 Task: Create a content database calendar for your YouTube channel video uploads.
Action: Mouse pressed left at (62, 115)
Screenshot: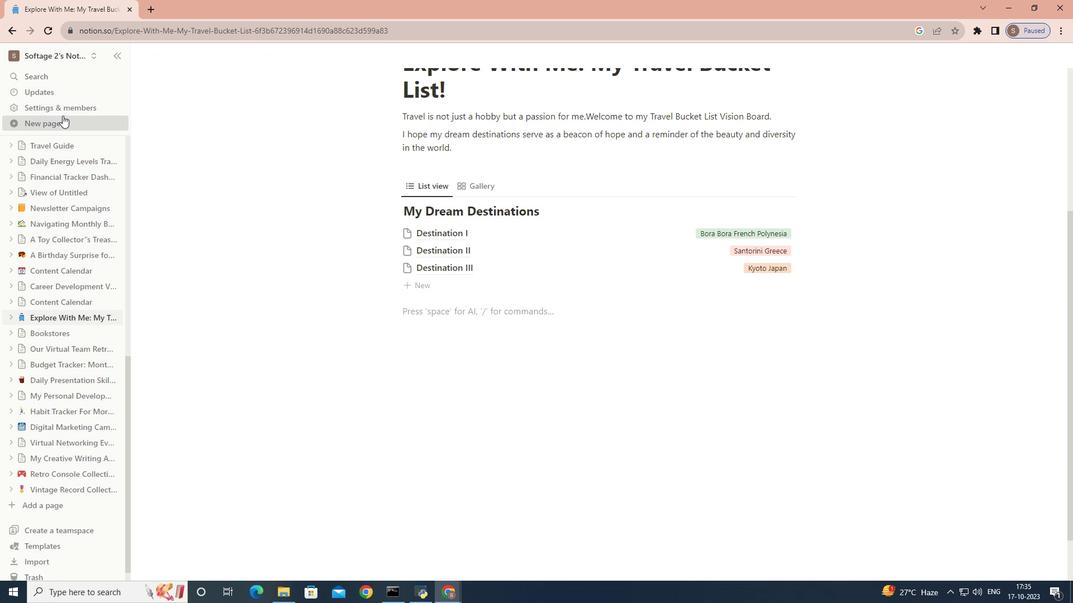 
Action: Mouse moved to (364, 159)
Screenshot: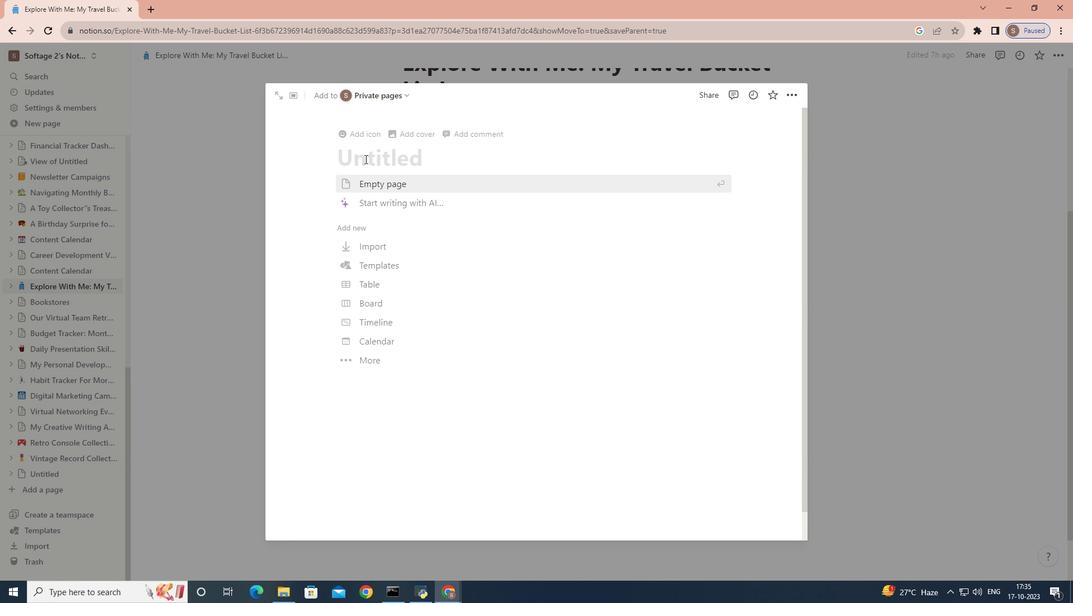 
Action: Key pressed <Key.caps_lock>Y<Key.caps_lock>o<Key.backspace><Key.backspace><Key.caps_lock>C<Key.caps_lock>ontent<Key.space><Key.caps_lock>C<Key.caps_lock>alendar<Key.space>for<Key.space><Key.caps_lock>Y<Key.caps_lock>outube<Key.space><Key.caps_lock>C<Key.caps_lock>hannel
Screenshot: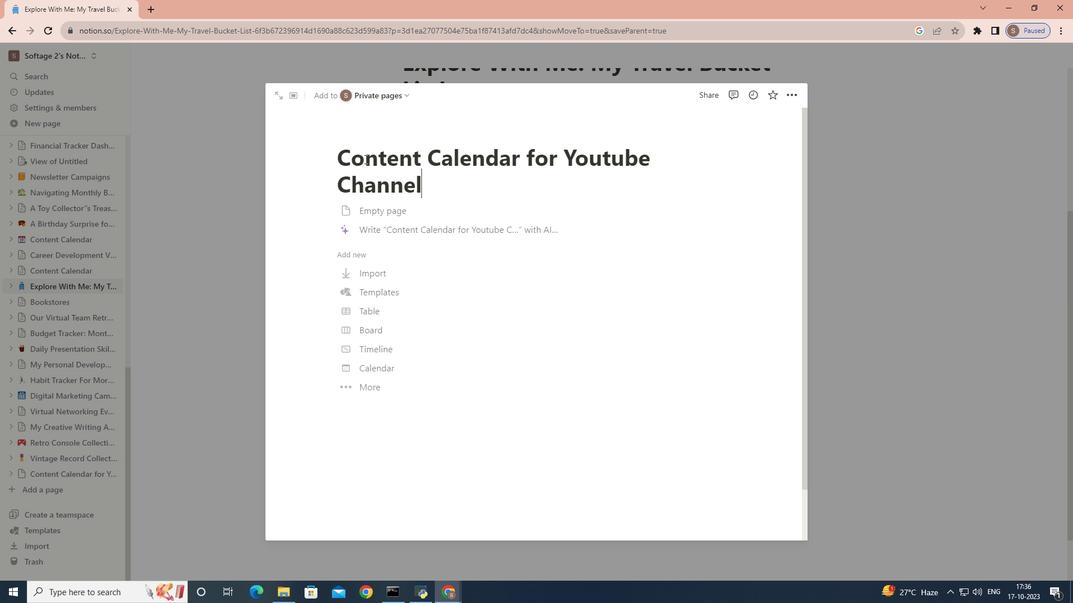 
Action: Mouse moved to (397, 212)
Screenshot: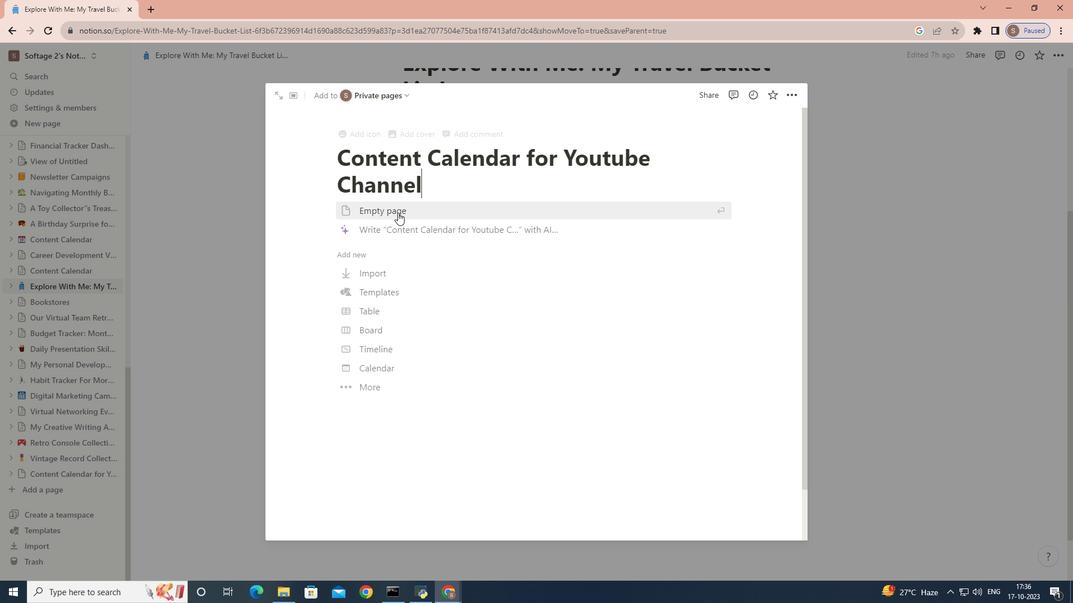 
Action: Mouse scrolled (397, 213) with delta (0, 0)
Screenshot: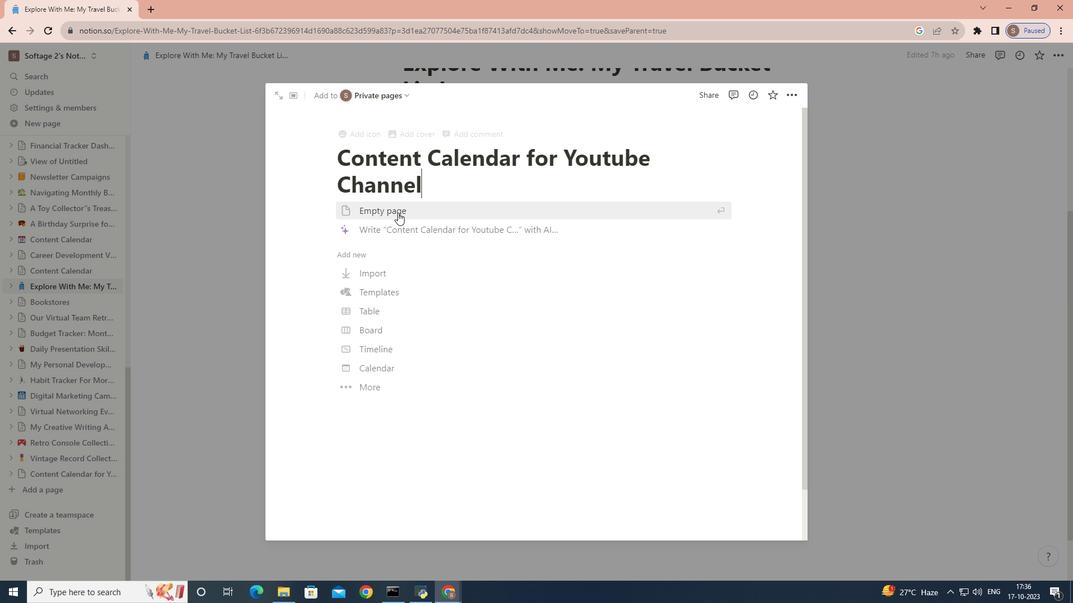 
Action: Mouse scrolled (397, 213) with delta (0, 0)
Screenshot: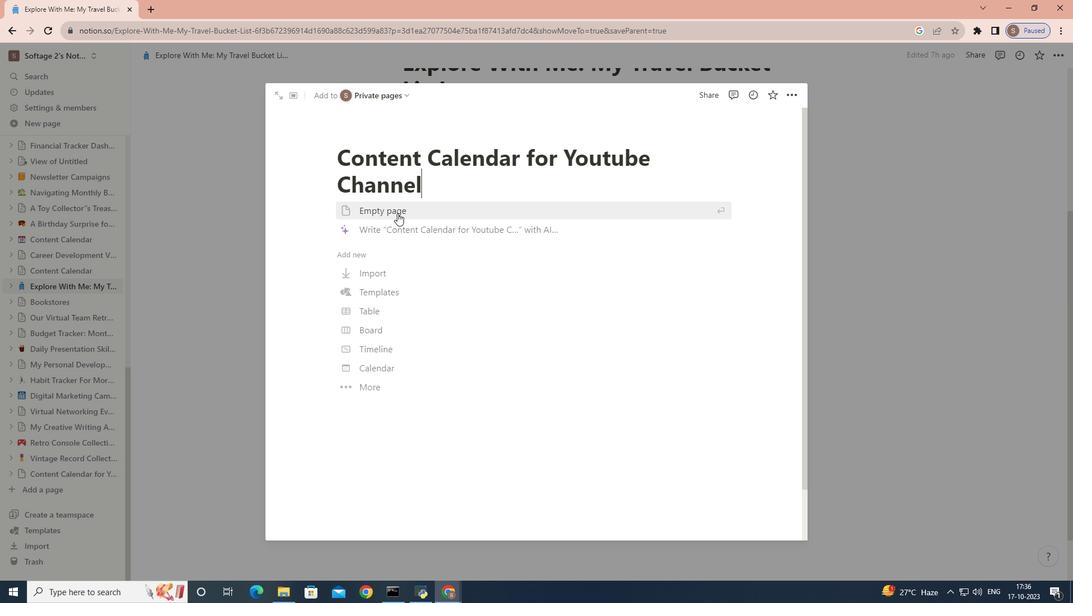 
Action: Mouse scrolled (397, 213) with delta (0, 0)
Screenshot: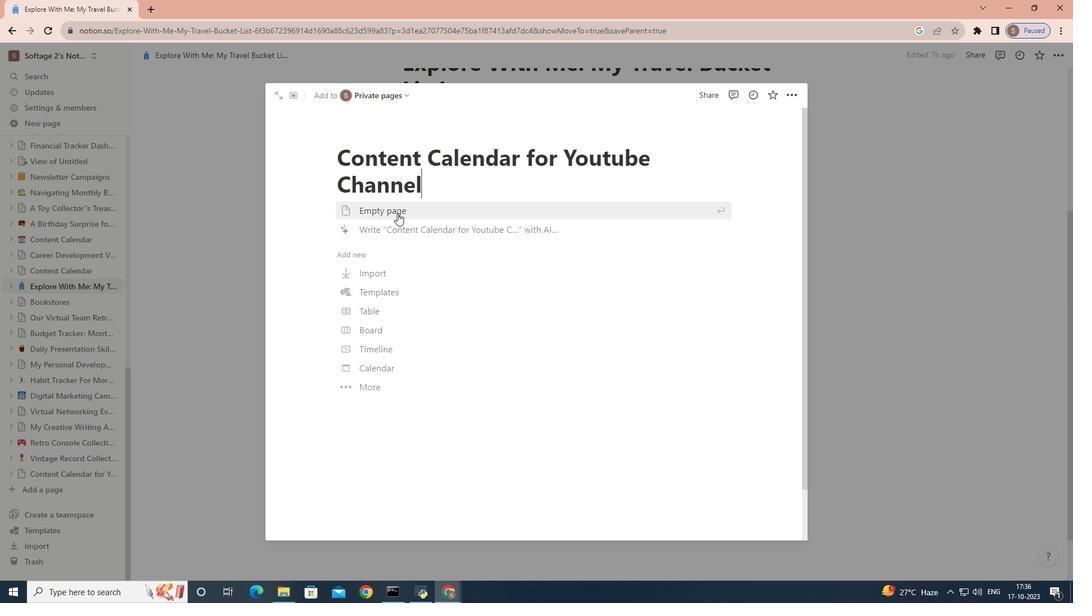 
Action: Mouse moved to (454, 131)
Screenshot: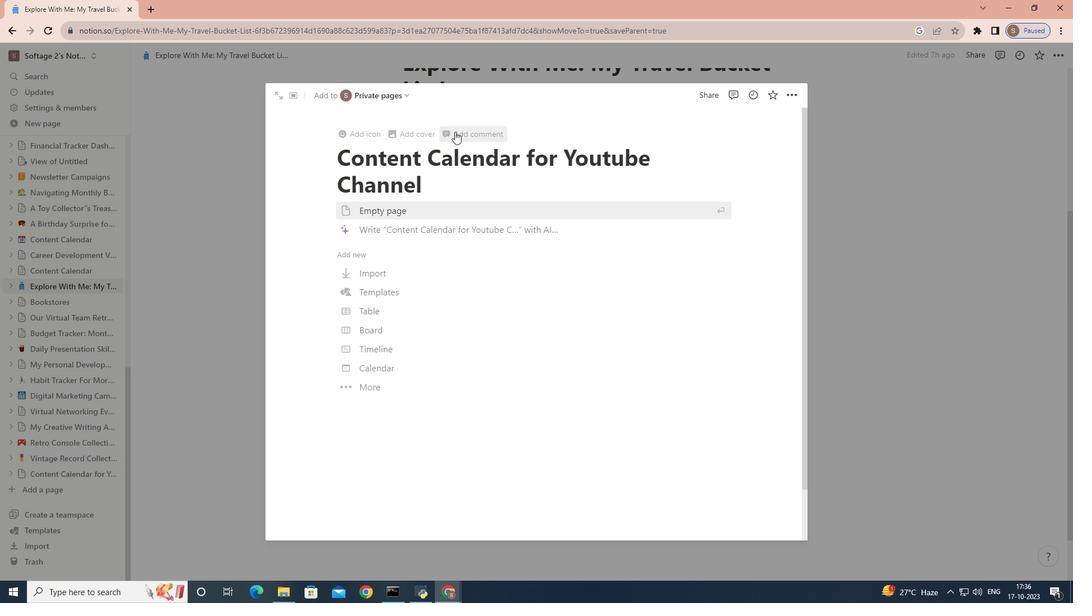 
Action: Mouse pressed left at (454, 131)
Screenshot: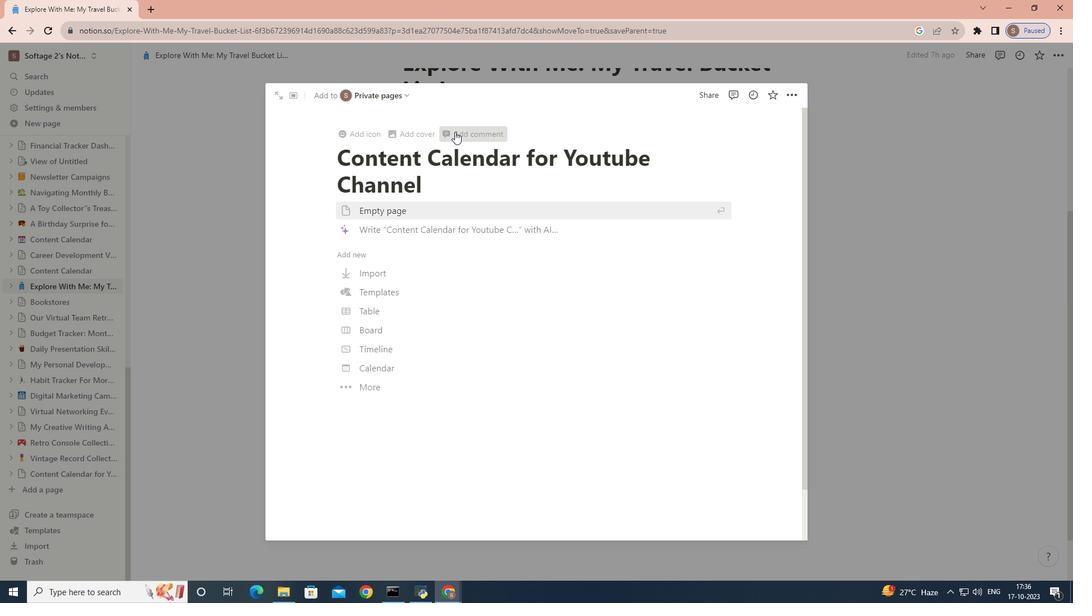 
Action: Mouse moved to (400, 139)
Screenshot: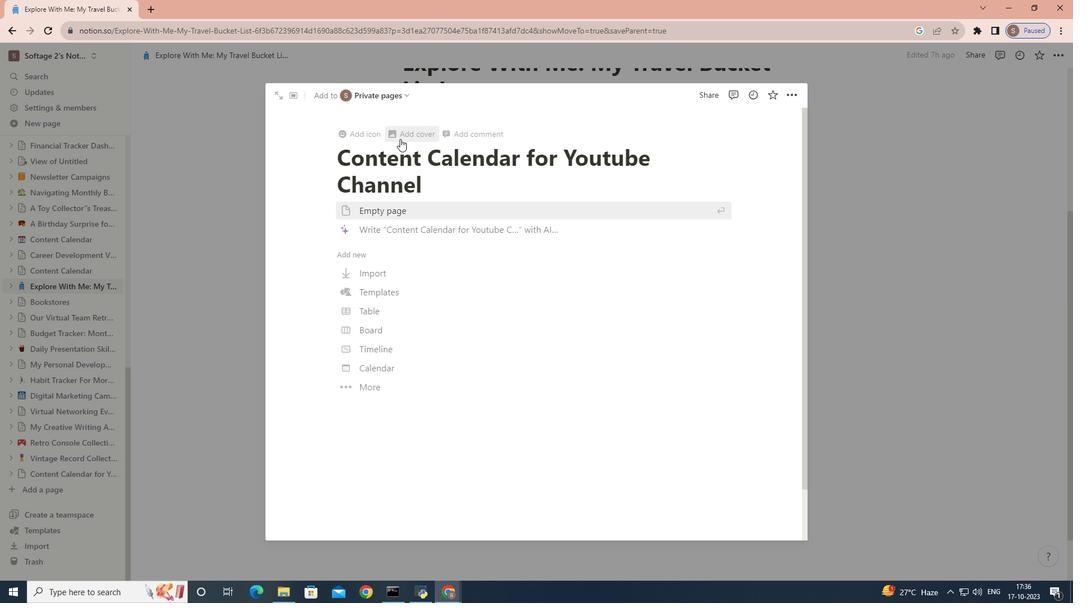
Action: Mouse pressed left at (400, 139)
Screenshot: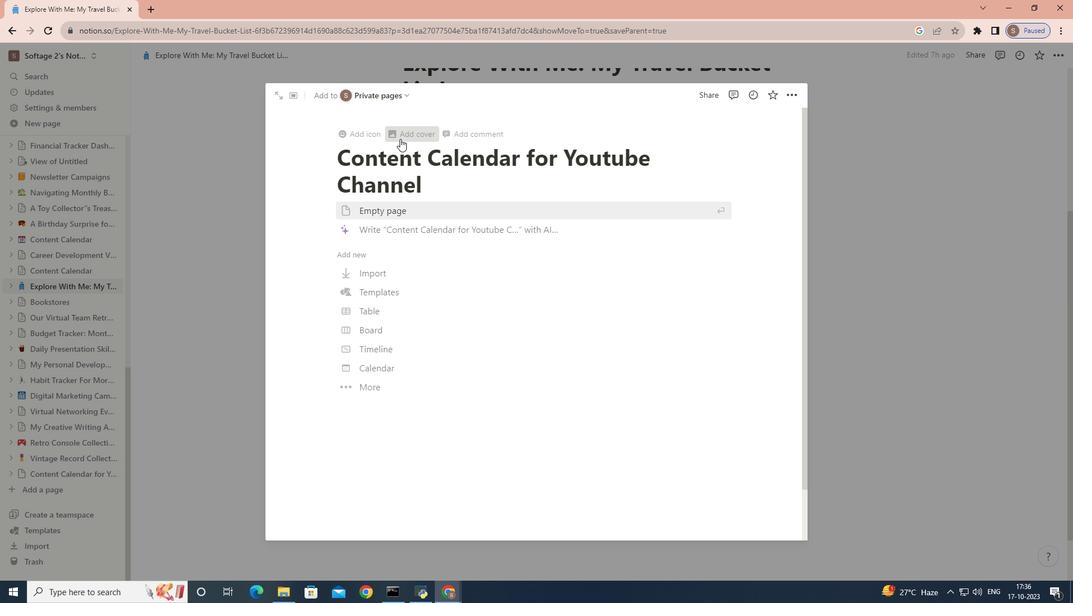 
Action: Mouse moved to (658, 205)
Screenshot: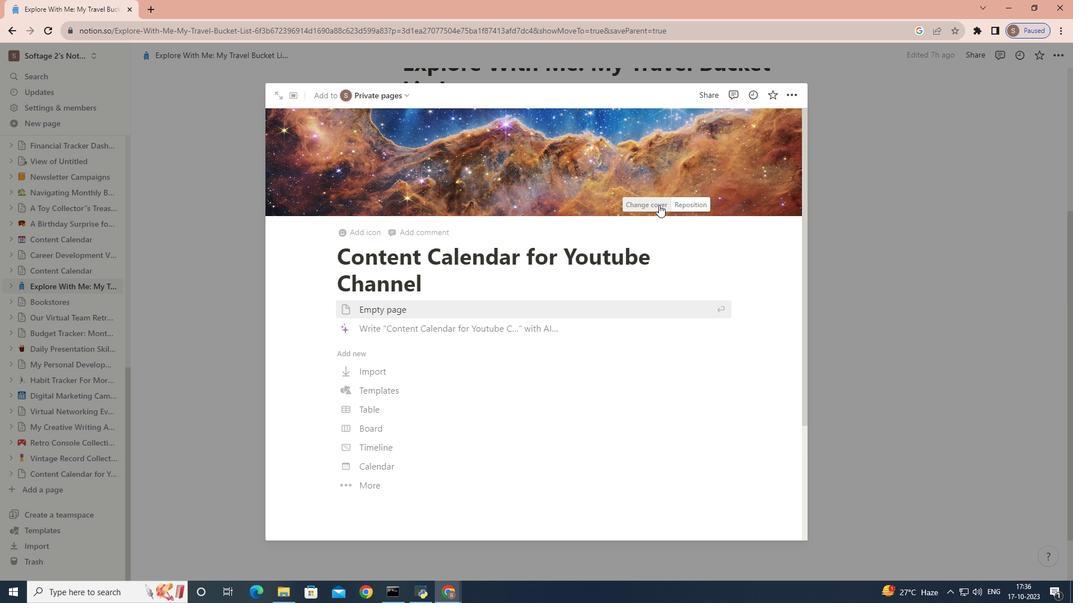 
Action: Mouse pressed left at (658, 205)
Screenshot: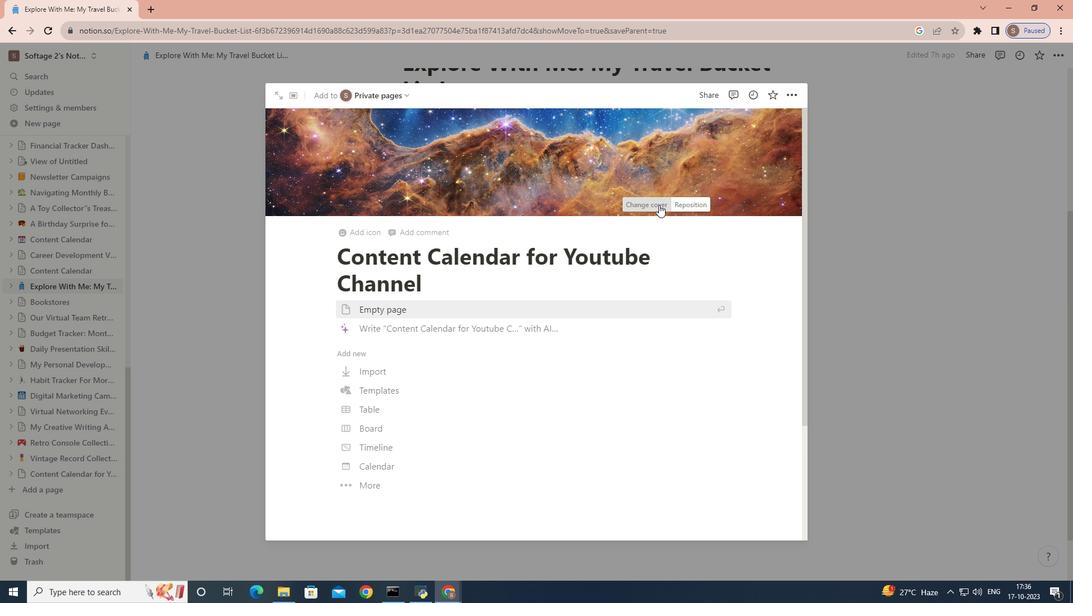 
Action: Mouse moved to (618, 220)
Screenshot: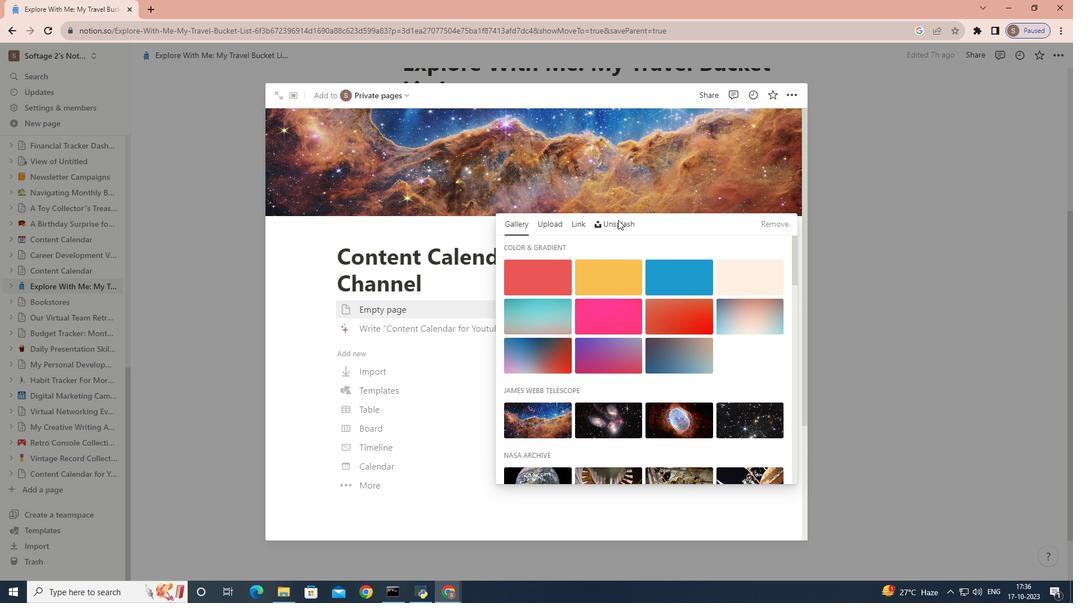 
Action: Mouse pressed left at (618, 220)
Screenshot: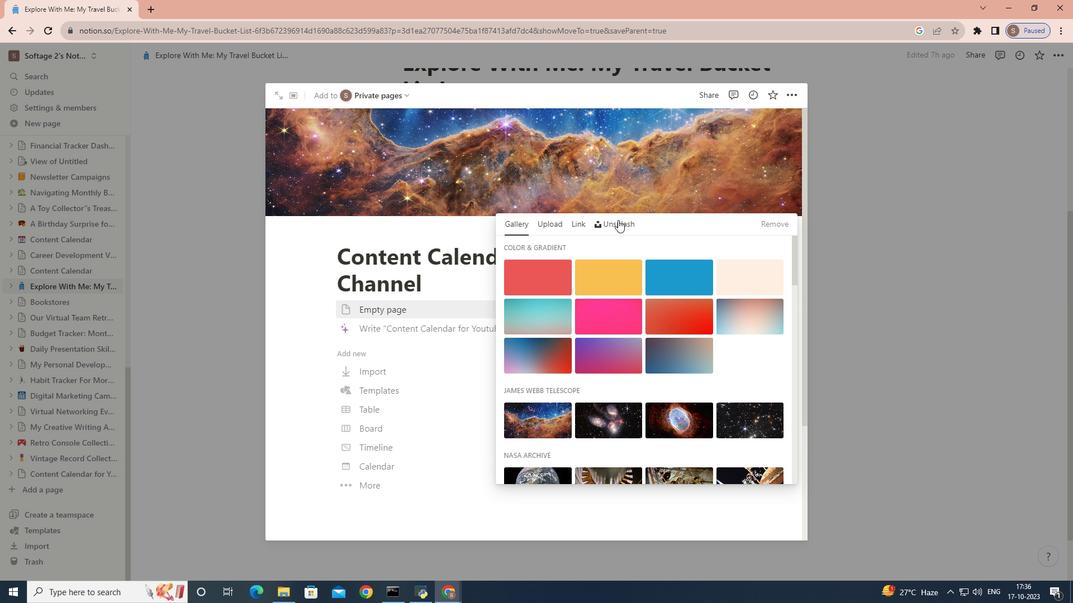 
Action: Mouse moved to (587, 248)
Screenshot: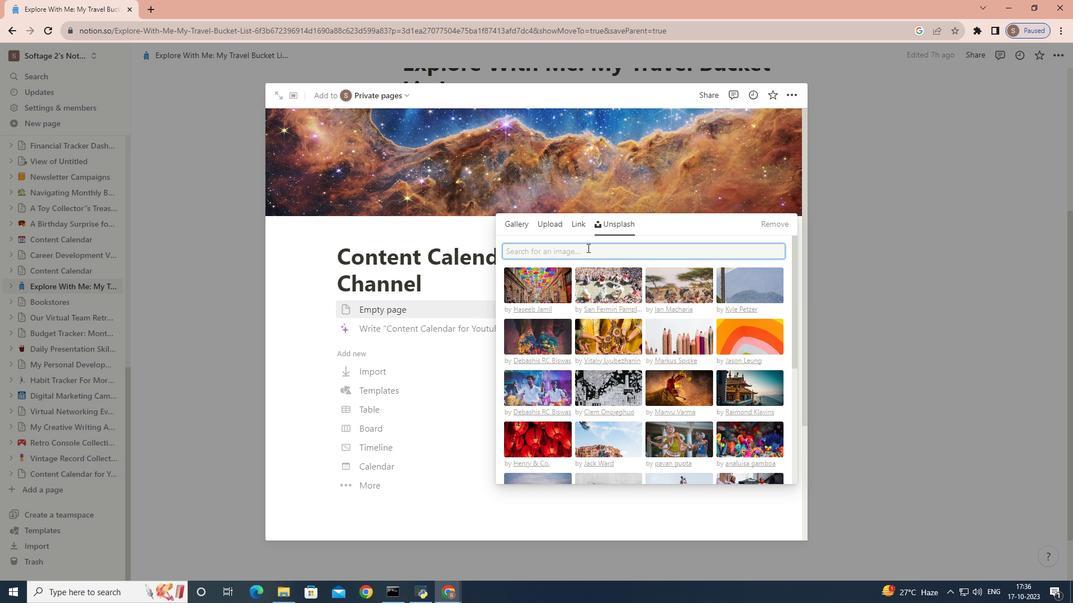 
Action: Mouse pressed left at (587, 248)
Screenshot: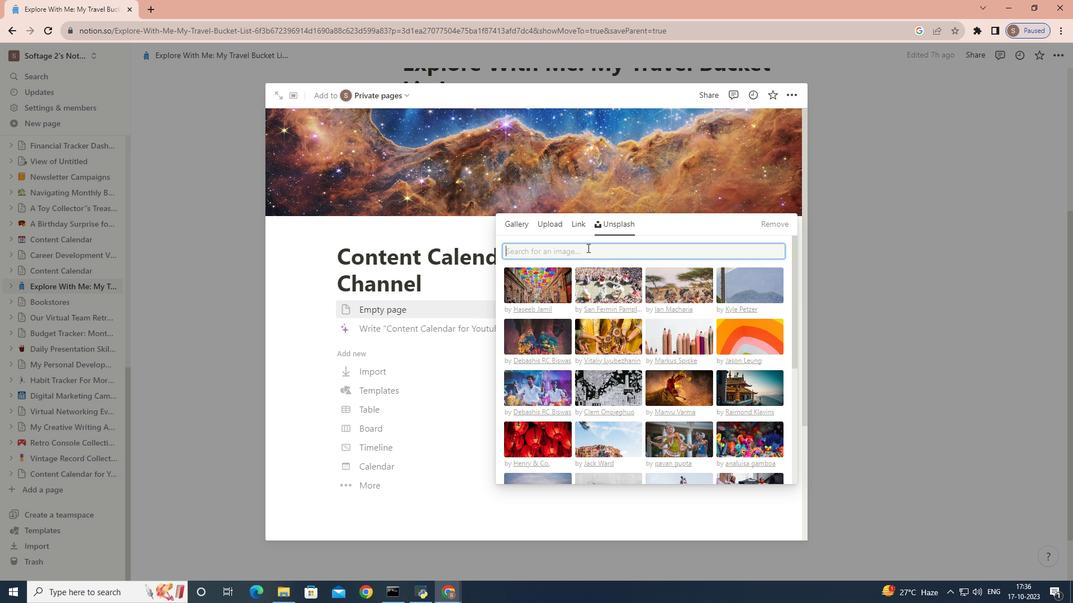 
Action: Key pressed you<Key.space>tube
Screenshot: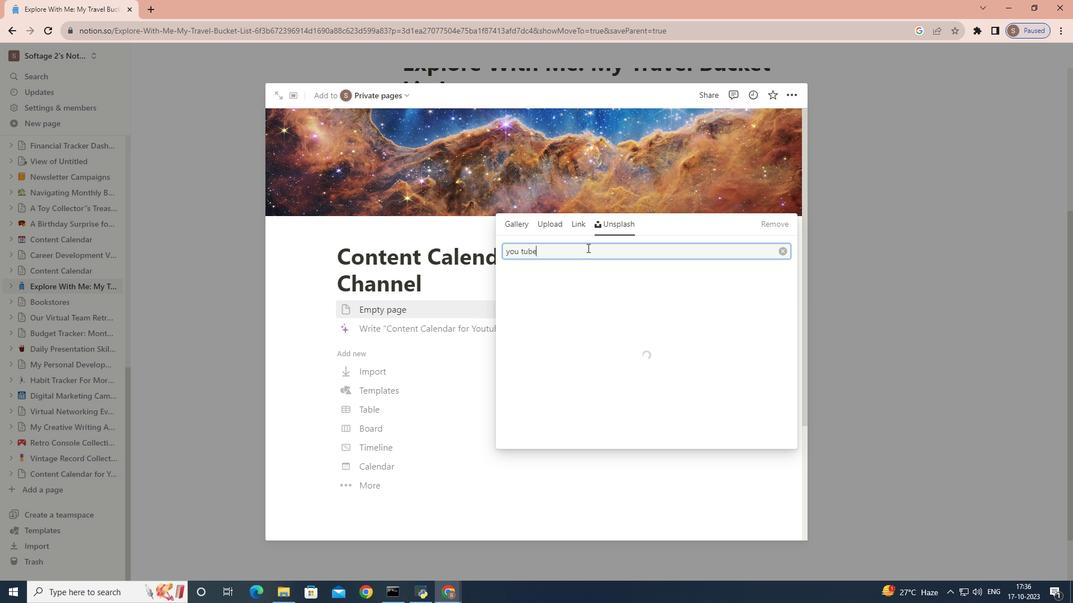 
Action: Mouse moved to (547, 293)
Screenshot: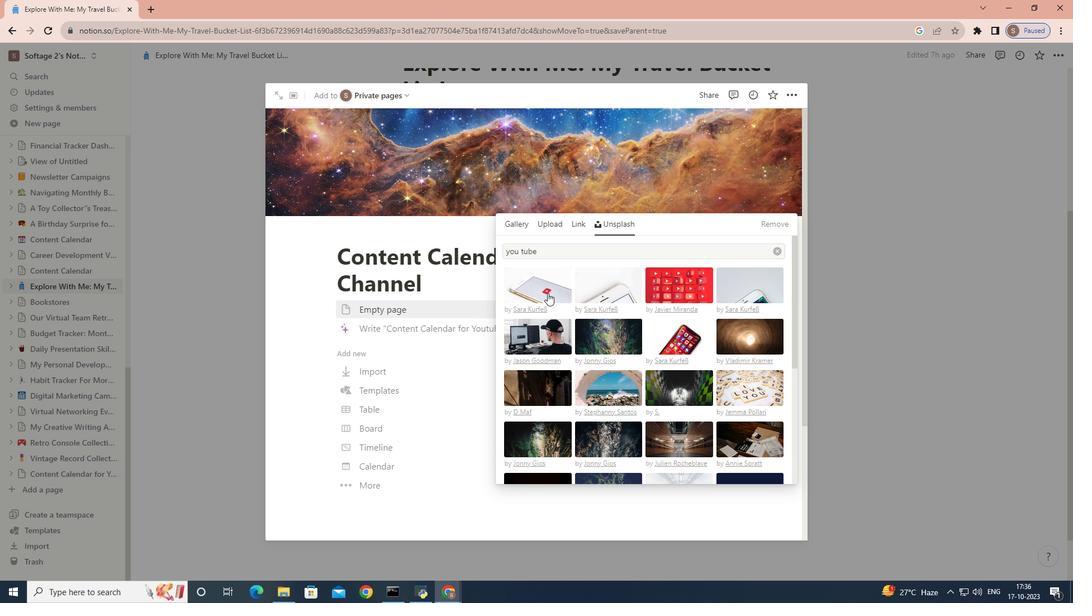 
Action: Mouse pressed left at (547, 293)
Screenshot: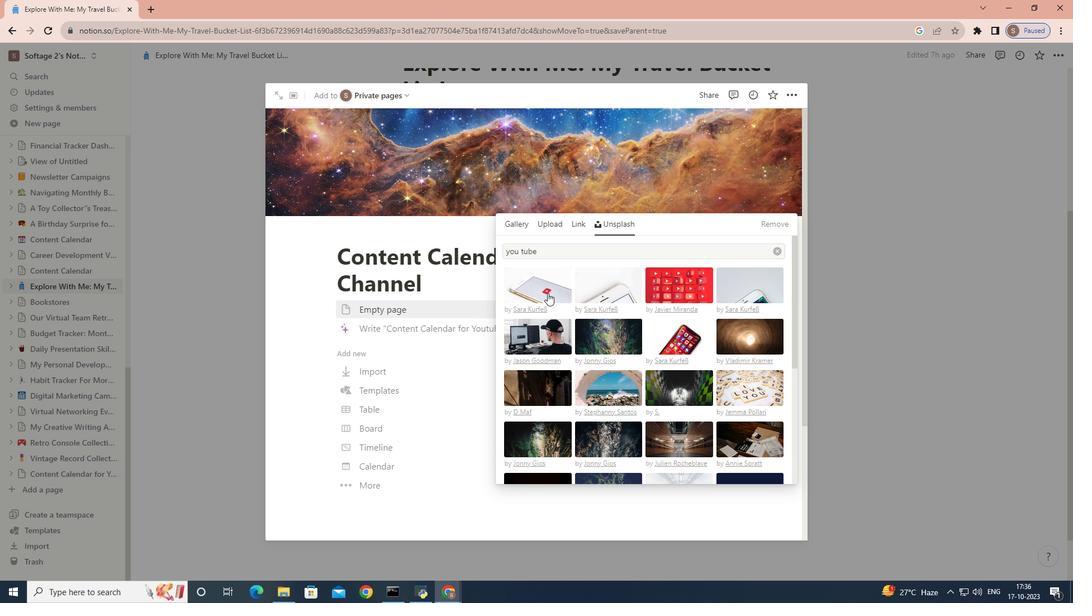 
Action: Mouse moved to (281, 100)
Screenshot: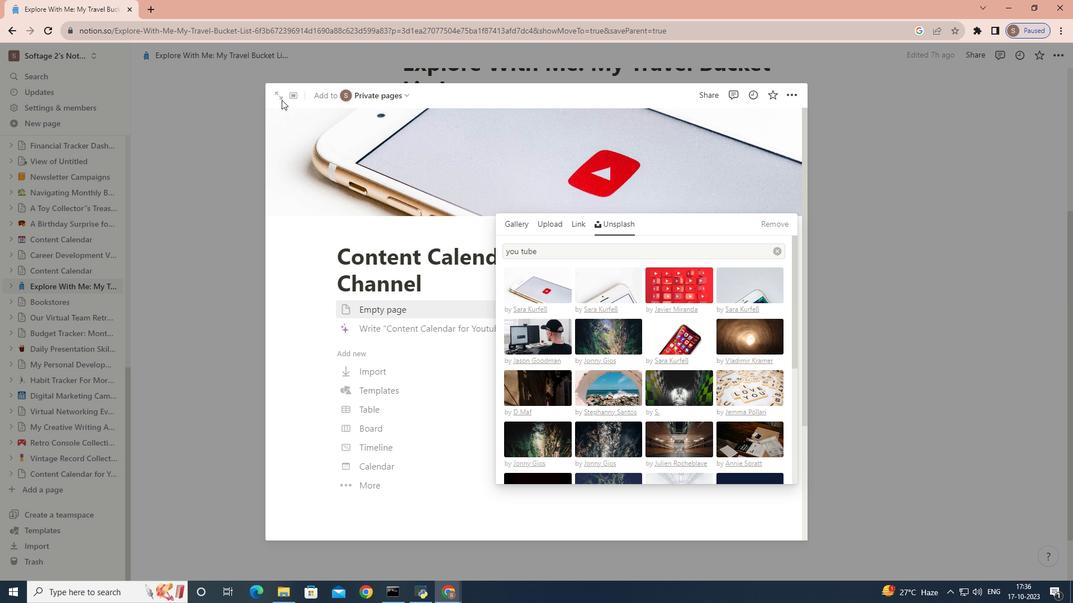 
Action: Mouse pressed left at (281, 100)
Screenshot: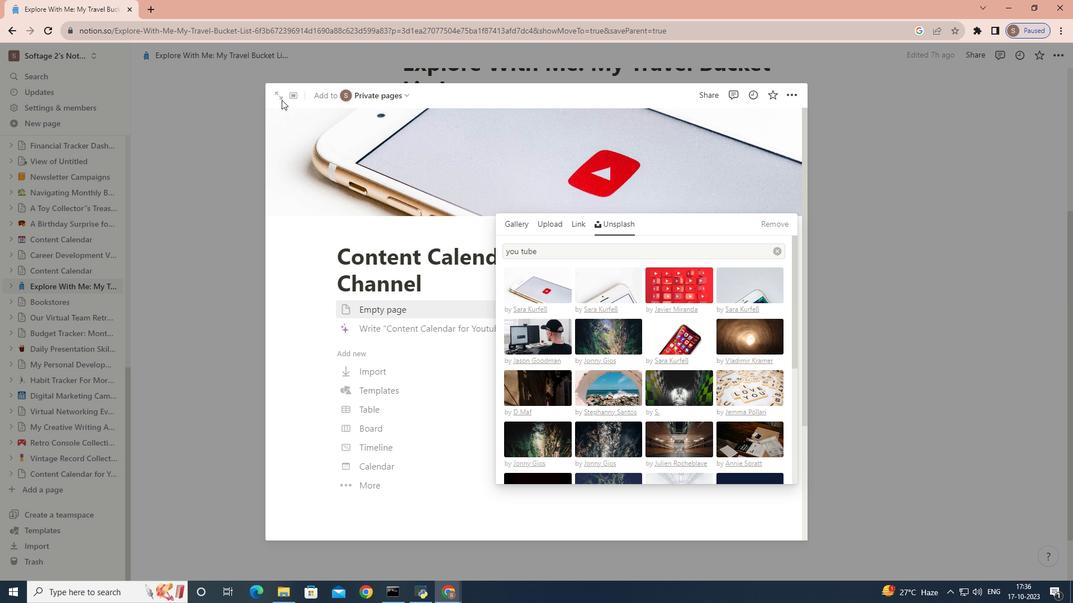 
Action: Mouse pressed left at (281, 100)
Screenshot: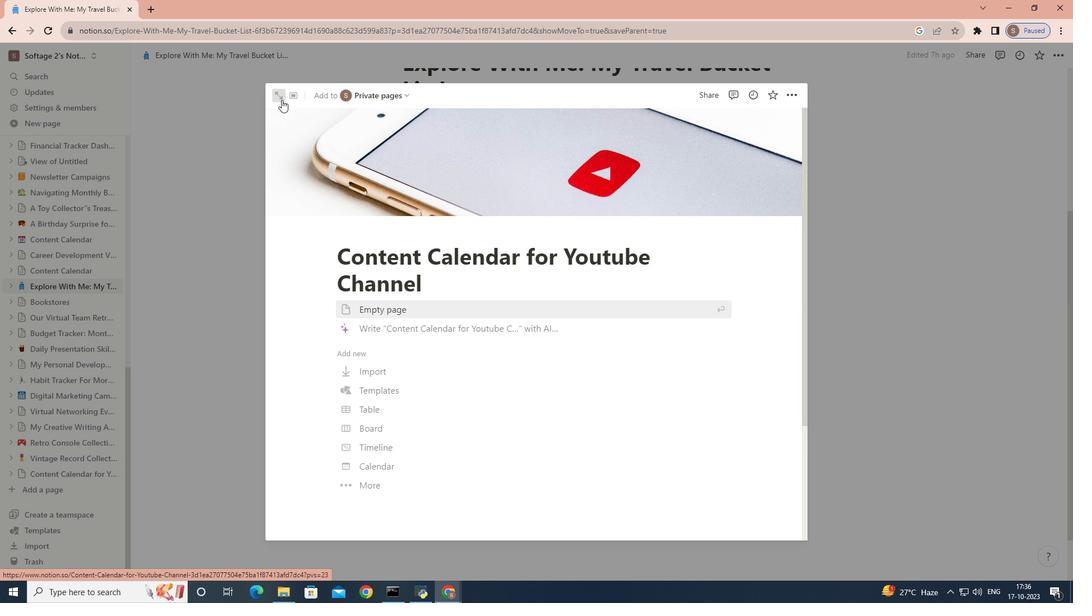 
Action: Mouse moved to (444, 320)
Screenshot: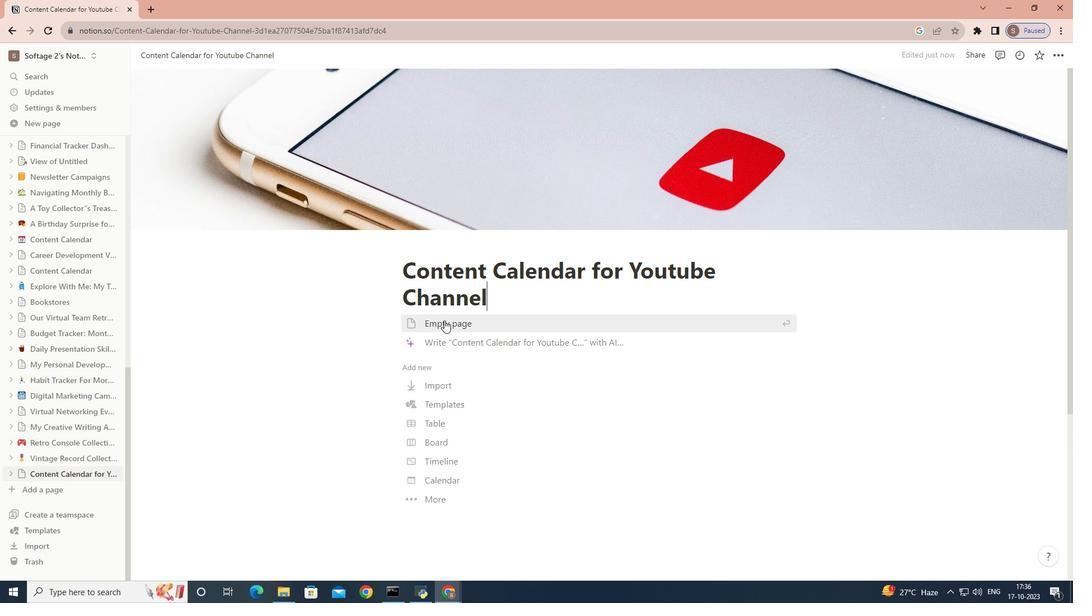 
Action: Mouse pressed left at (444, 320)
Screenshot: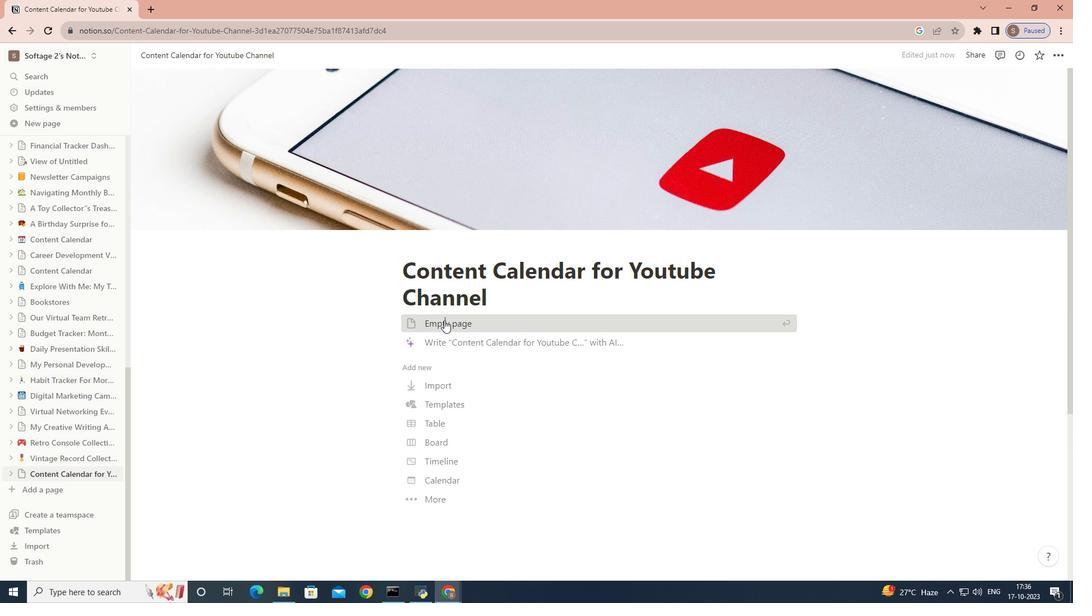 
Action: Mouse moved to (445, 330)
Screenshot: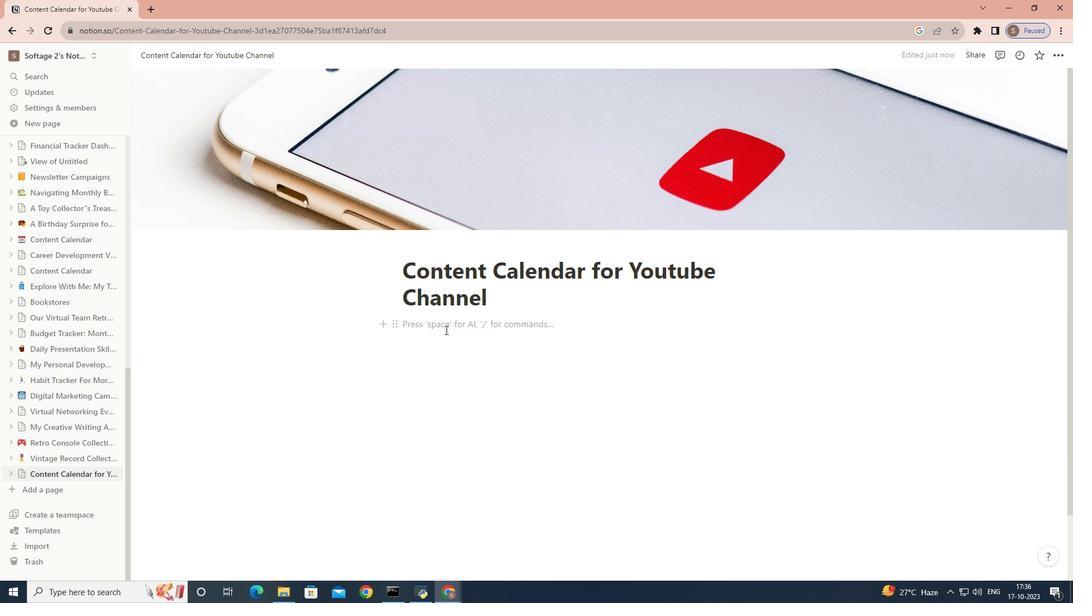 
Action: Key pressed /tab
Screenshot: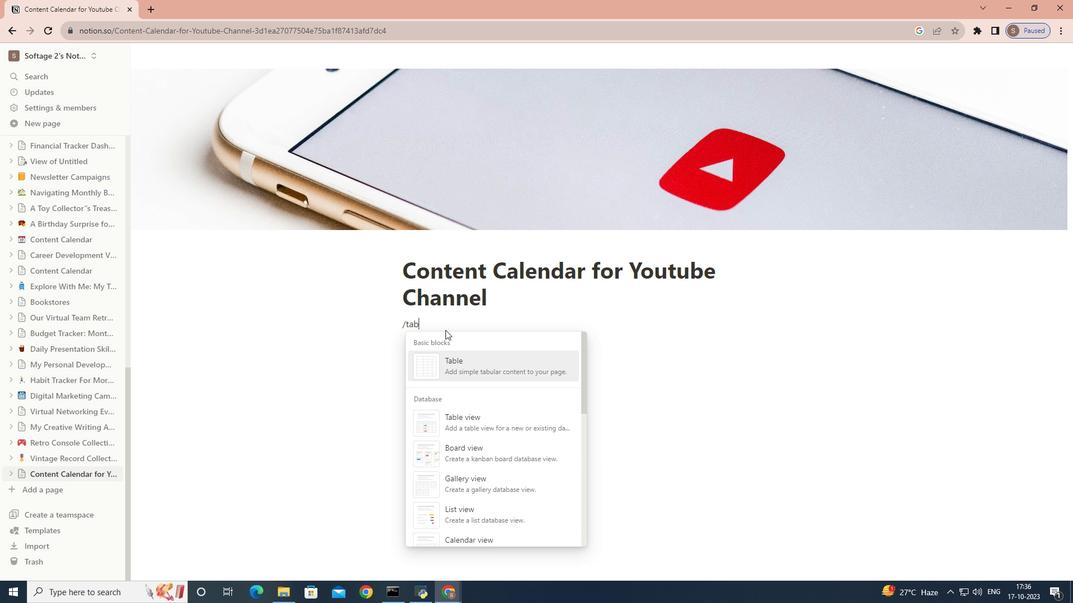
Action: Mouse moved to (449, 420)
Screenshot: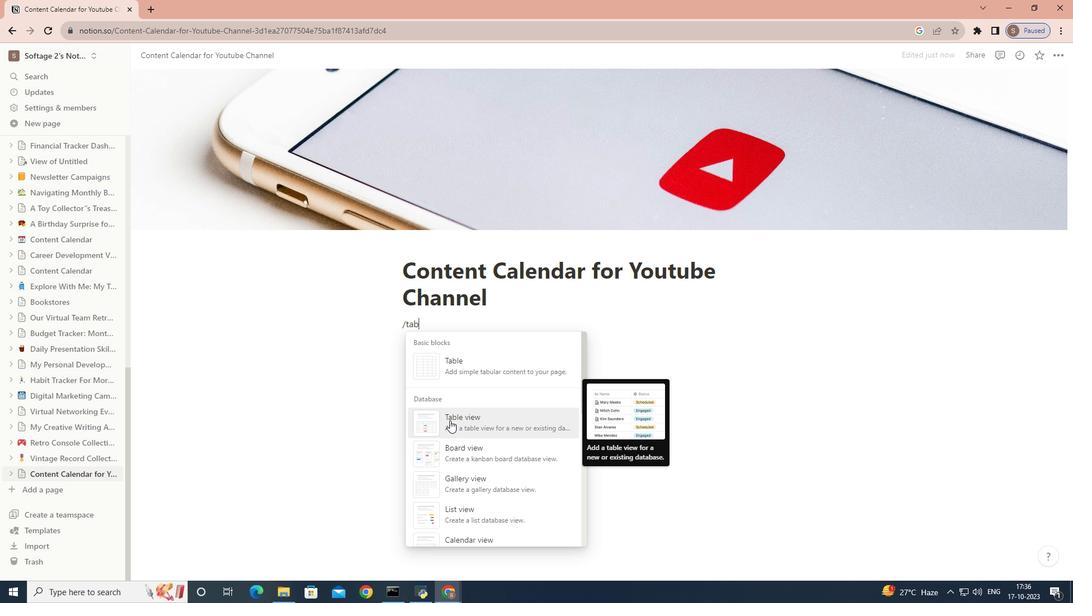 
Action: Mouse pressed left at (449, 420)
Screenshot: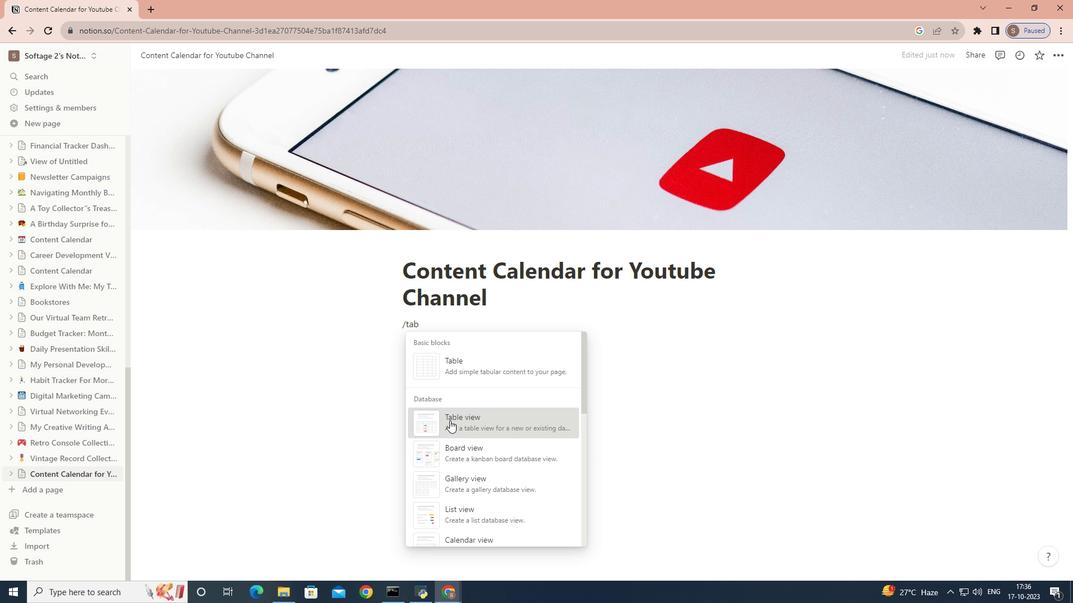 
Action: Mouse moved to (669, 378)
Screenshot: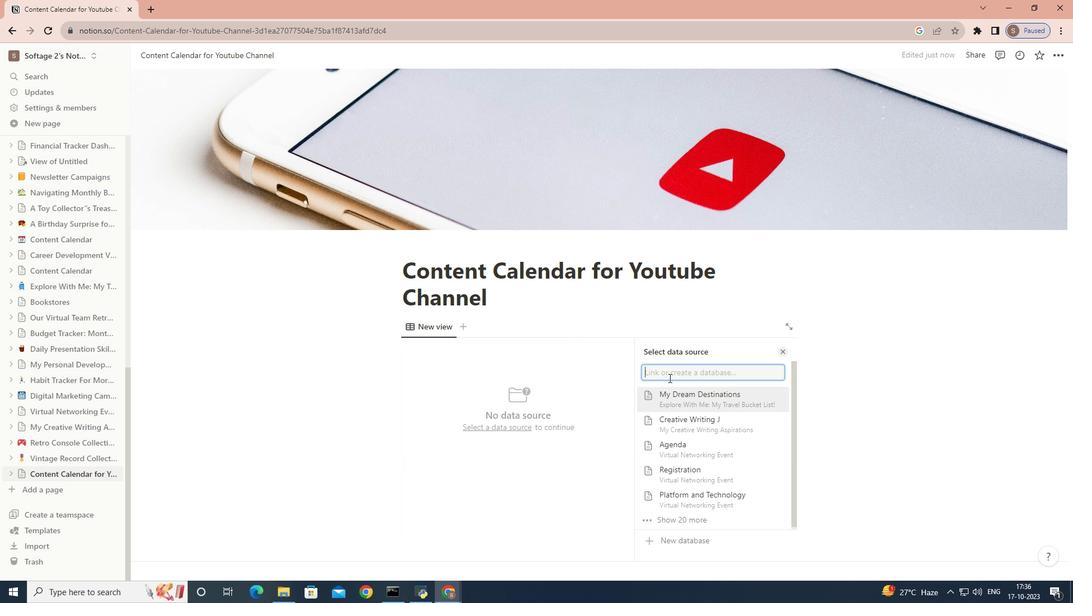 
Action: Key pressed <Key.caps_lock>C<Key.caps_lock>o<Key.backspace><Key.backspace><Key.caps_lock>N<Key.caps_lock>ick<Key.space><Key.shift_r>"s<Key.space><Key.caps_lock>Y<Key.caps_lock>ou<Key.caps_lock>T<Key.caps_lock>ube<Key.space><Key.caps_lock>V<Key.caps_lock>ideo<Key.space><Key.caps_lock>C<Key.caps_lock>hannel
Screenshot: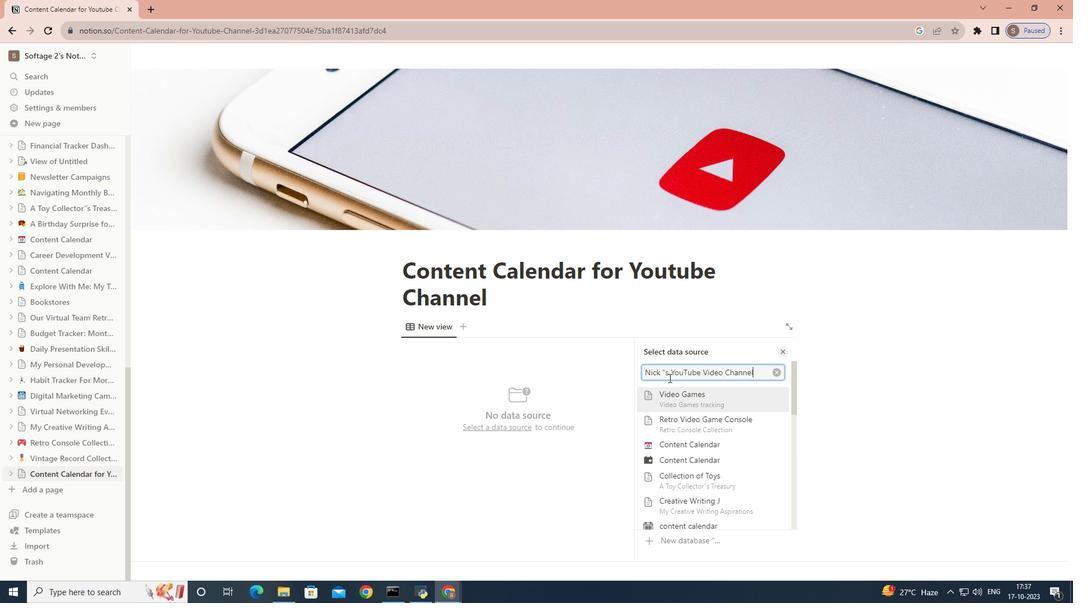 
Action: Mouse moved to (661, 371)
Screenshot: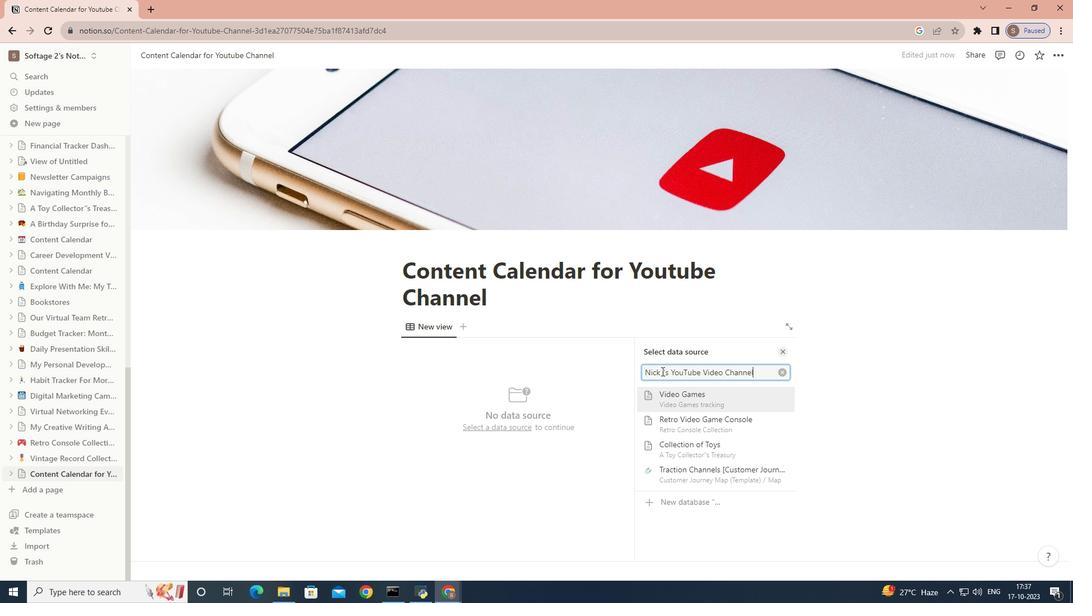 
Action: Mouse pressed left at (661, 371)
Screenshot: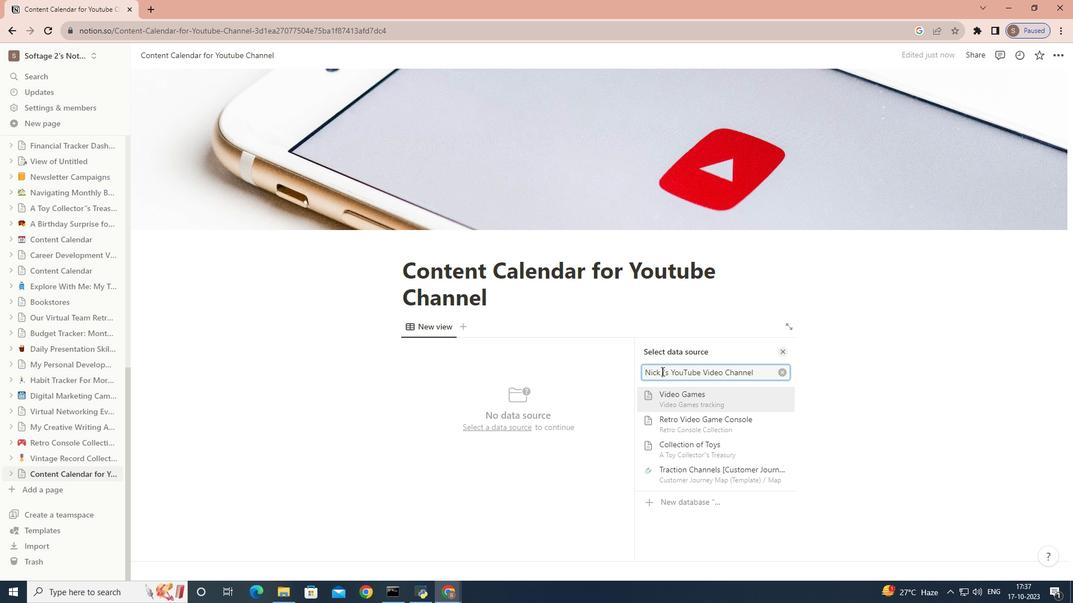
Action: Key pressed <Key.backspace>
Screenshot: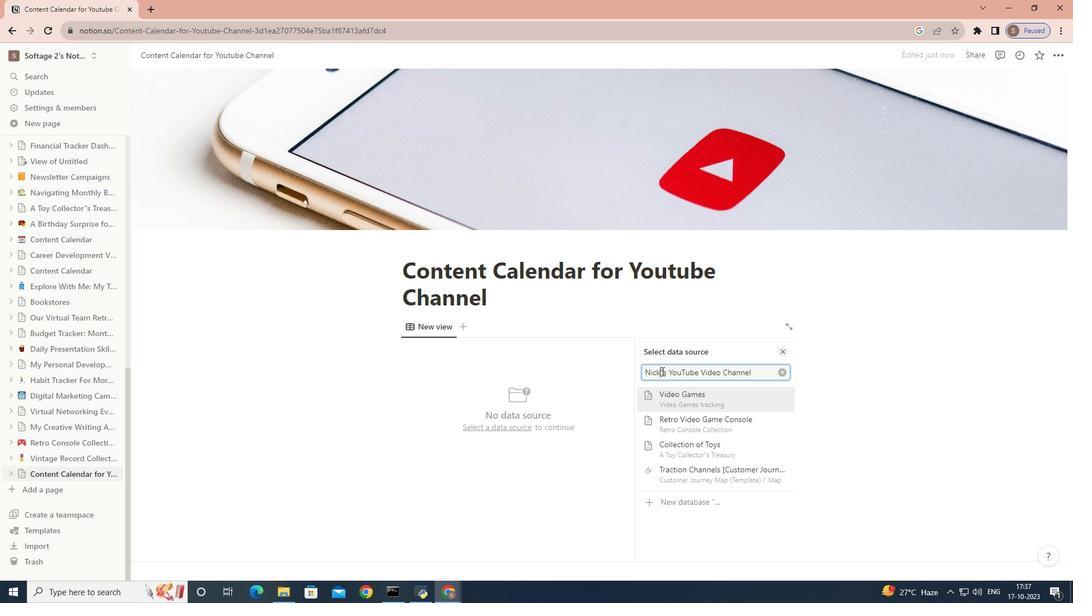 
Action: Mouse moved to (752, 377)
Screenshot: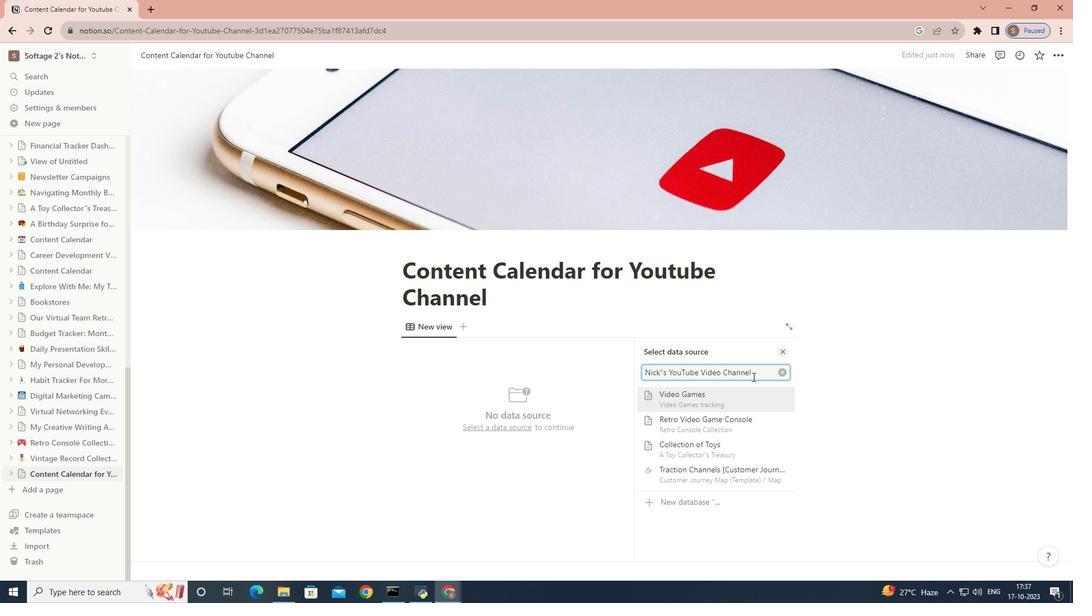 
Action: Mouse pressed left at (752, 377)
Screenshot: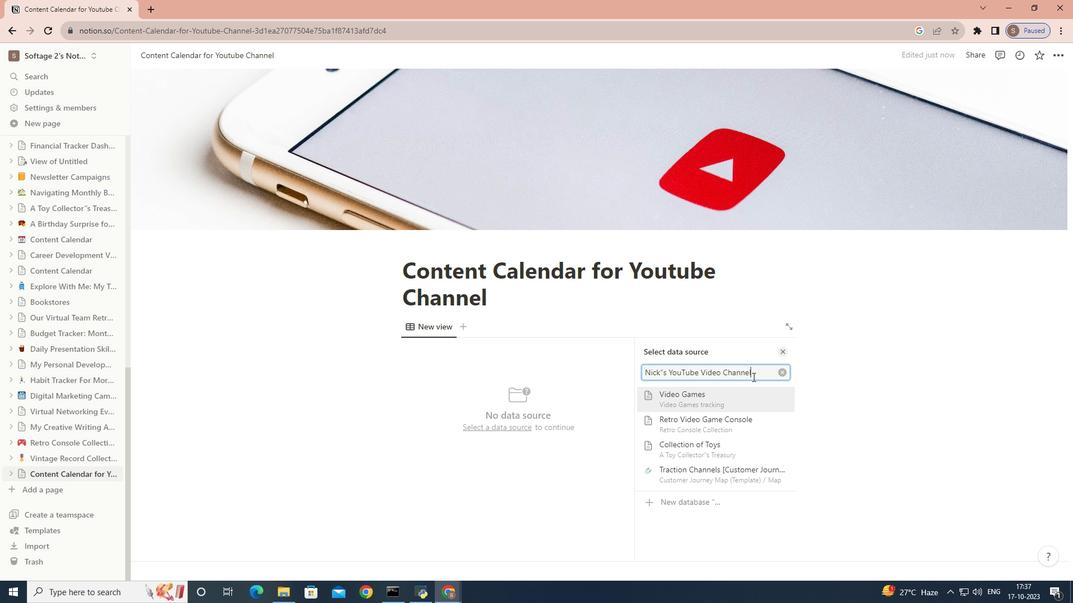 
Action: Key pressed <Key.space><Key.caps_lock>C<Key.caps_lock>ontent<Key.space><Key.caps_lock>C<Key.caps_lock>alendar
Screenshot: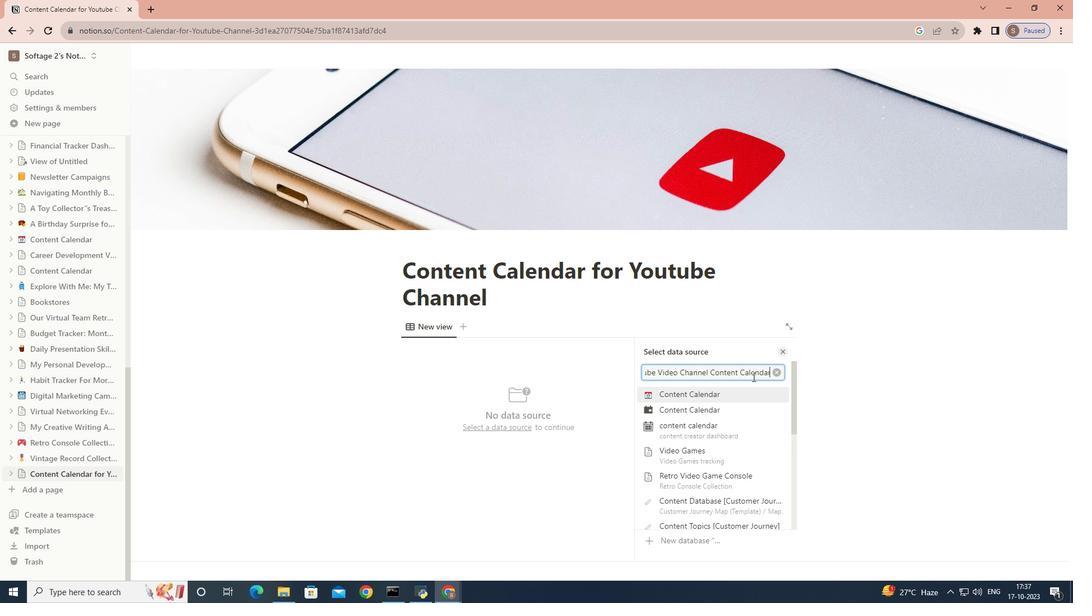 
Action: Mouse moved to (670, 541)
Screenshot: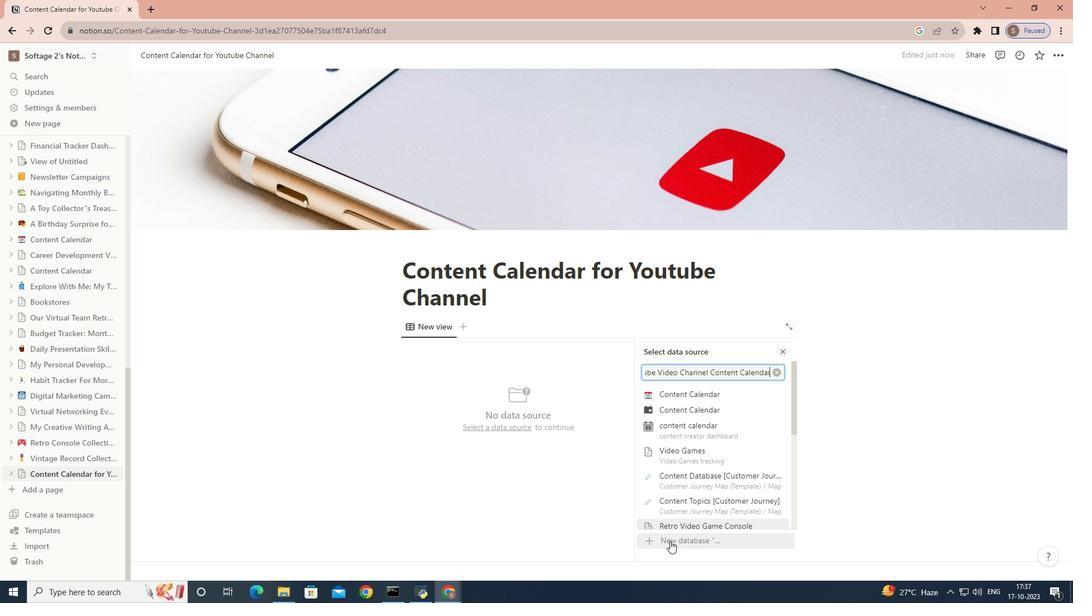 
Action: Mouse pressed left at (670, 541)
Screenshot: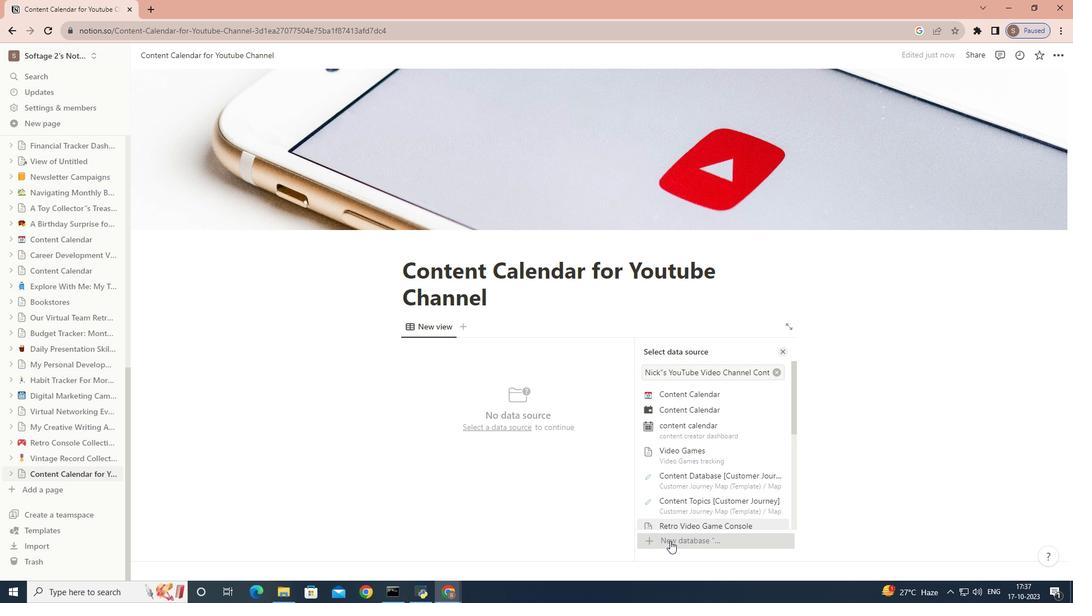 
Action: Mouse moved to (470, 368)
Screenshot: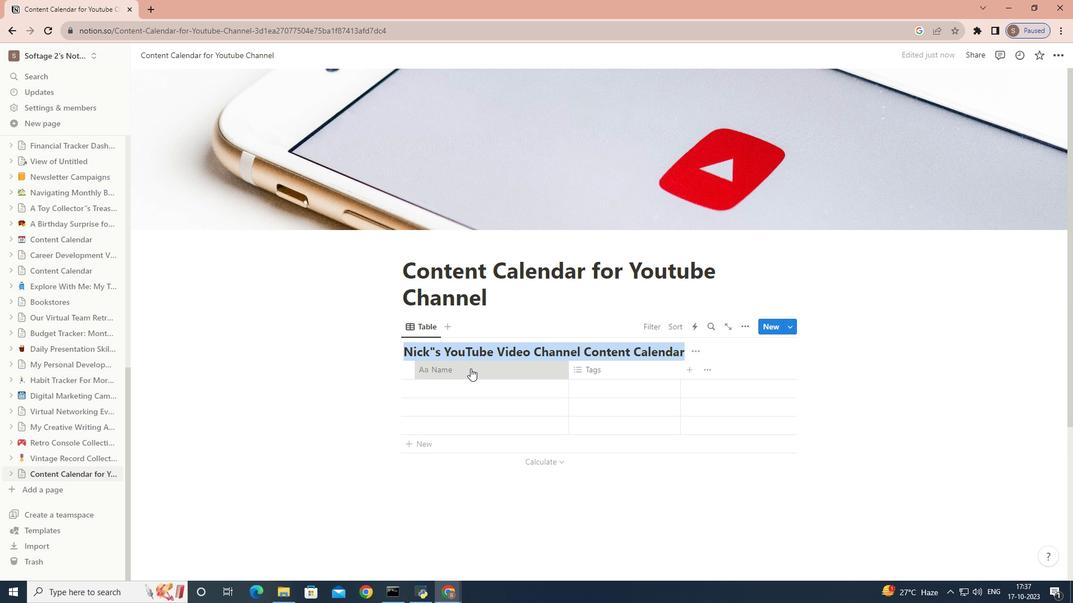
Action: Mouse pressed left at (470, 368)
Screenshot: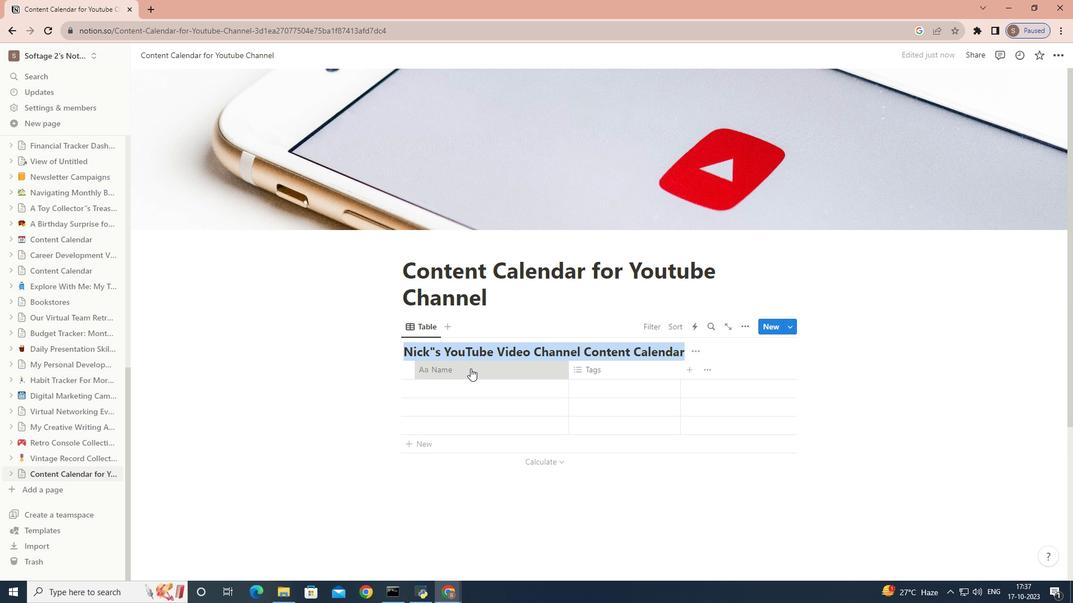 
Action: Mouse pressed left at (470, 368)
Screenshot: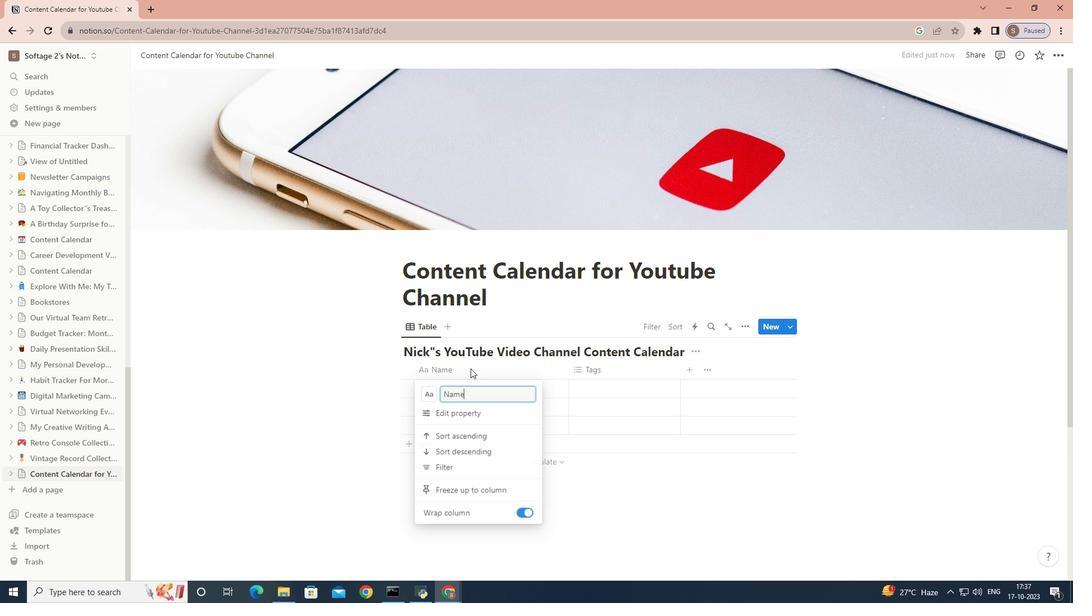 
Action: Mouse moved to (452, 371)
Screenshot: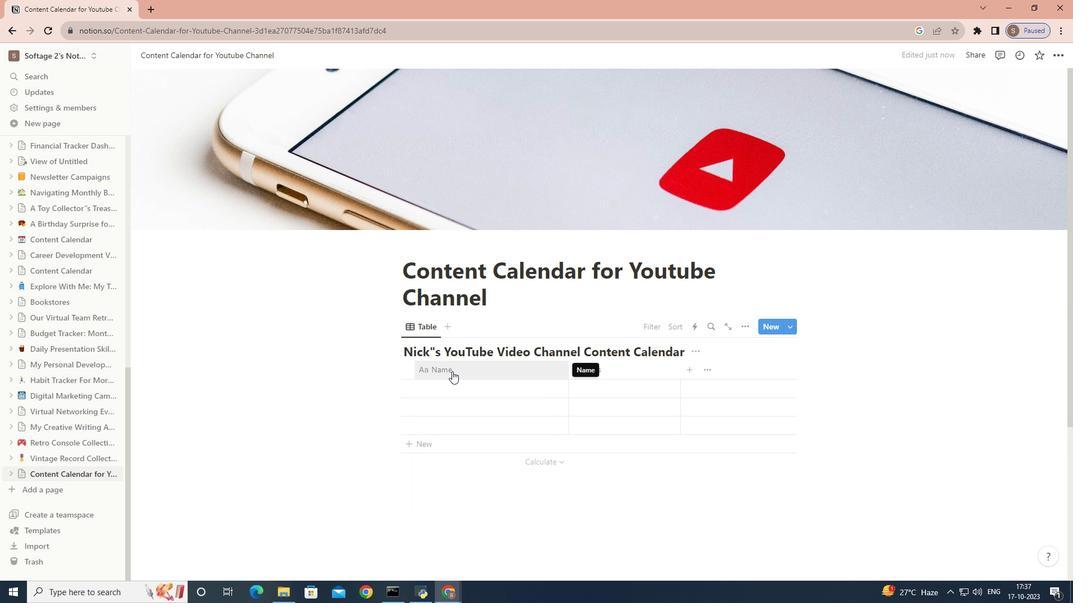 
Action: Mouse pressed left at (452, 371)
Screenshot: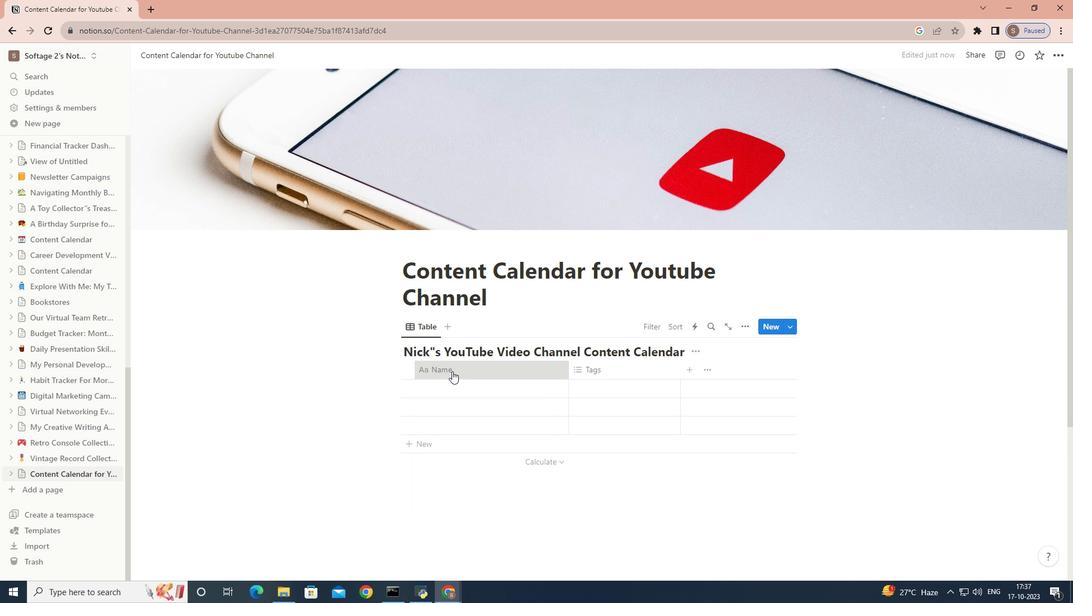 
Action: Mouse moved to (469, 393)
Screenshot: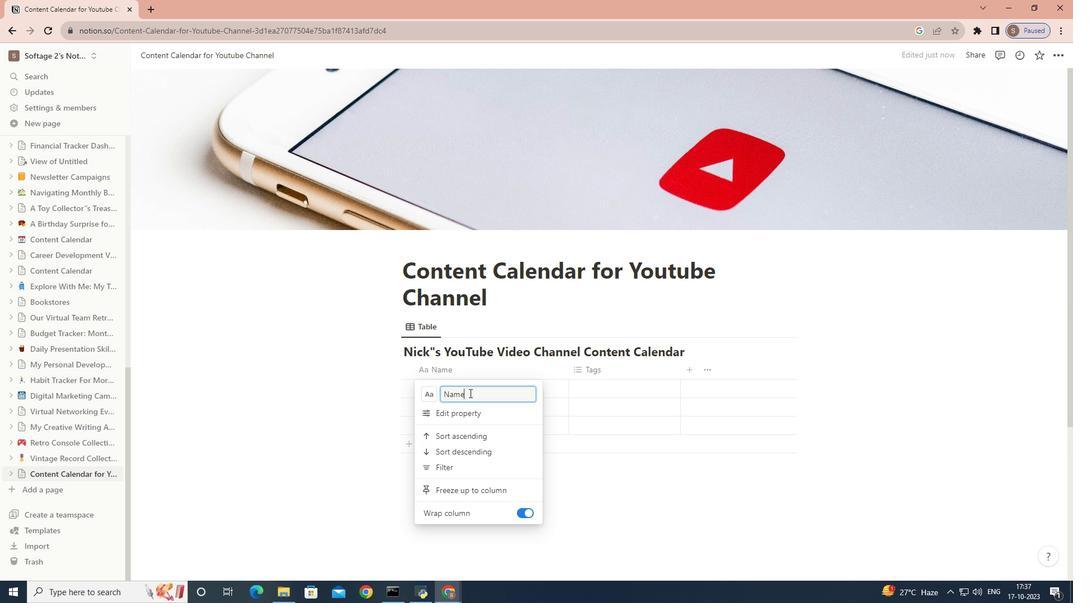 
Action: Mouse pressed left at (469, 393)
Screenshot: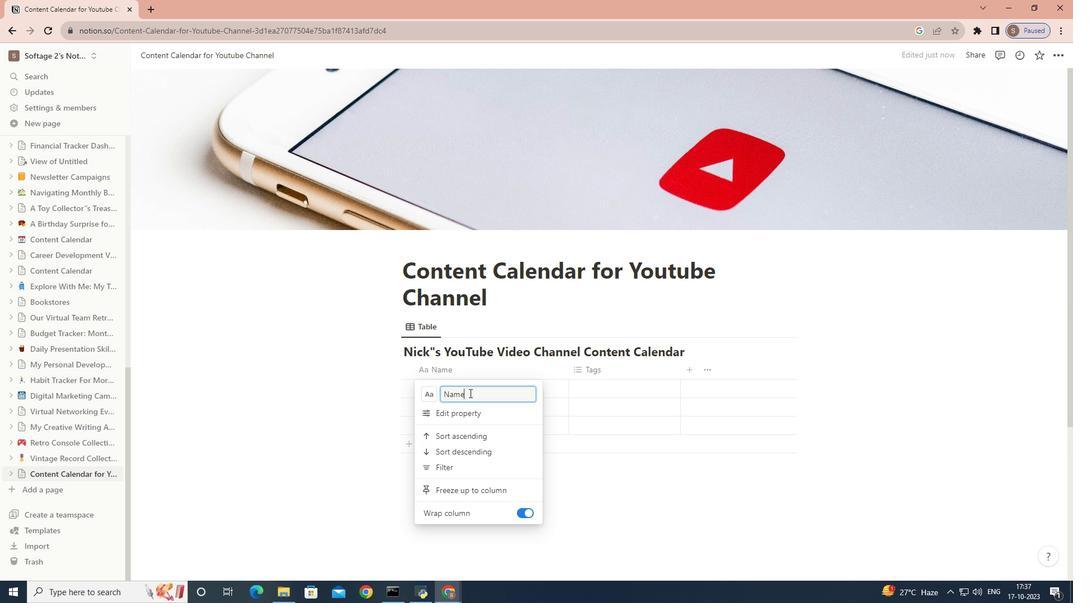 
Action: Mouse moved to (438, 394)
Screenshot: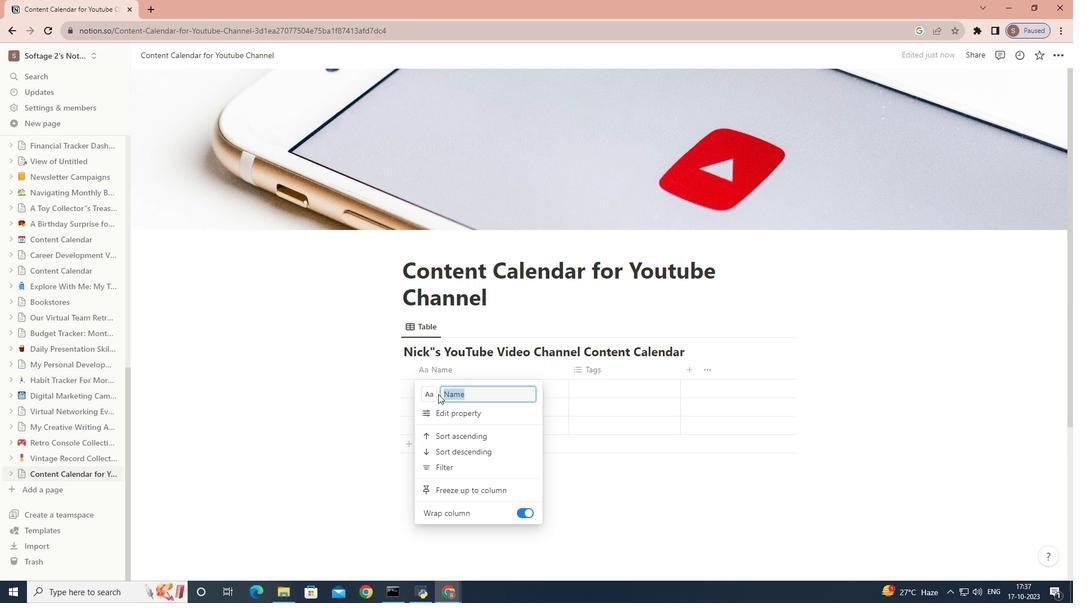 
Action: Key pressed <Key.backspace>=<Key.caps_lock>D<Key.caps_lock>atew<Key.backspace><Key.backspace><Key.backspace><Key.backspace><Key.backspace><Key.backspace><Key.backspace><Key.backspace><Key.backspace><Key.backspace><Key.backspace><Key.backspace><Key.backspace><Key.caps_lock>D<Key.caps_lock><Key.backspace><Key.caps_lock>V<Key.caps_lock>ideo<Key.space><Key.caps_lock>T<Key.caps_lock>opic
Screenshot: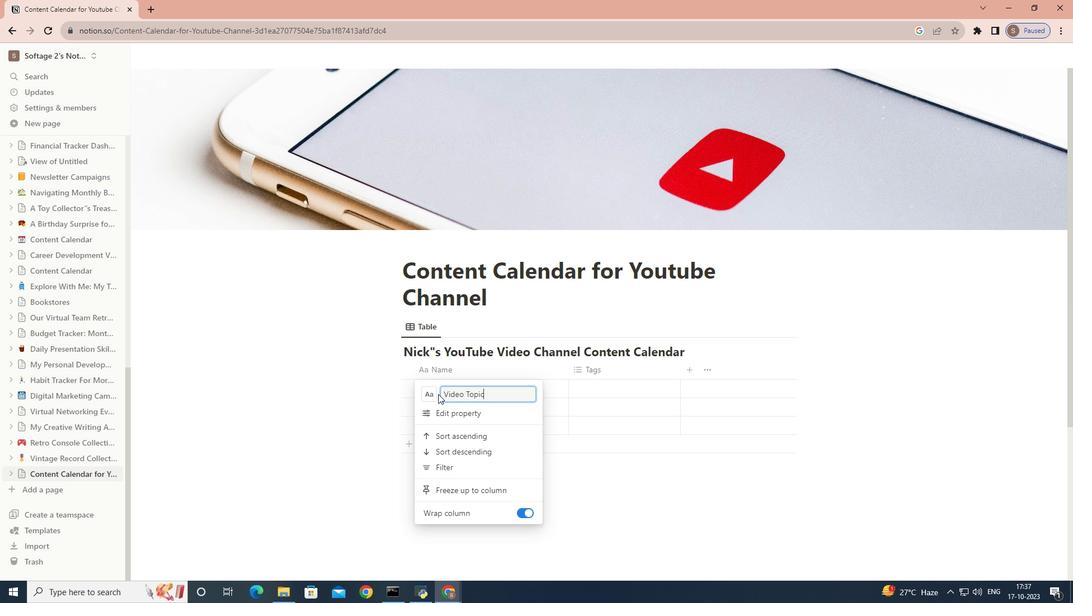 
Action: Mouse moved to (428, 392)
Screenshot: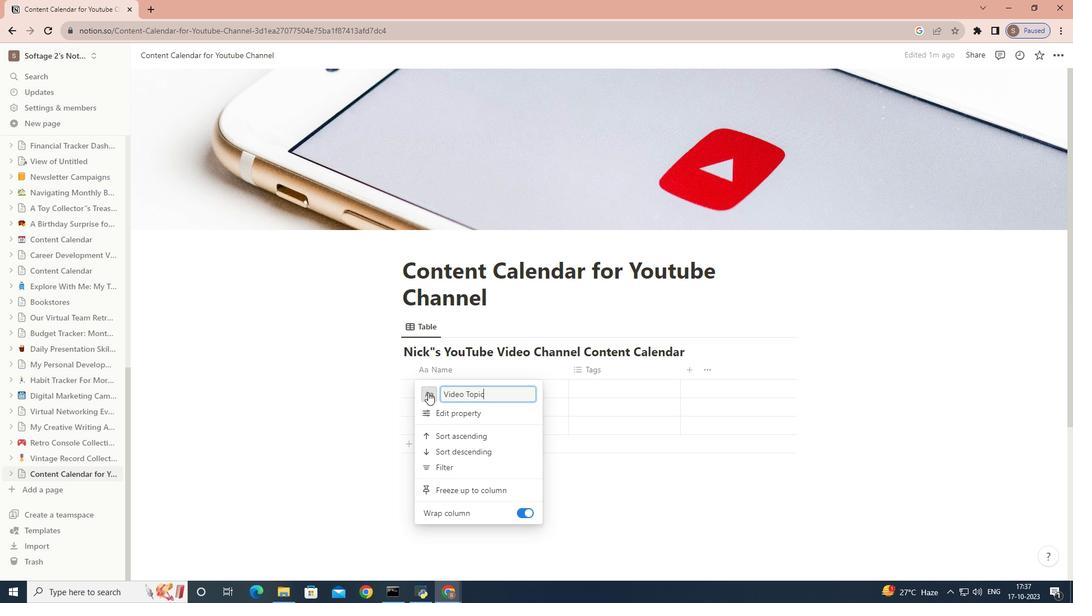 
Action: Mouse pressed left at (428, 392)
Screenshot: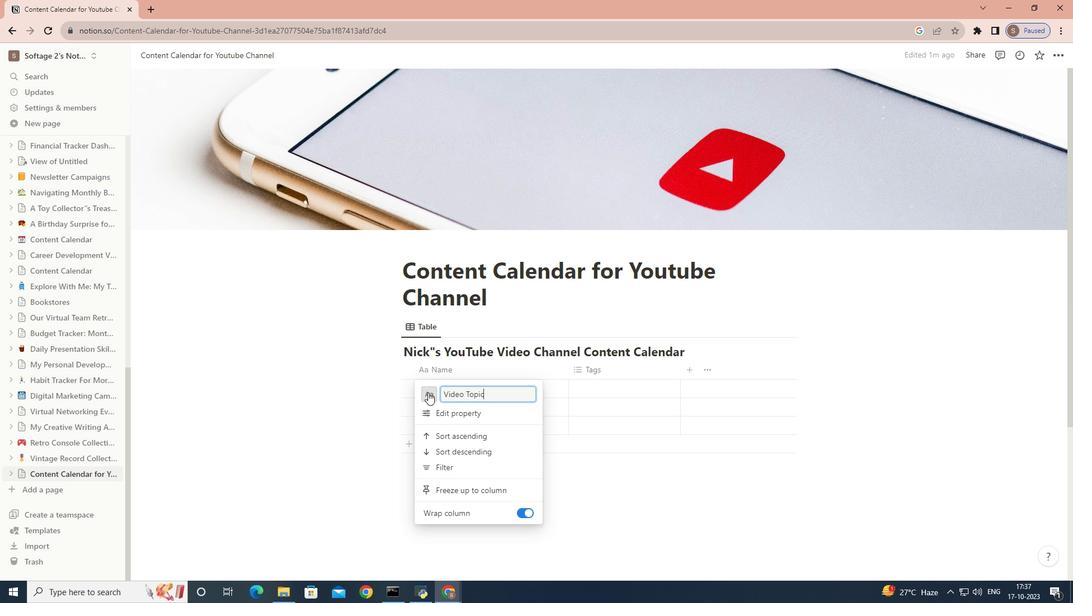 
Action: Mouse moved to (369, 272)
Screenshot: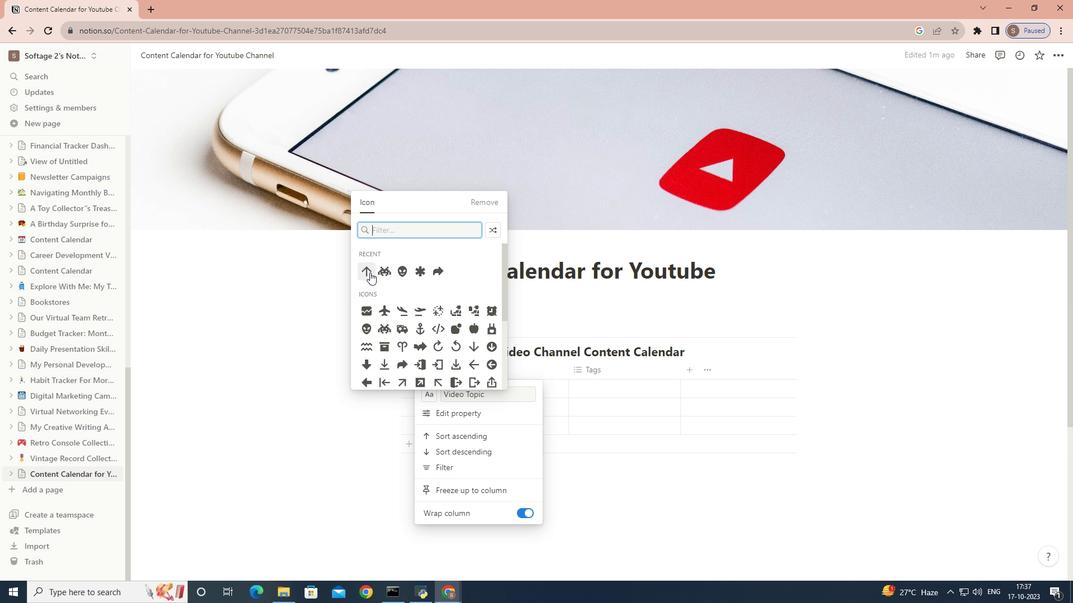 
Action: Mouse pressed left at (369, 272)
Screenshot: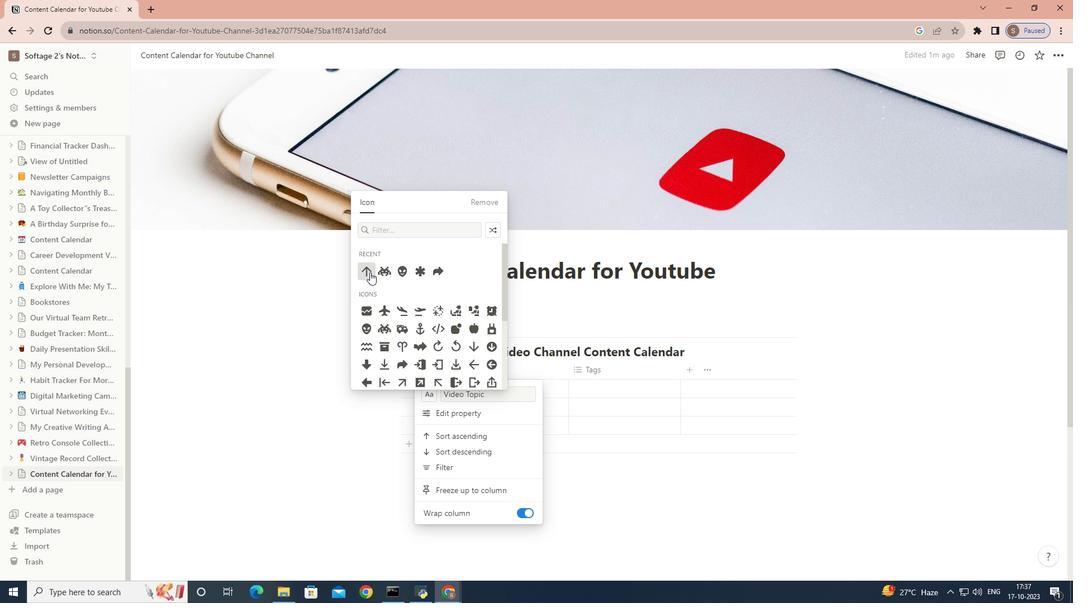 
Action: Mouse moved to (554, 403)
Screenshot: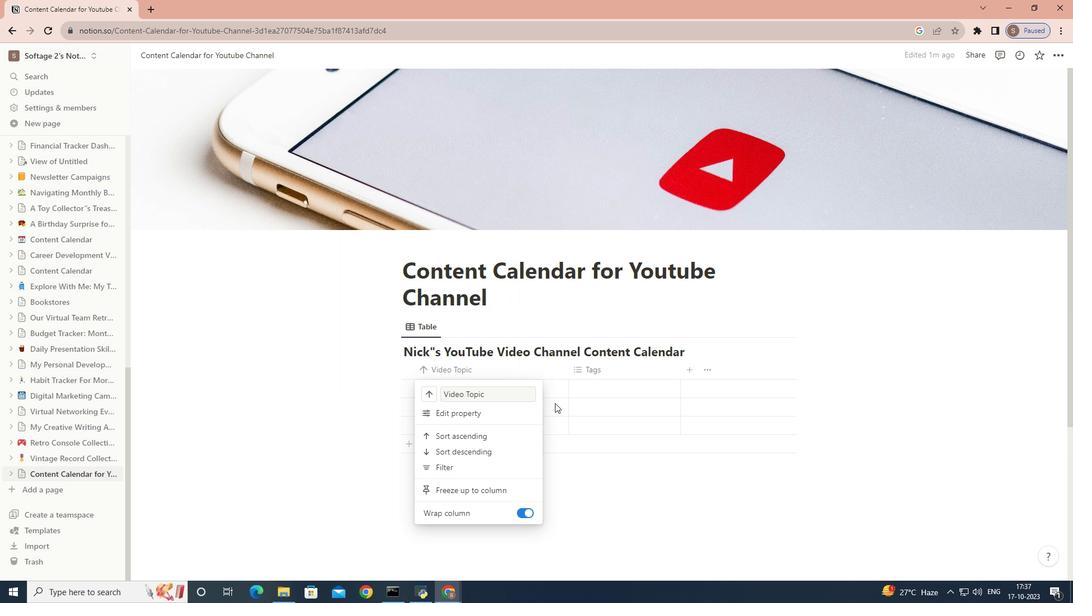 
Action: Mouse pressed left at (554, 403)
Screenshot: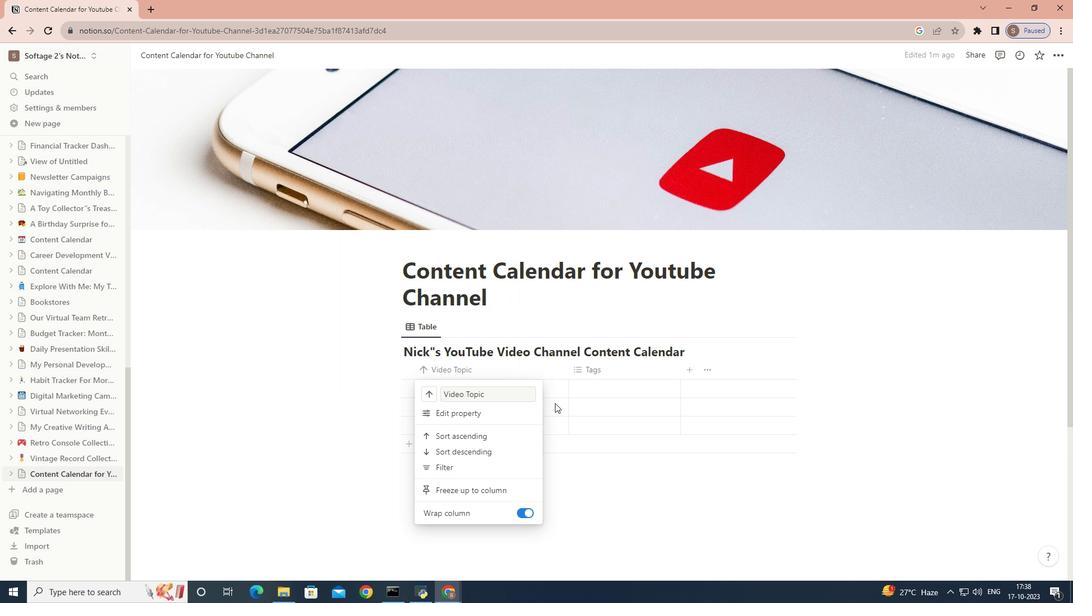 
Action: Mouse moved to (617, 375)
Screenshot: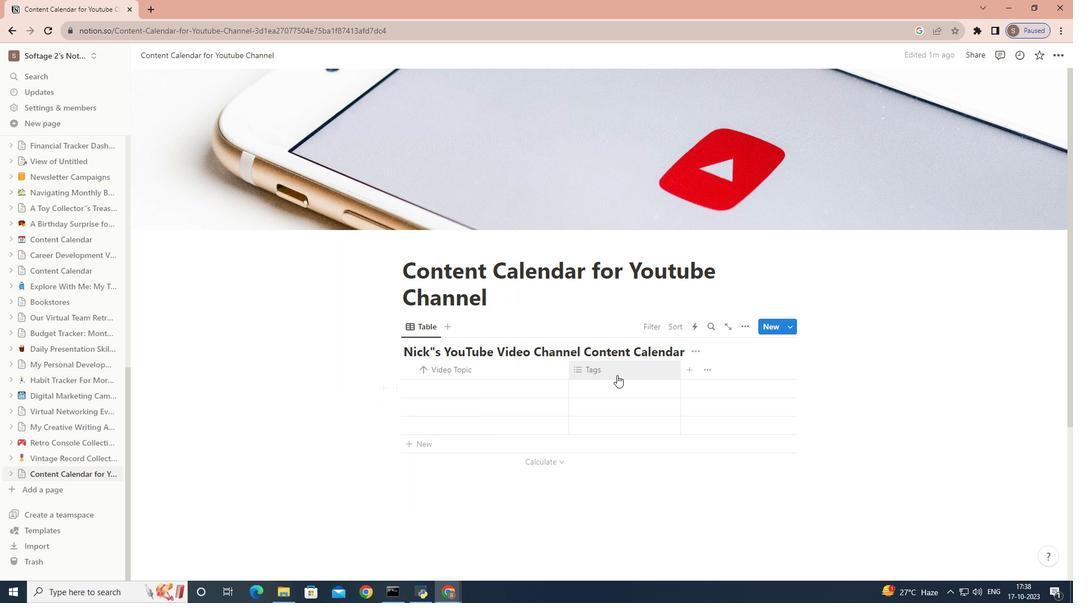 
Action: Mouse pressed left at (617, 375)
Screenshot: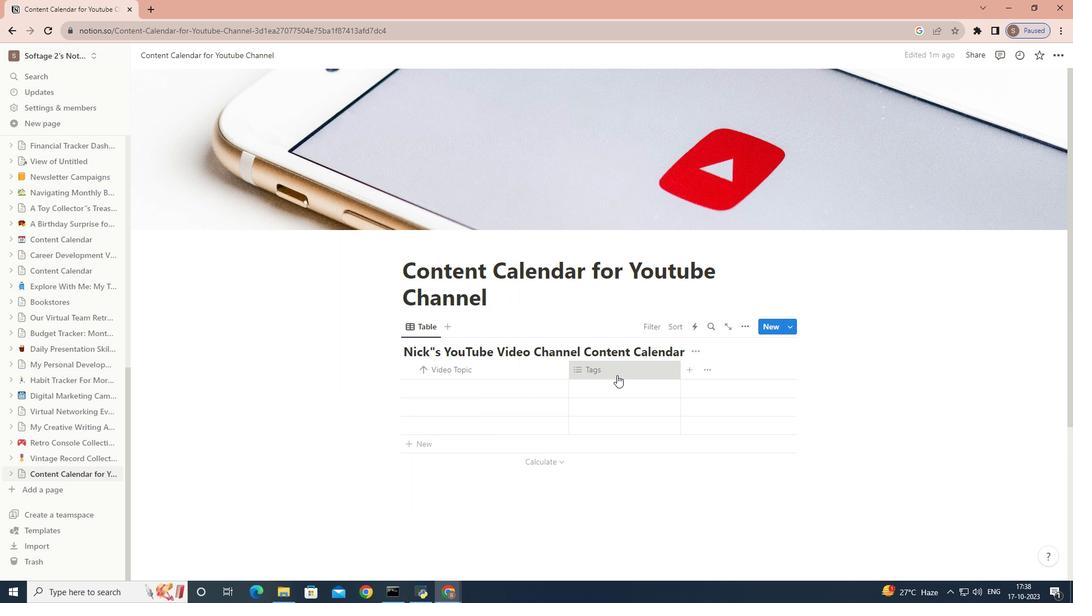 
Action: Mouse moved to (617, 392)
Screenshot: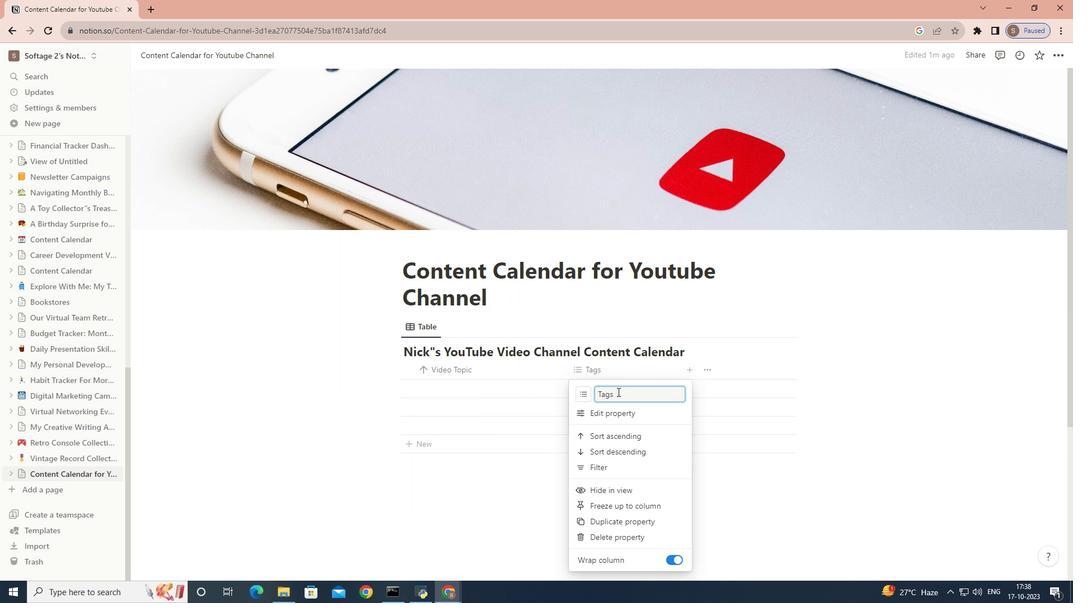 
Action: Mouse pressed left at (617, 392)
Screenshot: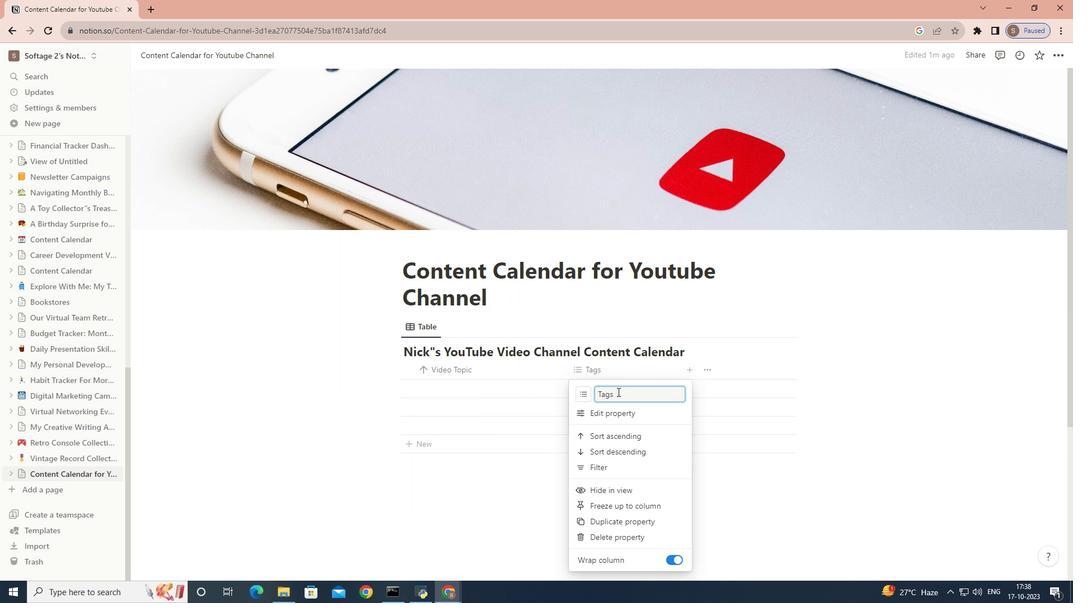
Action: Mouse moved to (617, 396)
Screenshot: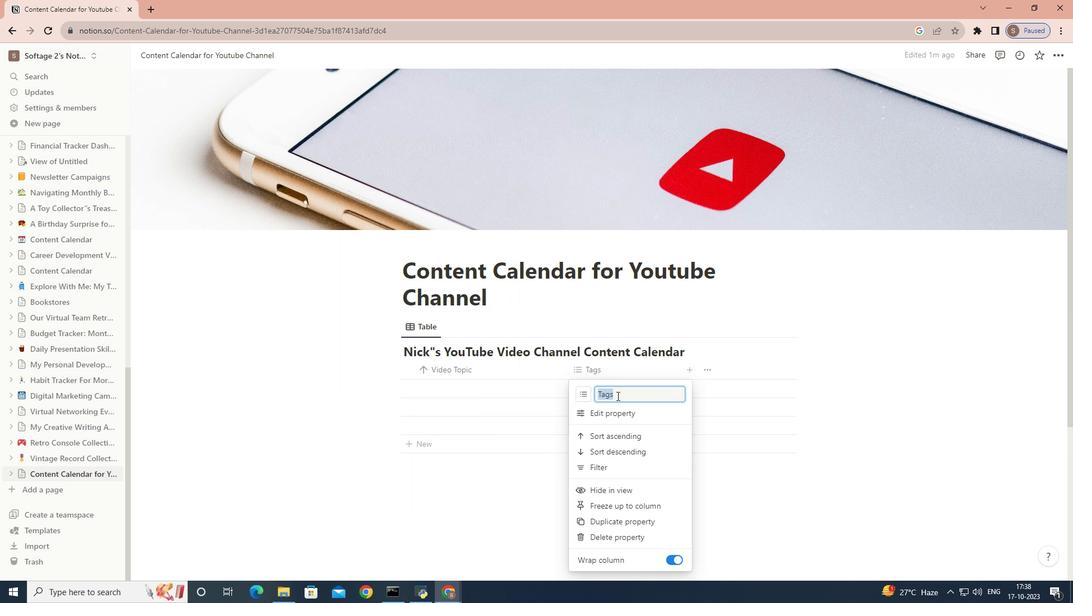 
Action: Key pressed <Key.backspace><Key.caps_lock>C<Key.caps_lock>ategory
Screenshot: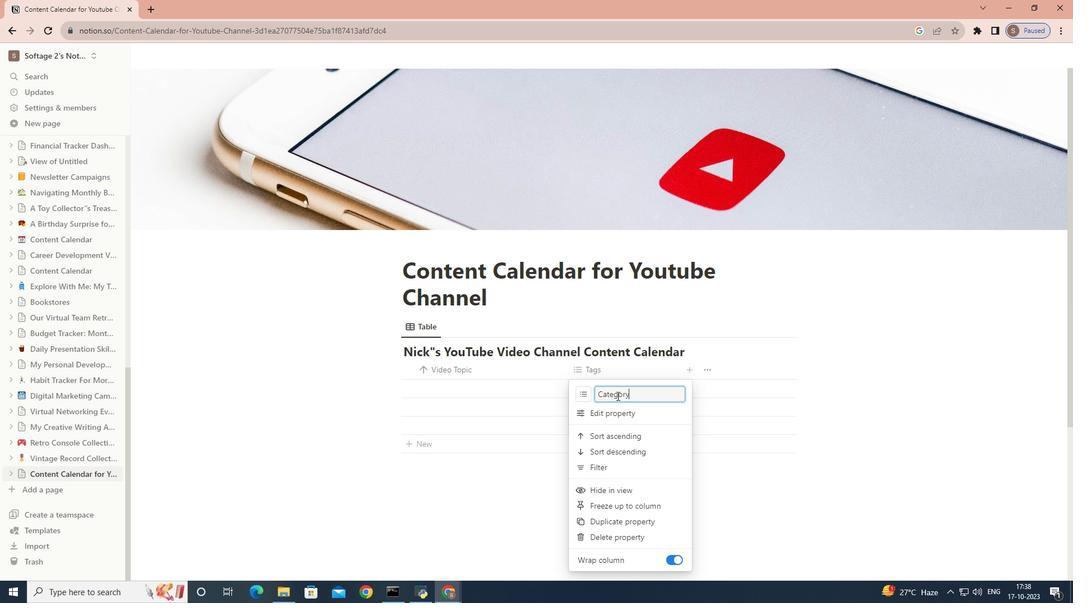 
Action: Mouse moved to (589, 391)
Screenshot: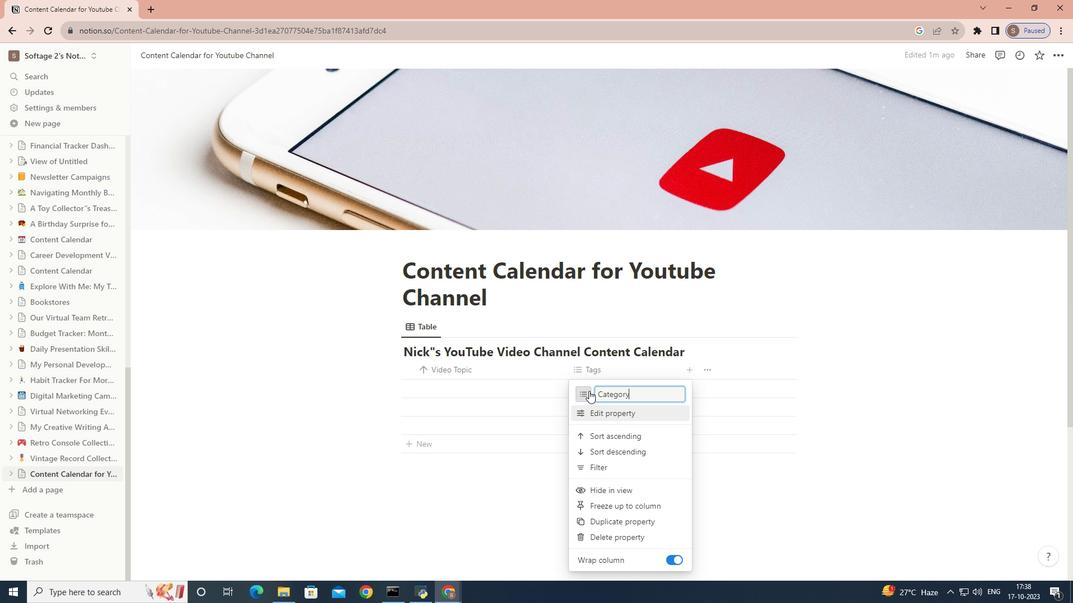 
Action: Mouse pressed left at (589, 391)
Screenshot: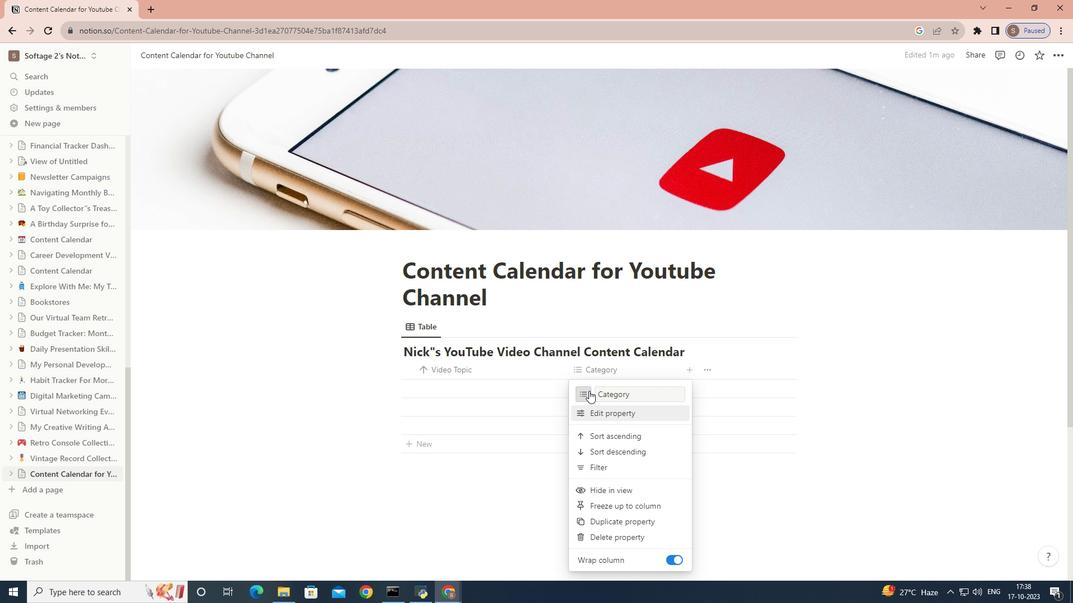 
Action: Mouse moved to (519, 262)
Screenshot: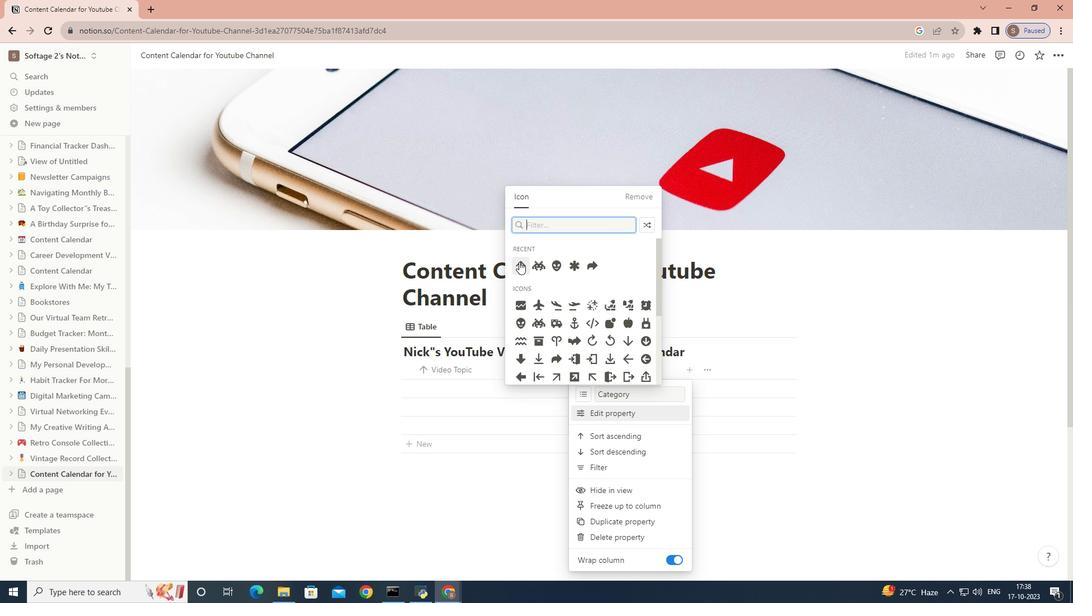 
Action: Mouse pressed left at (519, 262)
Screenshot: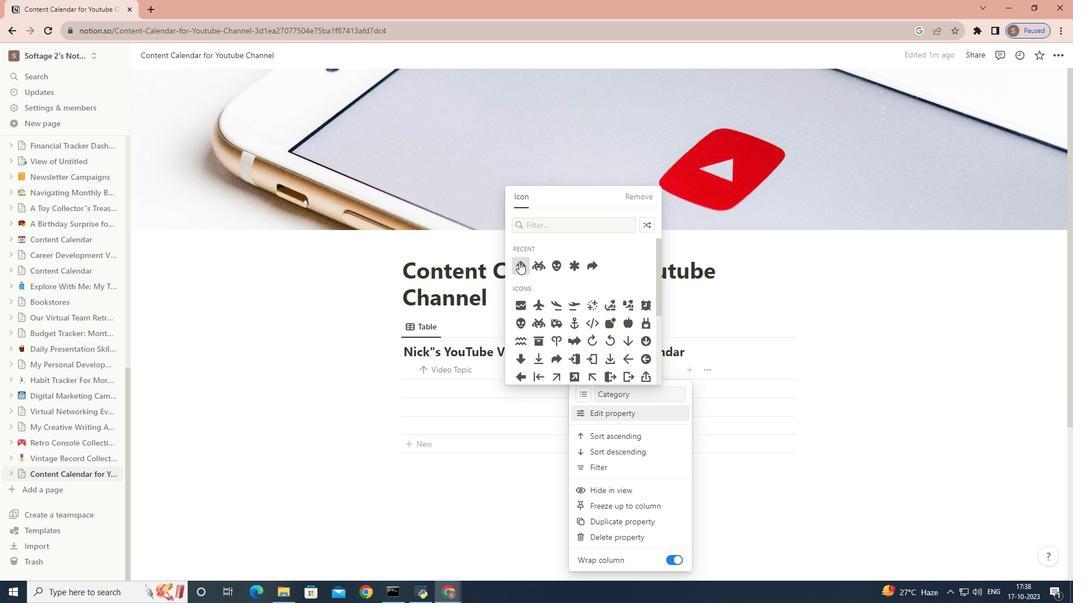 
Action: Mouse moved to (699, 382)
Screenshot: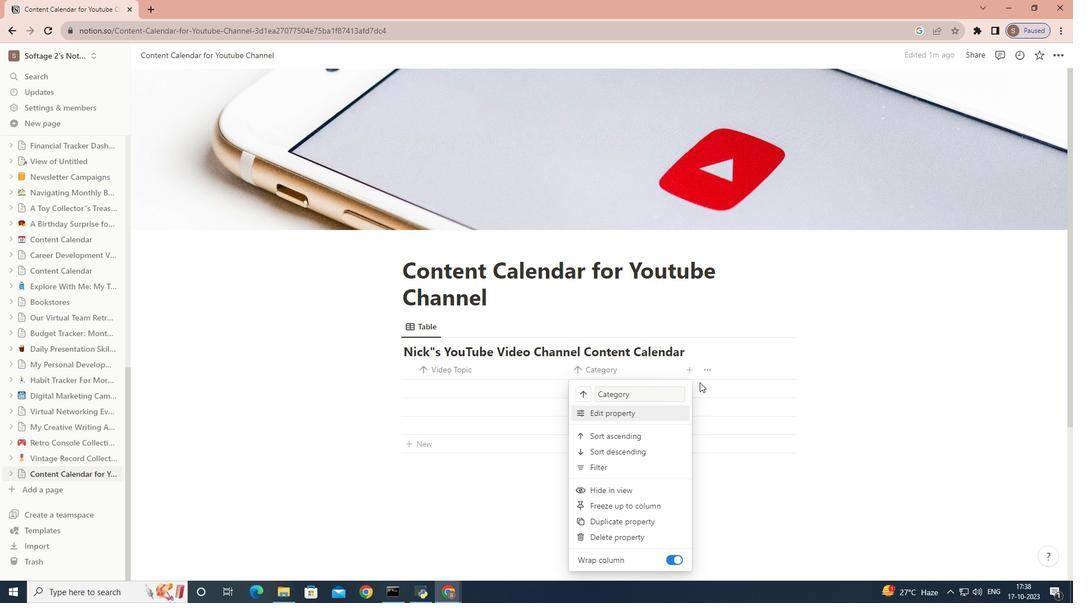 
Action: Mouse pressed left at (699, 382)
Screenshot: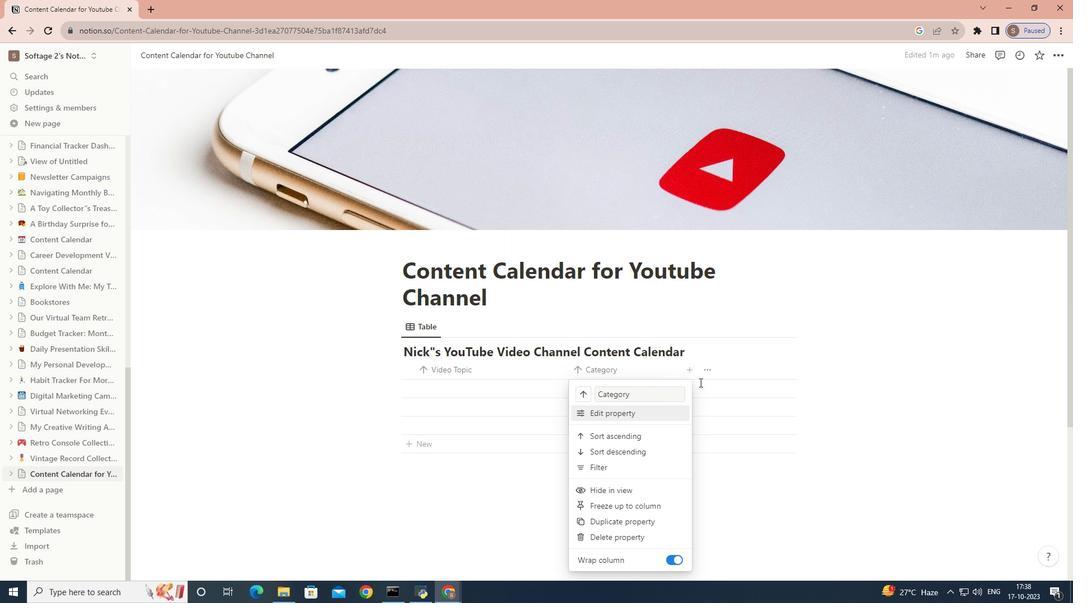 
Action: Mouse moved to (701, 373)
Screenshot: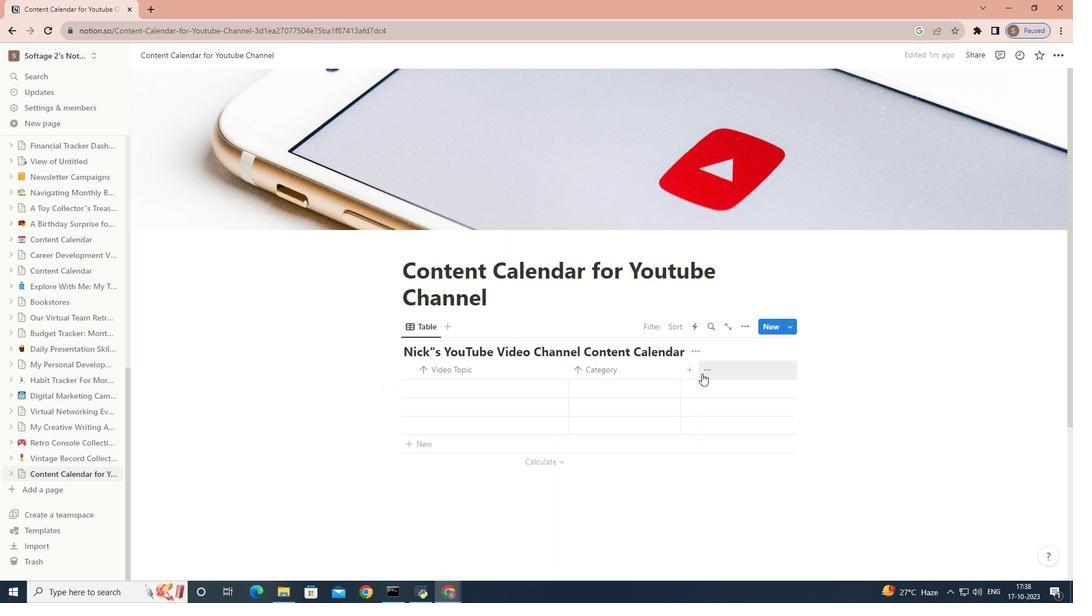 
Action: Mouse pressed left at (701, 373)
Screenshot: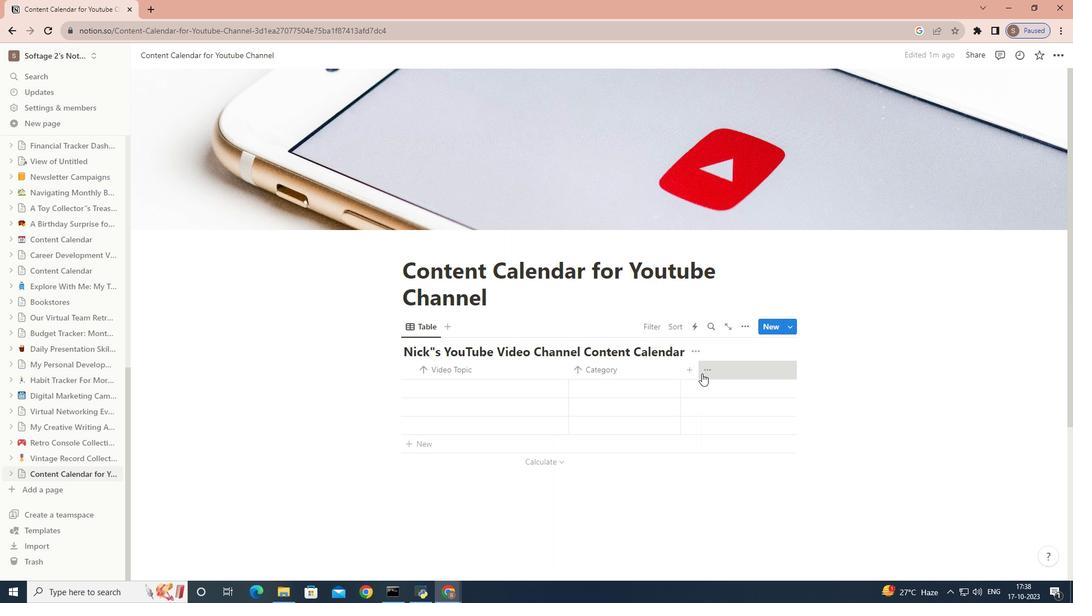 
Action: Mouse moved to (663, 156)
Screenshot: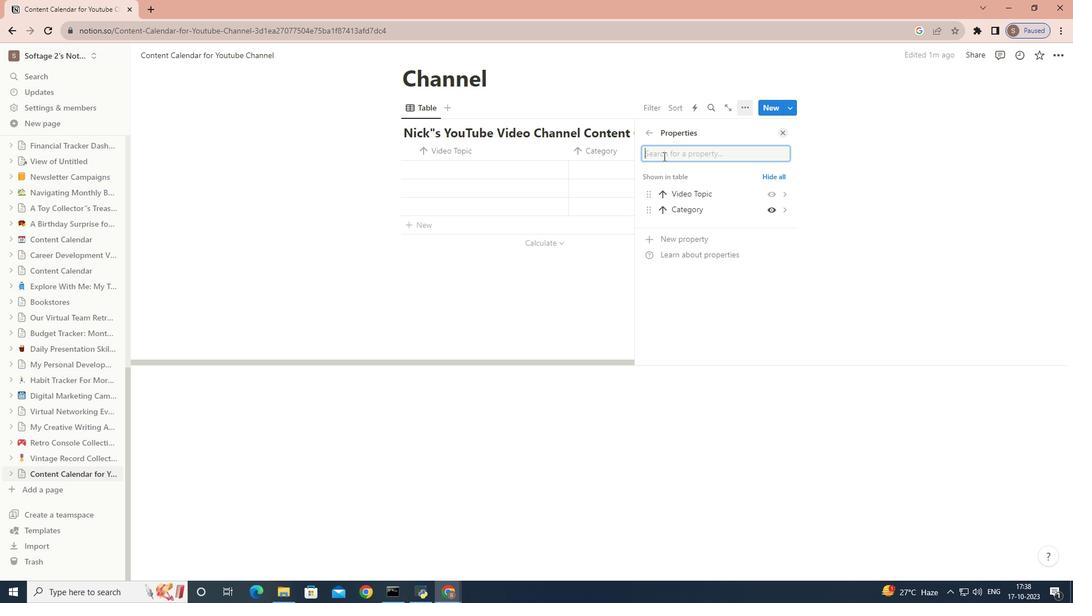 
Action: Key pressed <Key.caps_lock>D<Key.caps_lock>ate
Screenshot: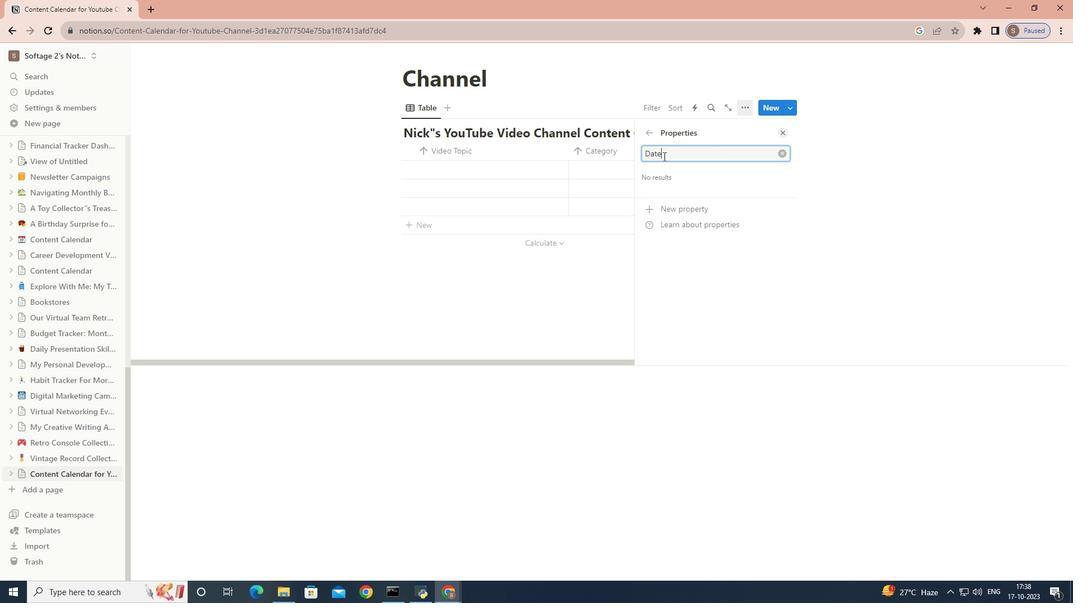 
Action: Mouse moved to (606, 154)
Screenshot: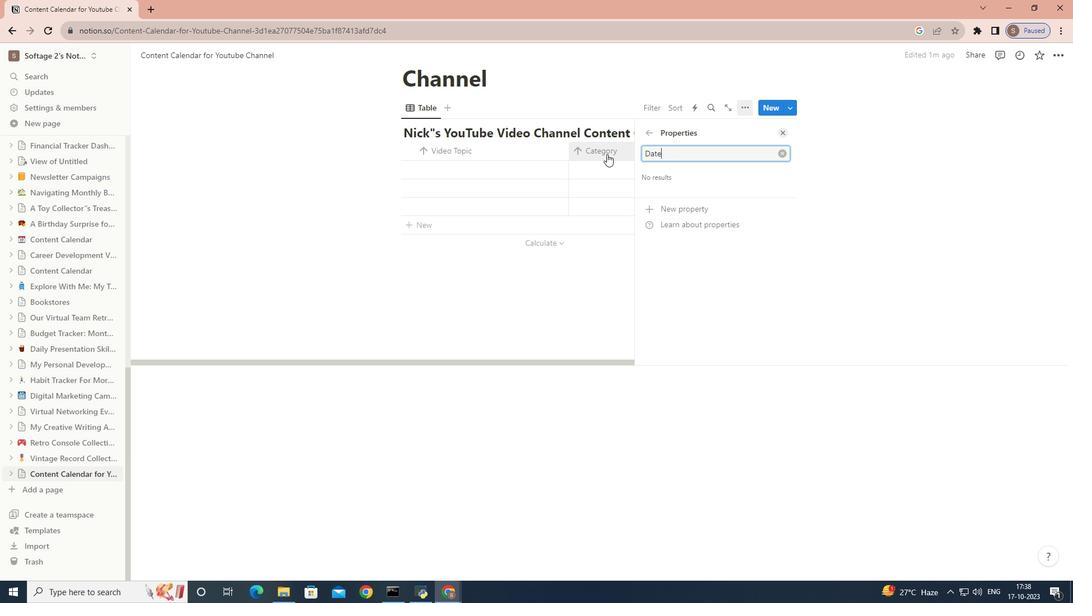 
Action: Mouse pressed left at (606, 154)
Screenshot: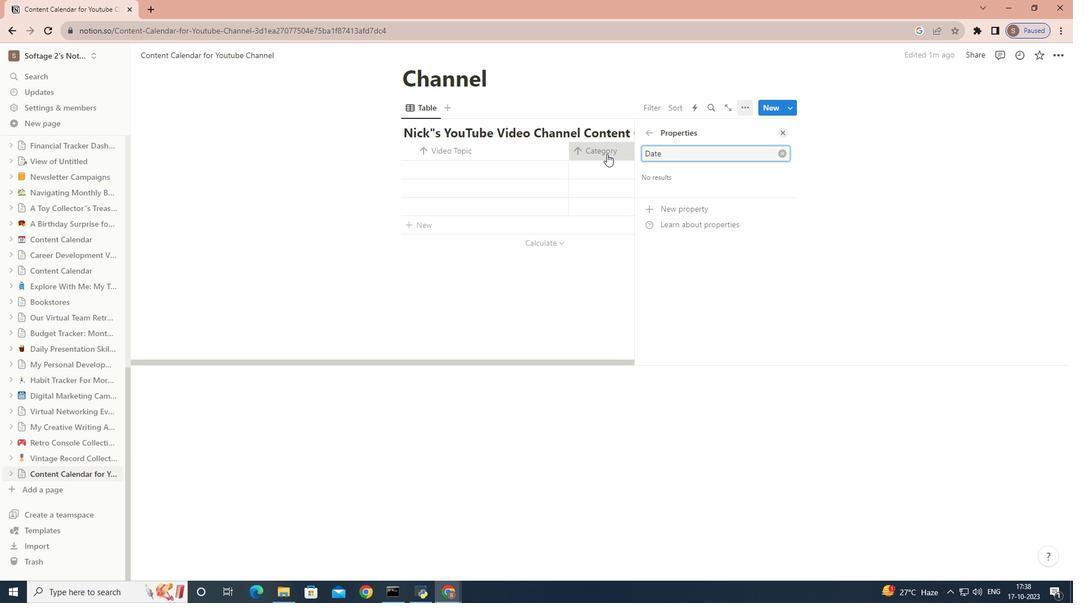 
Action: Mouse moved to (688, 150)
Screenshot: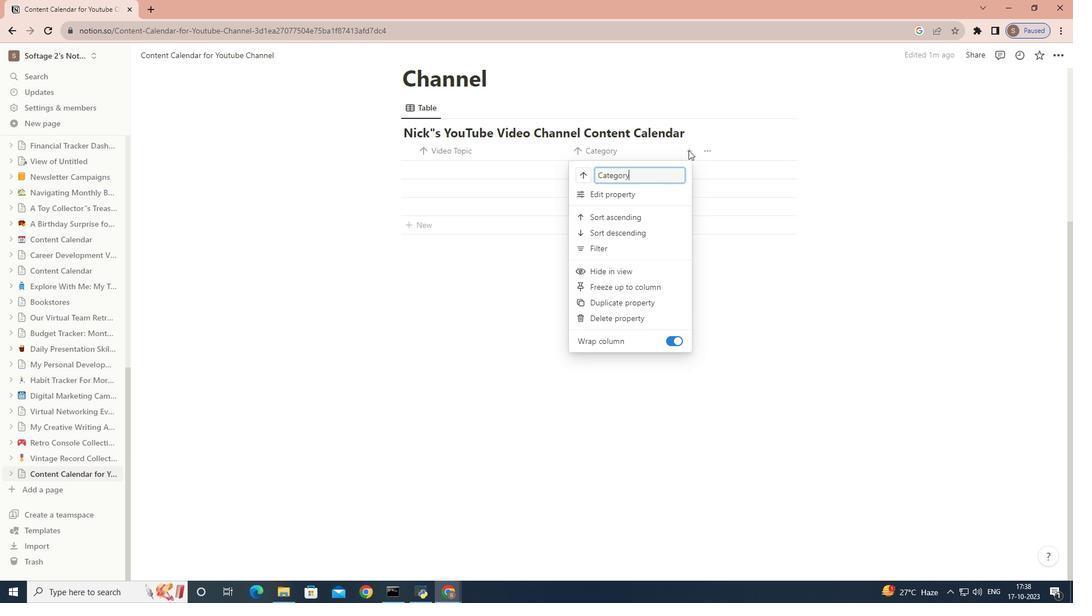
Action: Mouse pressed left at (688, 150)
Screenshot: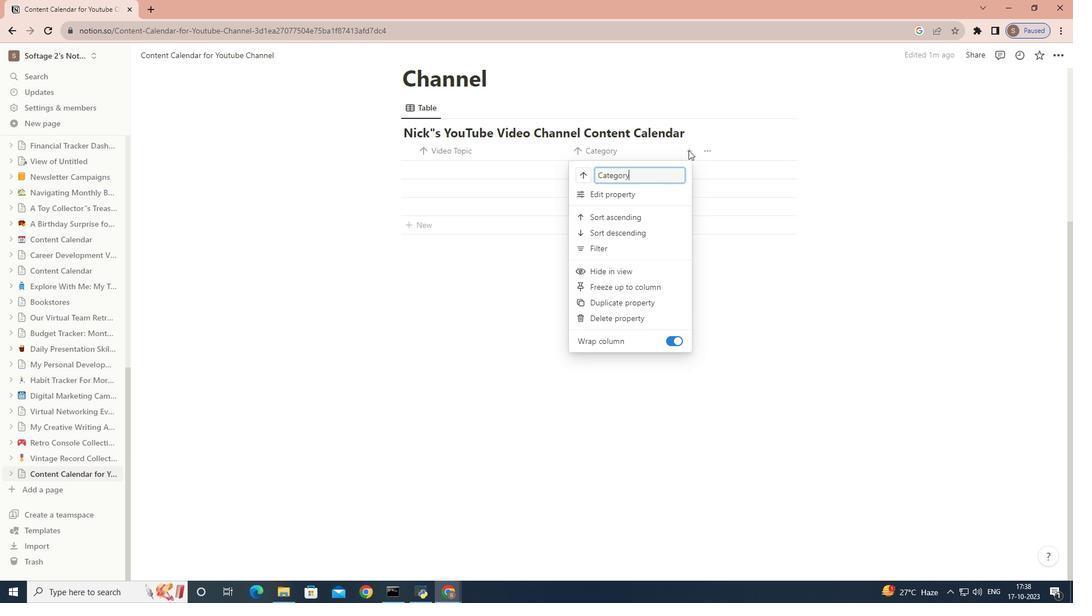 
Action: Mouse pressed left at (688, 150)
Screenshot: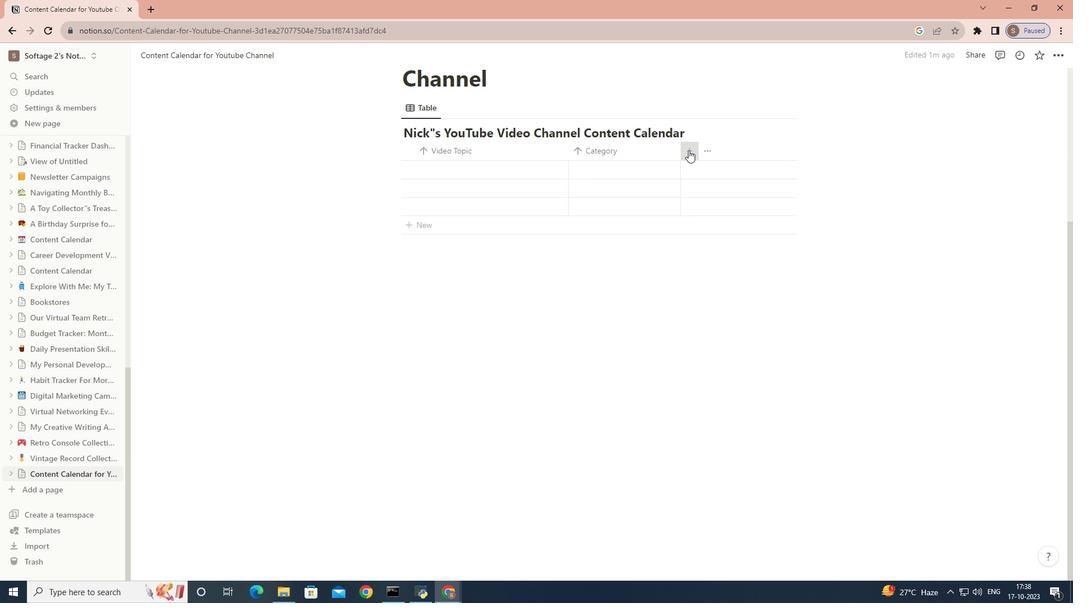 
Action: Mouse moved to (683, 160)
Screenshot: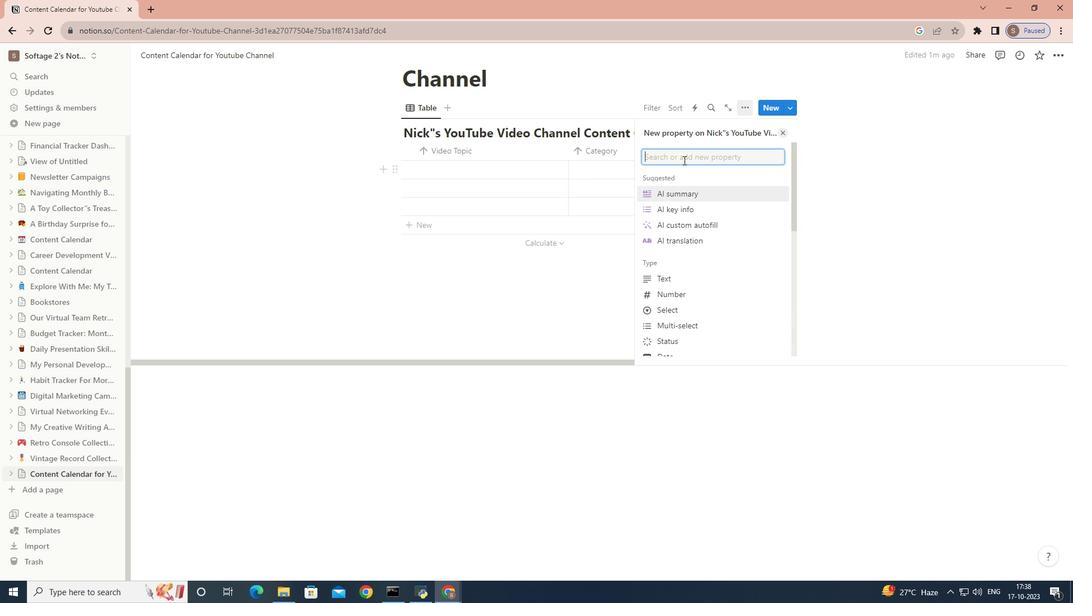 
Action: Key pressed <Key.caps_lock>D<Key.caps_lock>ate
Screenshot: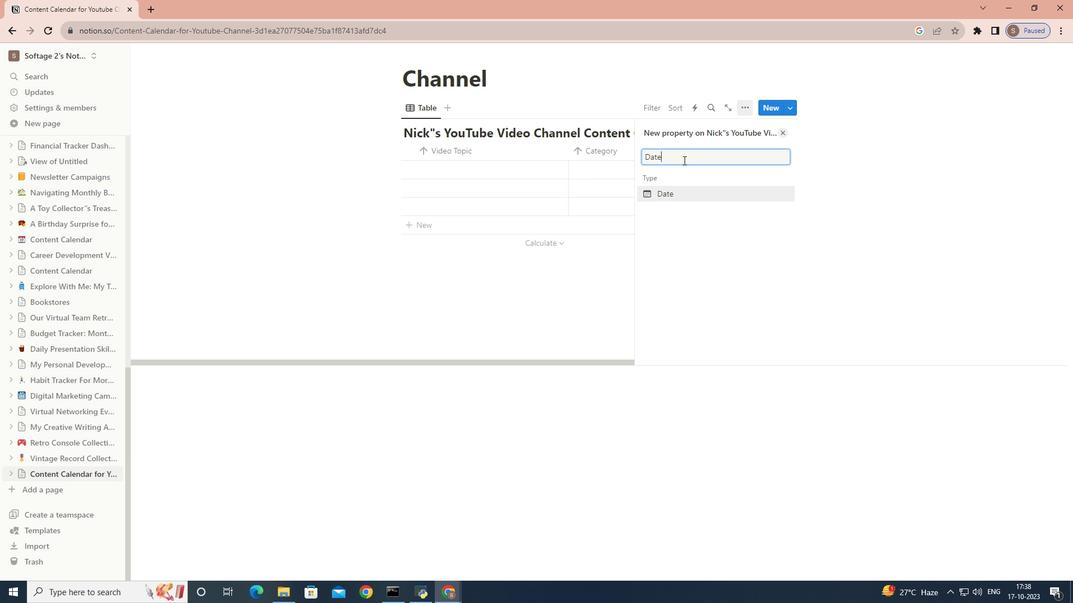 
Action: Mouse moved to (669, 199)
Screenshot: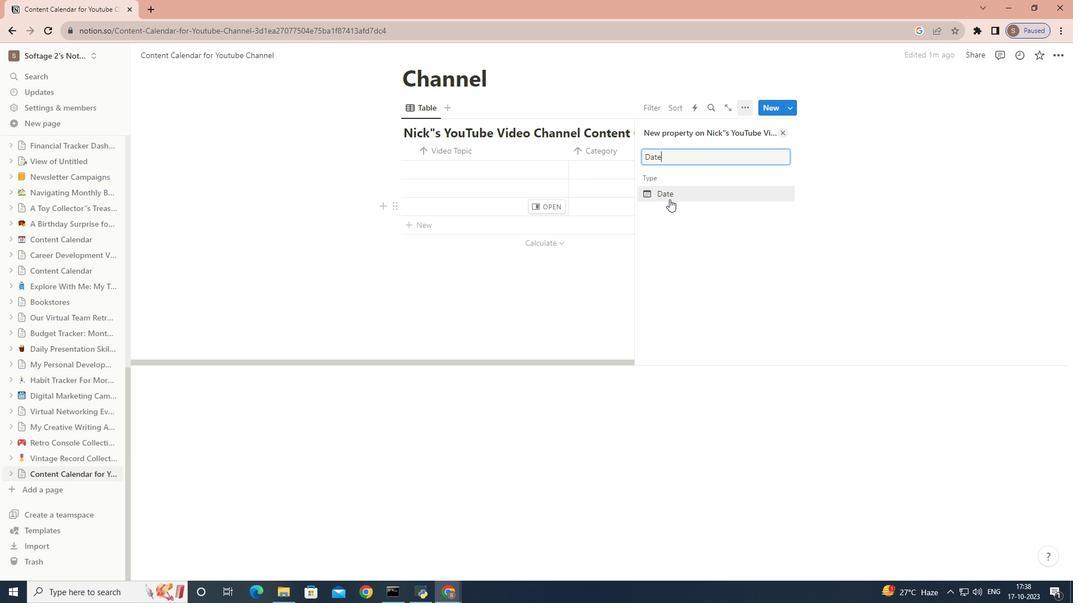 
Action: Mouse pressed left at (669, 199)
Screenshot: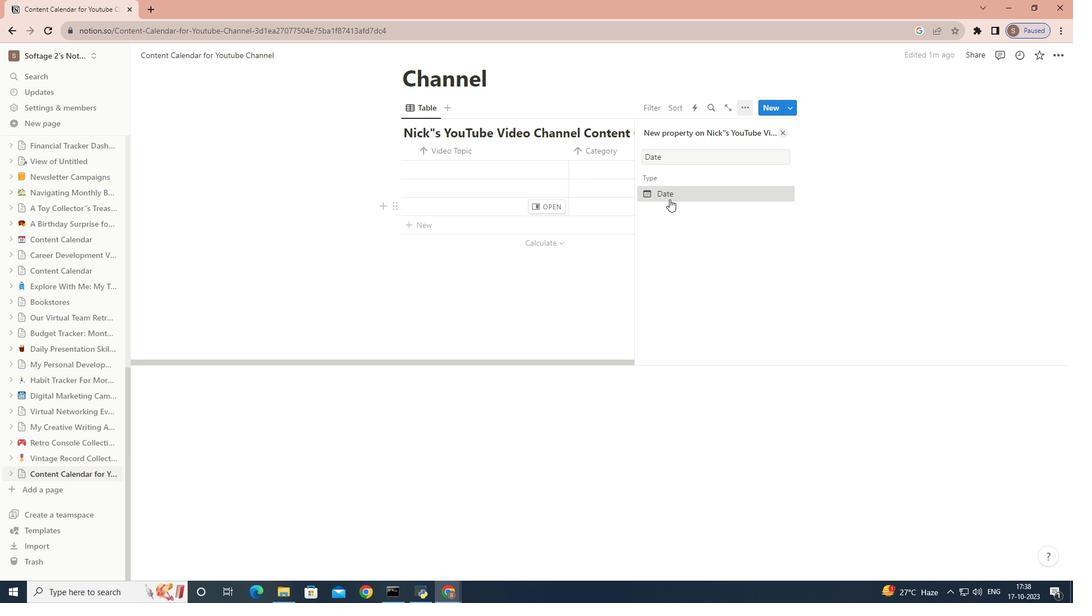 
Action: Mouse moved to (563, 162)
Screenshot: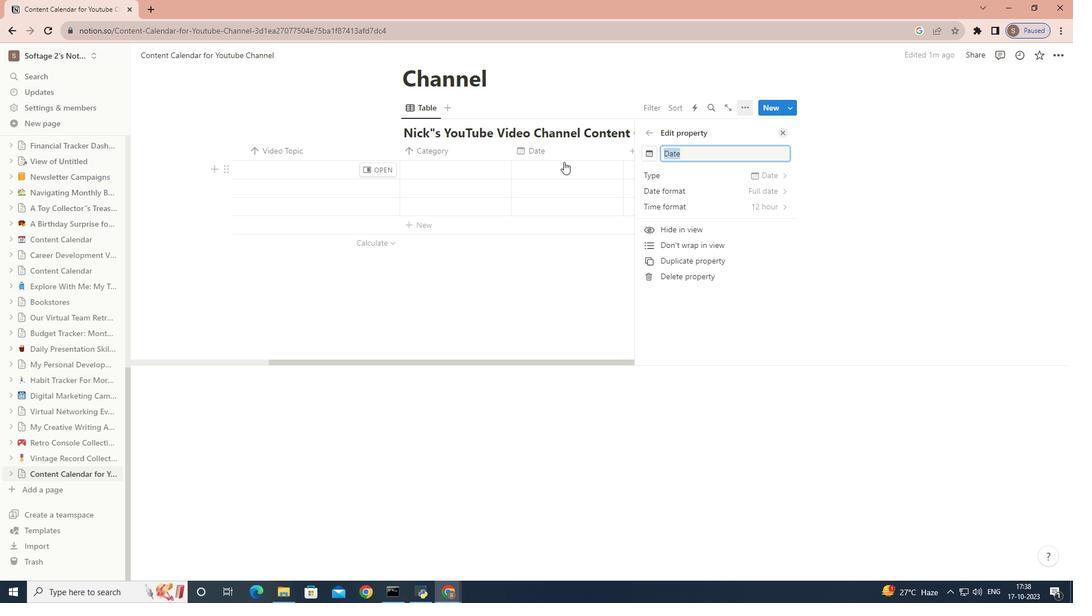 
Action: Mouse pressed left at (563, 162)
Screenshot: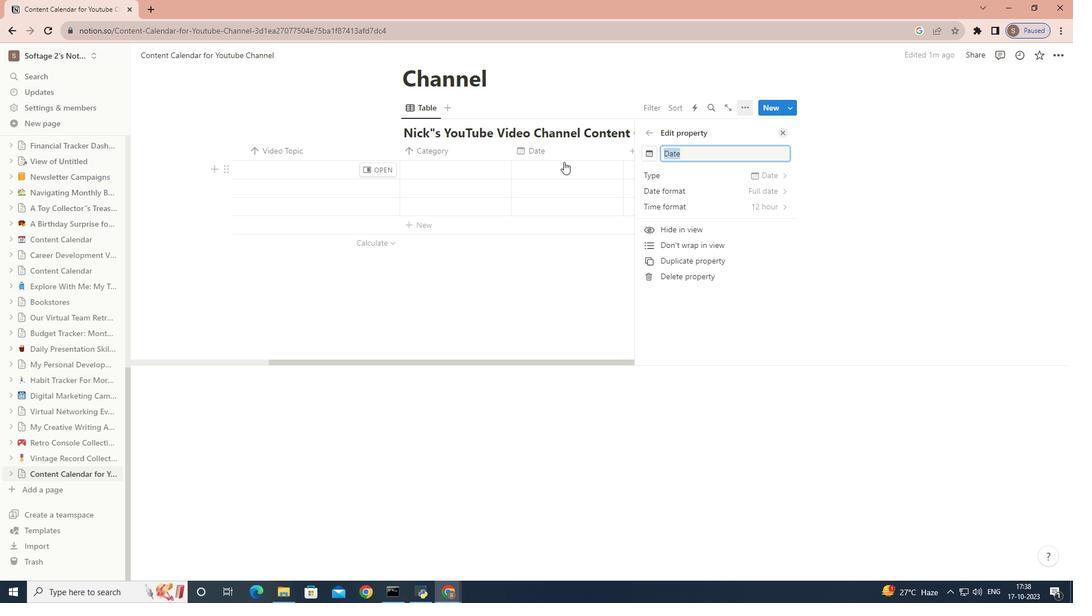 
Action: Mouse moved to (770, 152)
Screenshot: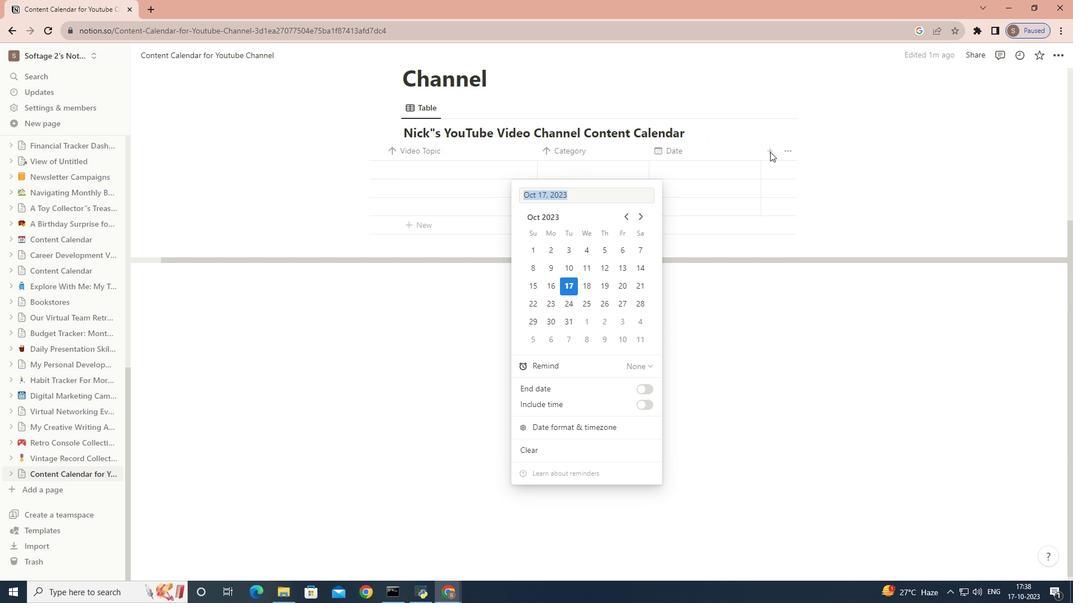 
Action: Mouse pressed left at (770, 152)
Screenshot: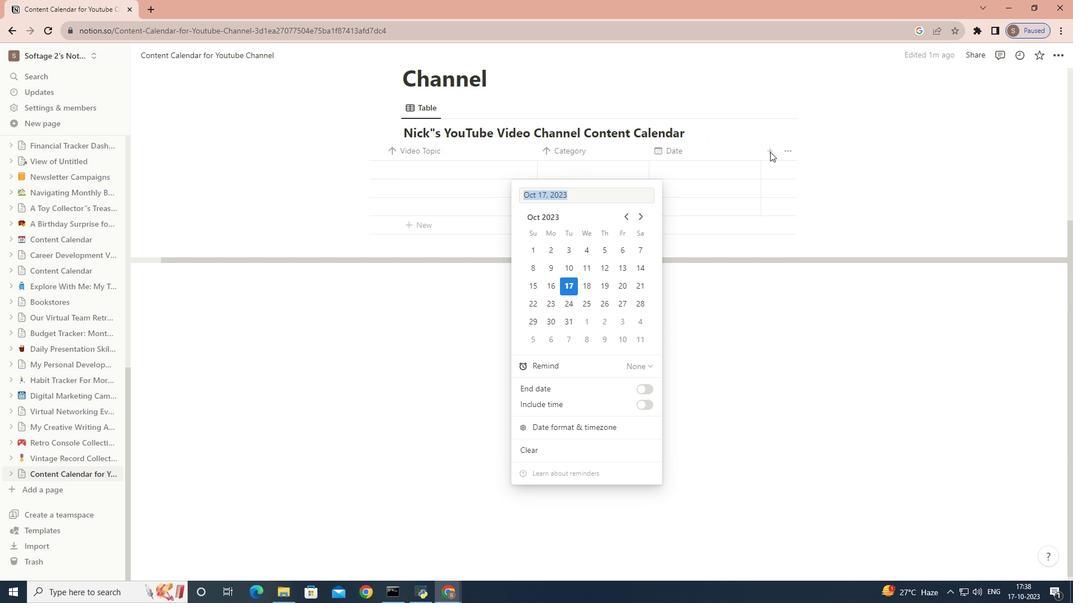 
Action: Mouse moved to (770, 152)
Screenshot: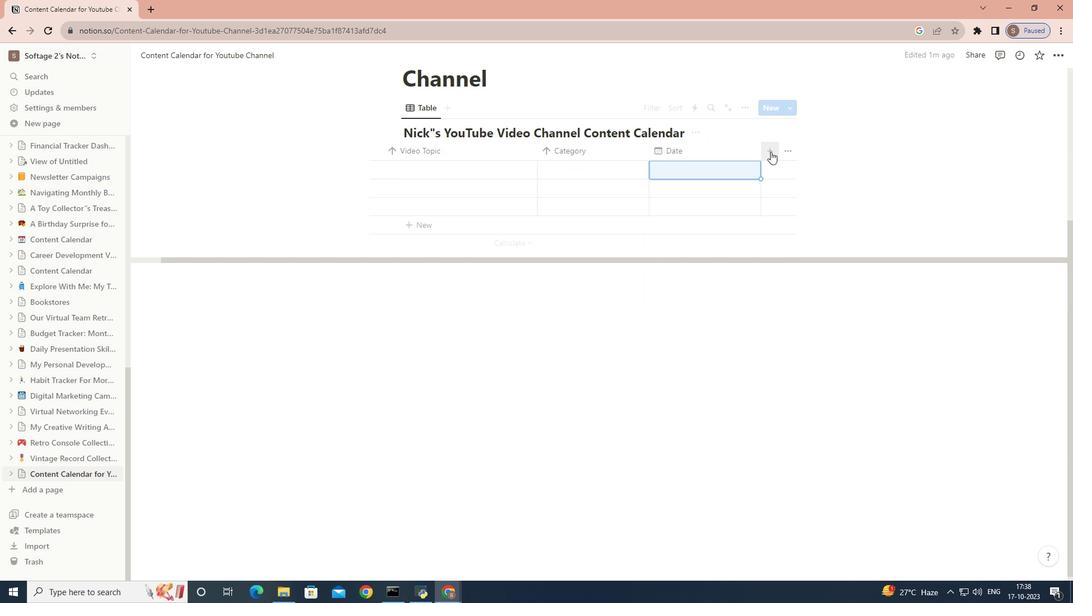 
Action: Mouse pressed left at (770, 152)
Screenshot: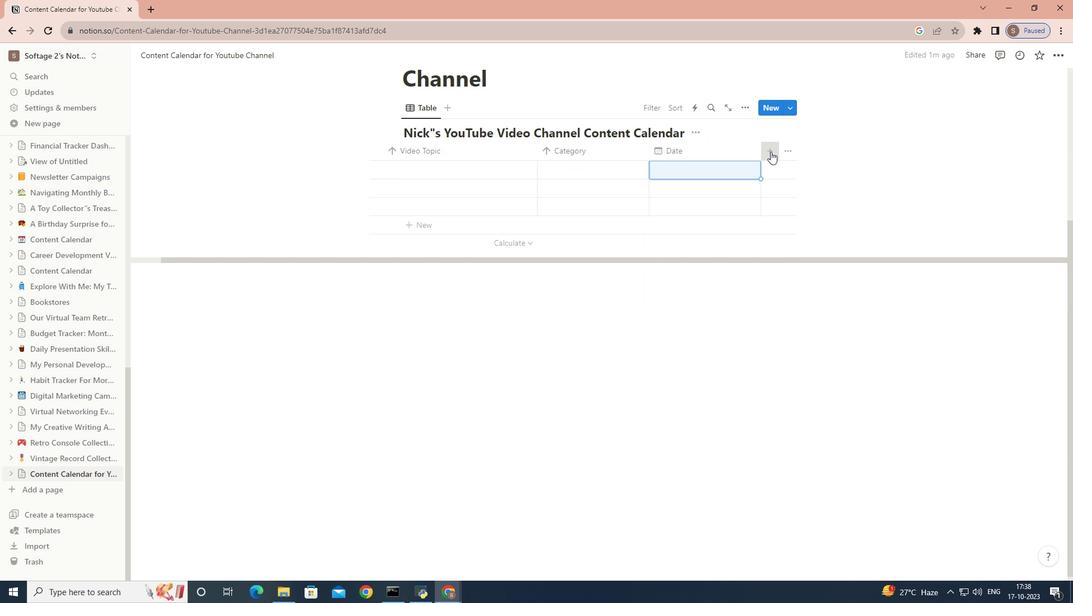 
Action: Mouse moved to (739, 156)
Screenshot: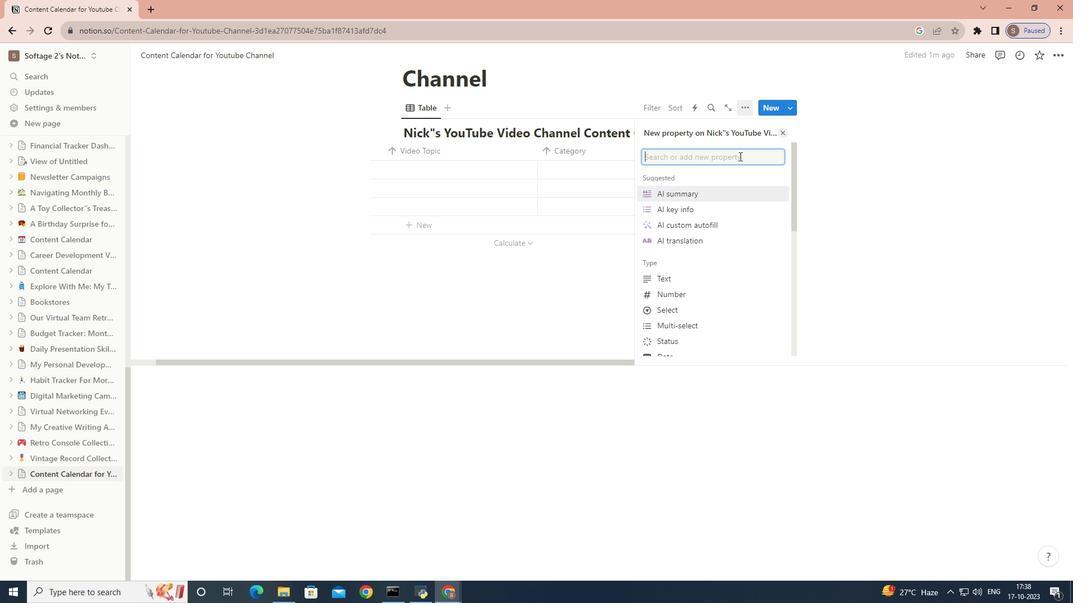 
Action: Key pressed <Key.caps_lock>CX<Key.caps_lock>a<Key.backspace><Key.backspace><Key.backspace>p<Key.backspace><Key.caps_lock>P<Key.caps_lock>roduction<Key.space><Key.caps_lock>S<Key.caps_lock>tatus
Screenshot: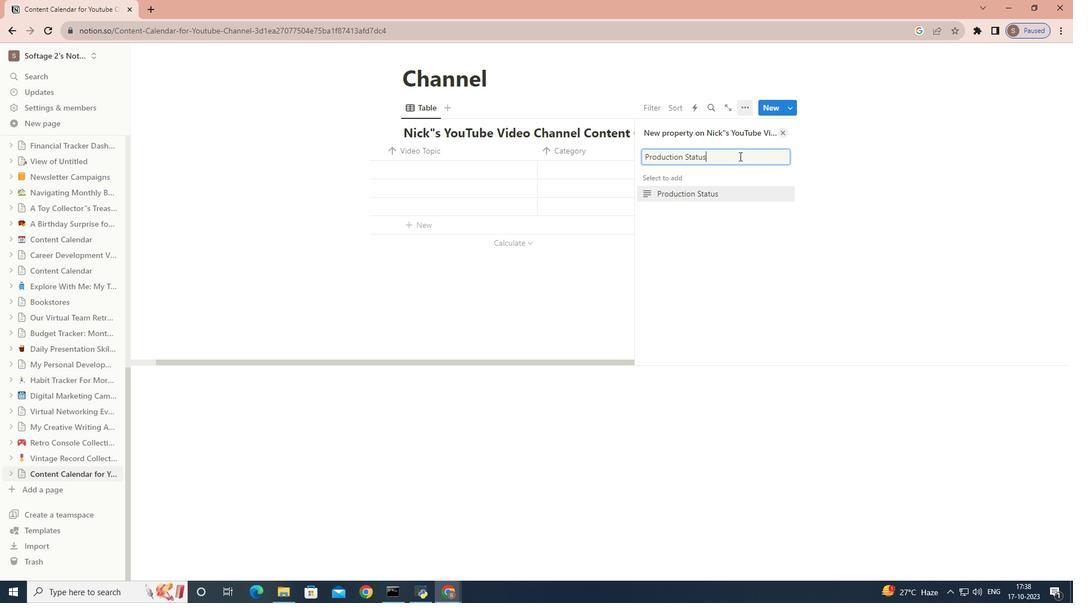 
Action: Mouse moved to (671, 201)
Screenshot: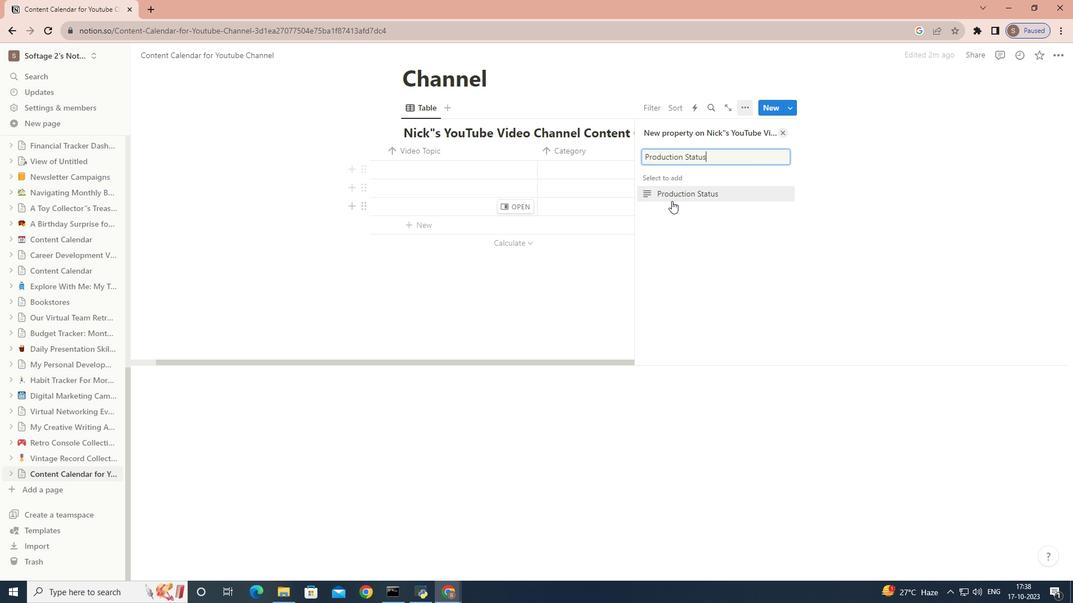 
Action: Mouse pressed left at (671, 201)
Screenshot: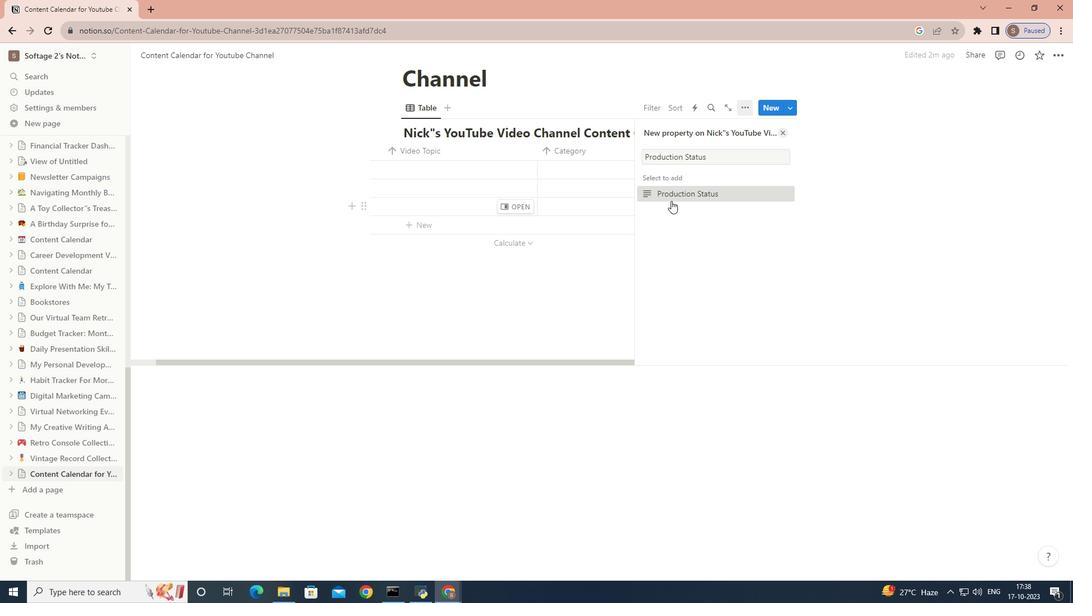 
Action: Mouse moved to (605, 150)
Screenshot: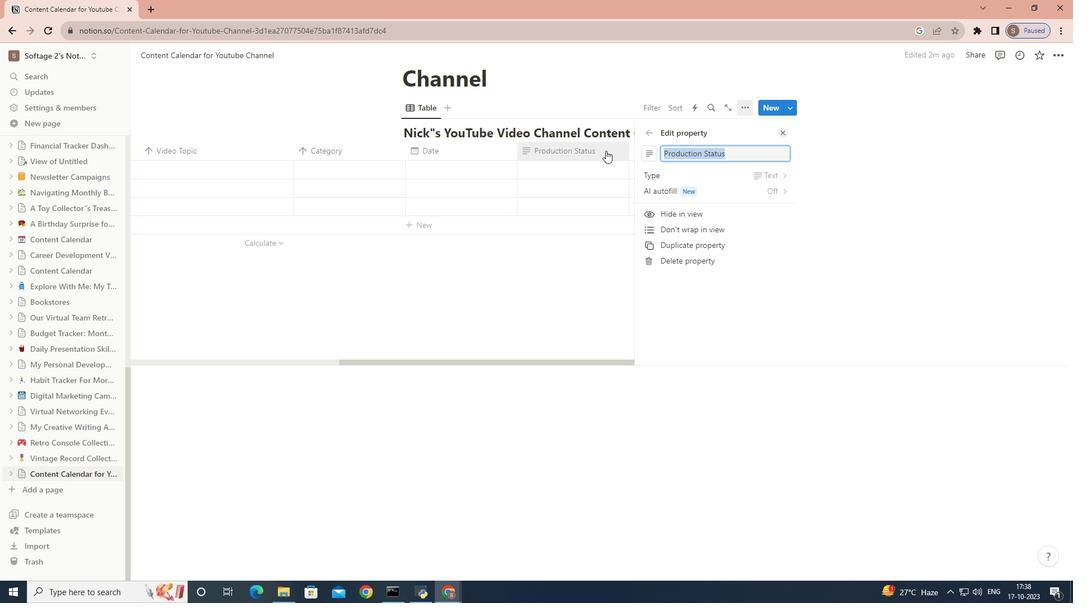 
Action: Mouse pressed left at (605, 150)
Screenshot: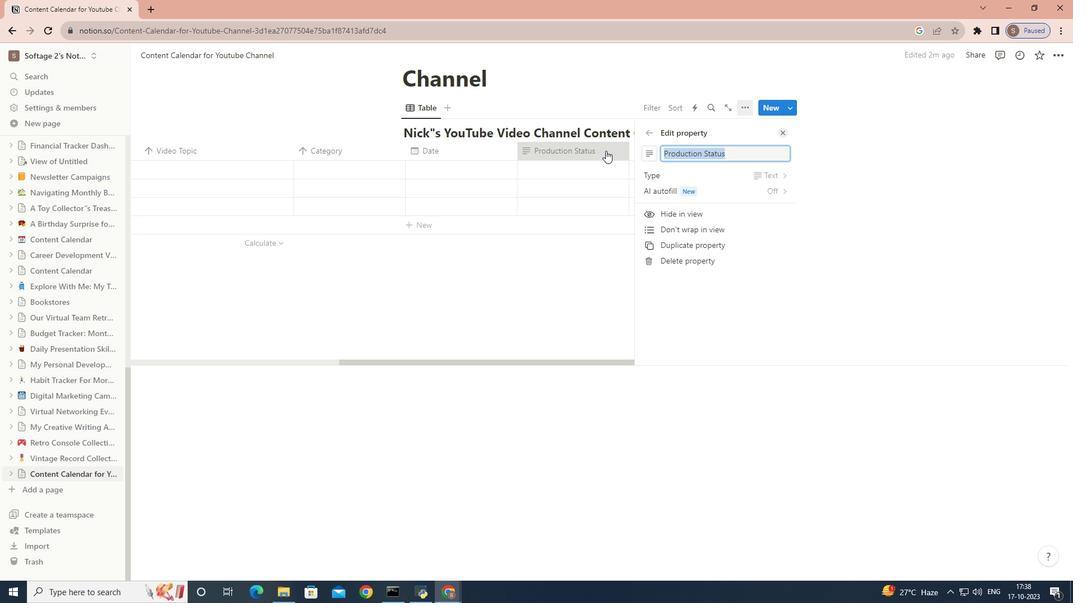 
Action: Mouse moved to (529, 198)
Screenshot: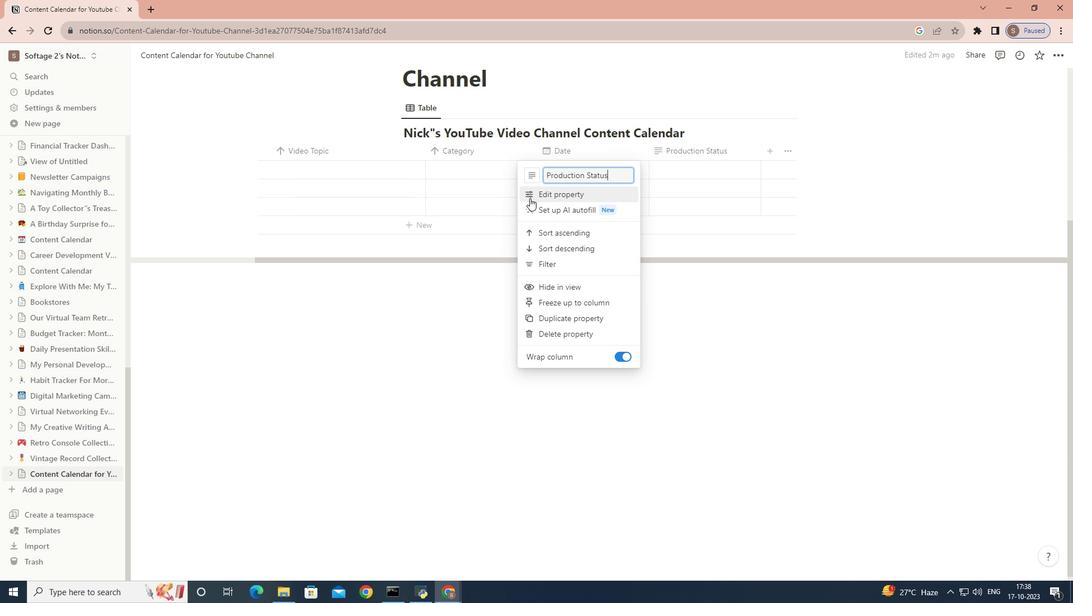
Action: Mouse pressed left at (529, 198)
Screenshot: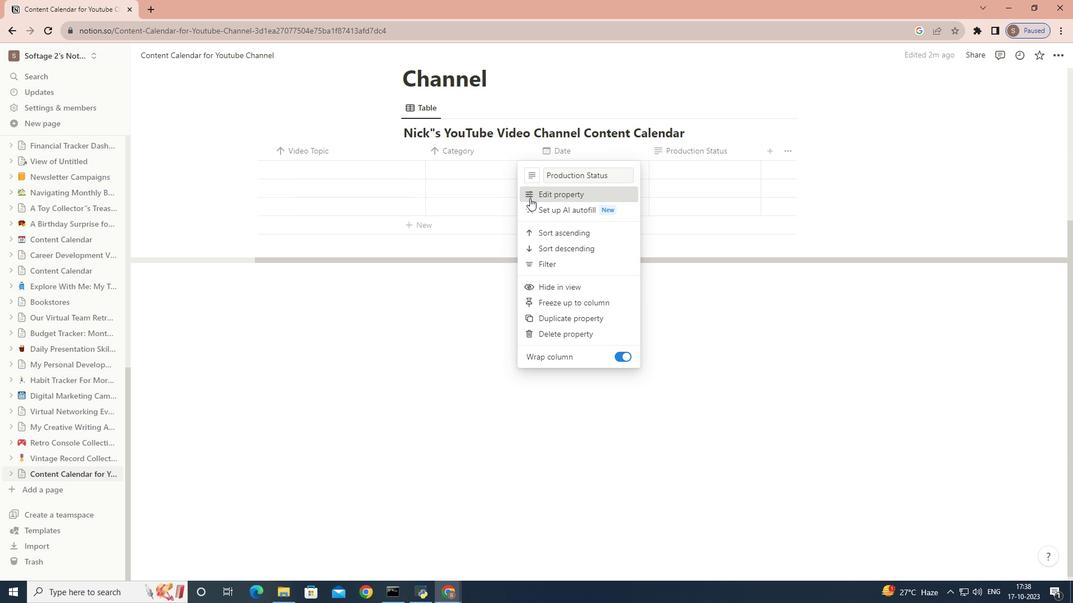 
Action: Mouse moved to (651, 152)
Screenshot: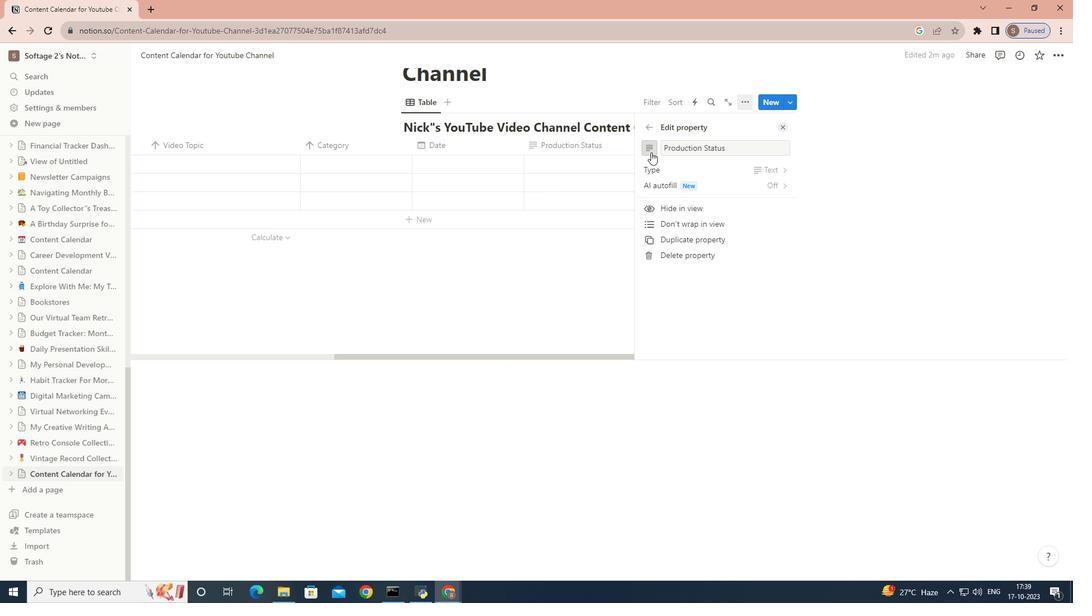 
Action: Mouse pressed left at (651, 152)
Screenshot: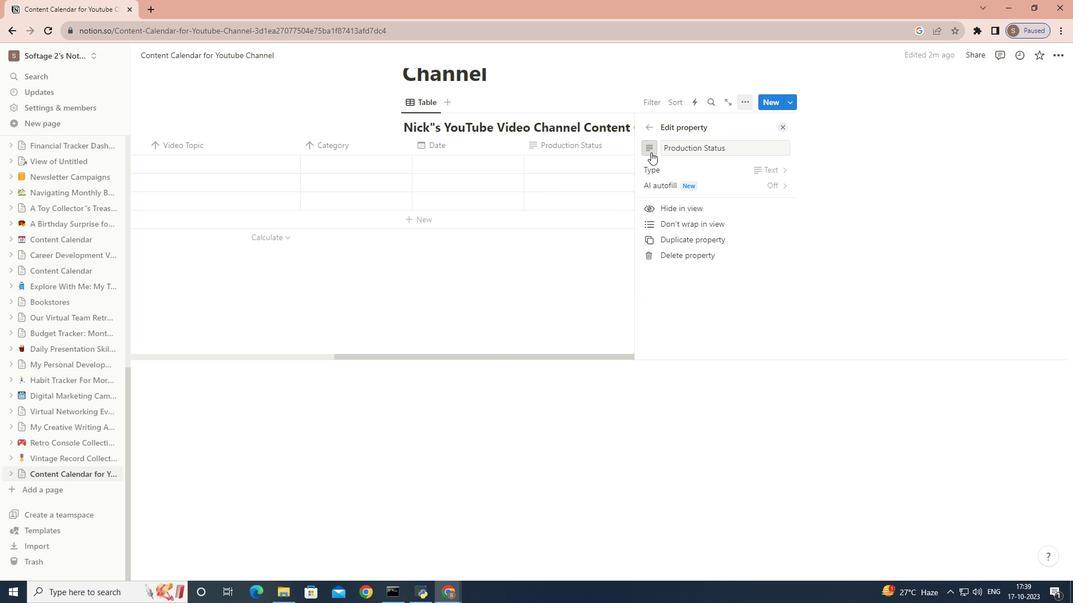 
Action: Mouse moved to (577, 238)
Screenshot: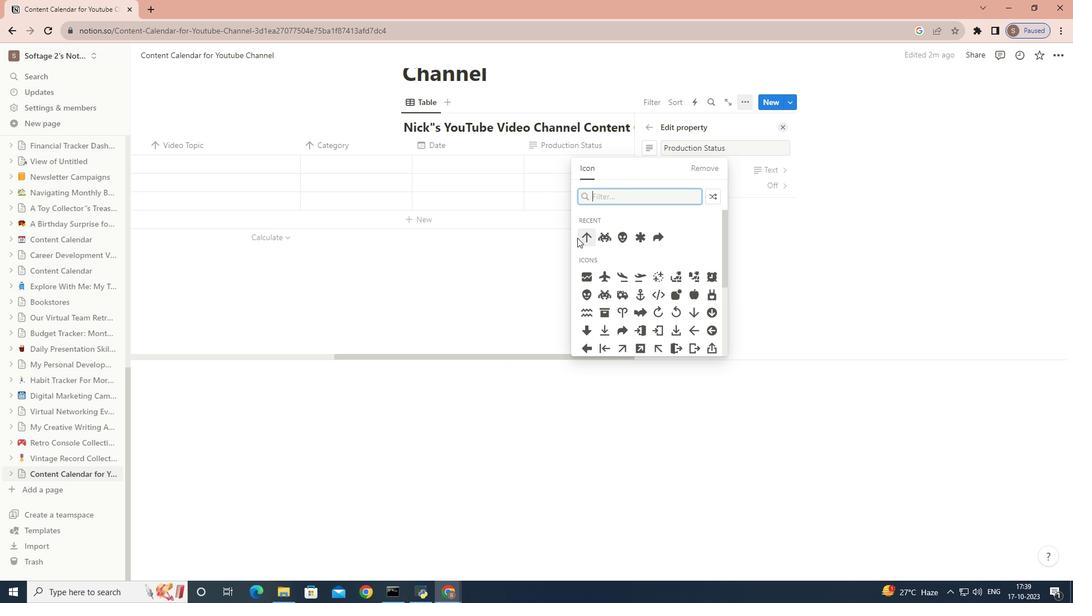 
Action: Mouse pressed left at (577, 238)
Screenshot: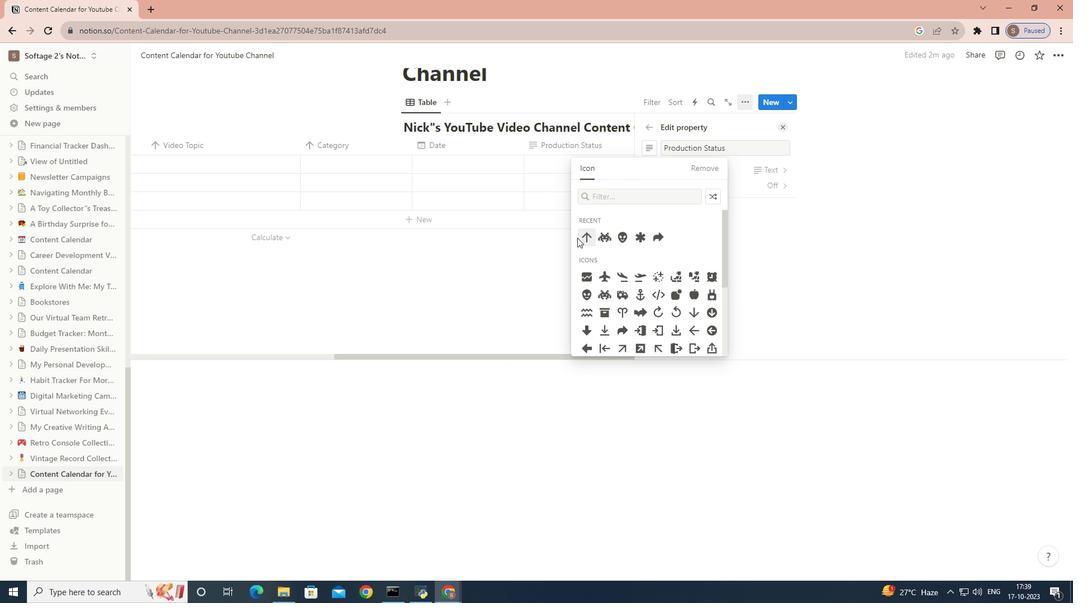 
Action: Mouse moved to (582, 240)
Screenshot: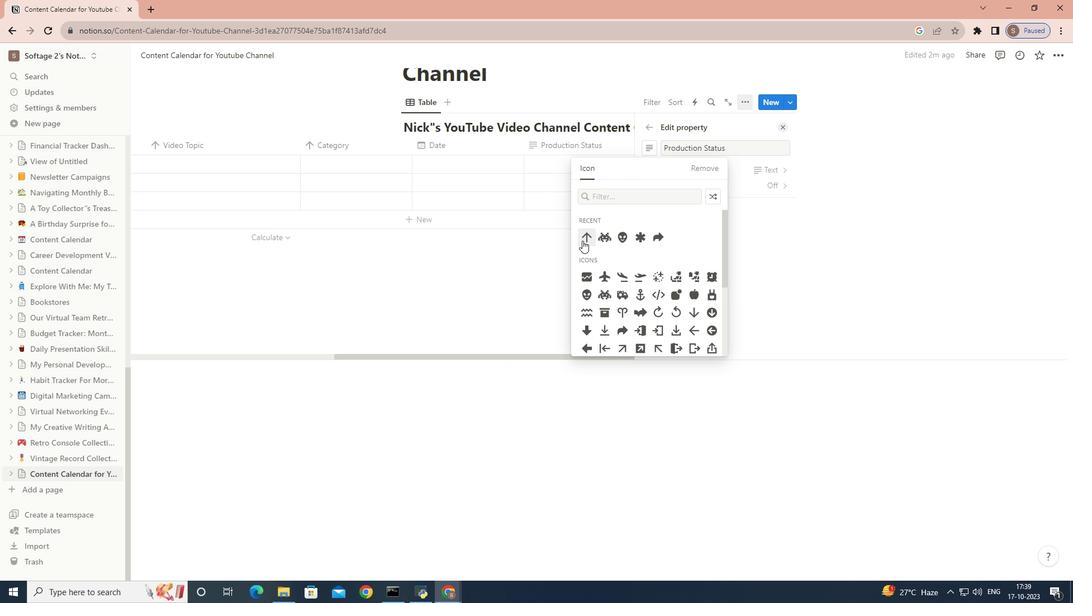 
Action: Mouse pressed left at (582, 240)
Screenshot: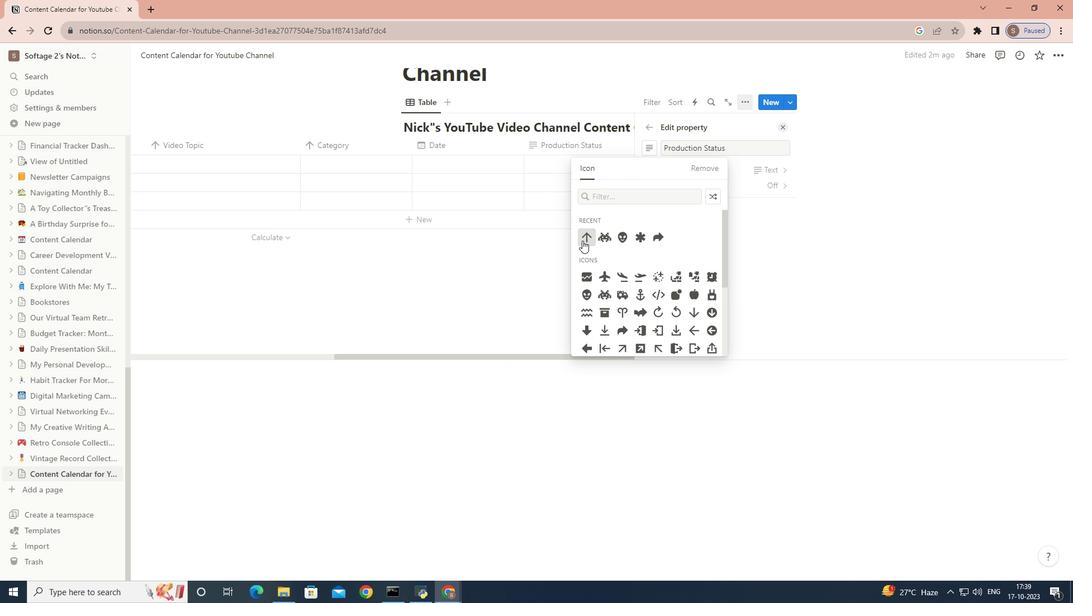 
Action: Mouse moved to (522, 230)
Screenshot: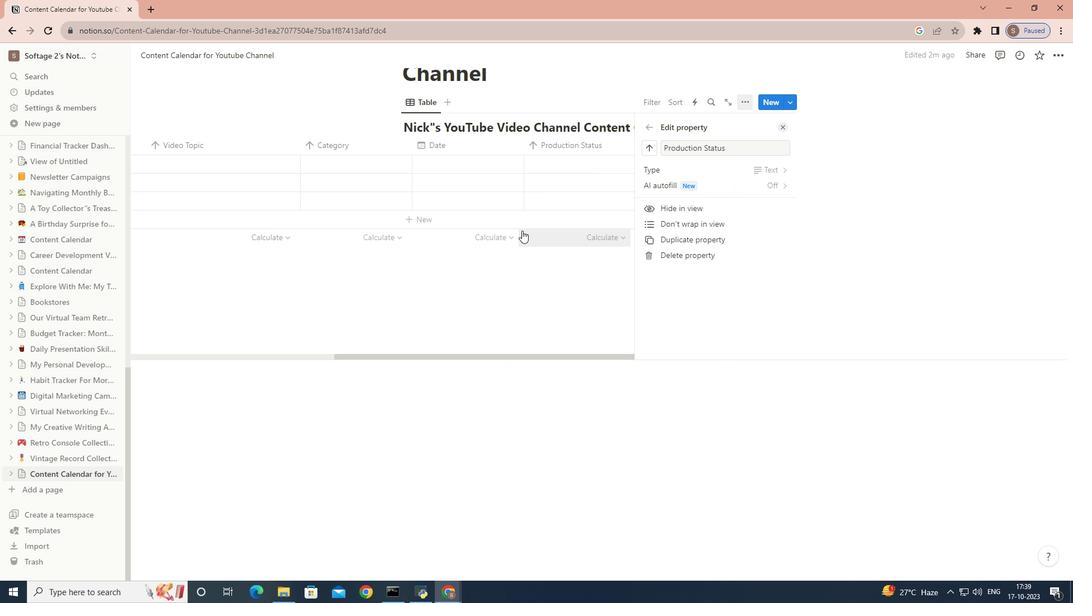 
Action: Mouse pressed left at (522, 230)
Screenshot: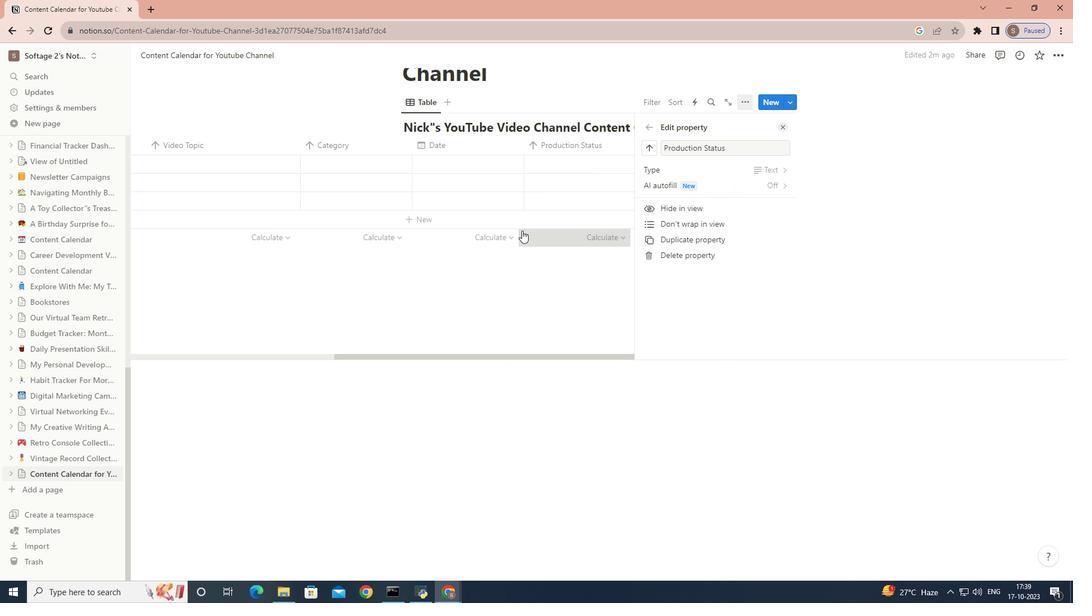 
Action: Mouse moved to (767, 146)
Screenshot: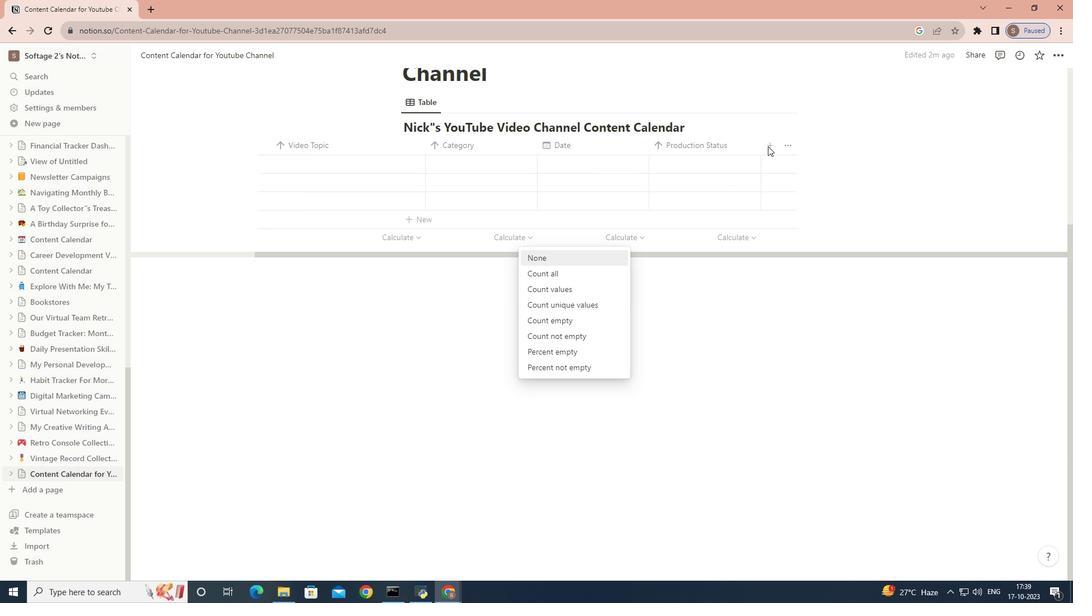 
Action: Mouse pressed left at (767, 146)
Screenshot: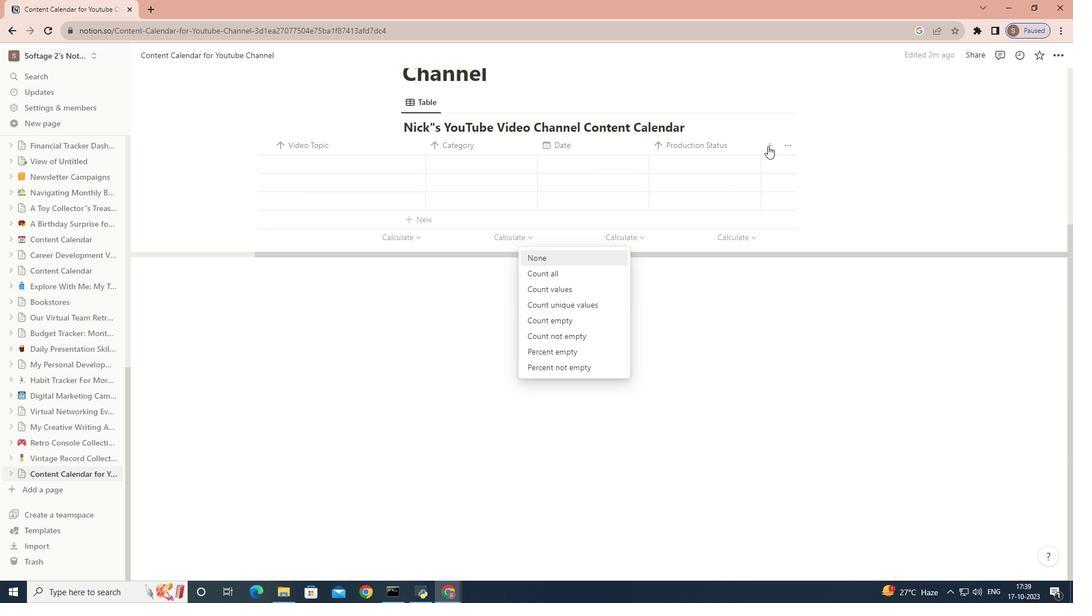 
Action: Mouse pressed left at (767, 146)
Screenshot: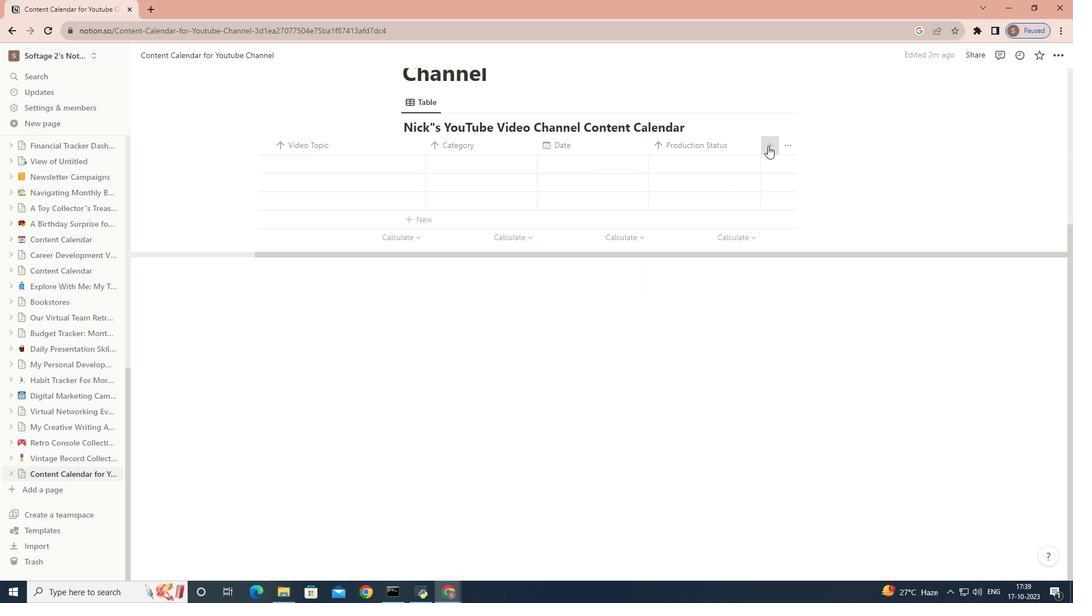 
Action: Mouse moved to (759, 161)
Screenshot: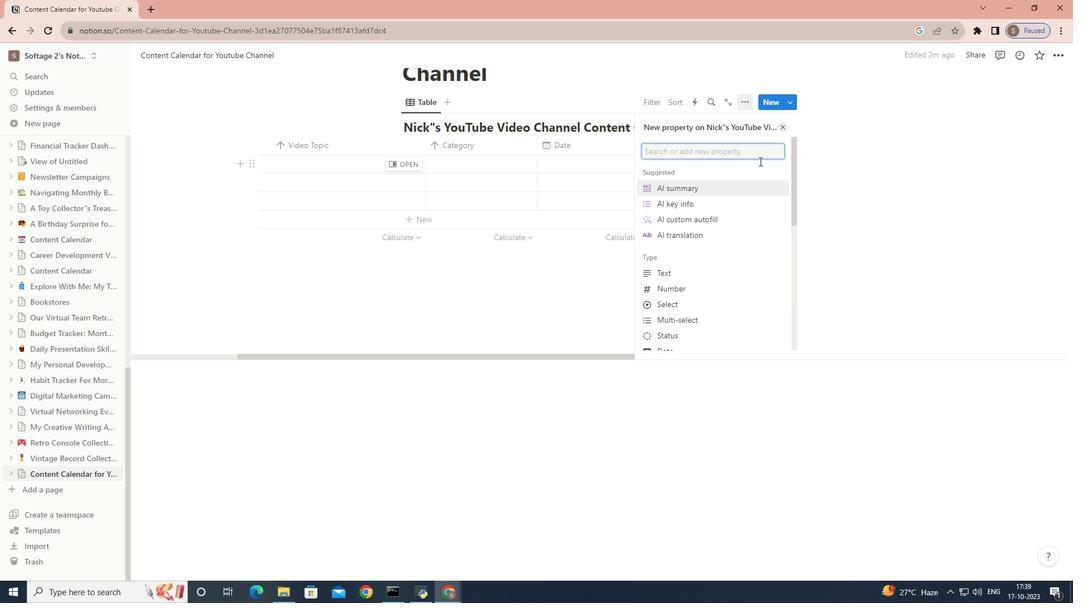 
Action: Key pressed <Key.caps_lock>D<Key.caps_lock>ate
Screenshot: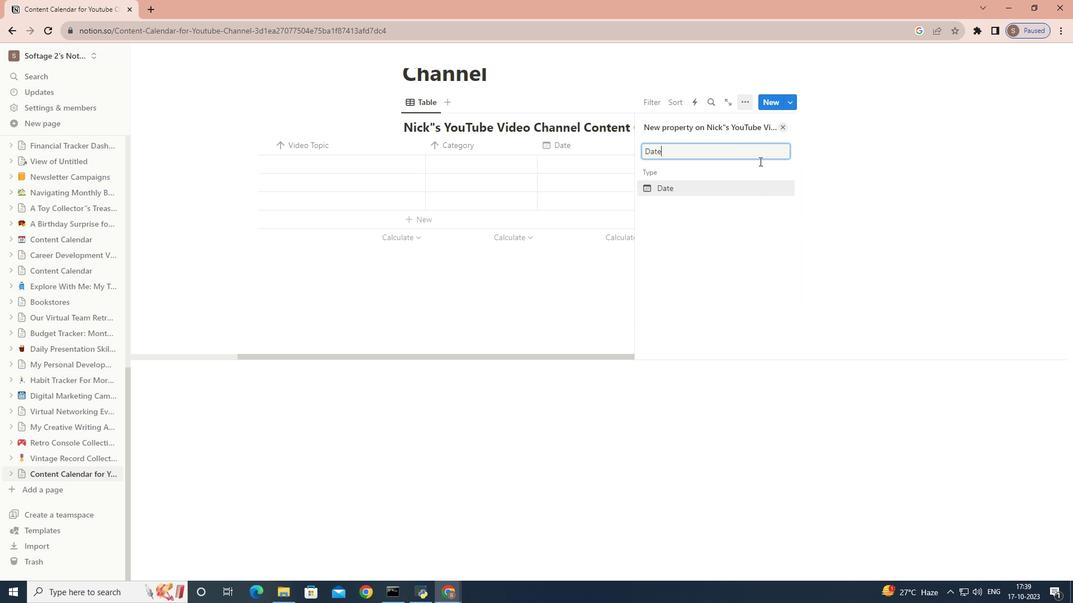 
Action: Mouse moved to (700, 187)
Screenshot: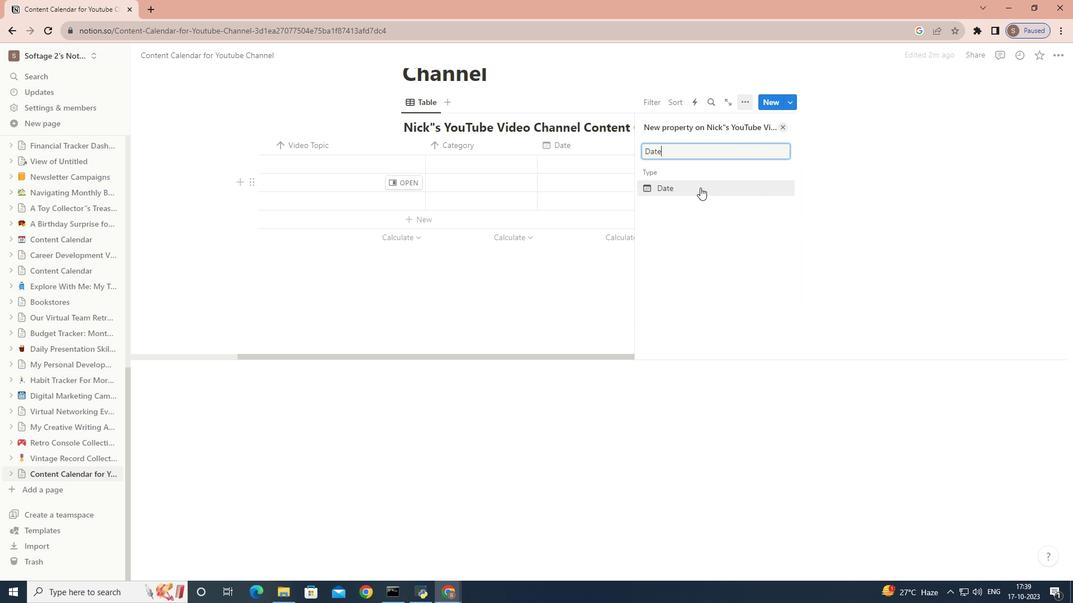 
Action: Mouse pressed left at (700, 187)
Screenshot: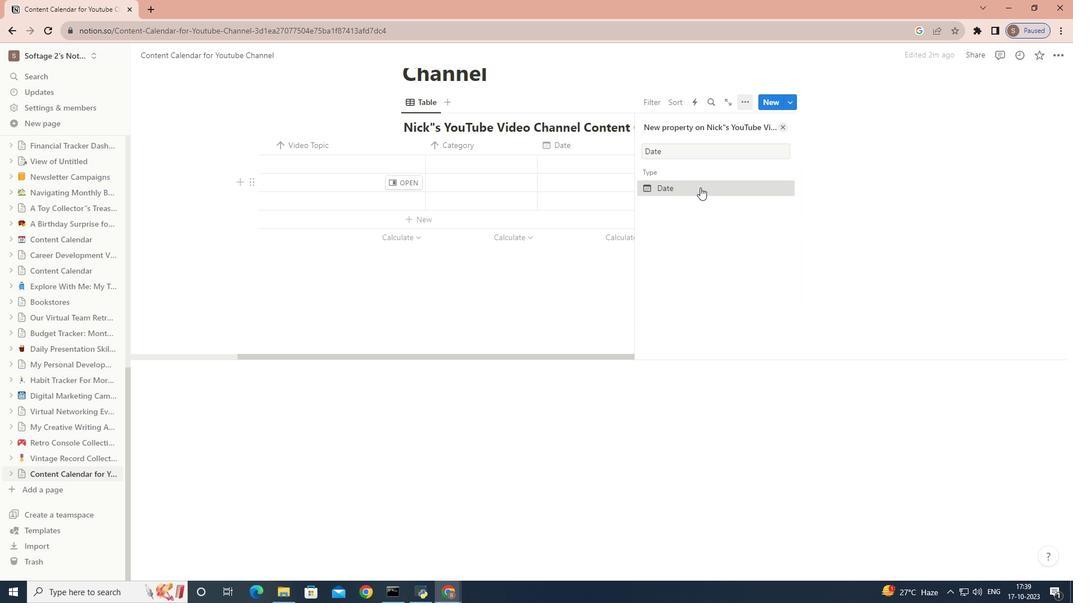 
Action: Mouse moved to (507, 196)
Screenshot: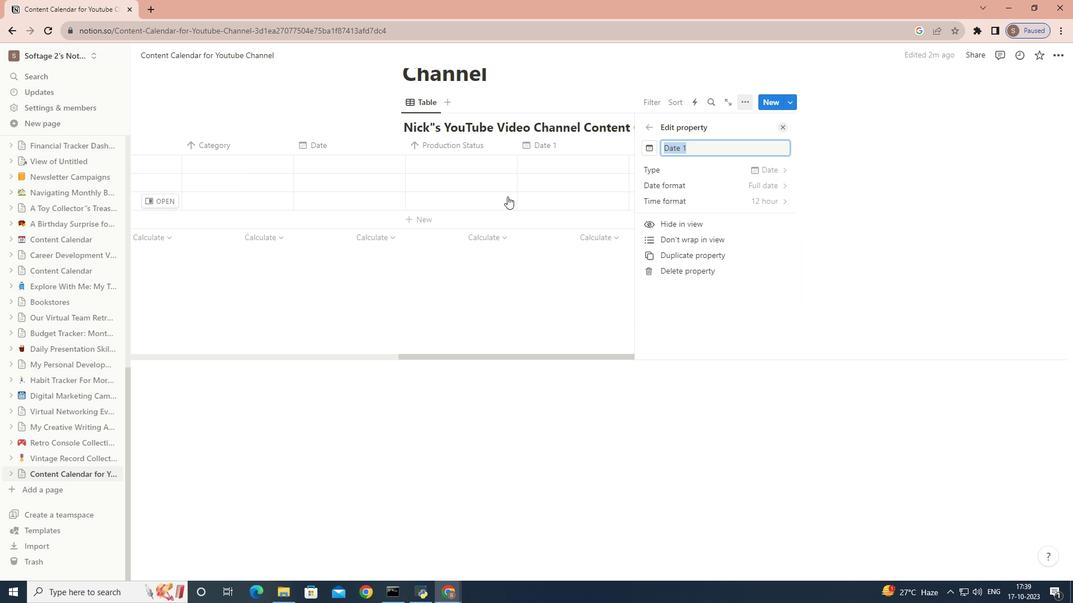 
Action: Mouse pressed left at (507, 196)
Screenshot: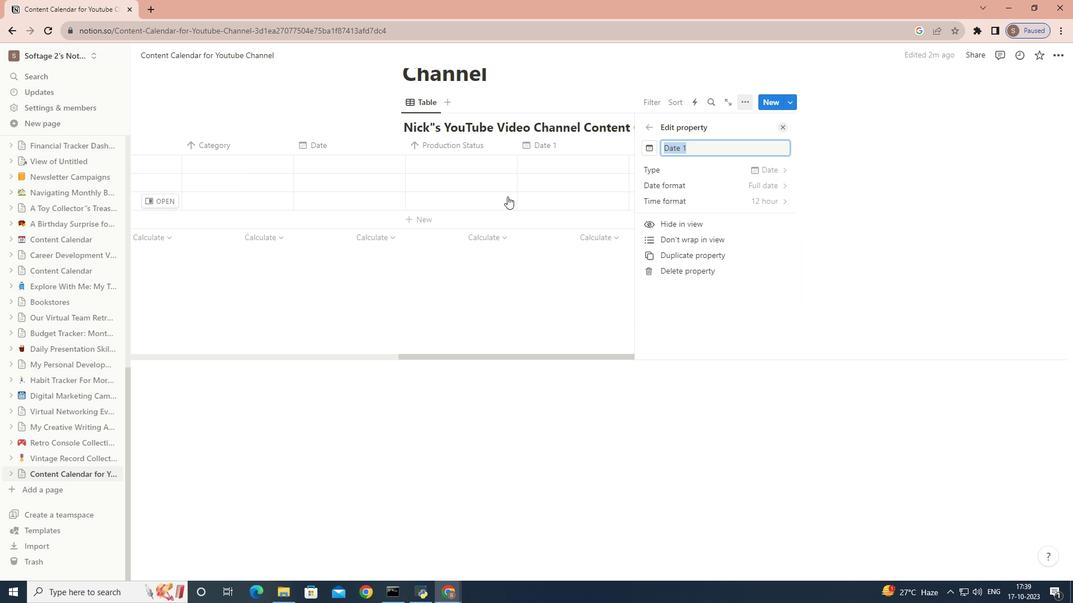 
Action: Mouse moved to (352, 251)
Screenshot: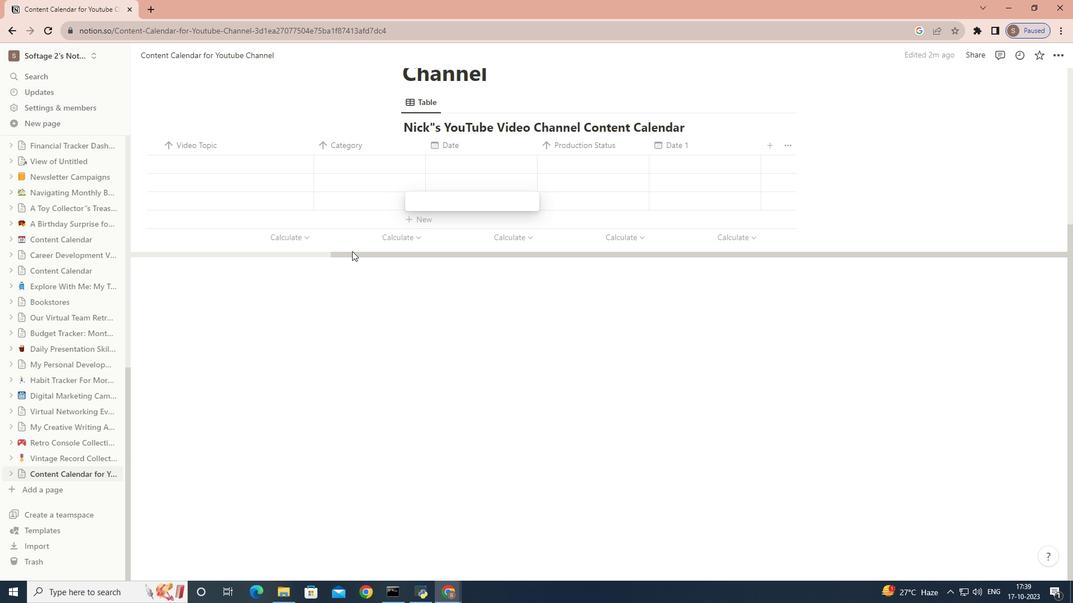 
Action: Mouse pressed left at (352, 251)
Screenshot: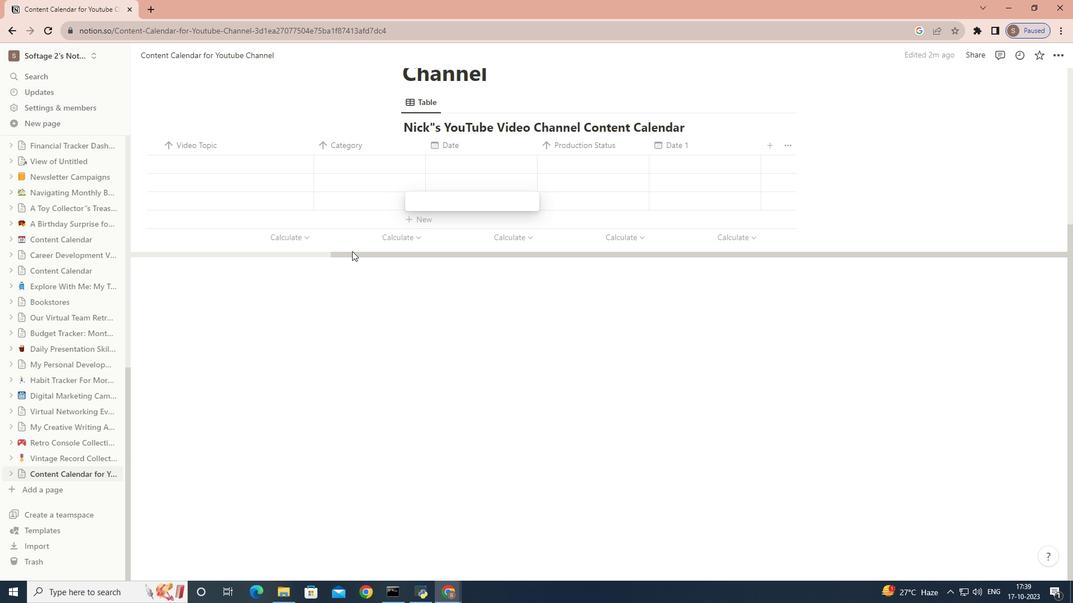 
Action: Mouse moved to (705, 143)
Screenshot: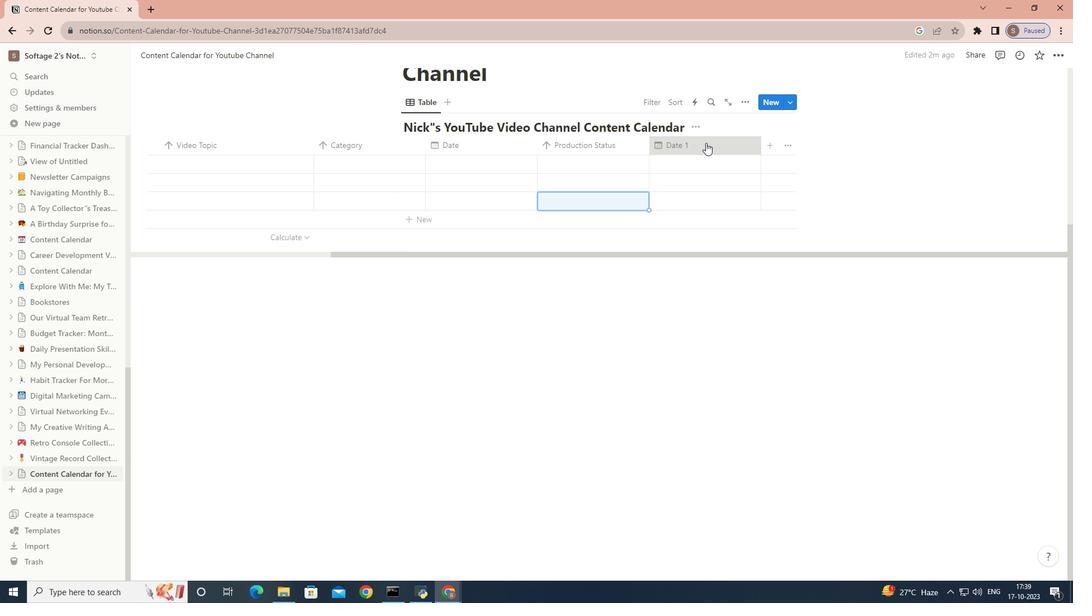 
Action: Mouse pressed left at (705, 143)
Screenshot: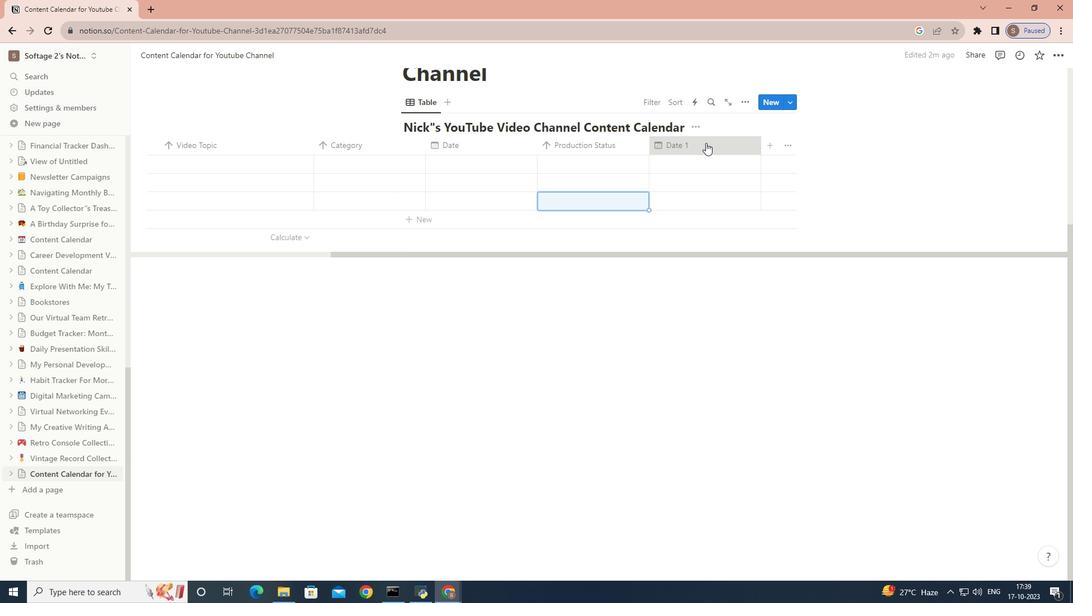 
Action: Mouse pressed left at (705, 143)
Screenshot: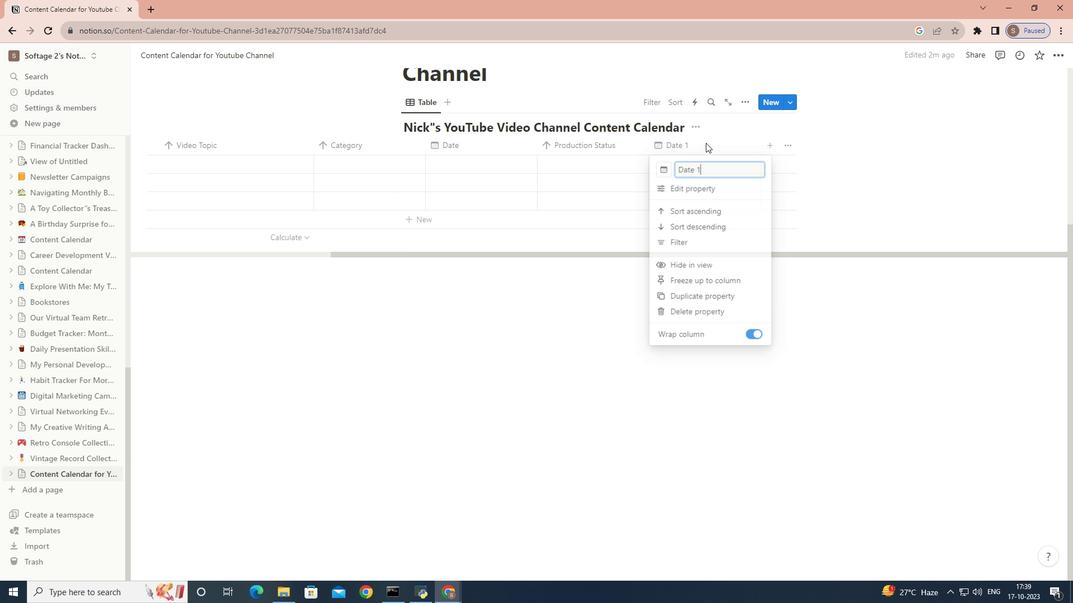
Action: Mouse moved to (707, 147)
Screenshot: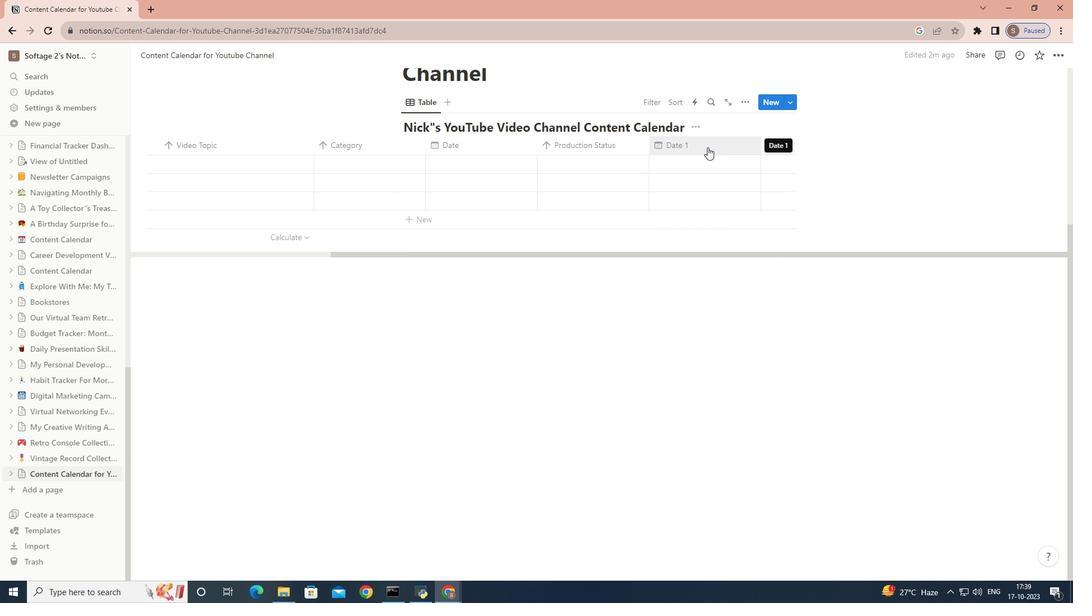 
Action: Mouse pressed left at (707, 147)
Screenshot: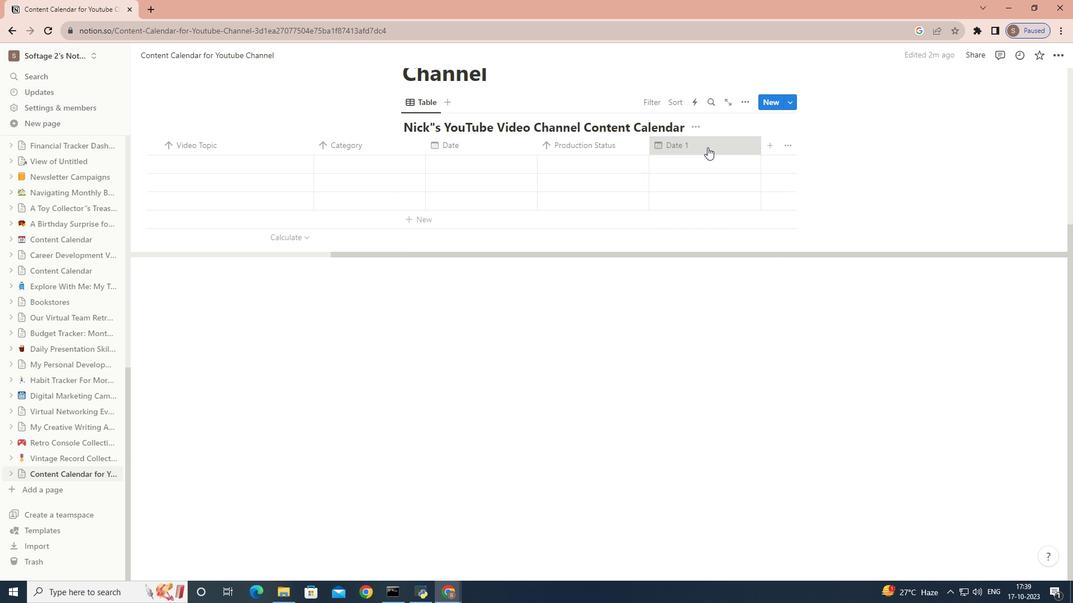 
Action: Mouse moved to (706, 172)
Screenshot: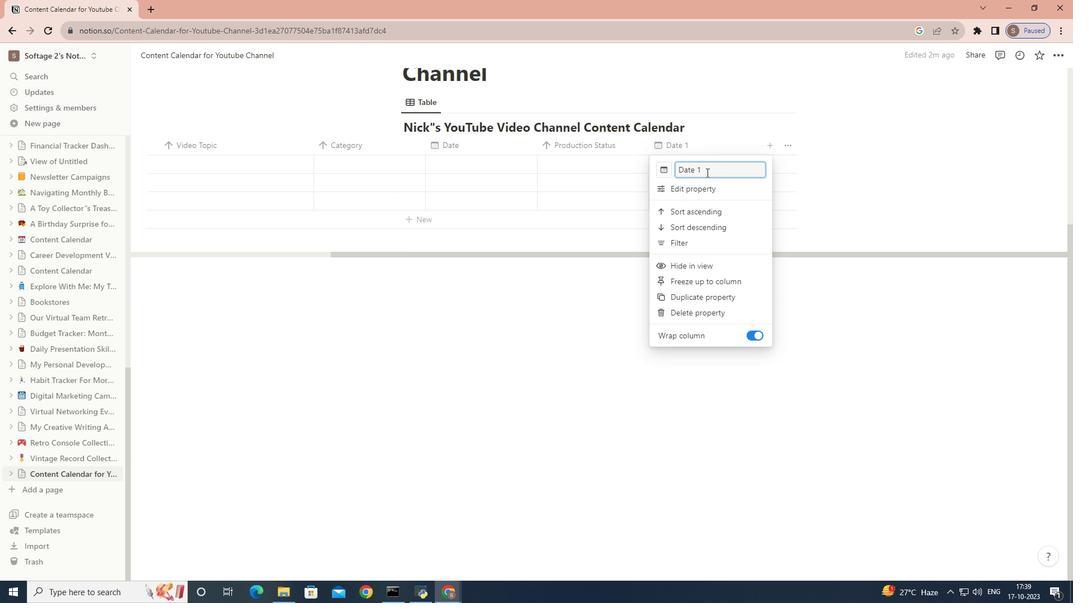 
Action: Key pressed <Key.backspace><Key.caps_lock>P<Key.caps_lock>ublish
Screenshot: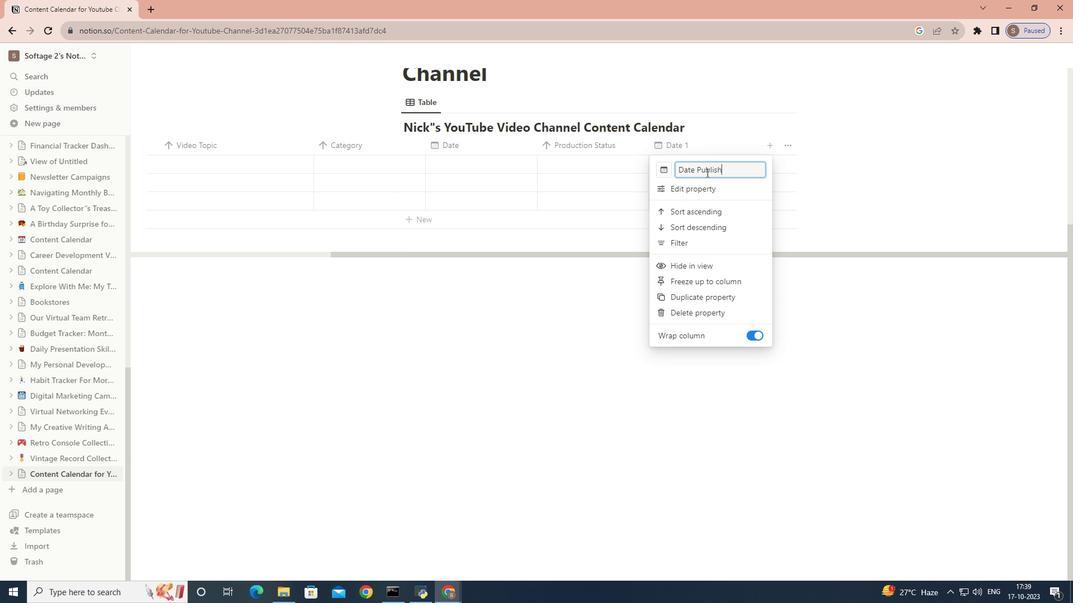 
Action: Mouse moved to (595, 192)
Screenshot: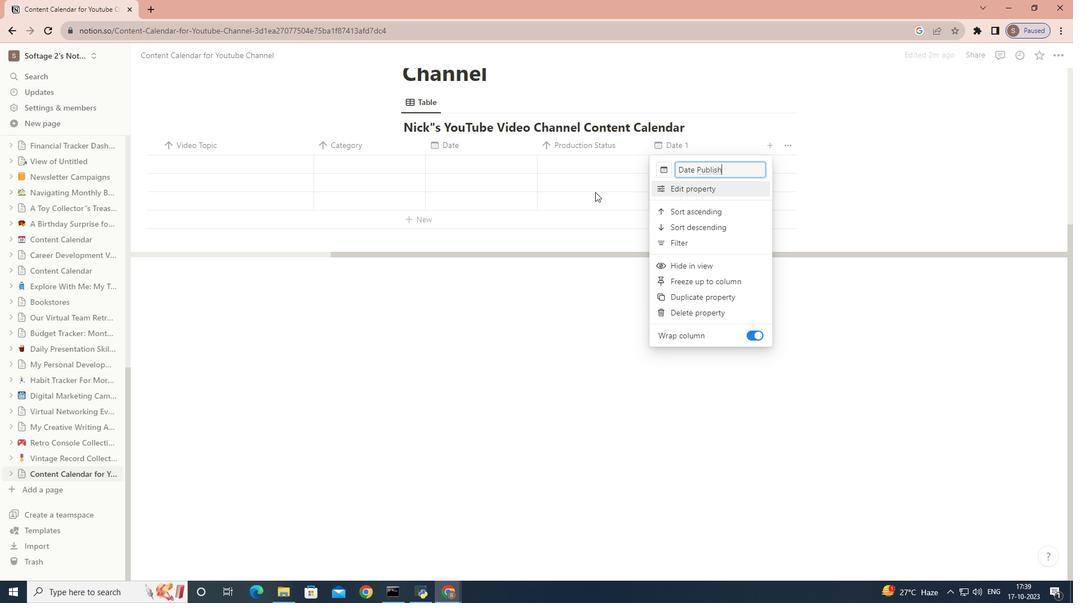 
Action: Mouse pressed left at (595, 192)
Screenshot: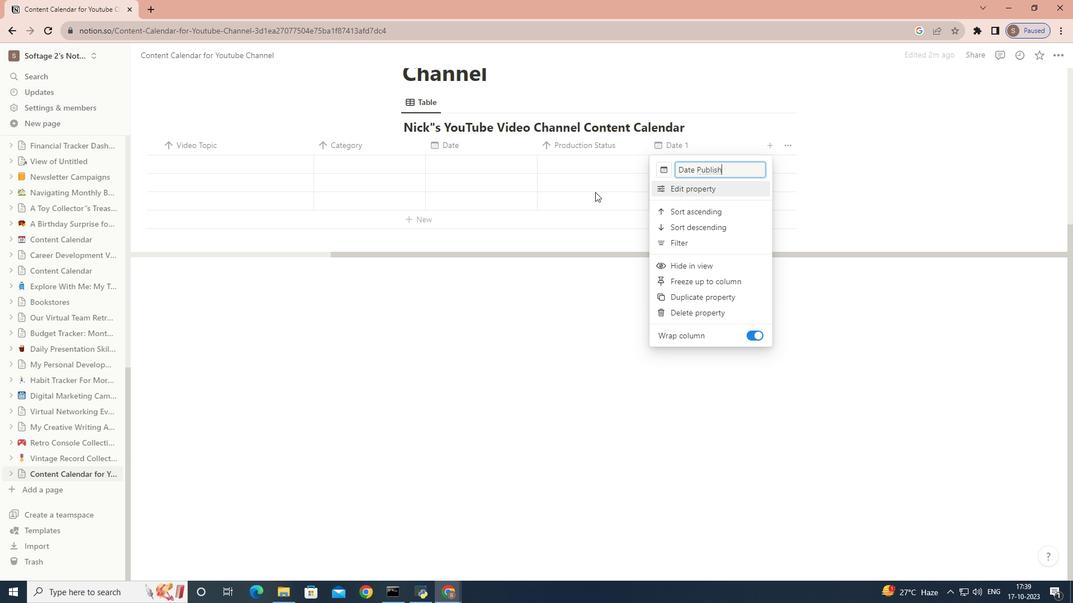 
Action: Mouse moved to (518, 253)
Screenshot: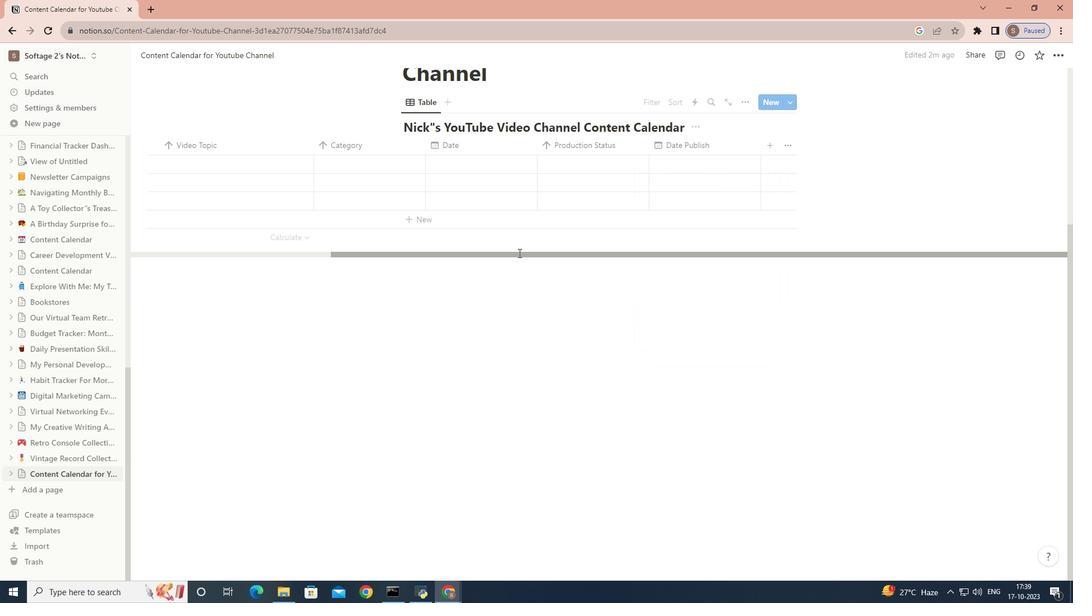 
Action: Mouse pressed left at (518, 253)
Screenshot: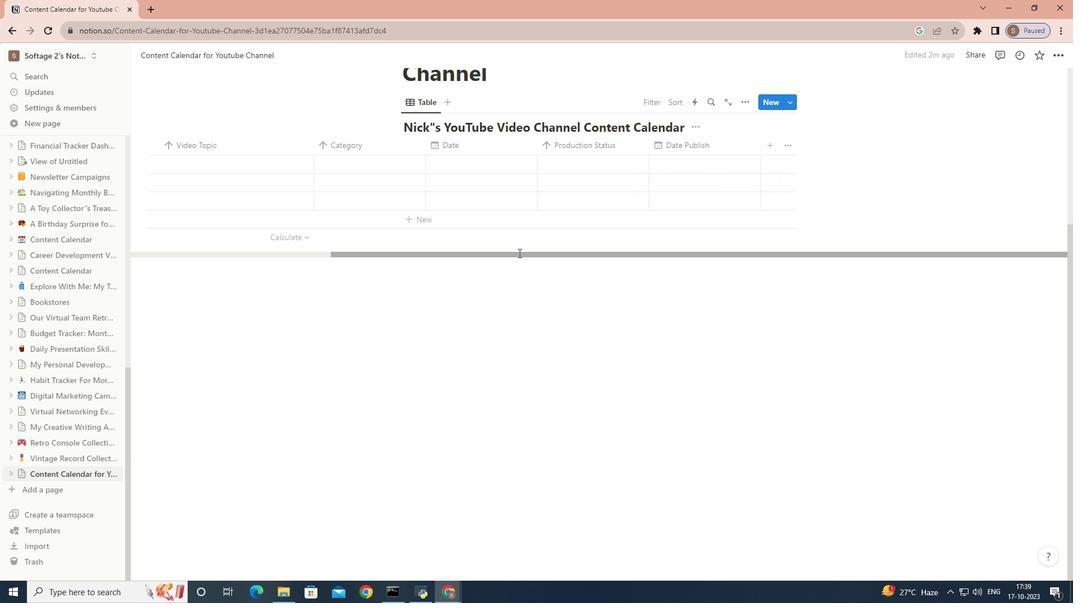 
Action: Mouse moved to (406, 164)
Screenshot: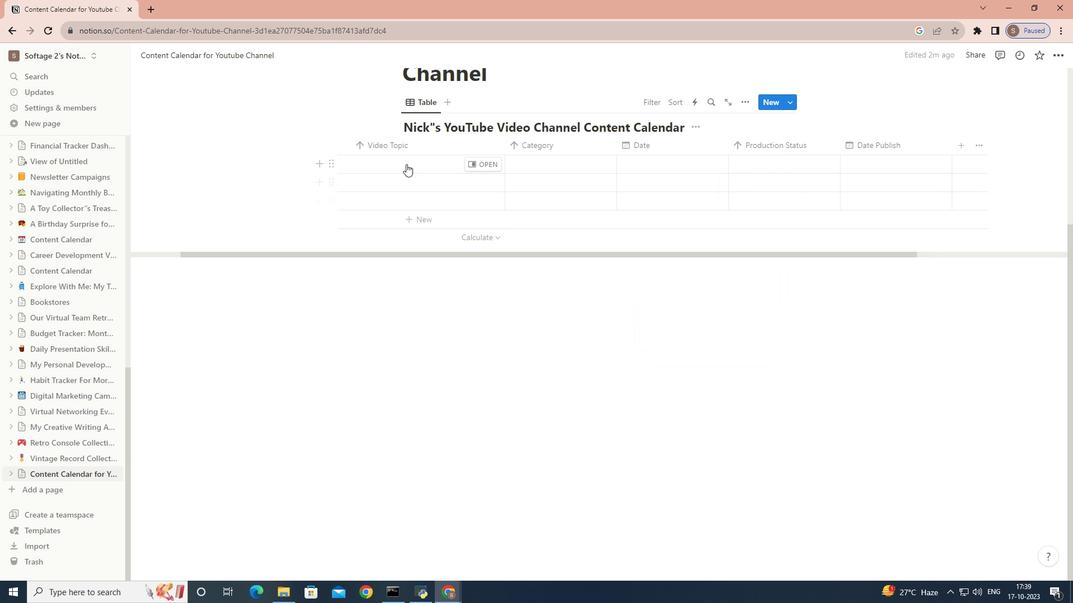 
Action: Mouse pressed left at (406, 164)
Screenshot: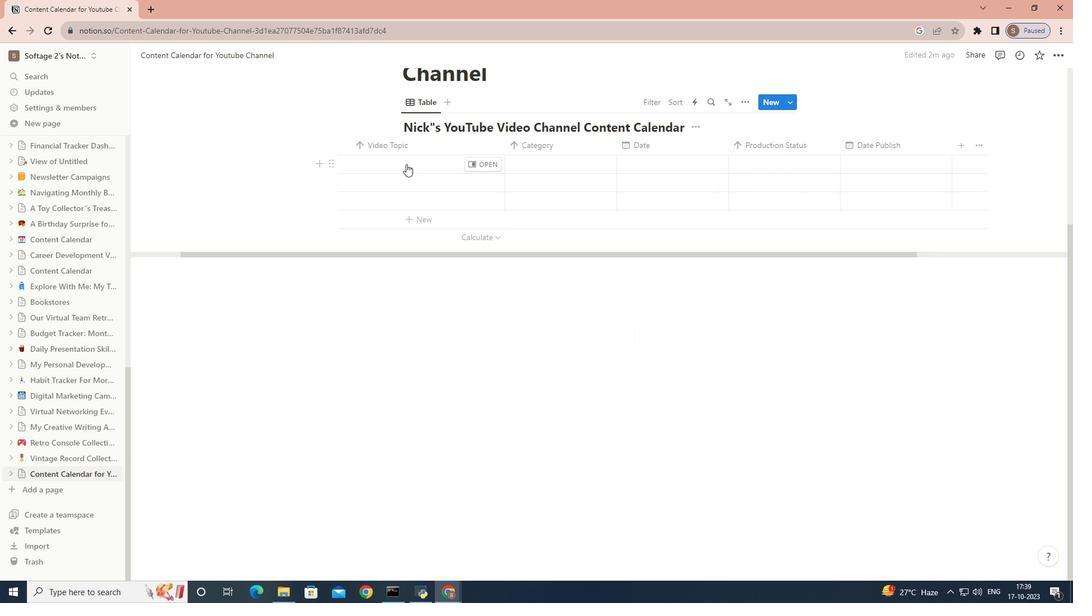 
Action: Key pressed <Key.shift_r>"<Key.caps_lock>H<Key.caps_lock>ow<Key.space>to<Key.space><Key.caps_lock>S<Key.caps_lock>tart<Key.space>a<Key.space><Key.caps_lock>G<Key.caps_lock>arden<Key.shift_r>"
Screenshot: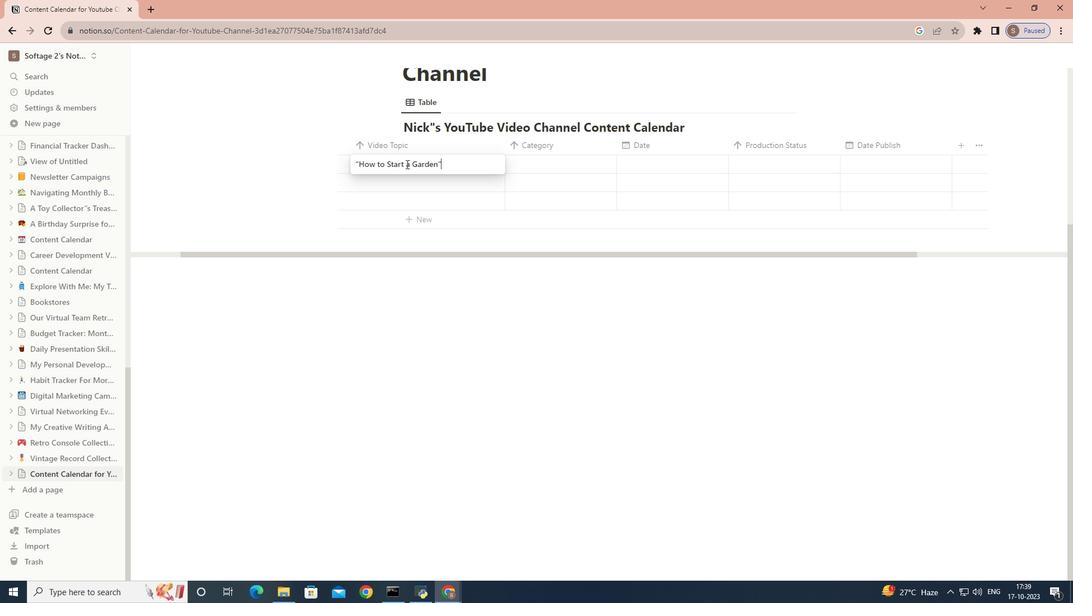 
Action: Mouse moved to (400, 176)
Screenshot: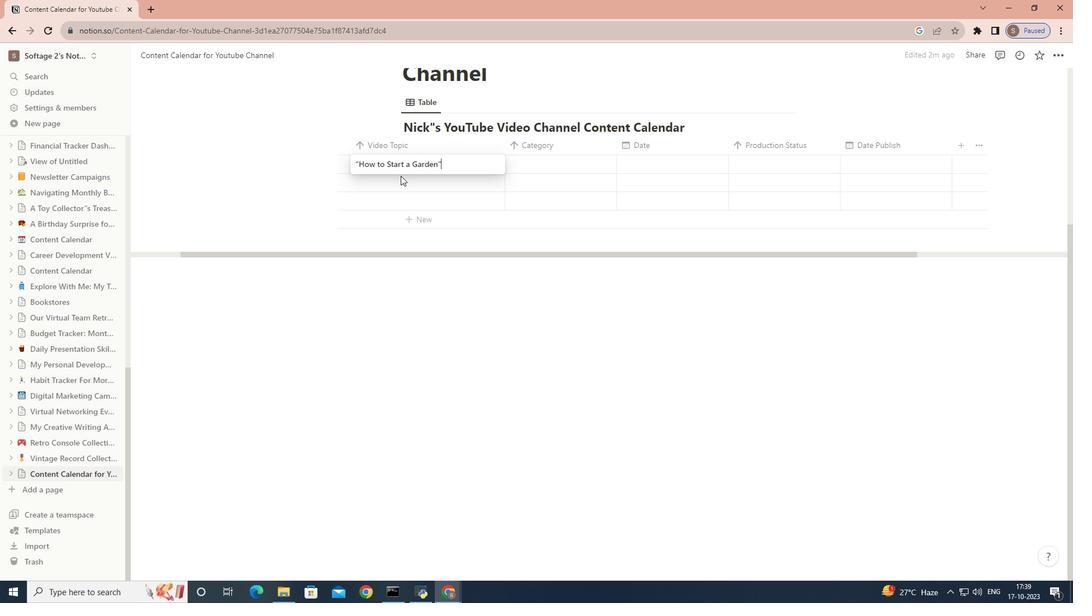 
Action: Mouse pressed left at (400, 176)
Screenshot: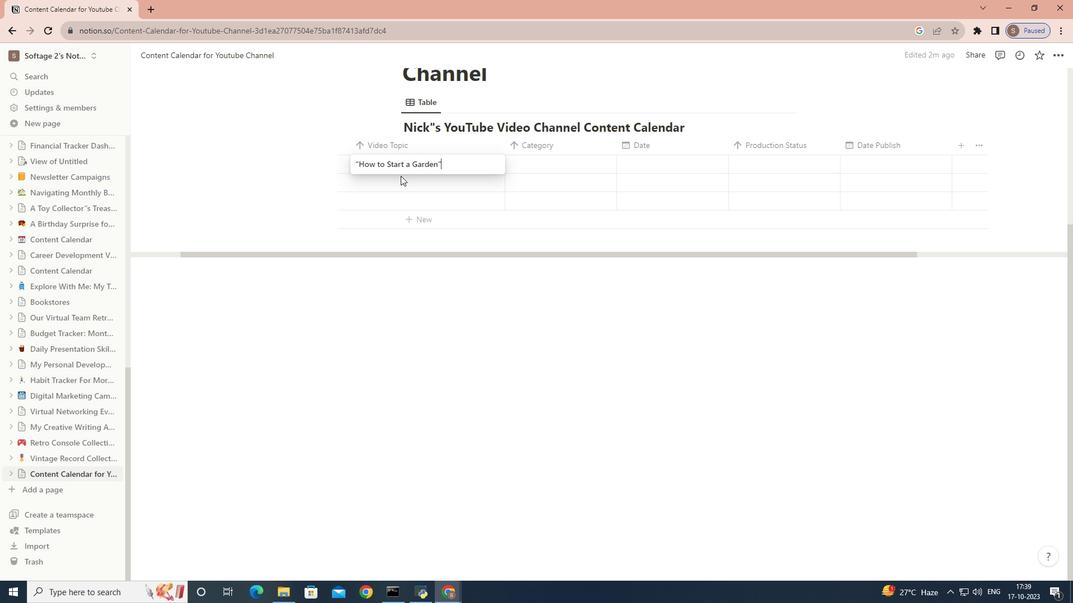 
Action: Mouse moved to (381, 186)
Screenshot: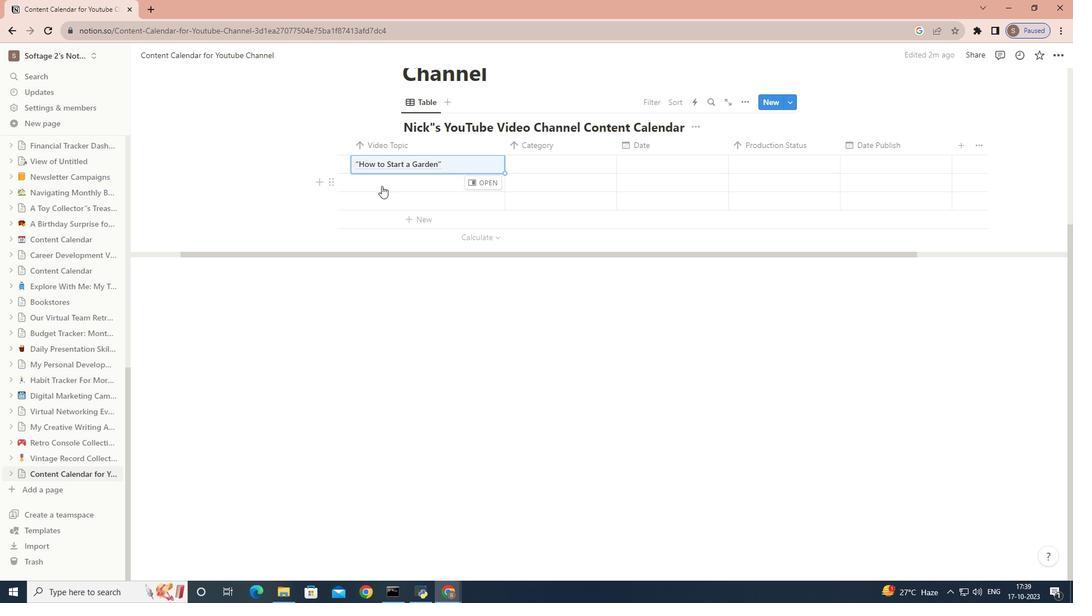
Action: Mouse pressed left at (381, 186)
Screenshot: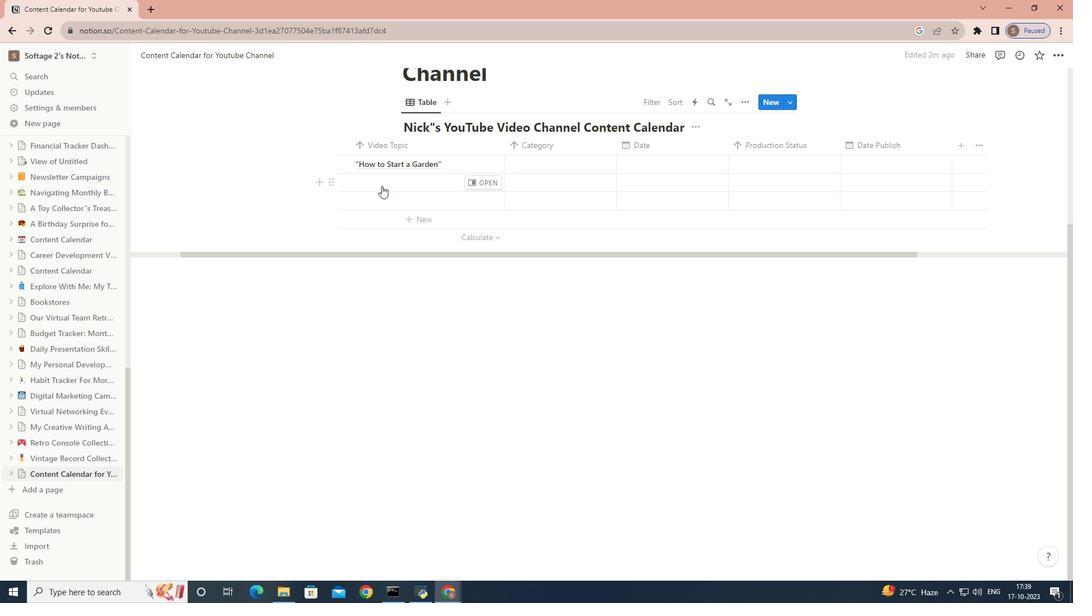 
Action: Key pressed <Key.caps_lock><Key.shift_r>"T<Key.caps_lock>op<Key.space><Key.caps_lock>T<Key.caps_lock>ech<Key.space><Key.caps_lock>10<Key.space><Key.caps_lock>g<Key.caps_lock>ADGETS<Key.backspace><Key.backspace><Key.backspace><Key.backspace><Key.backspace><Key.backspace><Key.backspace>G<Key.caps_lock>adgets<Key.shift_r>"
Screenshot: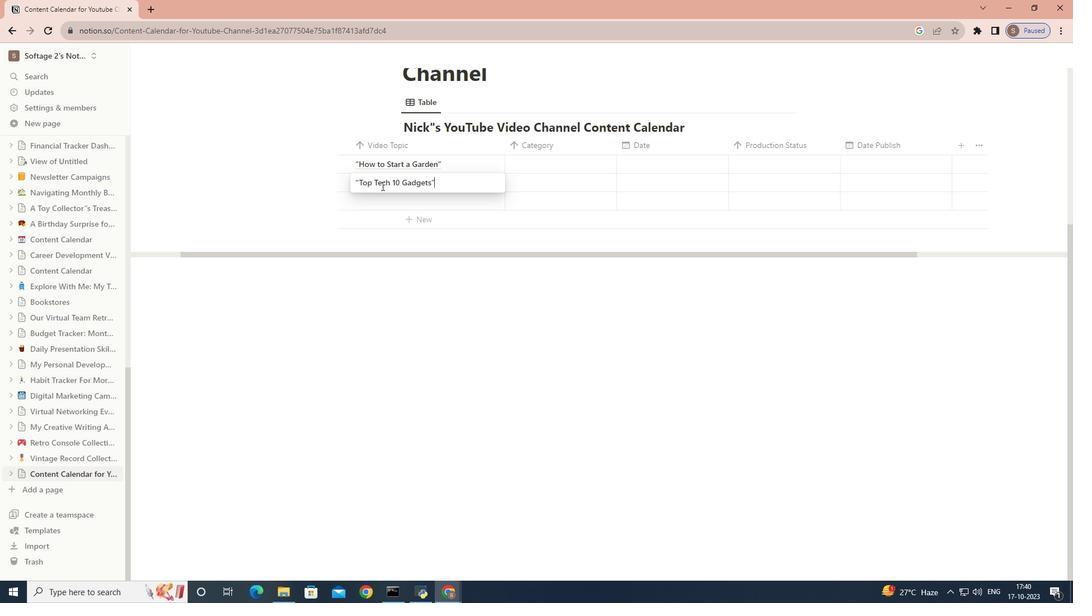 
Action: Mouse moved to (368, 201)
Screenshot: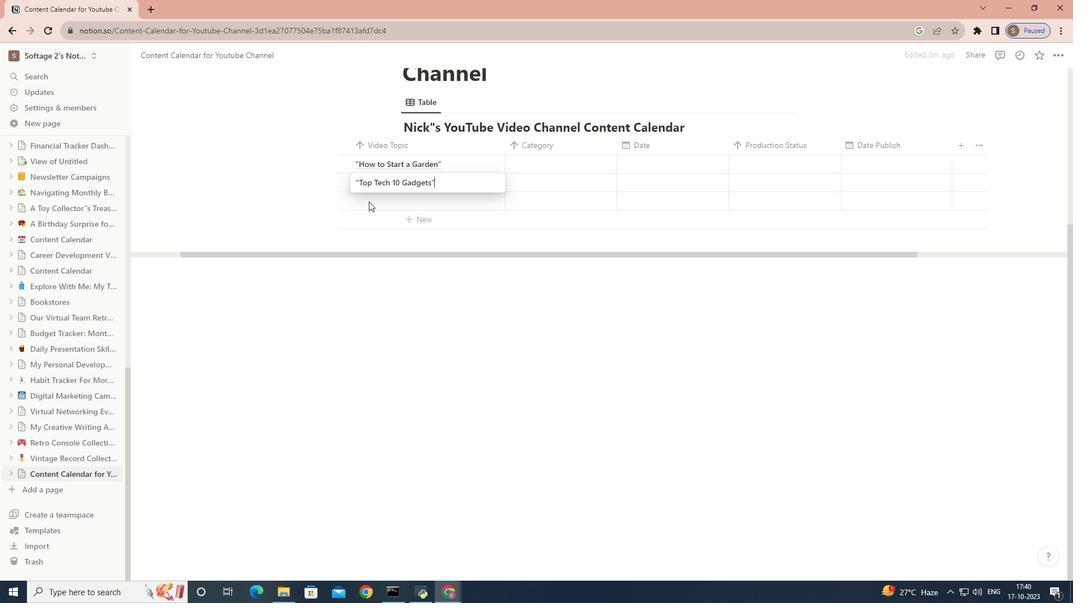 
Action: Mouse pressed left at (368, 201)
Screenshot: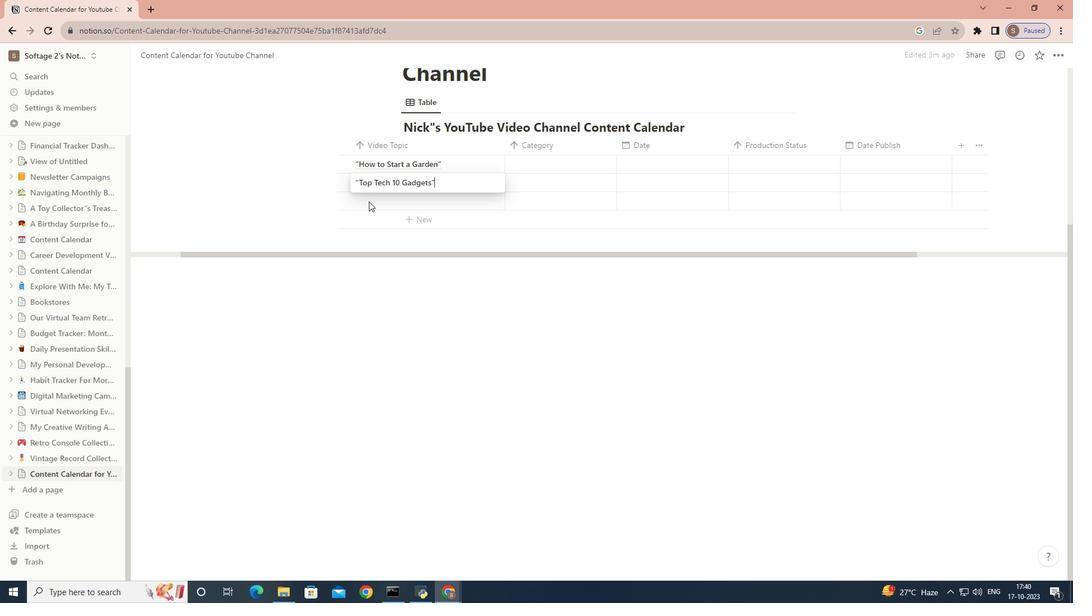 
Action: Mouse pressed left at (368, 201)
Screenshot: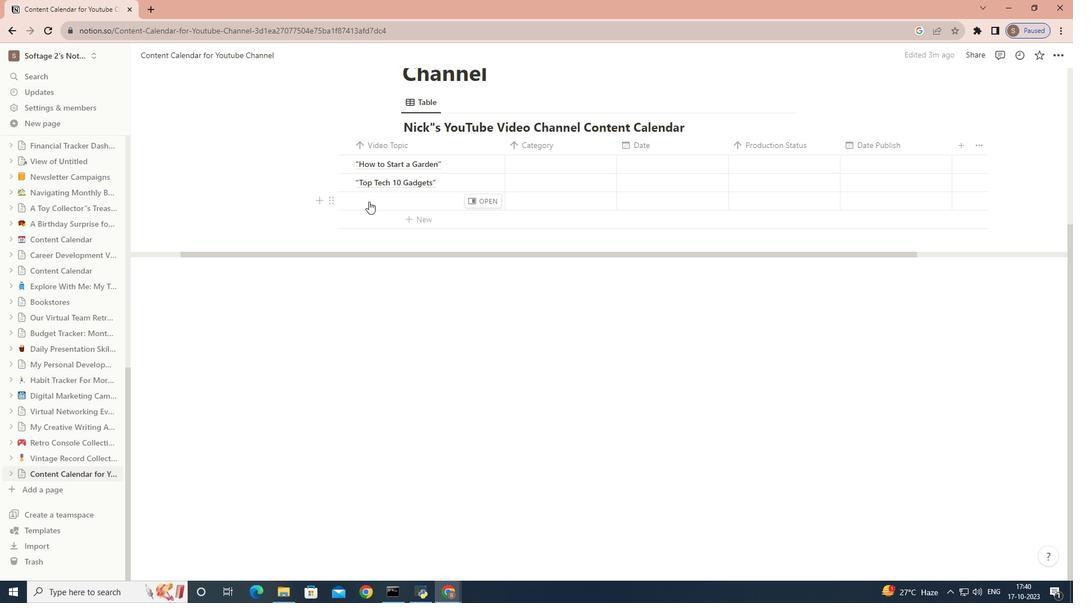 
Action: Key pressed <Key.shift_r>"<Key.caps_lock>H<Key.caps_lock>ealthy<Key.space><Key.caps_lock>S<Key.caps_lock>moothie<Key.space><Key.caps_lock>R<Key.caps_lock>ecipes<Key.shift_r>"<Key.enter>
Screenshot: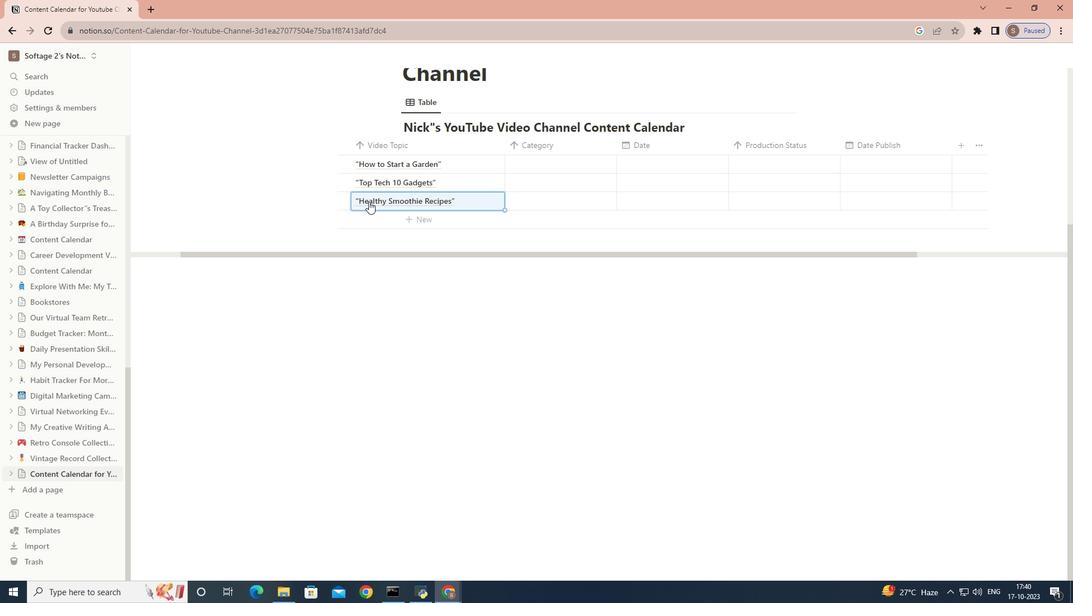 
Action: Mouse moved to (402, 184)
Screenshot: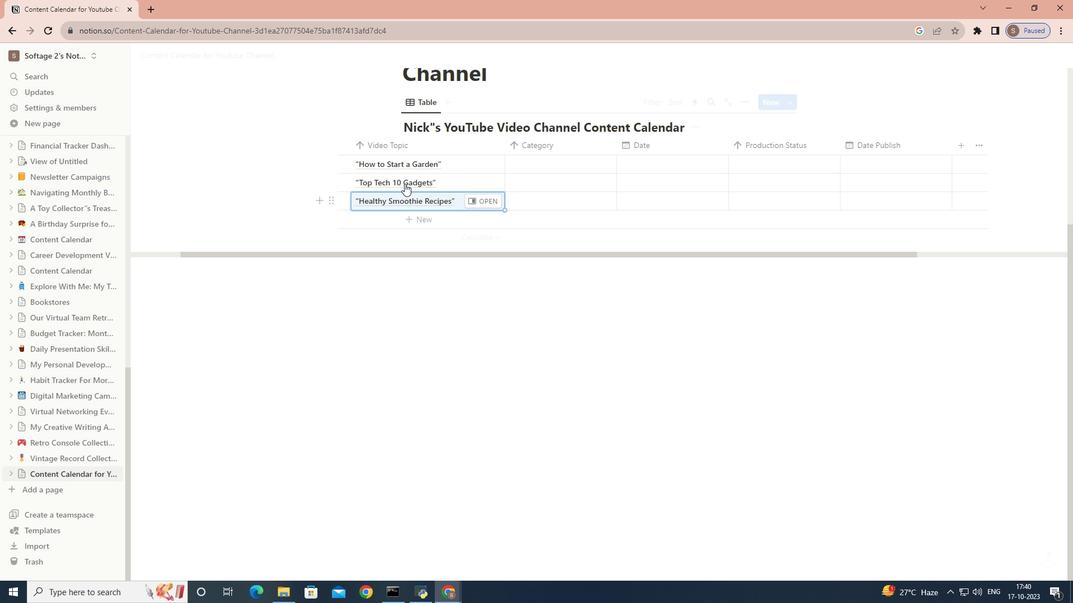 
Action: Mouse scrolled (402, 183) with delta (0, 0)
Screenshot: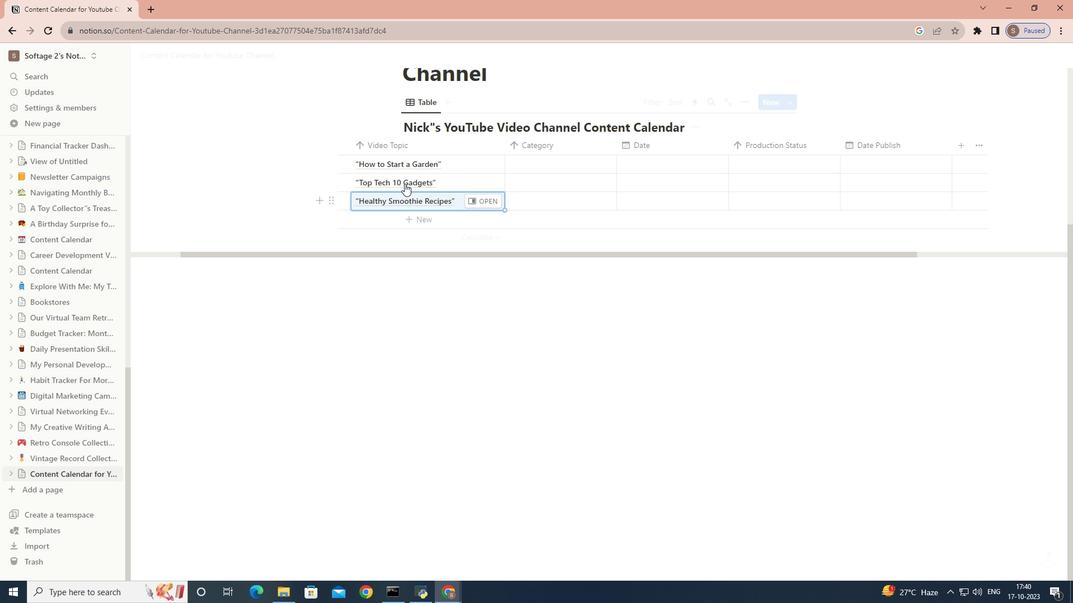 
Action: Mouse moved to (389, 221)
Screenshot: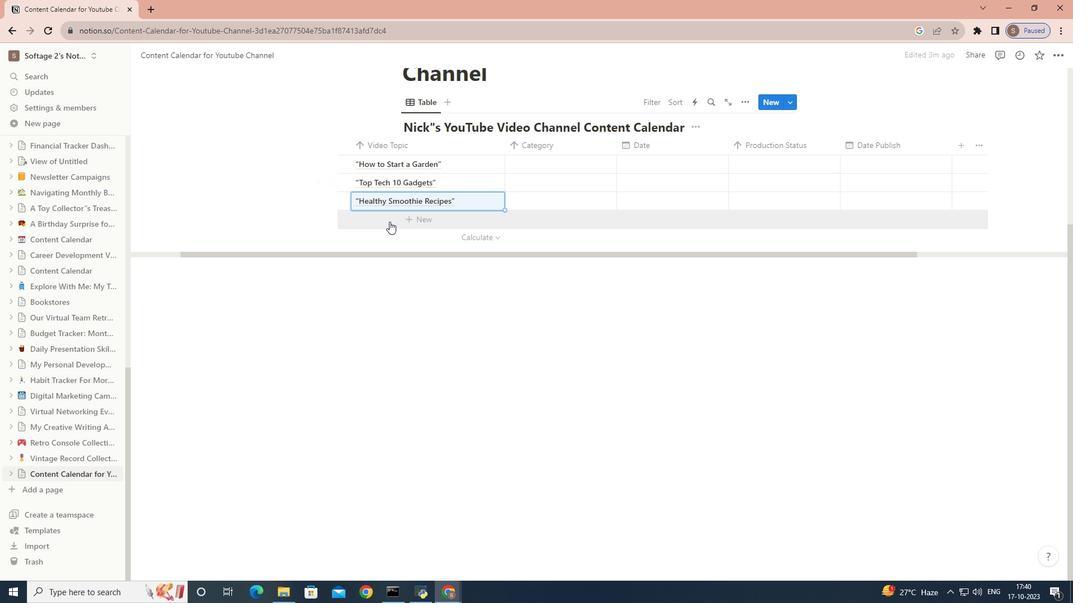 
Action: Mouse pressed left at (389, 221)
Screenshot: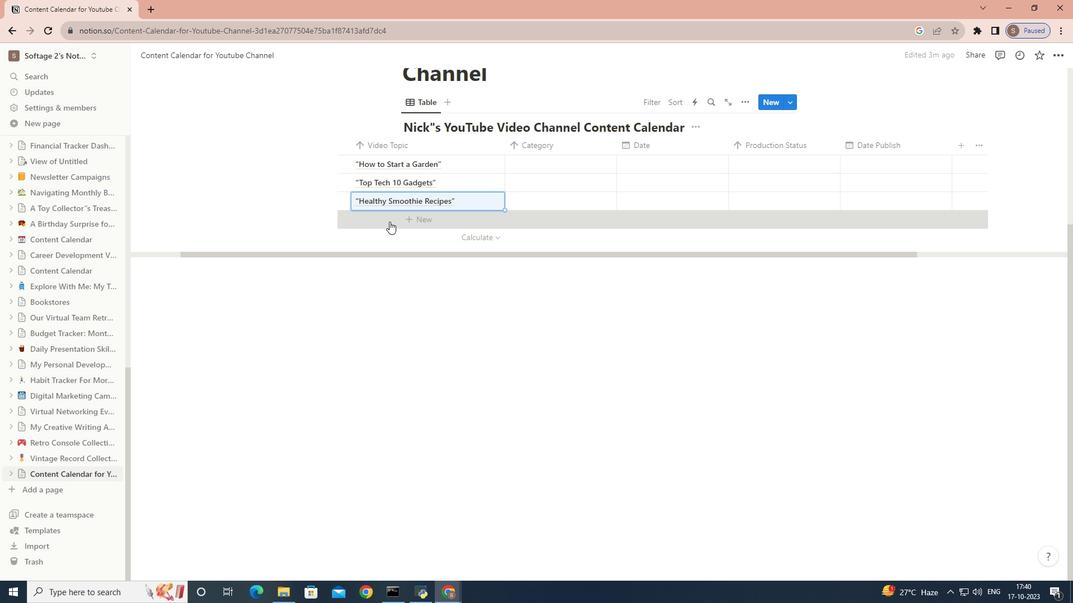 
Action: Mouse moved to (390, 216)
Screenshot: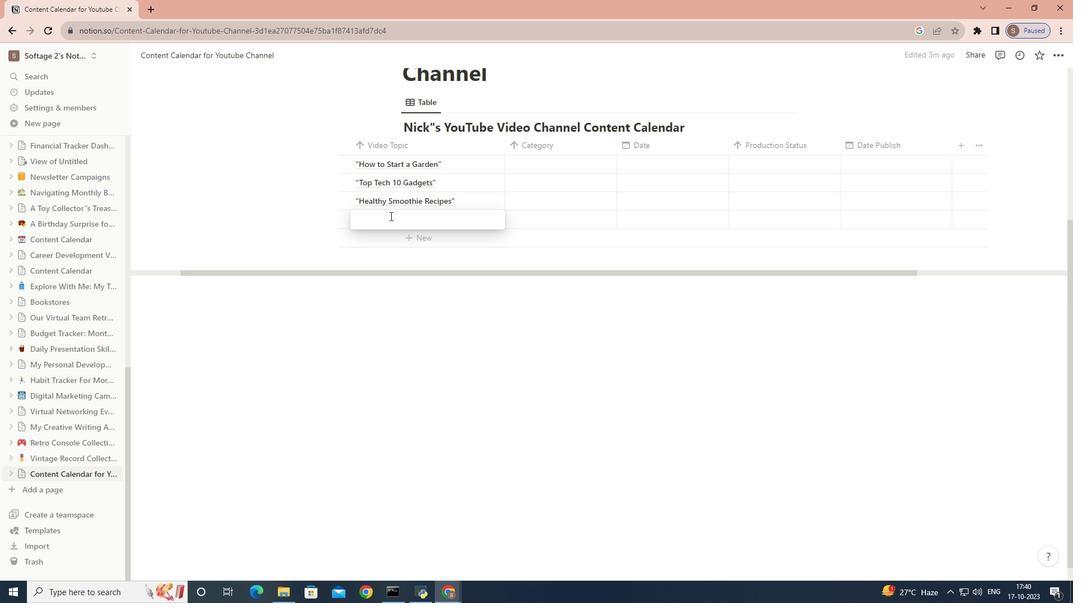 
Action: Key pressed <Key.caps_lock><Key.shift_r>"<Key.caps_lock><Key.caps_lock>T<Key.caps_lock>ravel<Key.space><Key.caps_lock>V<Key.caps_lock>log<Key.shift_r>:<Key.space><Key.caps_lock>P<Key.caps_lock>aris<Key.shift_r>"<Key.enter>
Screenshot: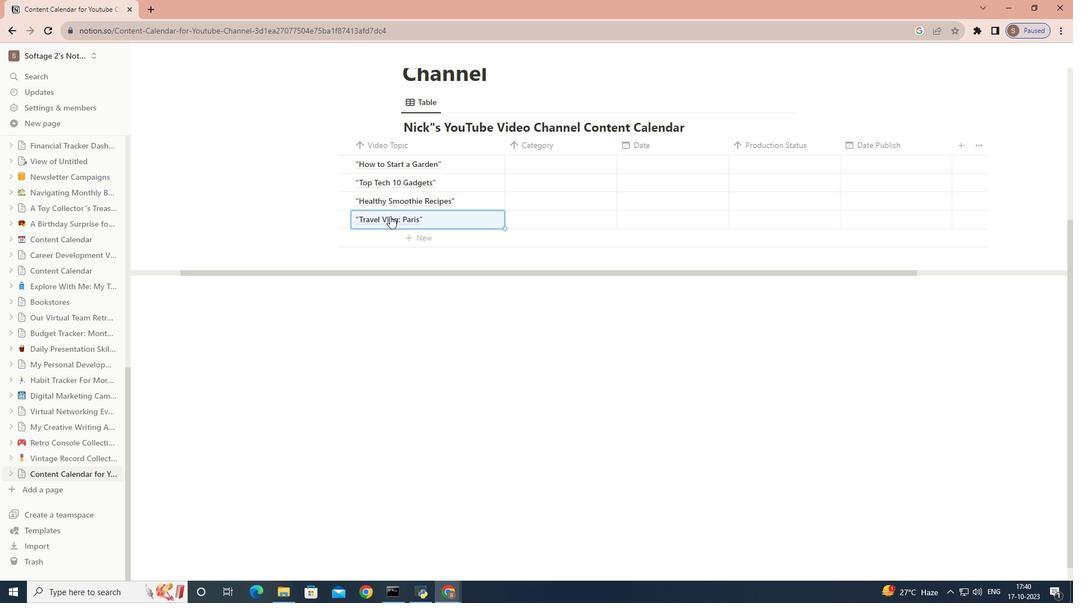 
Action: Mouse moved to (373, 232)
Screenshot: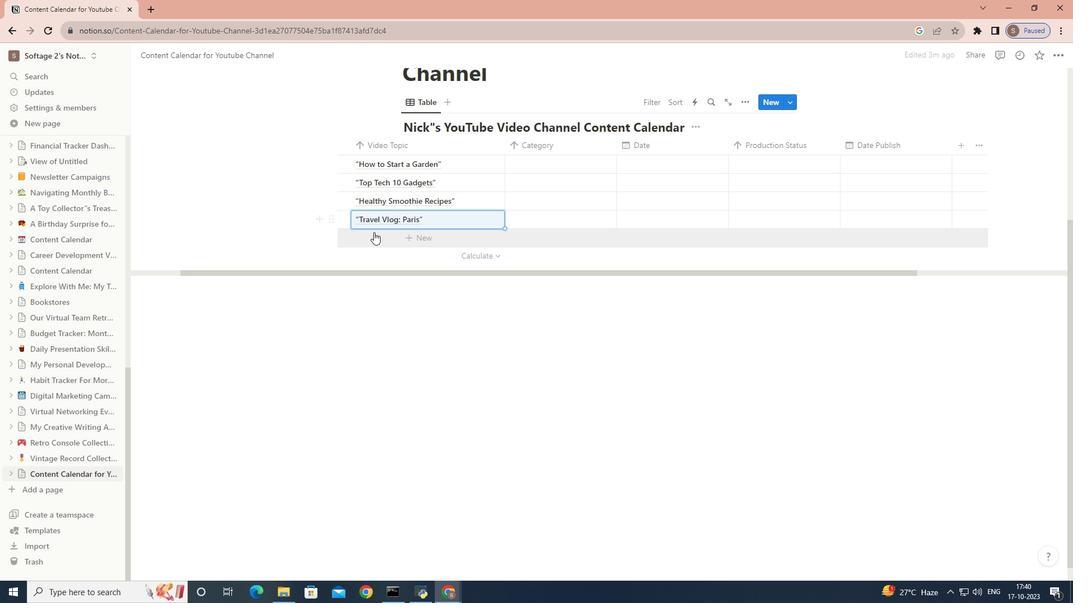 
Action: Mouse pressed left at (373, 232)
Screenshot: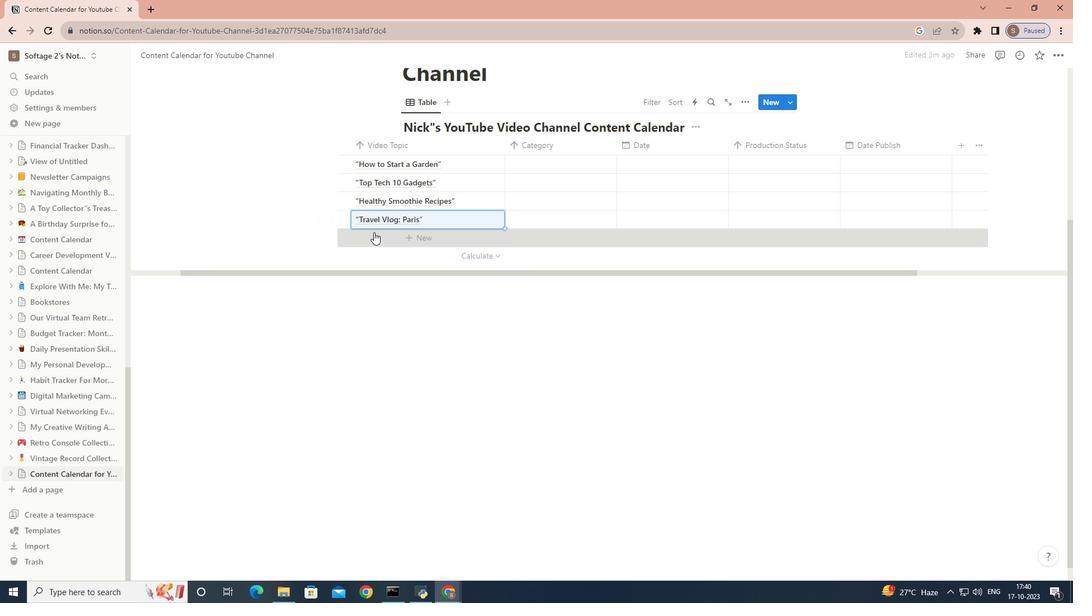 
Action: Mouse moved to (371, 239)
Screenshot: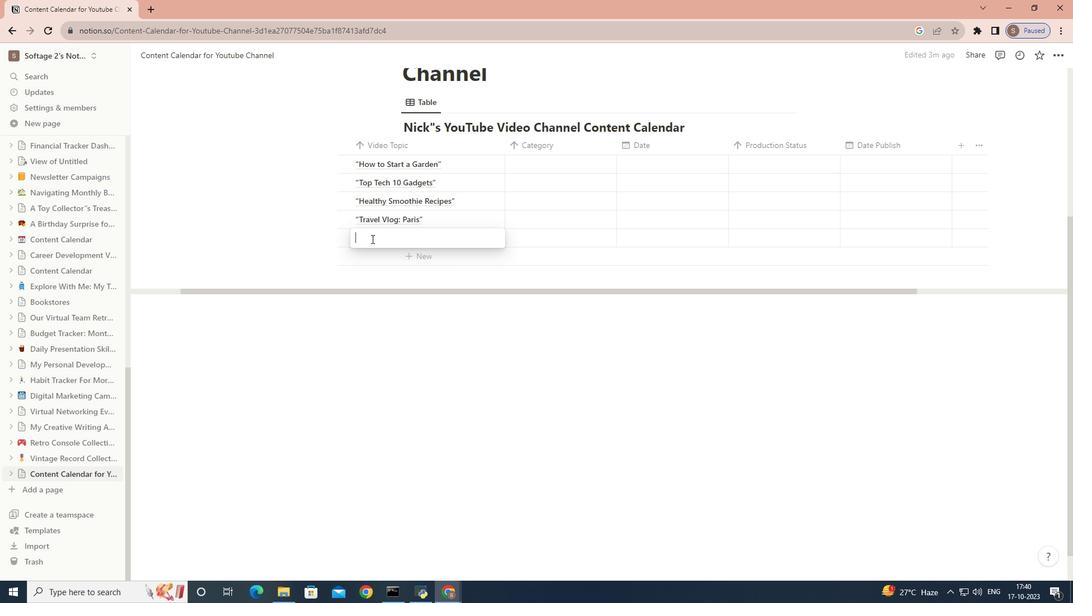 
Action: Key pressed <Key.shift_r>"<Key.caps_lock>H<Key.caps_lock>ow<Key.space>to<Key.space><Key.caps_lock>B<Key.caps_lock>uild<Key.space>a<Key.space><Key.caps_lock>PC<Key.shift_r>"
Screenshot: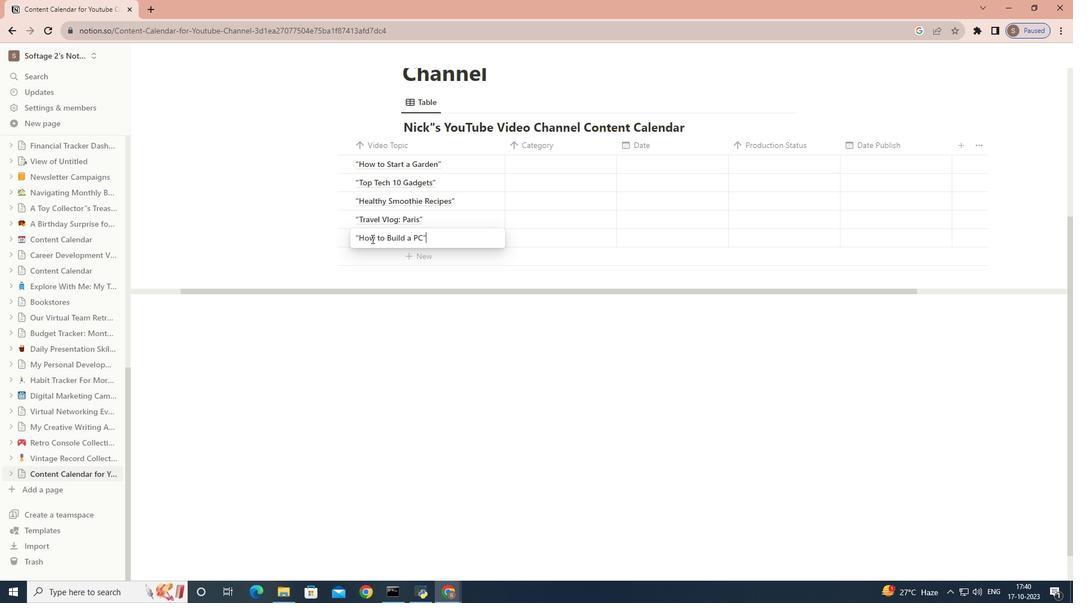
Action: Mouse moved to (622, 213)
Screenshot: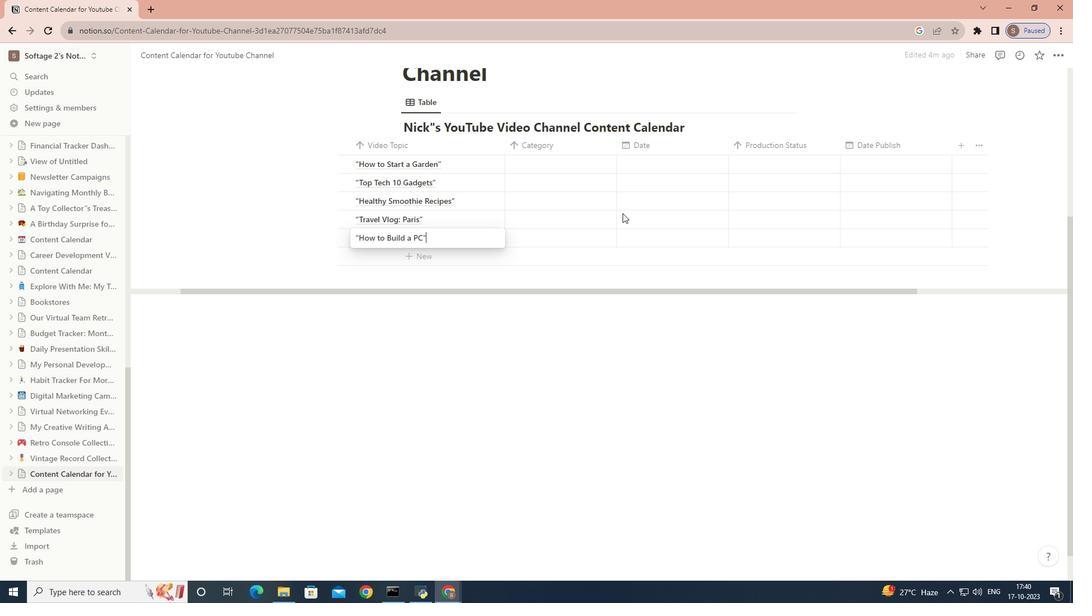
Action: Mouse pressed left at (622, 213)
Screenshot: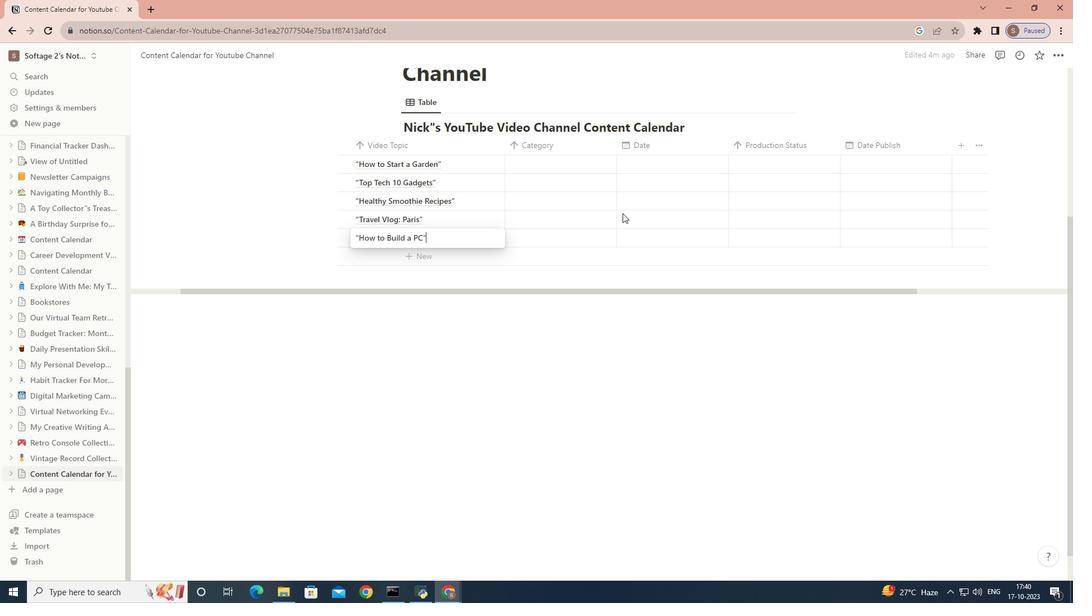 
Action: Mouse moved to (563, 164)
Screenshot: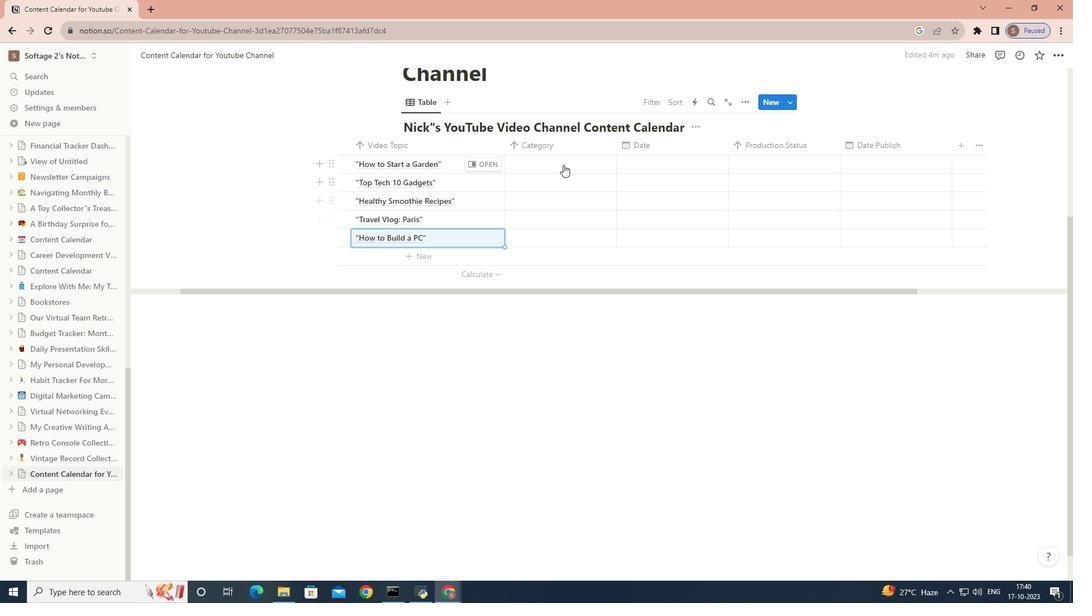 
Action: Mouse pressed left at (563, 164)
Screenshot: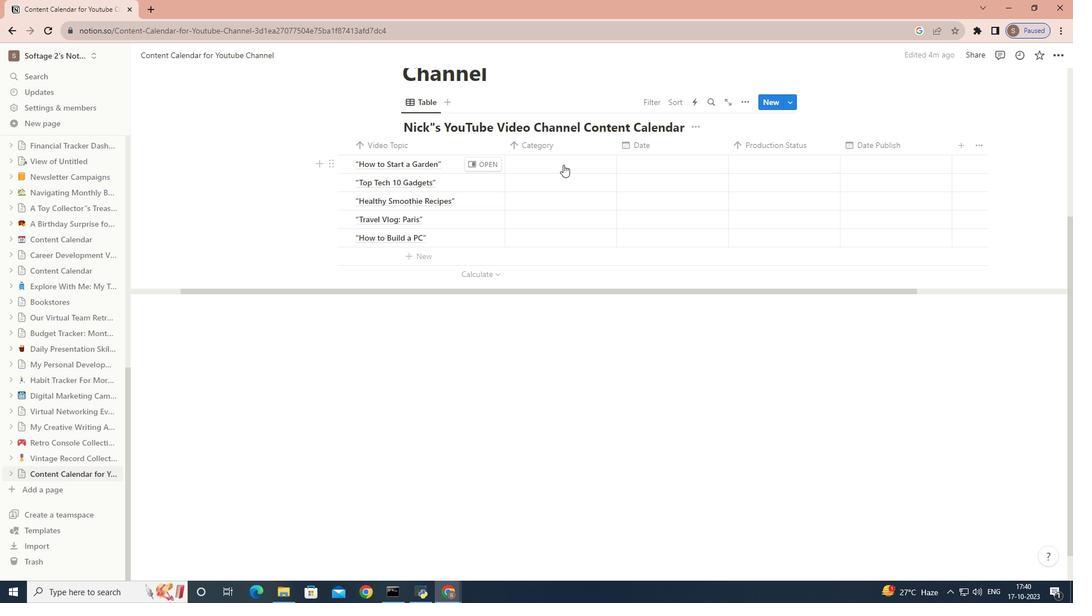 
Action: Mouse moved to (471, 226)
Screenshot: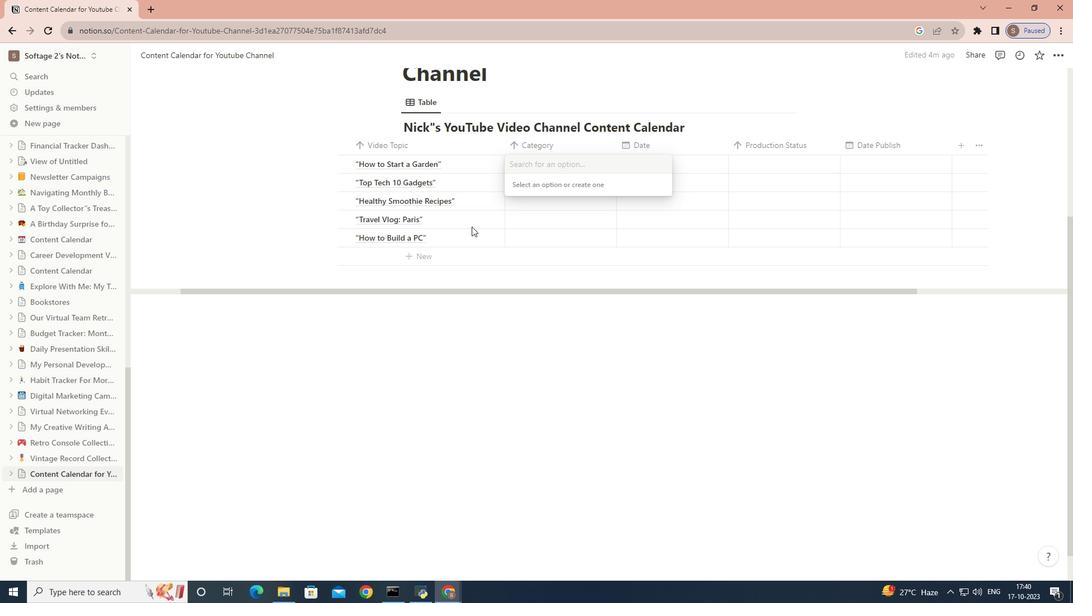 
Action: Mouse scrolled (471, 227) with delta (0, 0)
Screenshot: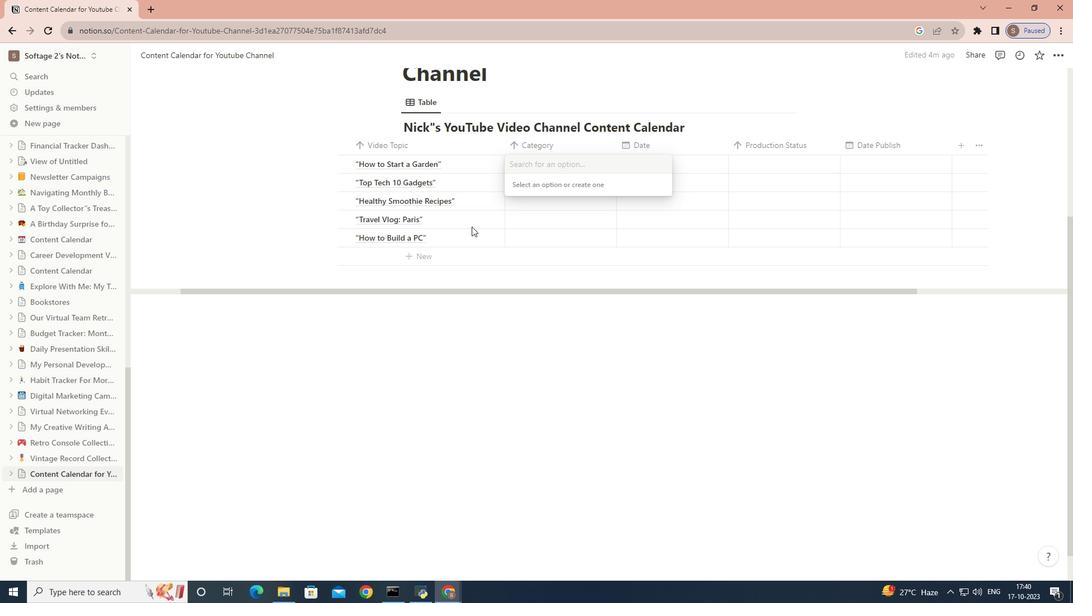 
Action: Mouse scrolled (471, 227) with delta (0, 0)
Screenshot: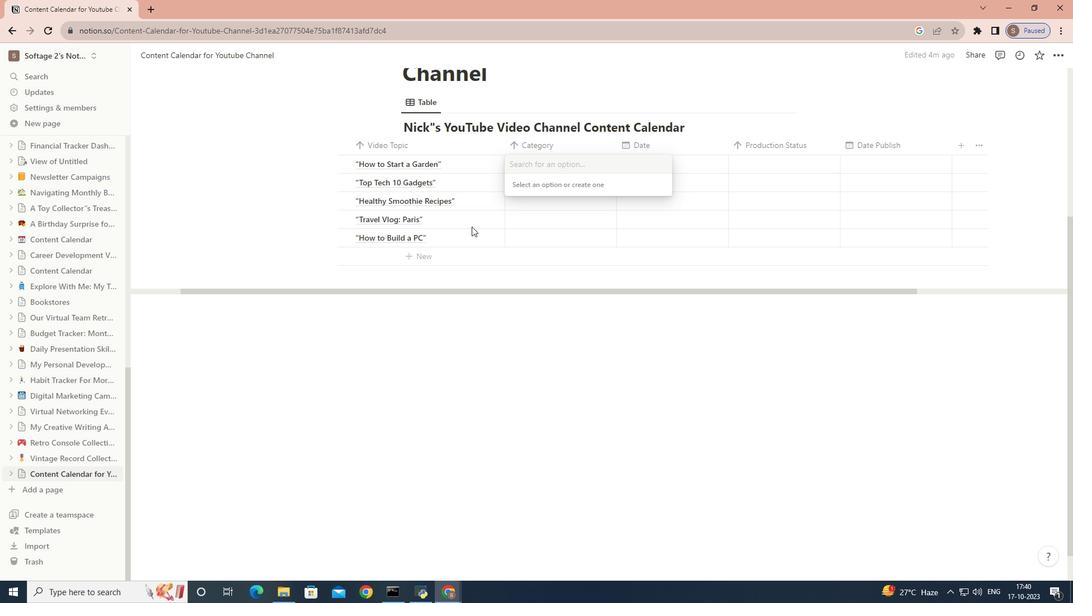 
Action: Mouse scrolled (471, 227) with delta (0, 0)
Screenshot: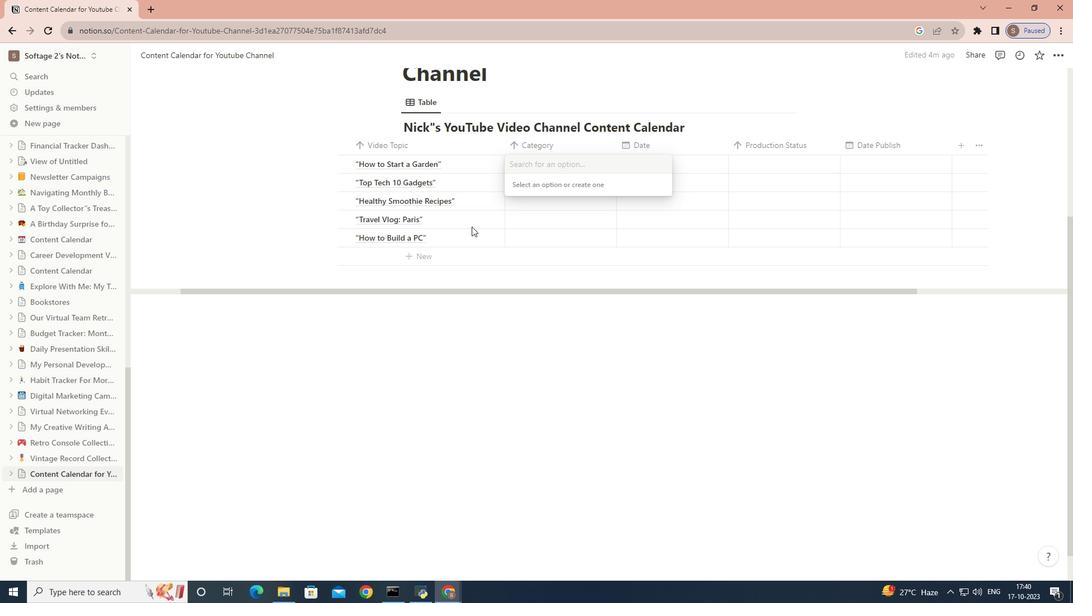 
Action: Mouse moved to (541, 104)
Screenshot: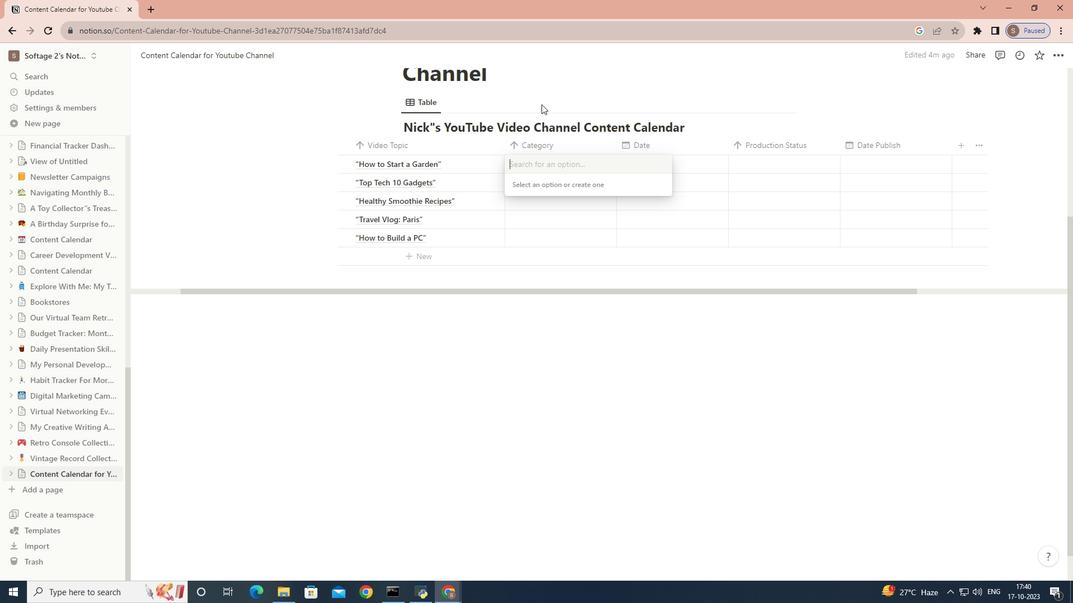 
Action: Mouse scrolled (541, 105) with delta (0, 0)
Screenshot: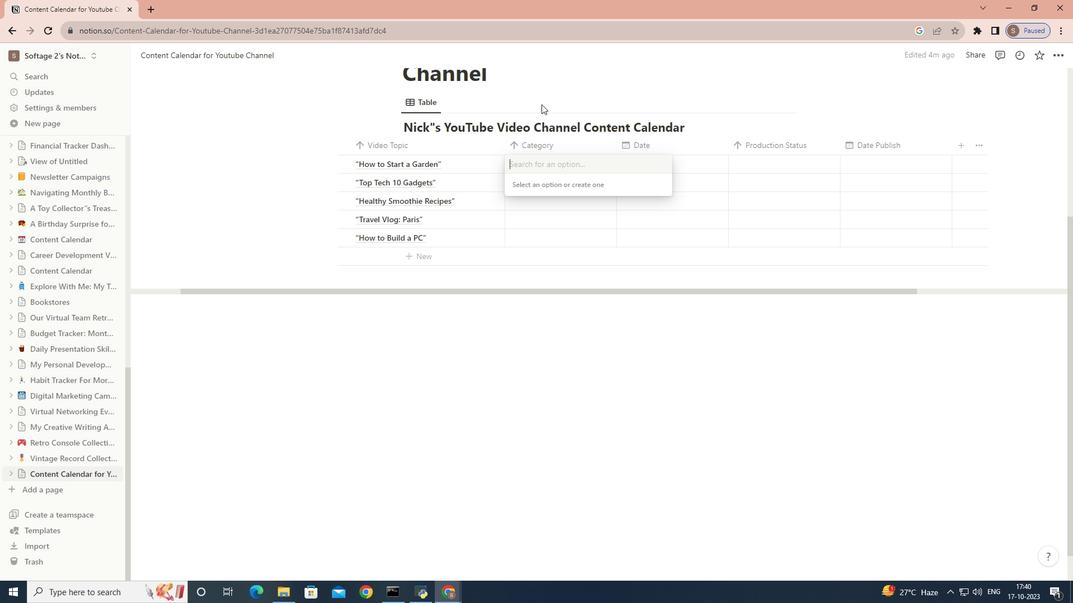 
Action: Mouse scrolled (541, 105) with delta (0, 0)
Screenshot: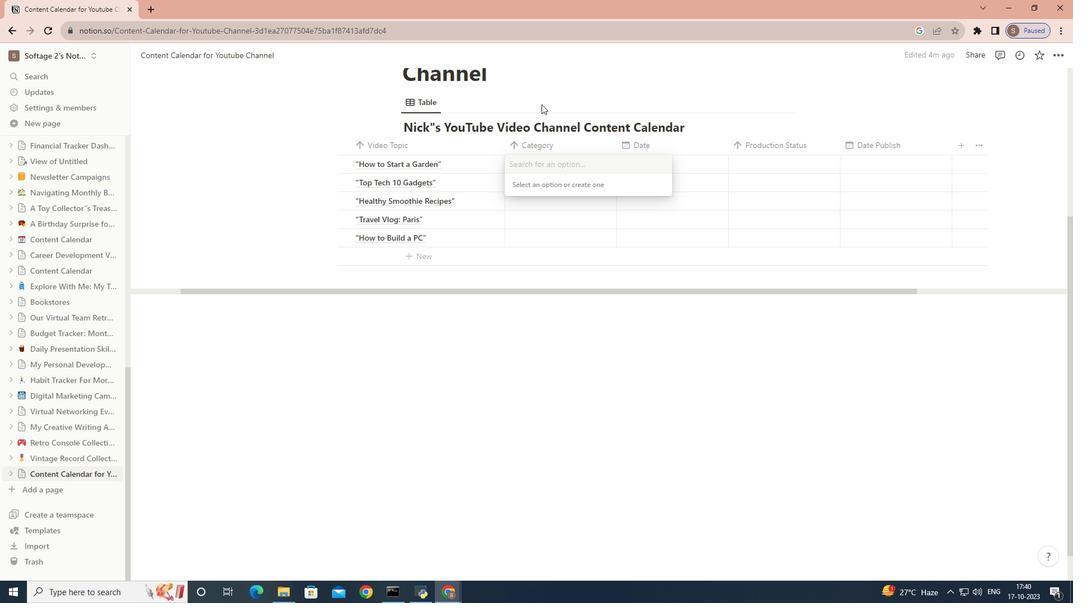 
Action: Mouse moved to (545, 163)
Screenshot: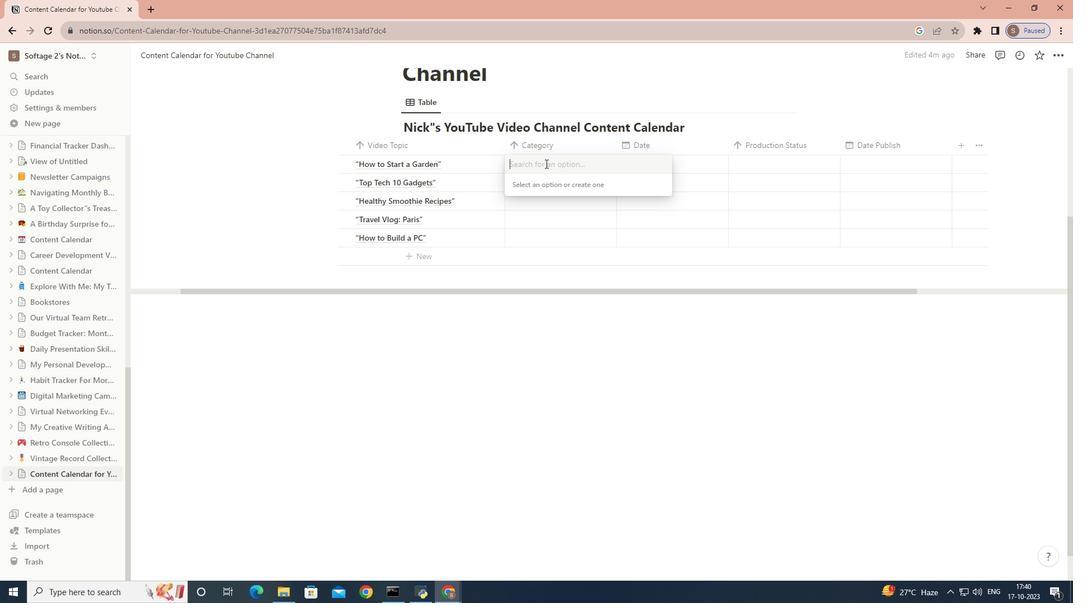 
Action: Mouse pressed left at (545, 163)
Screenshot: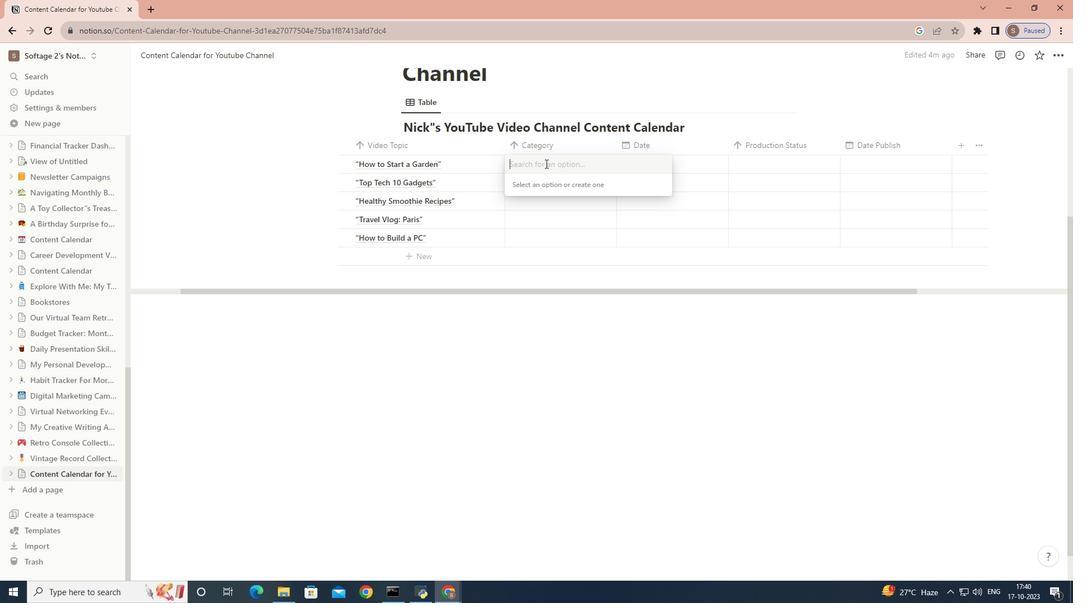 
Action: Key pressed <Key.caps_lock>g<Key.caps_lock>ARDE<Key.backspace><Key.backspace><Key.backspace><Key.backspace><Key.backspace><Key.backspace><Key.backspace><Key.backspace><Key.backspace><Key.backspace><Key.backspace><Key.backspace><Key.backspace><Key.backspace><Key.backspace><Key.caps_lock>gardening
Screenshot: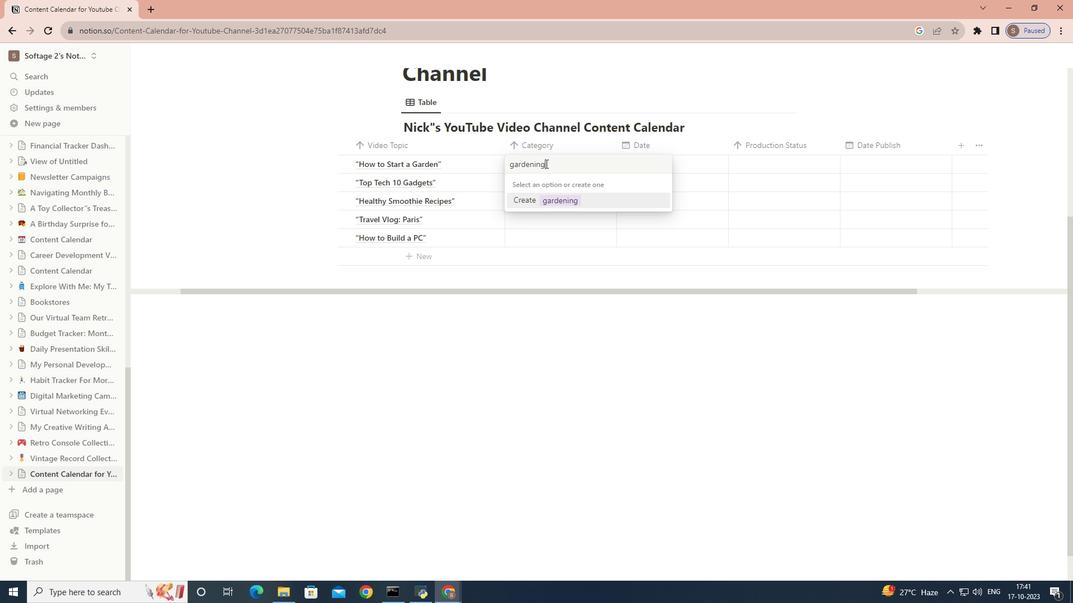 
Action: Mouse moved to (565, 201)
Screenshot: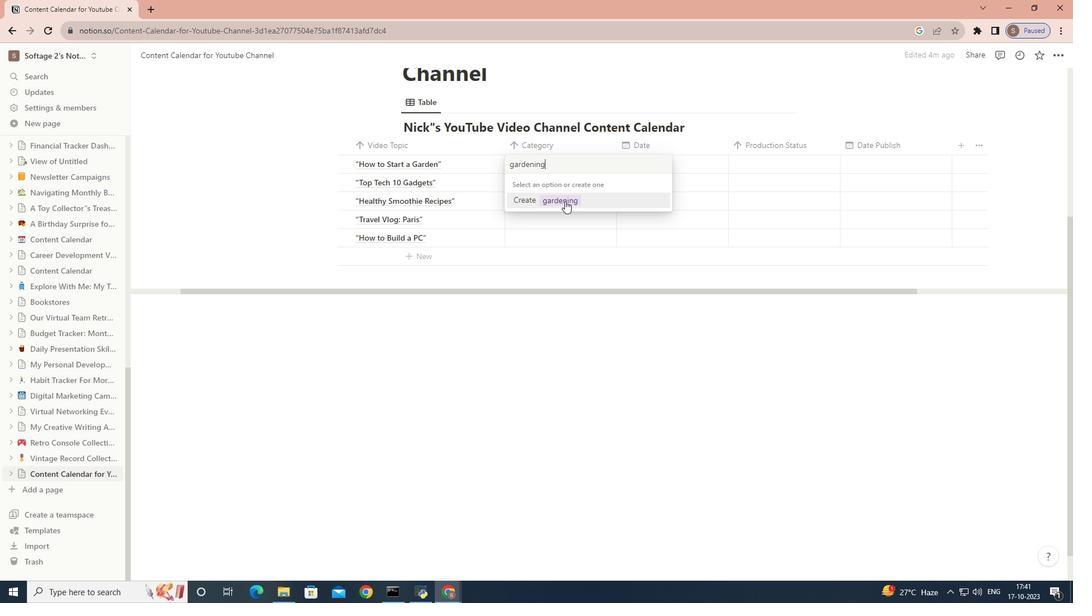 
Action: Mouse pressed left at (565, 201)
Screenshot: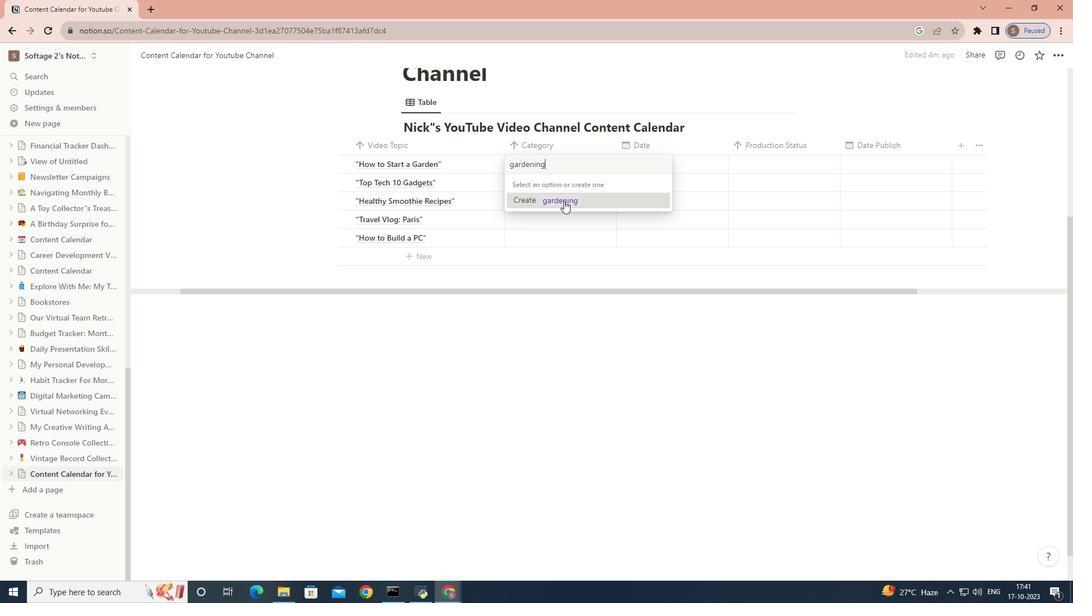 
Action: Mouse moved to (474, 239)
Screenshot: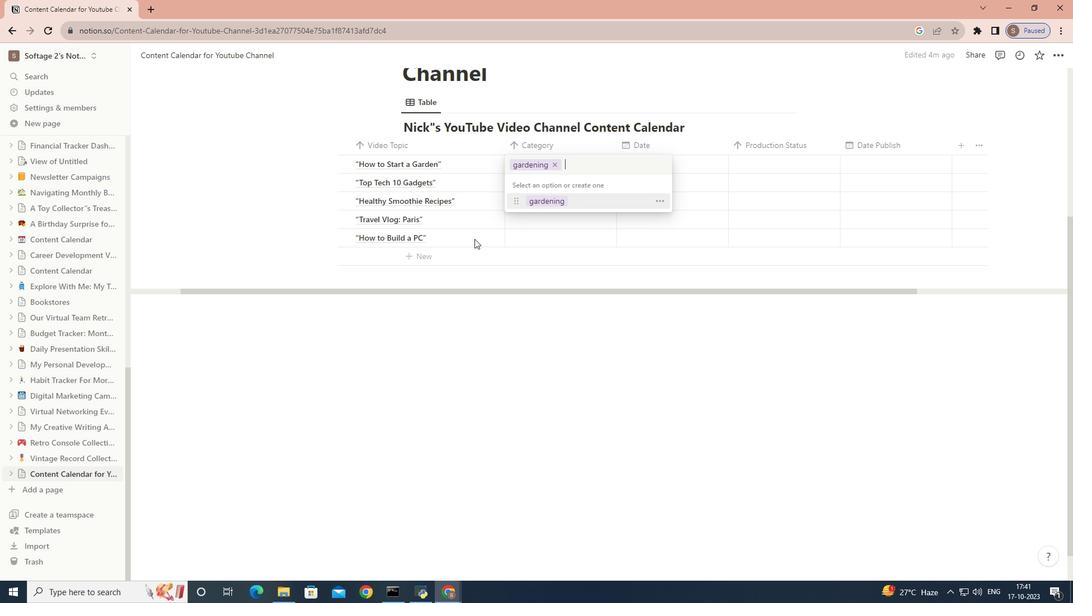 
Action: Mouse pressed left at (474, 239)
Screenshot: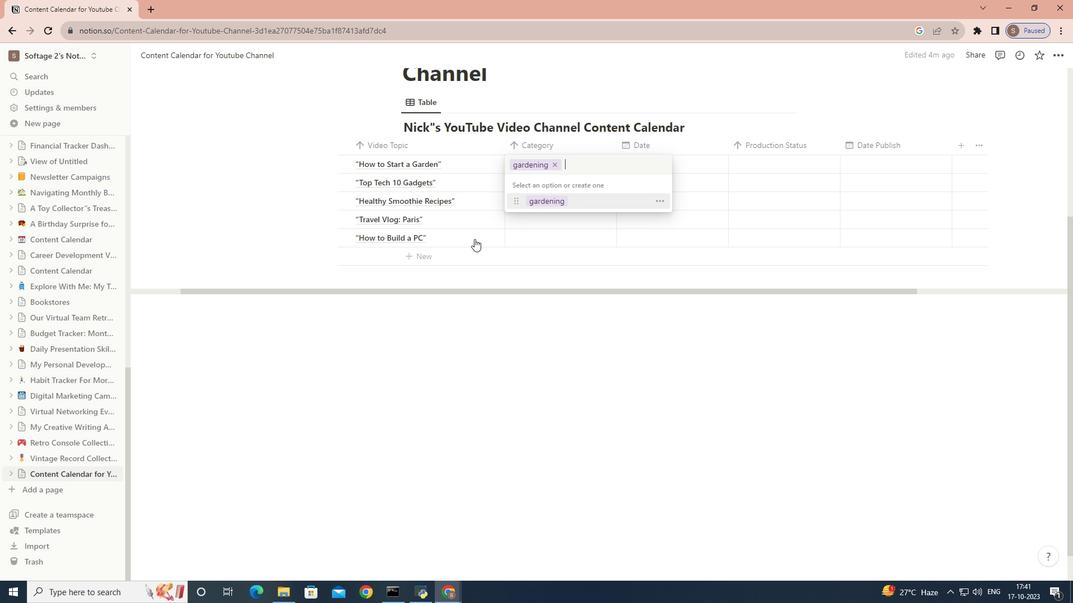 
Action: Mouse moved to (533, 180)
Screenshot: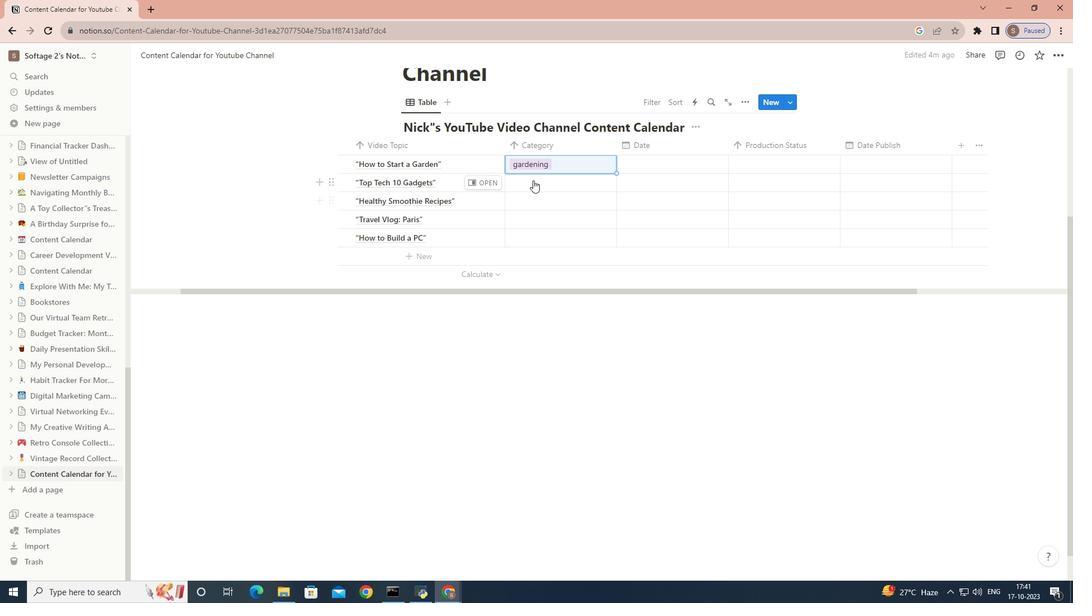 
Action: Mouse pressed left at (533, 180)
Screenshot: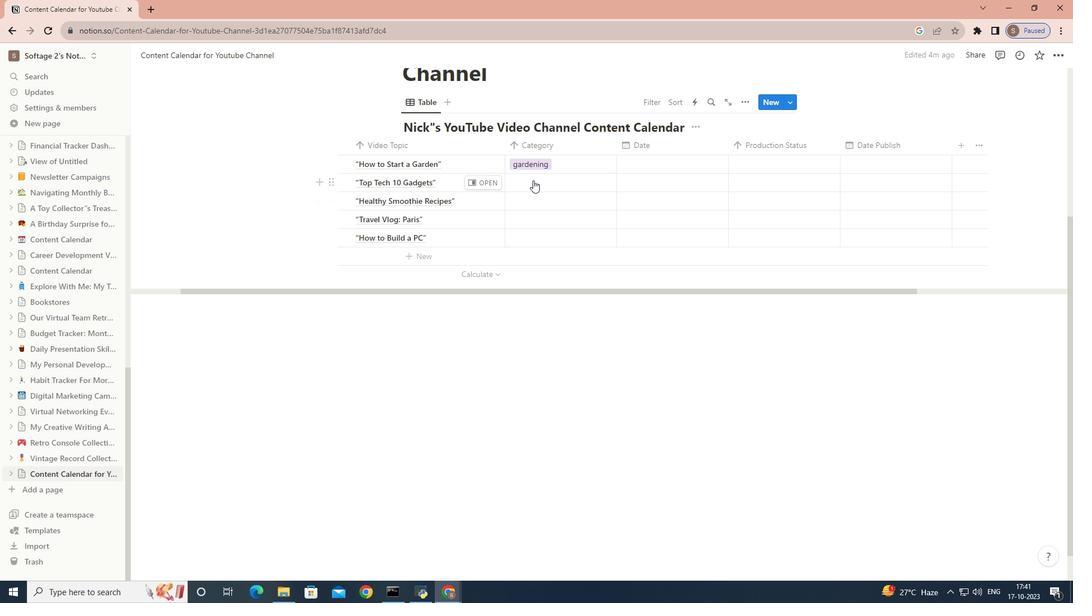 
Action: Key pressed technology
Screenshot: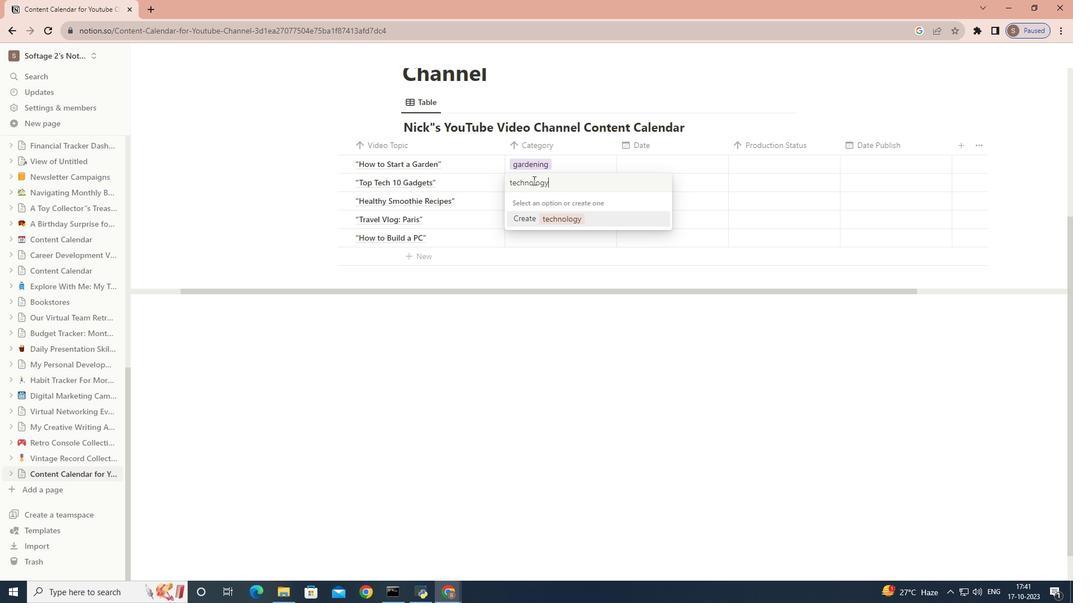 
Action: Mouse moved to (546, 214)
Screenshot: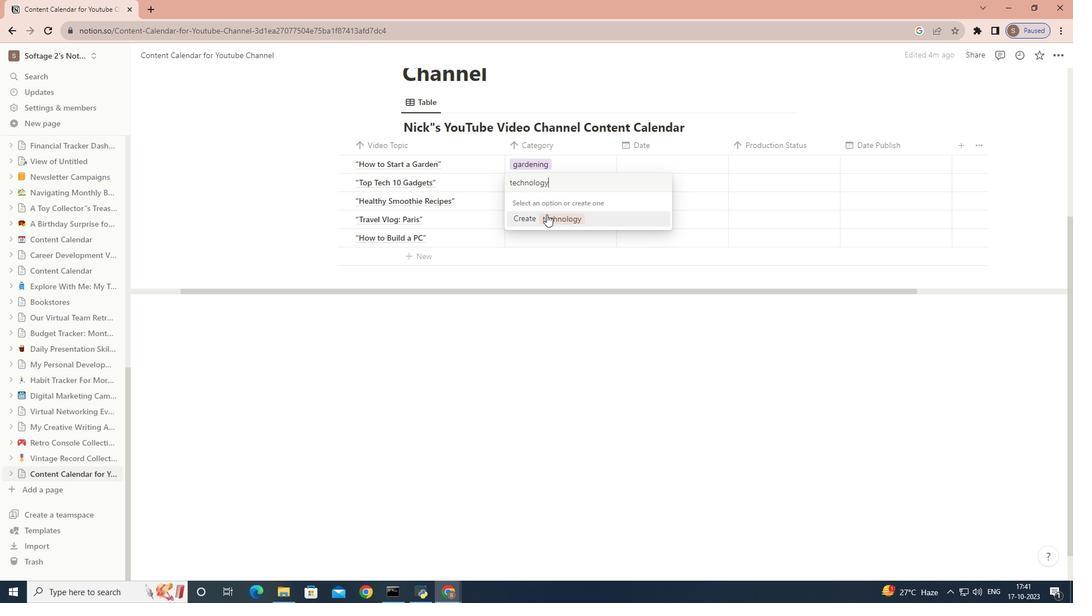
Action: Mouse pressed left at (546, 214)
Screenshot: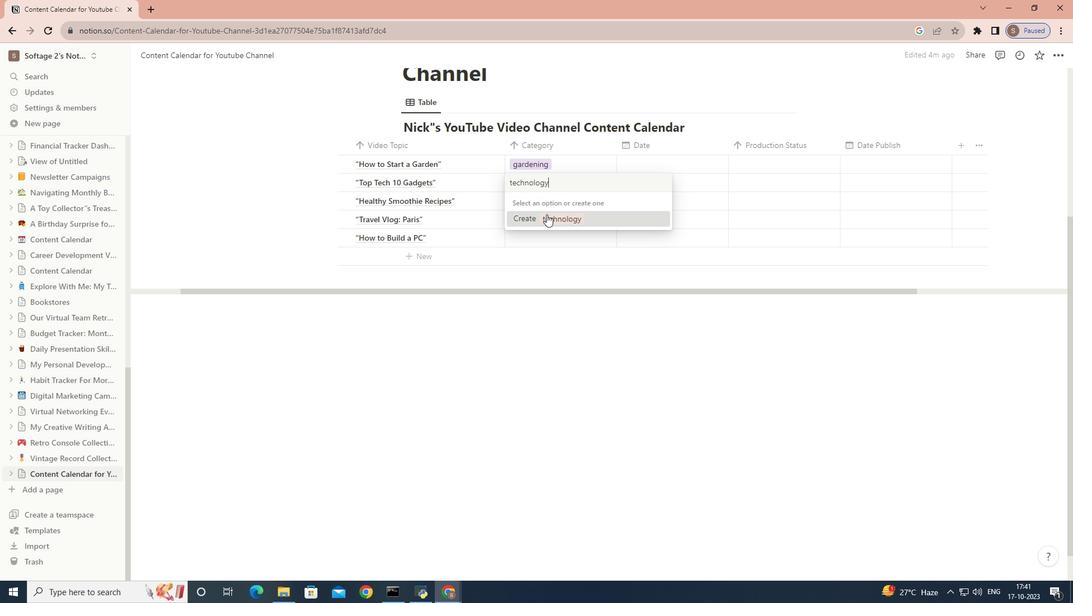 
Action: Mouse moved to (476, 212)
Screenshot: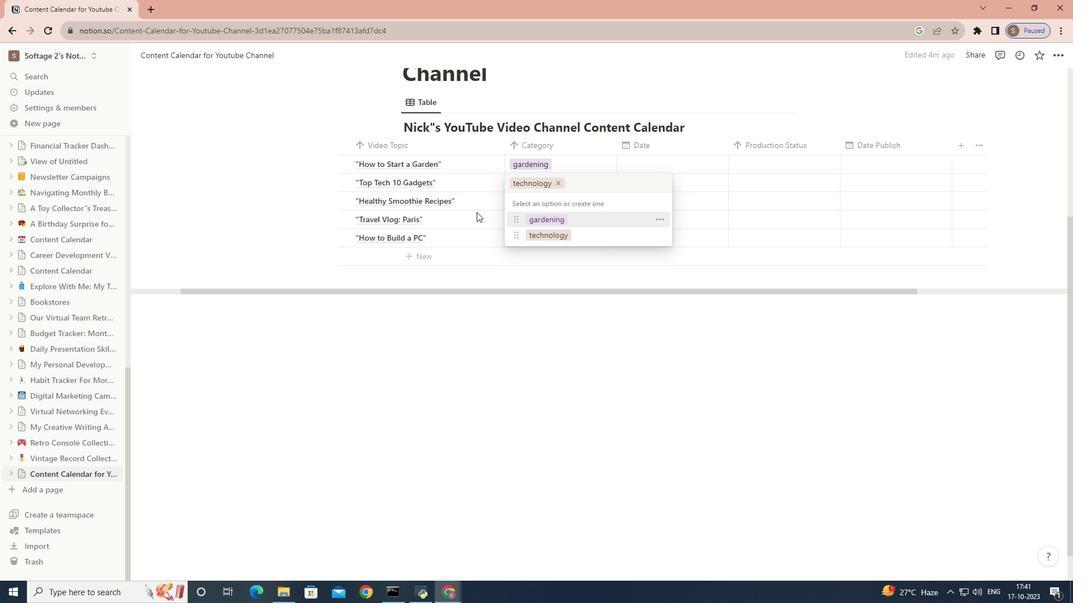 
Action: Mouse pressed left at (476, 212)
Screenshot: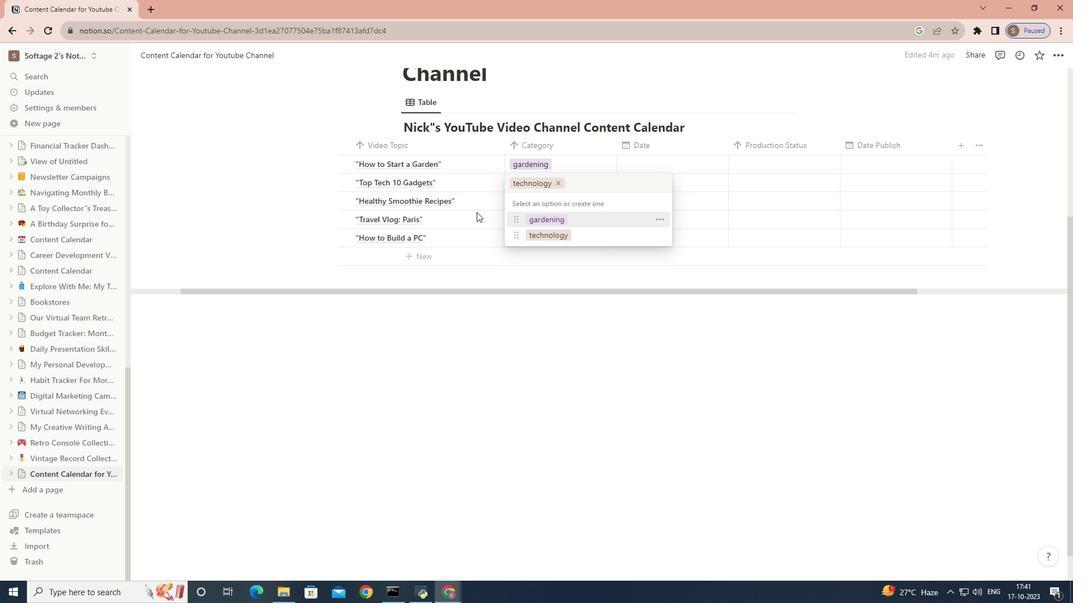 
Action: Mouse moved to (547, 202)
Screenshot: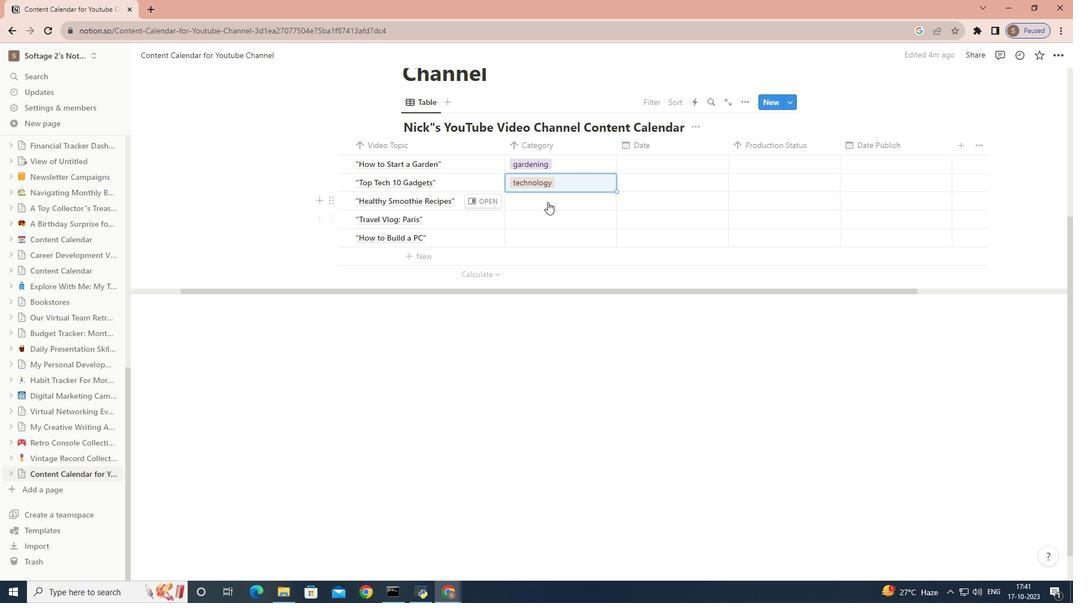 
Action: Mouse pressed left at (547, 202)
Screenshot: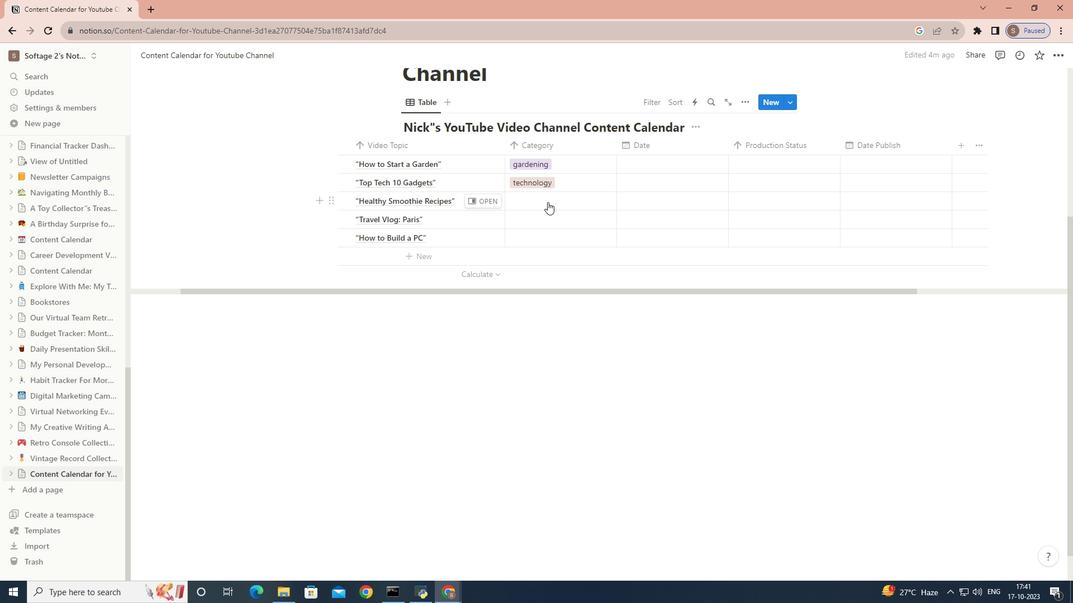 
Action: Key pressed cooking
Screenshot: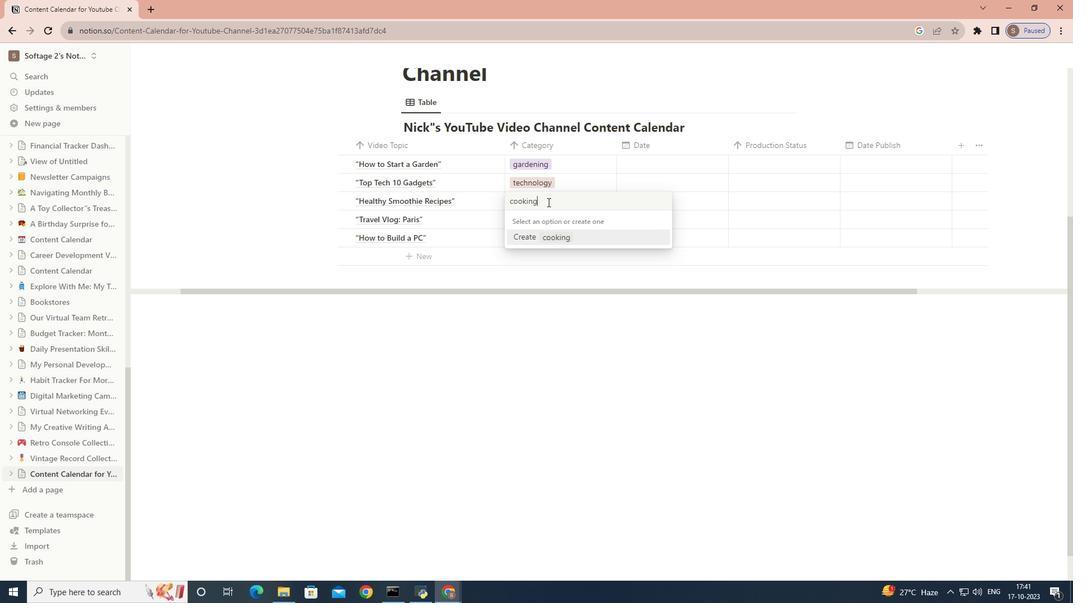 
Action: Mouse moved to (527, 236)
Screenshot: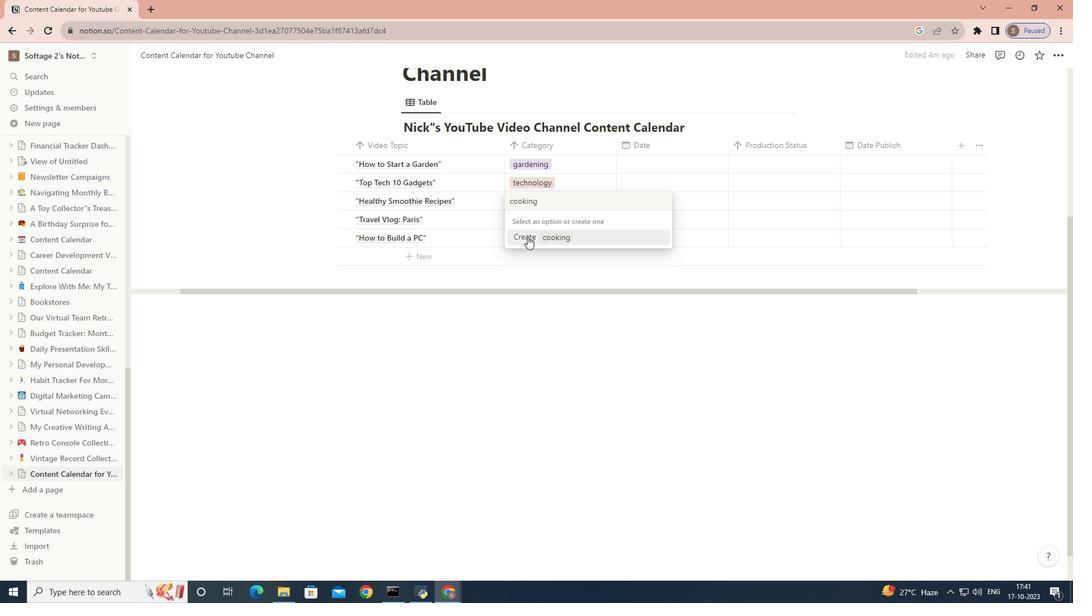 
Action: Mouse pressed left at (527, 236)
Screenshot: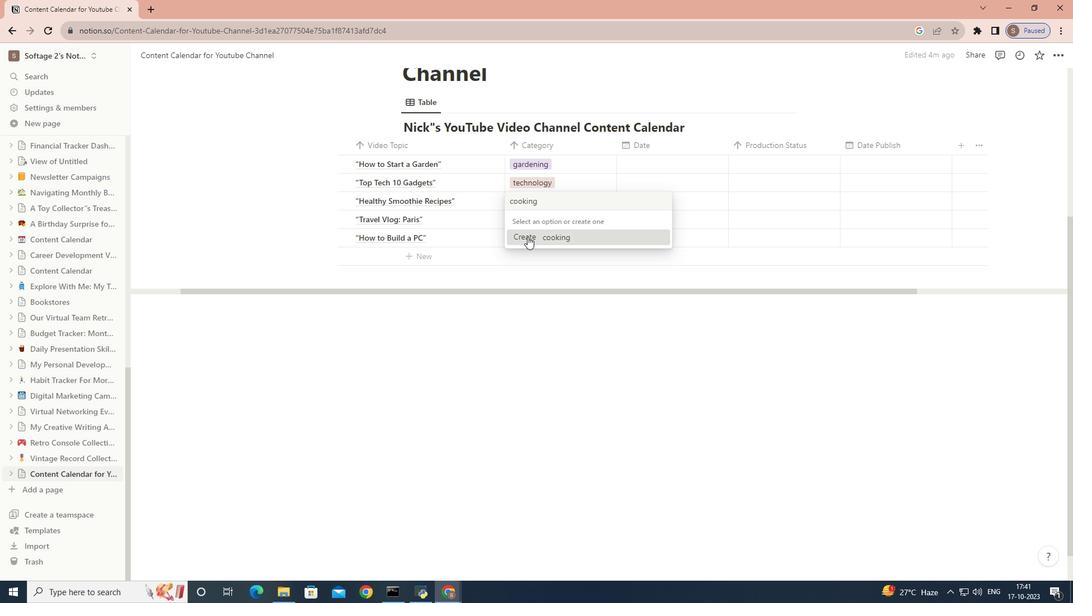 
Action: Mouse moved to (470, 221)
Screenshot: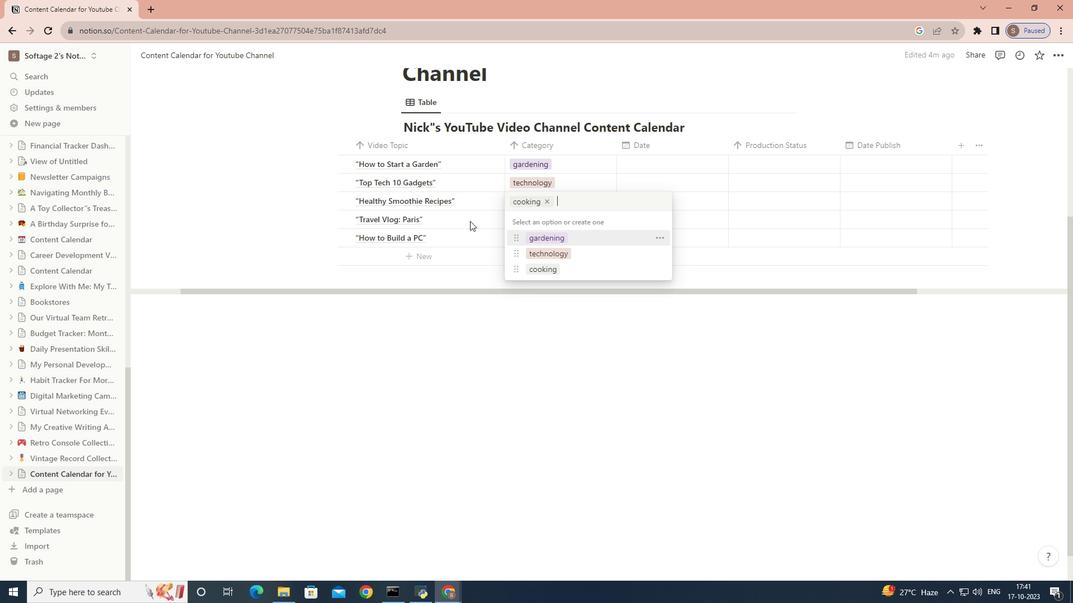 
Action: Mouse pressed left at (470, 221)
Screenshot: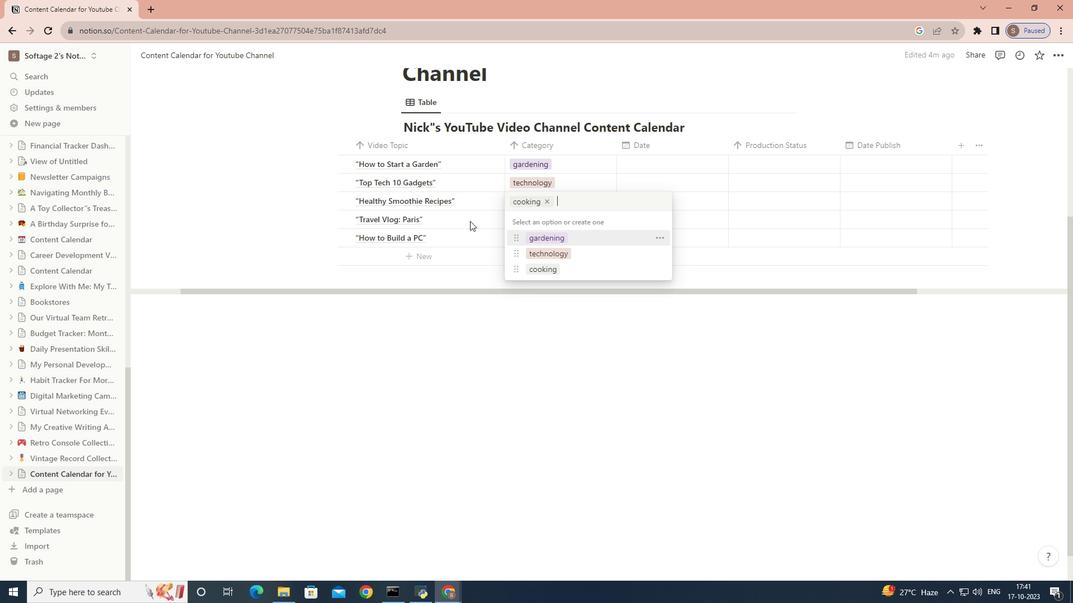 
Action: Mouse moved to (550, 217)
Screenshot: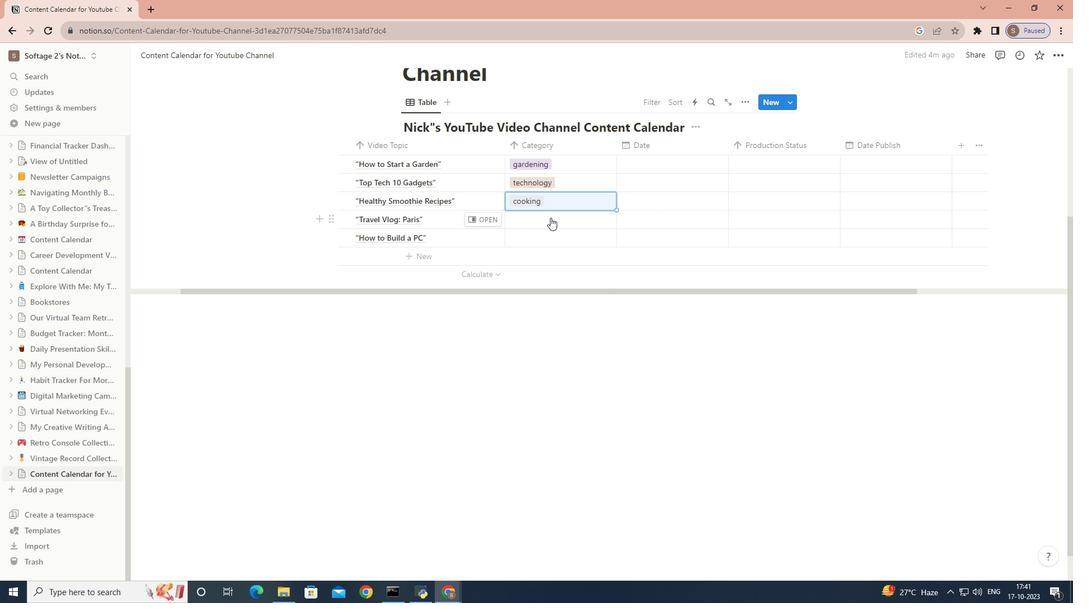 
Action: Mouse pressed left at (550, 217)
Screenshot: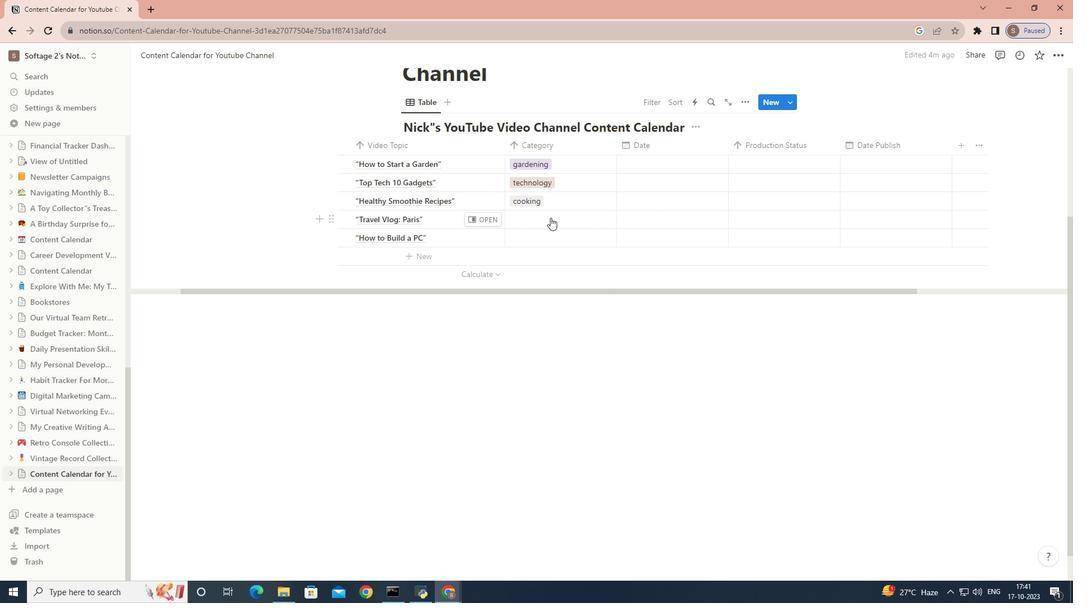 
Action: Key pressed travel
Screenshot: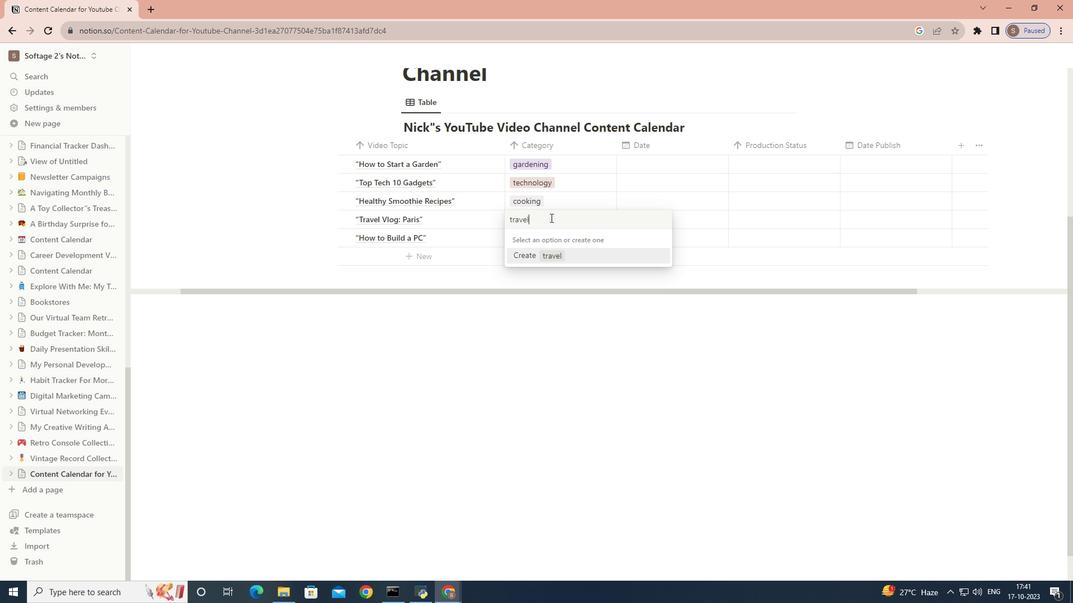 
Action: Mouse moved to (535, 258)
Screenshot: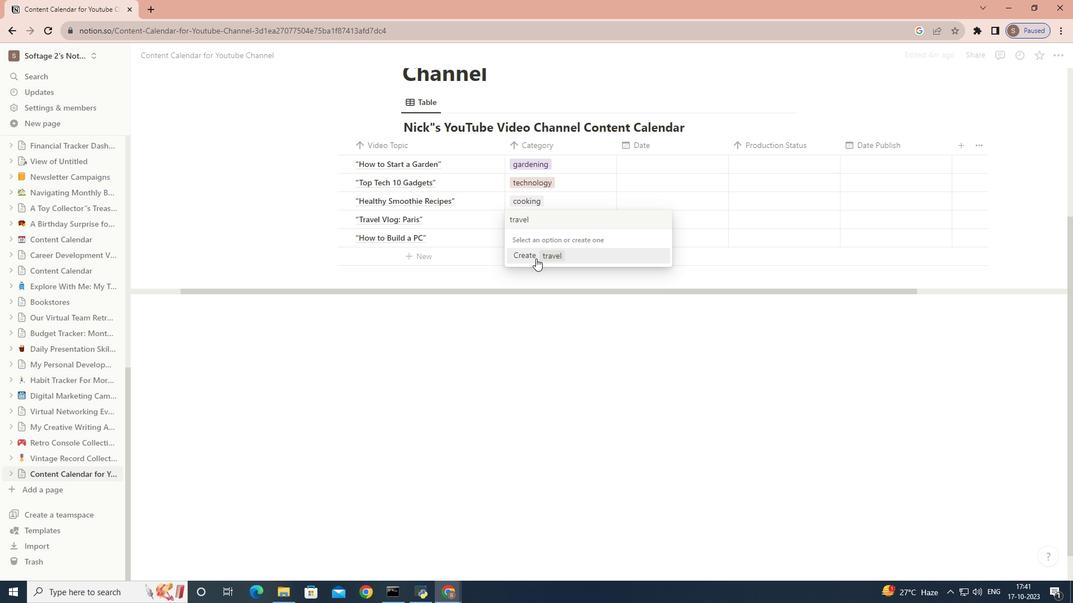 
Action: Mouse pressed left at (535, 258)
Screenshot: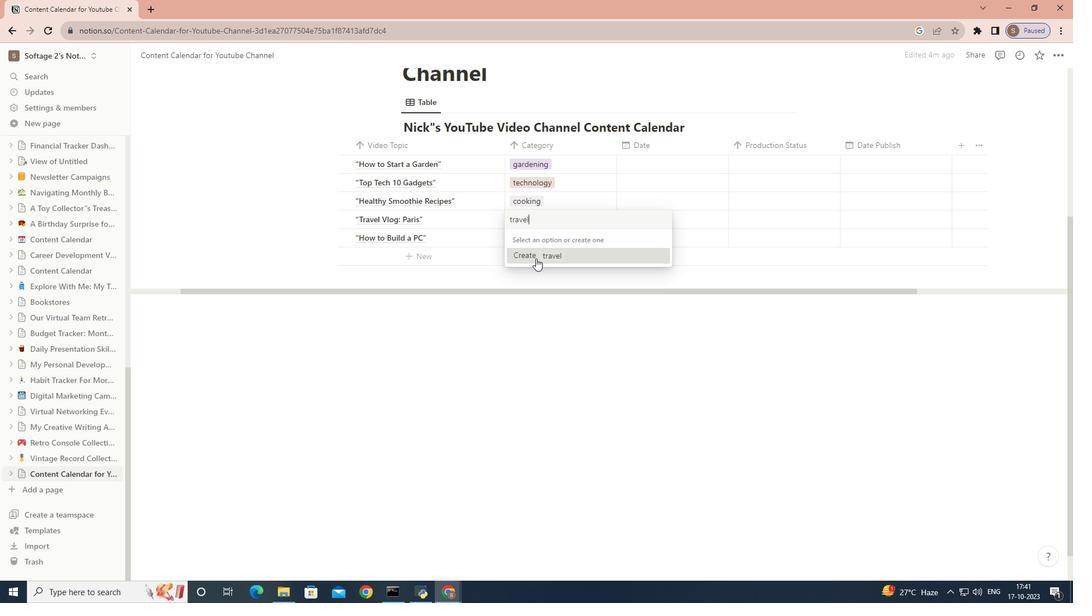 
Action: Mouse moved to (482, 238)
Screenshot: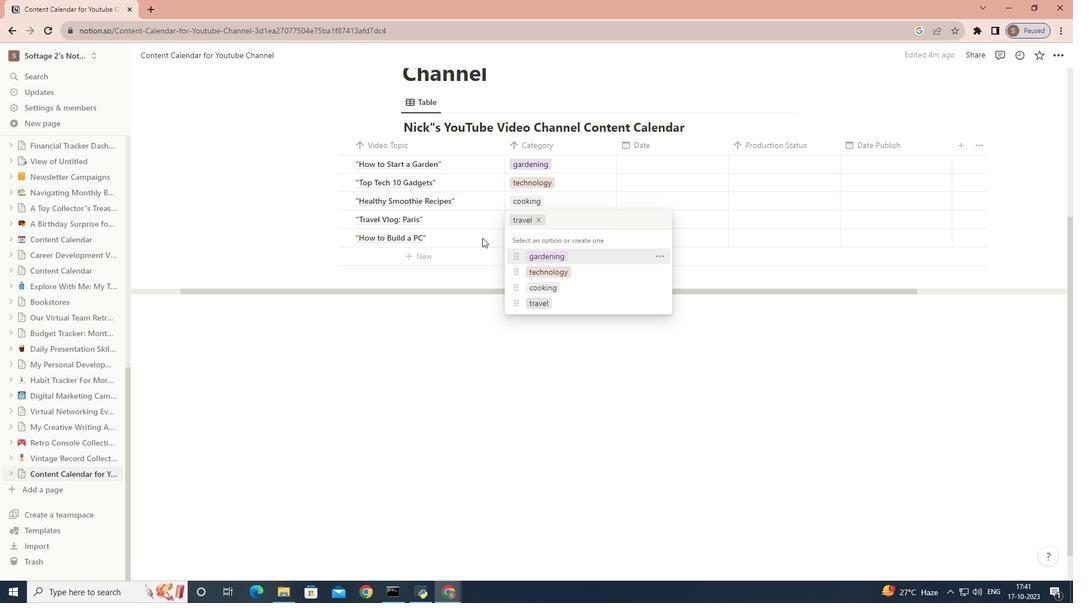 
Action: Mouse pressed left at (482, 238)
Screenshot: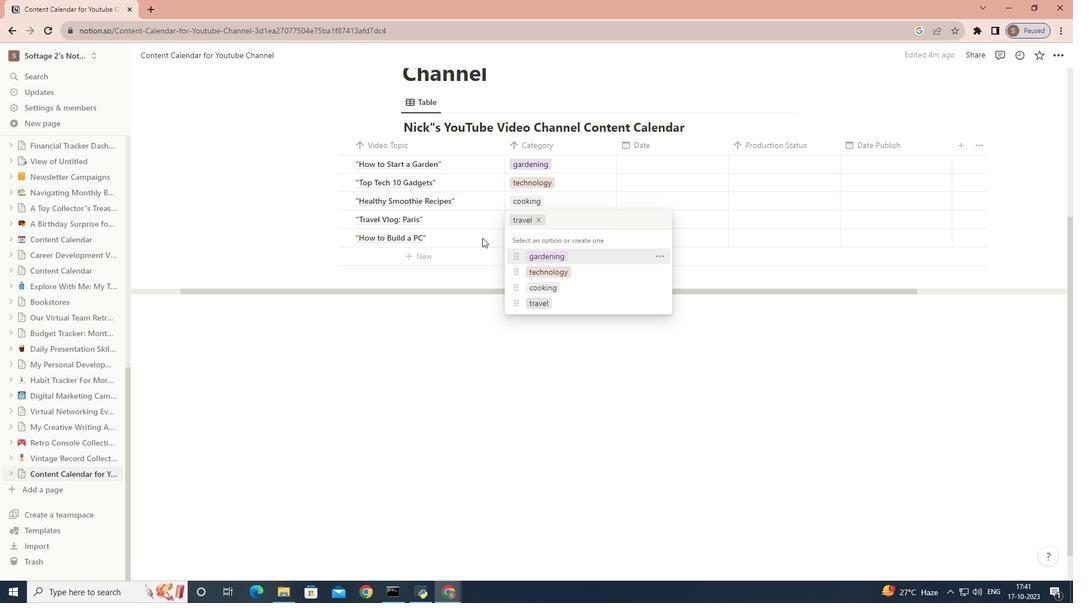 
Action: Mouse moved to (519, 236)
Screenshot: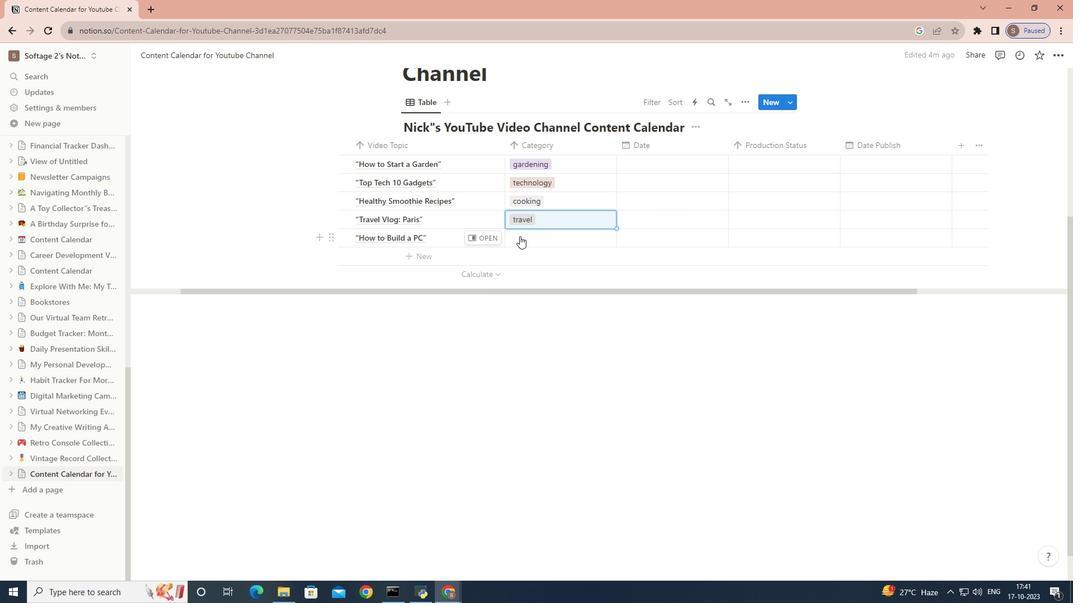 
Action: Mouse pressed left at (519, 236)
Screenshot: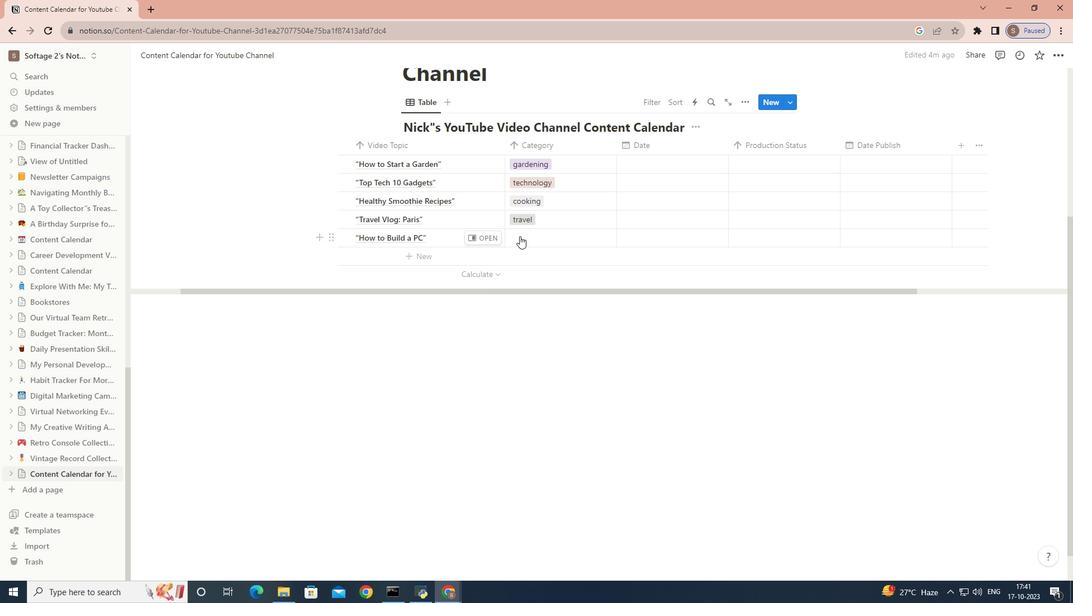 
Action: Key pressed technology
Screenshot: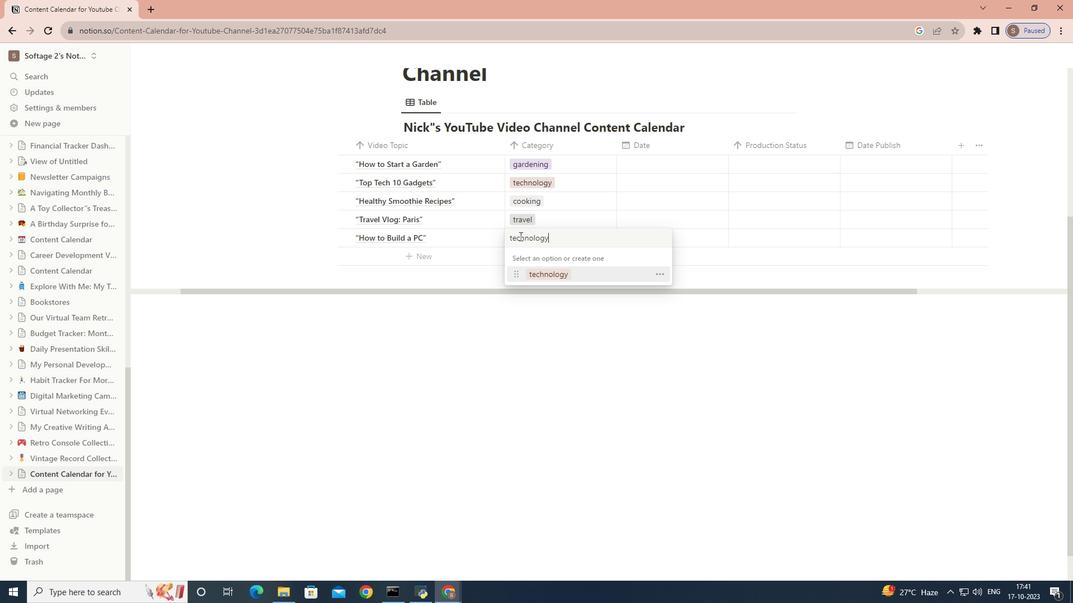 
Action: Mouse moved to (543, 276)
Screenshot: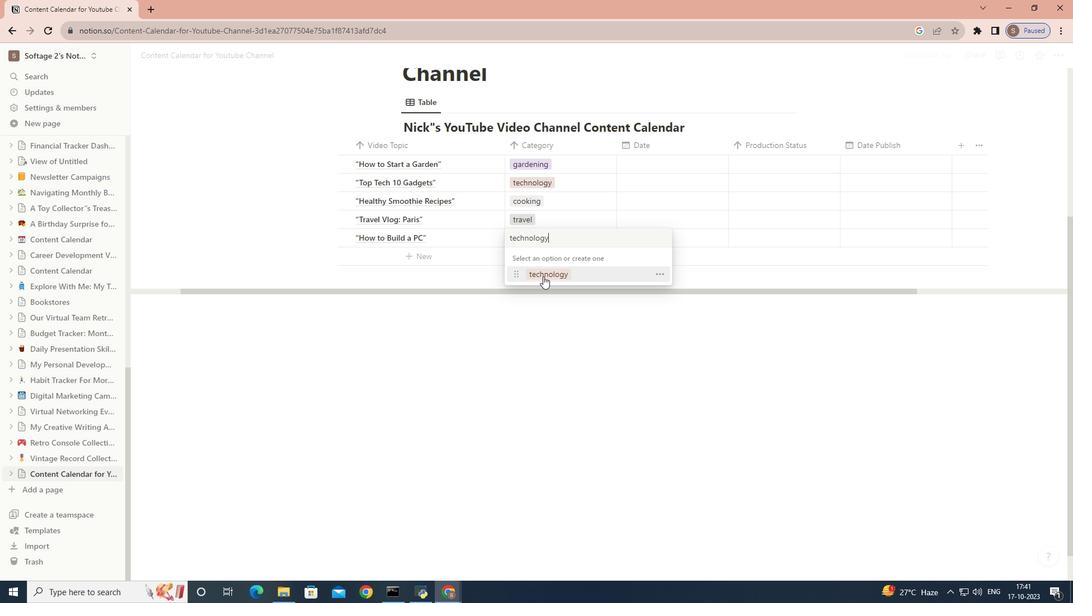 
Action: Mouse pressed left at (543, 276)
Screenshot: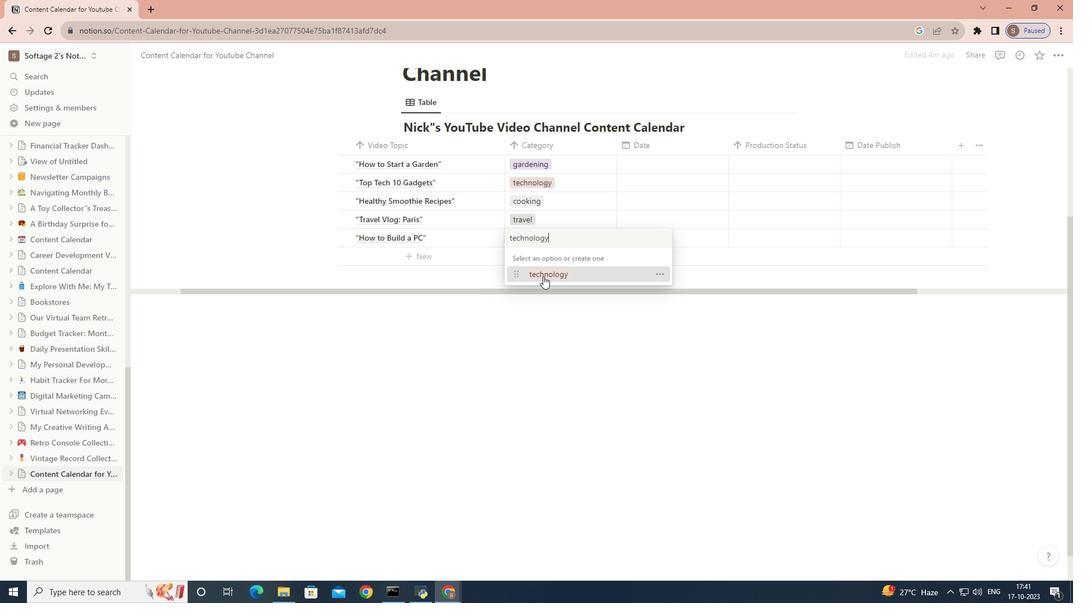 
Action: Mouse moved to (653, 159)
Screenshot: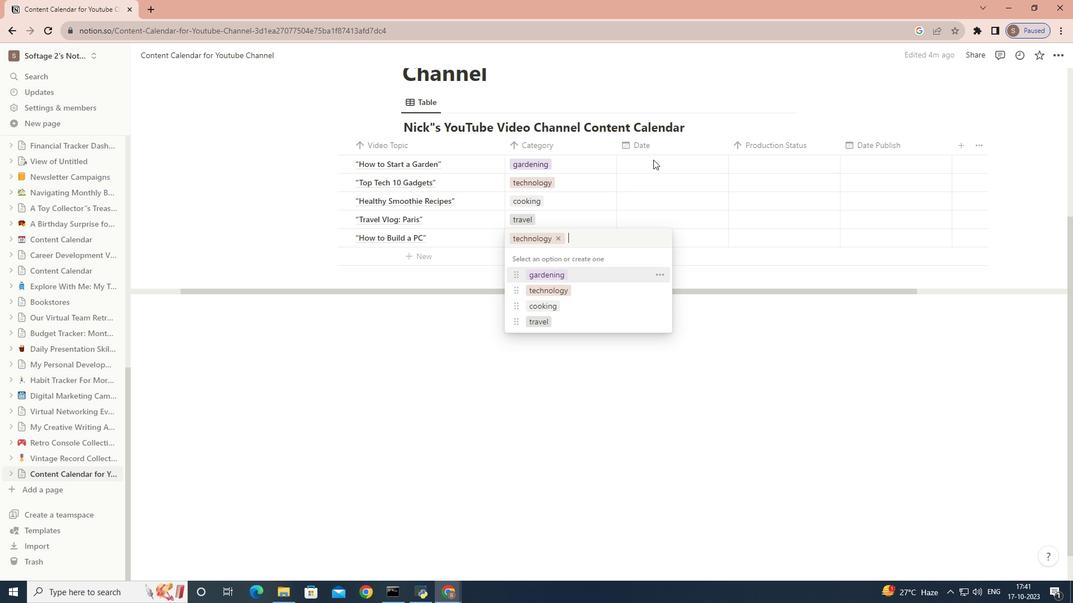 
Action: Mouse pressed left at (653, 159)
Screenshot: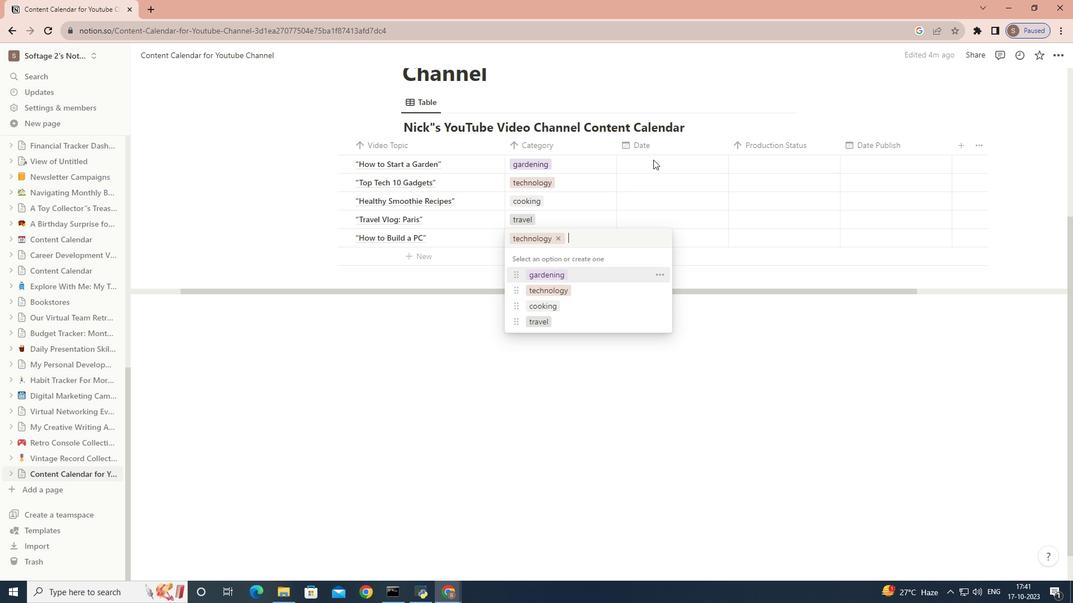 
Action: Mouse pressed left at (653, 159)
Screenshot: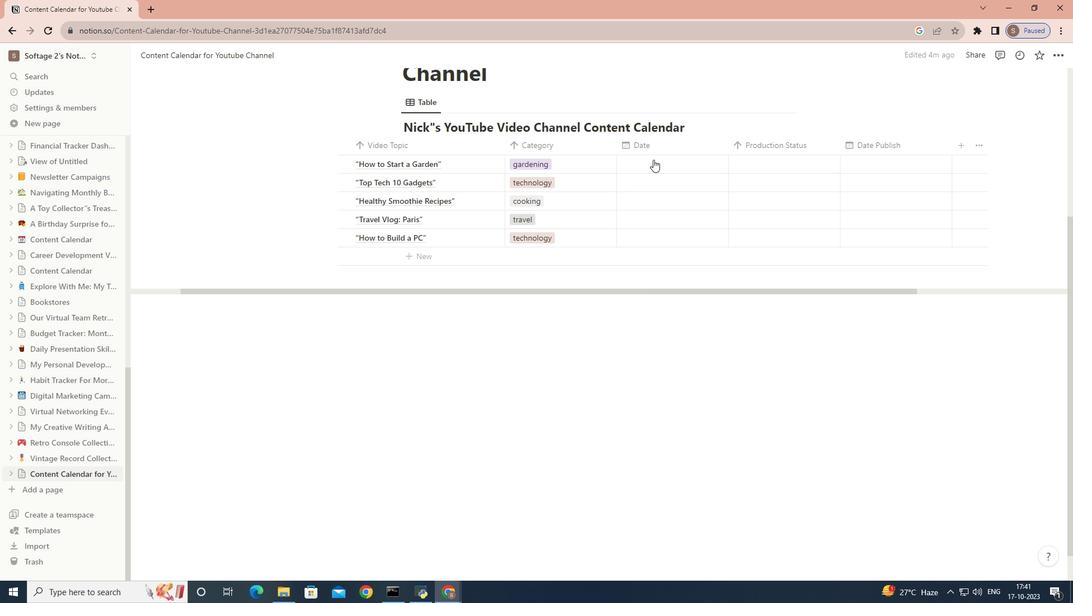 
Action: Mouse moved to (736, 273)
Screenshot: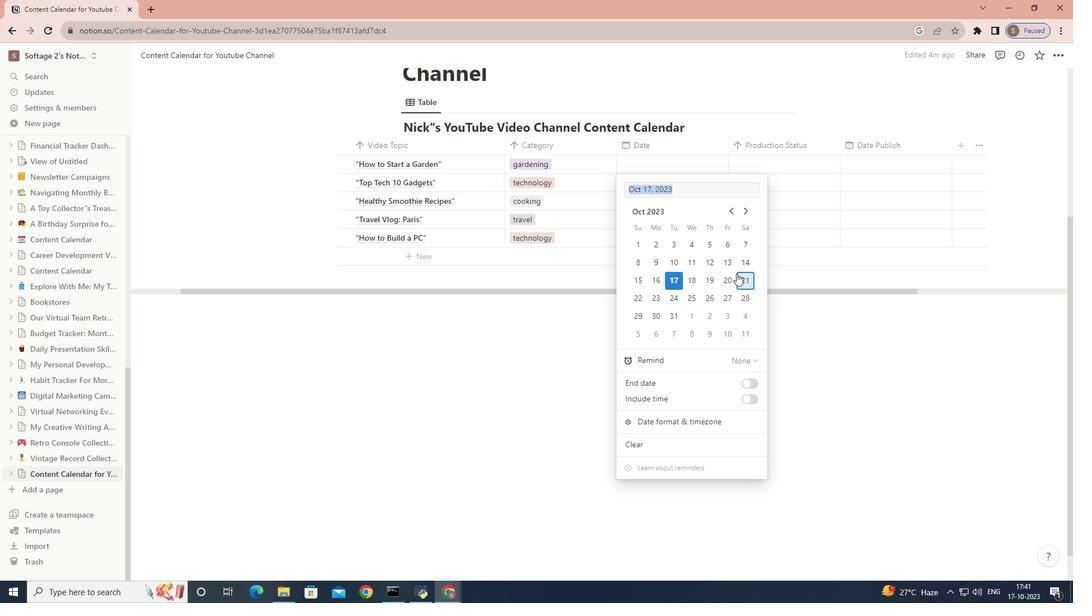 
Action: Mouse pressed left at (736, 273)
Screenshot: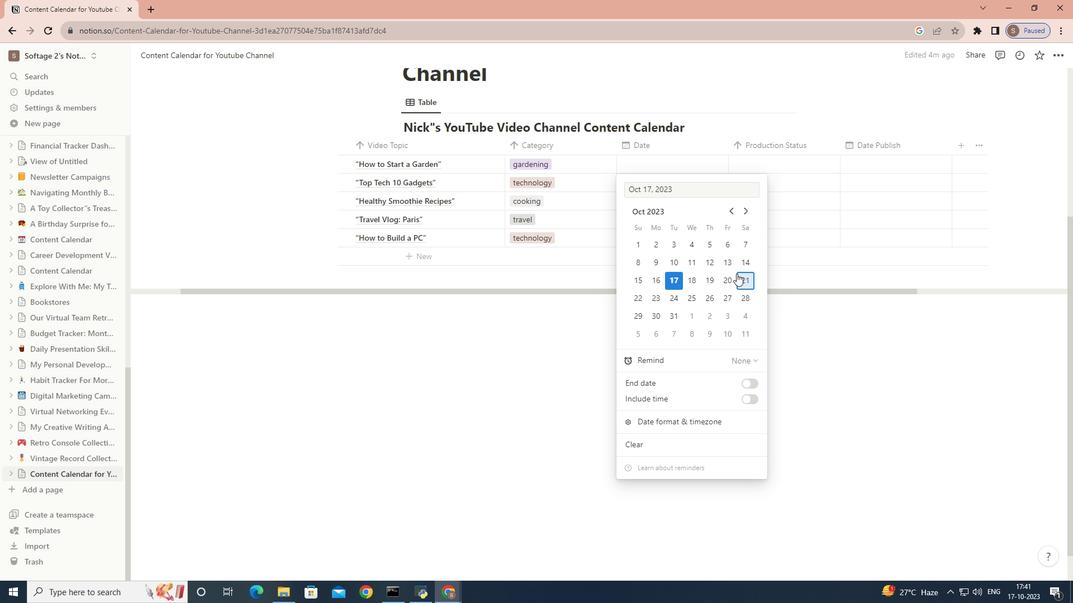 
Action: Mouse moved to (728, 274)
Screenshot: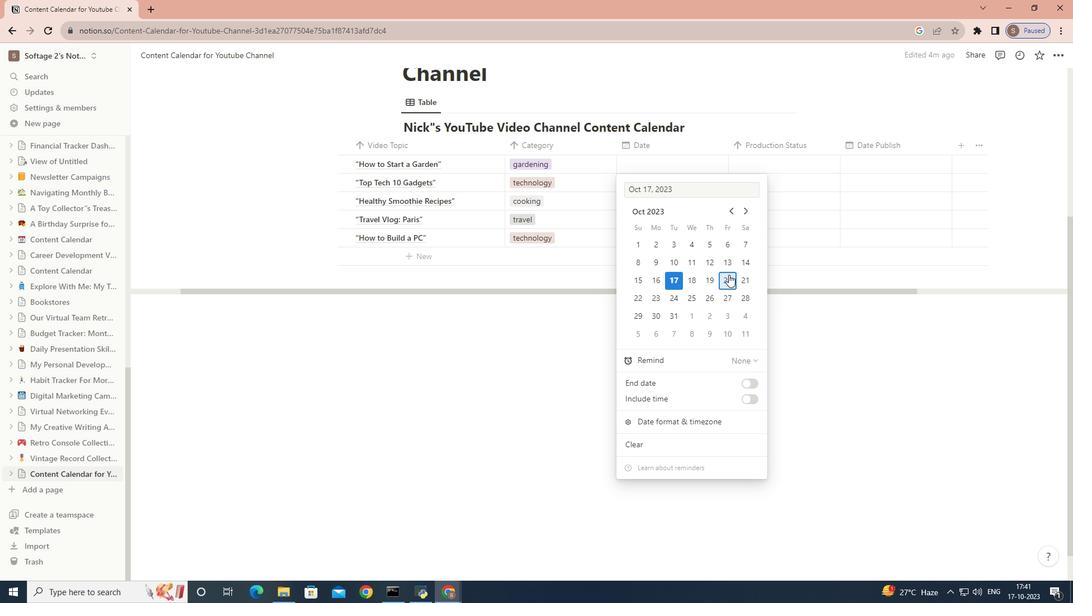 
Action: Mouse pressed left at (728, 274)
Screenshot: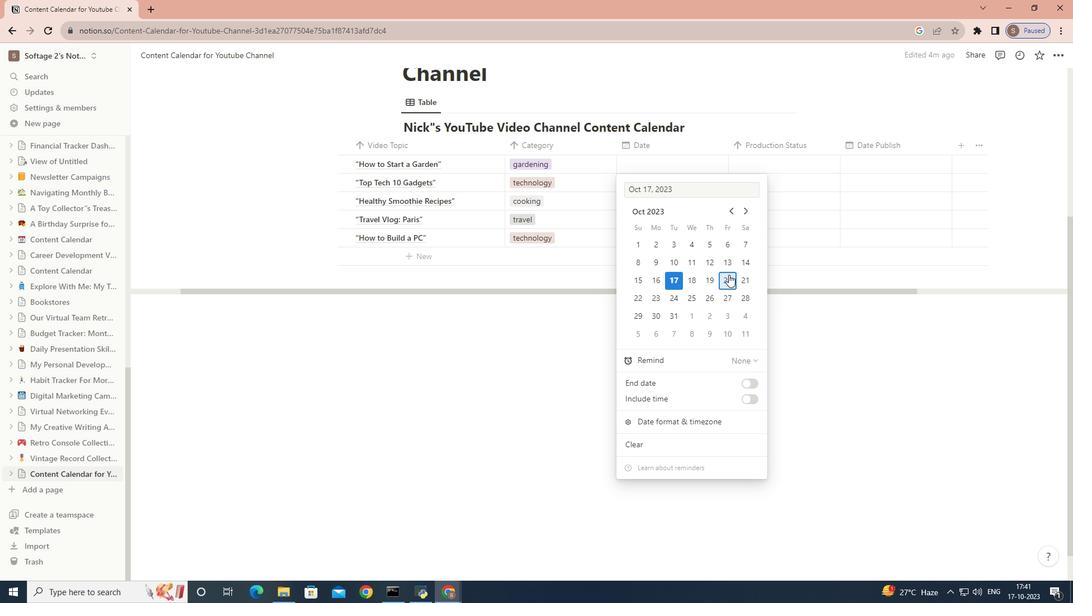 
Action: Mouse moved to (595, 182)
Screenshot: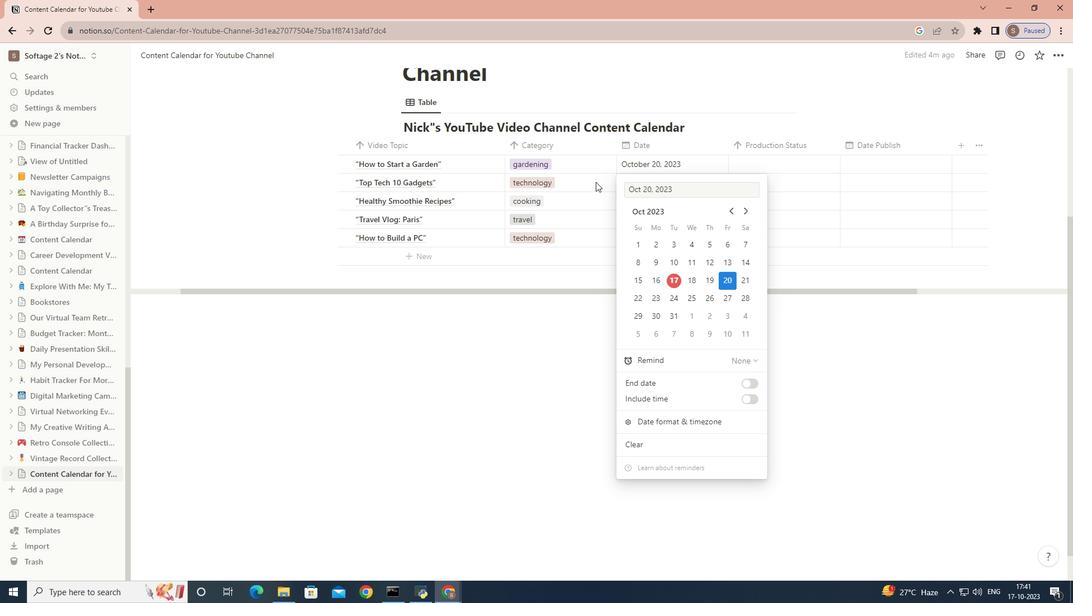 
Action: Mouse pressed left at (595, 182)
Screenshot: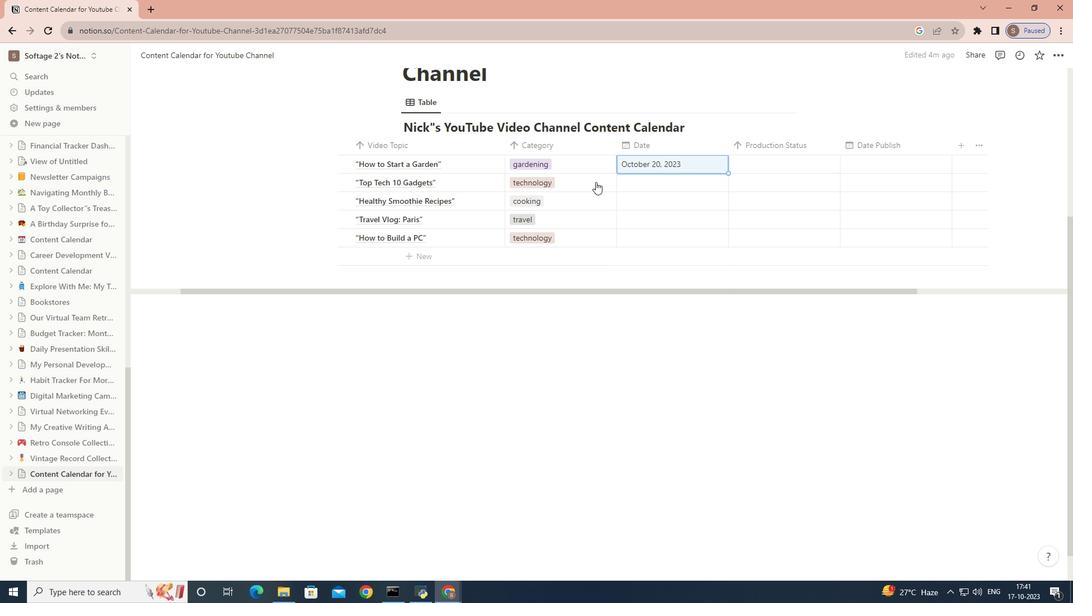 
Action: Mouse moved to (634, 179)
Screenshot: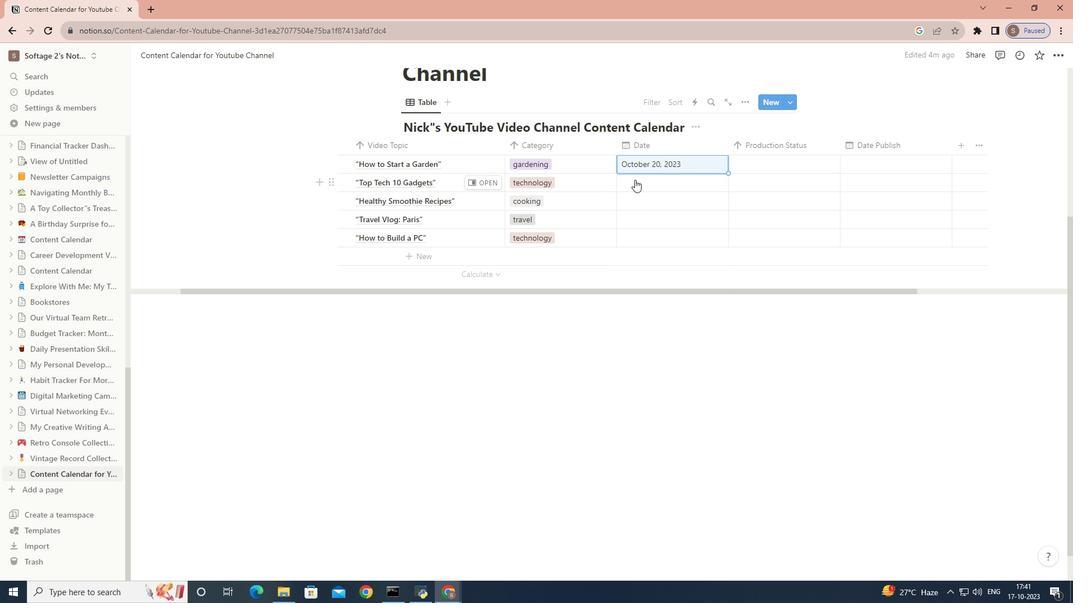 
Action: Mouse pressed left at (634, 179)
Screenshot: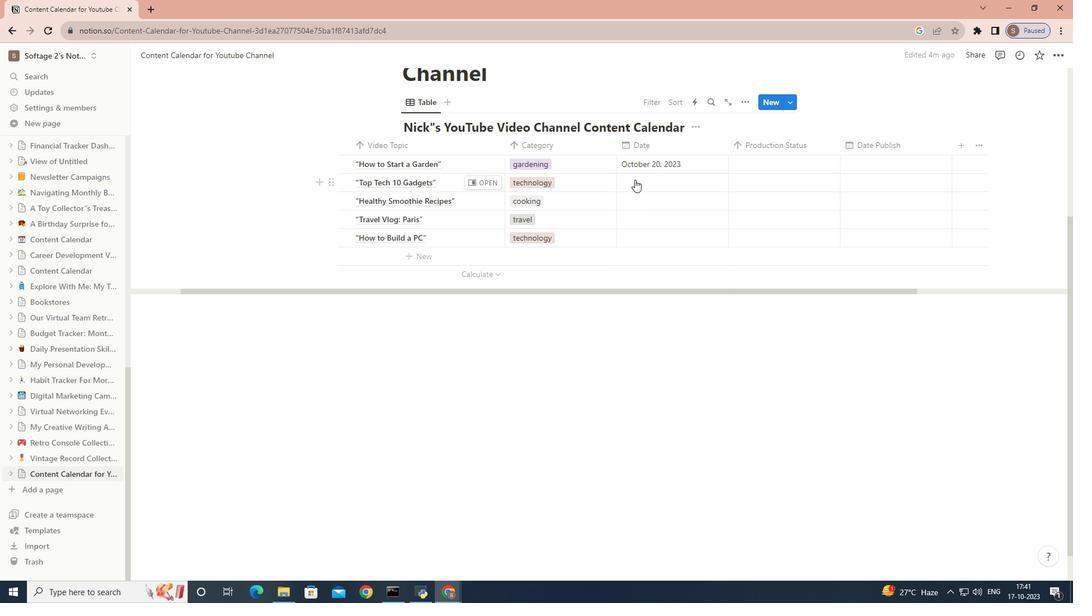 
Action: Mouse moved to (687, 312)
Screenshot: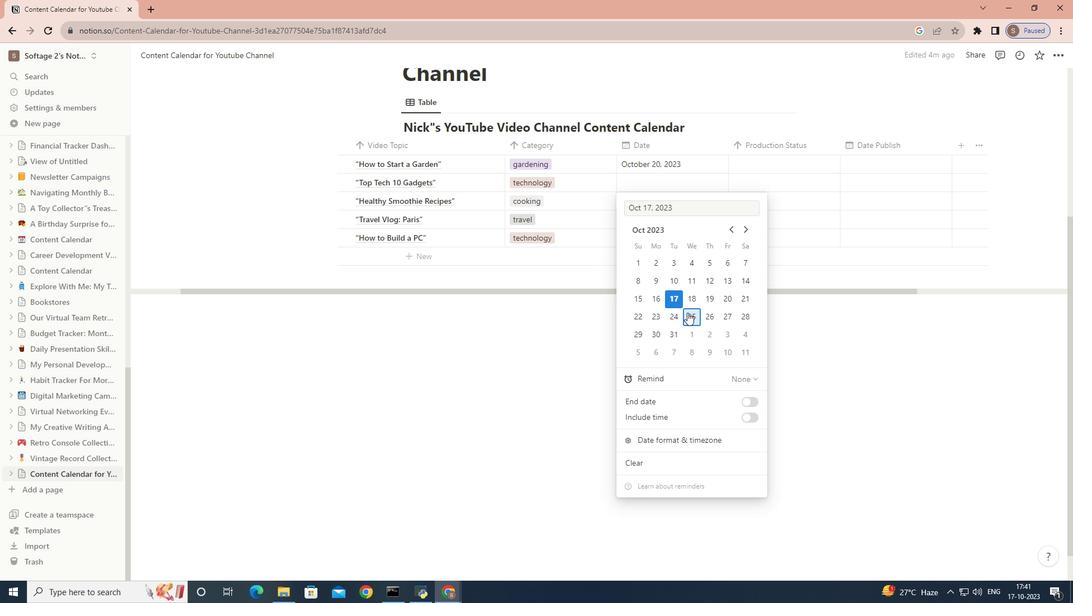 
Action: Mouse pressed left at (687, 312)
Screenshot: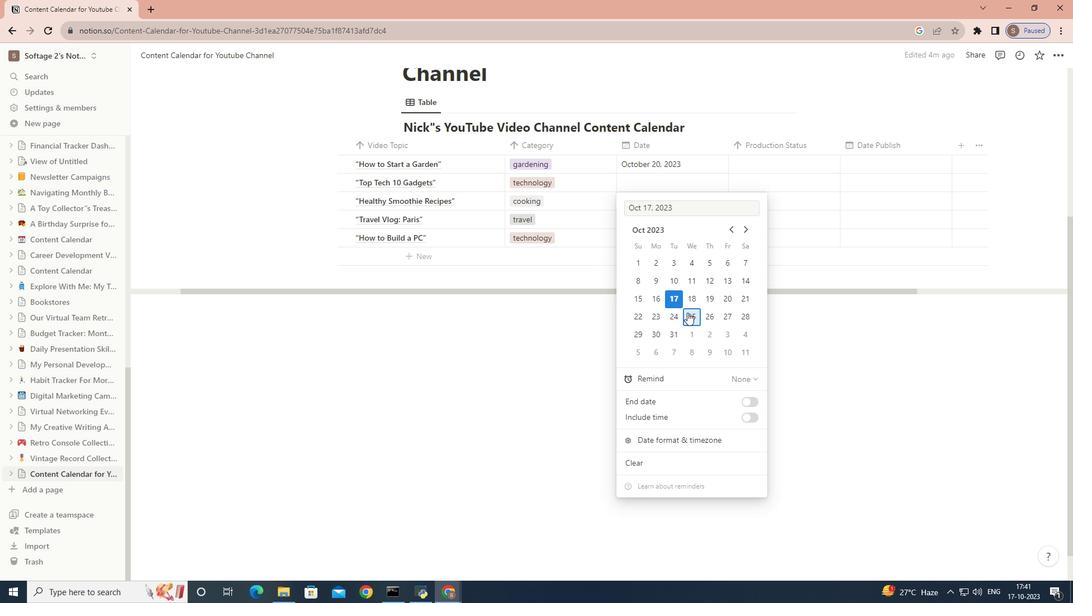 
Action: Mouse moved to (574, 223)
Screenshot: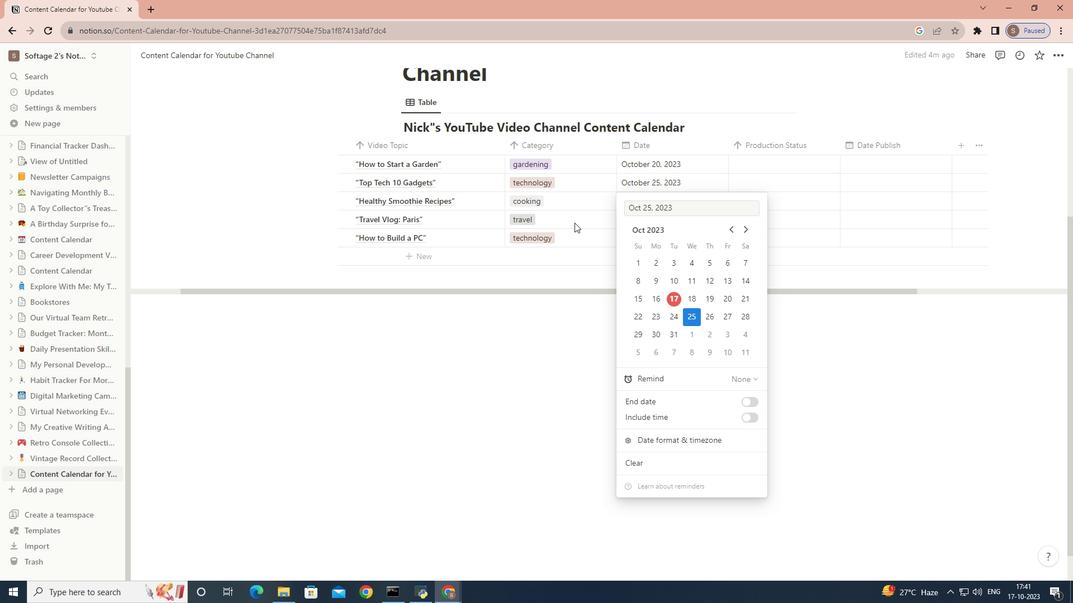 
Action: Mouse pressed left at (574, 223)
Screenshot: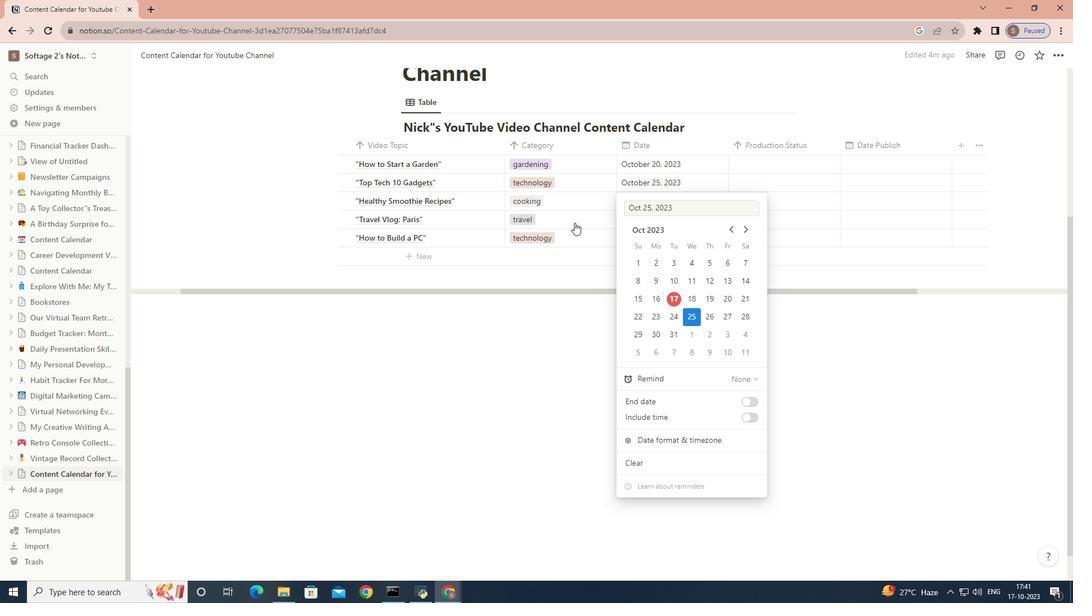 
Action: Mouse moved to (653, 201)
Screenshot: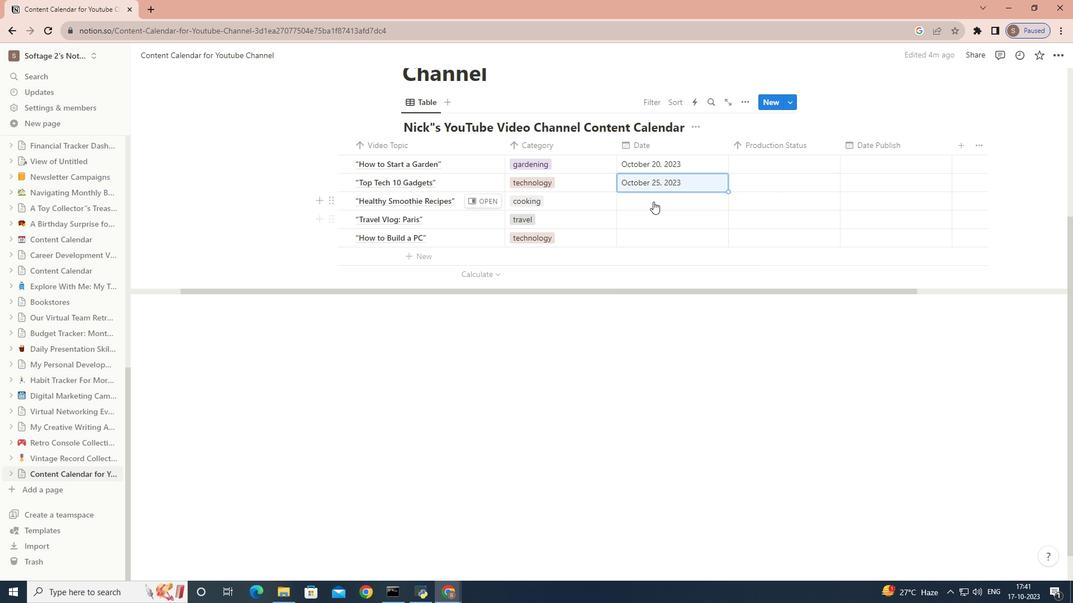 
Action: Mouse pressed left at (653, 201)
Screenshot: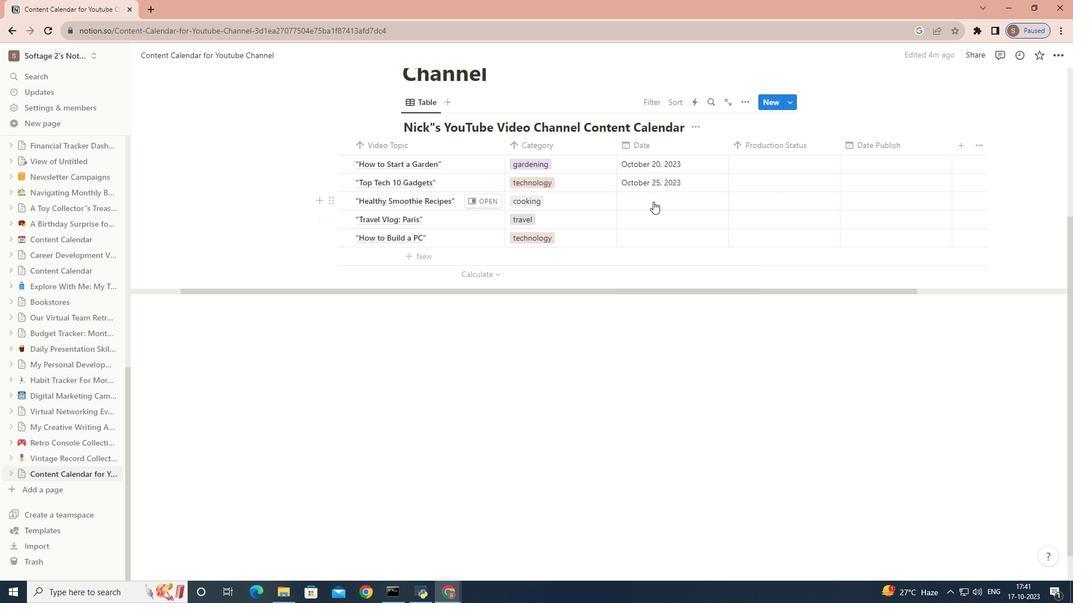 
Action: Mouse moved to (743, 249)
Screenshot: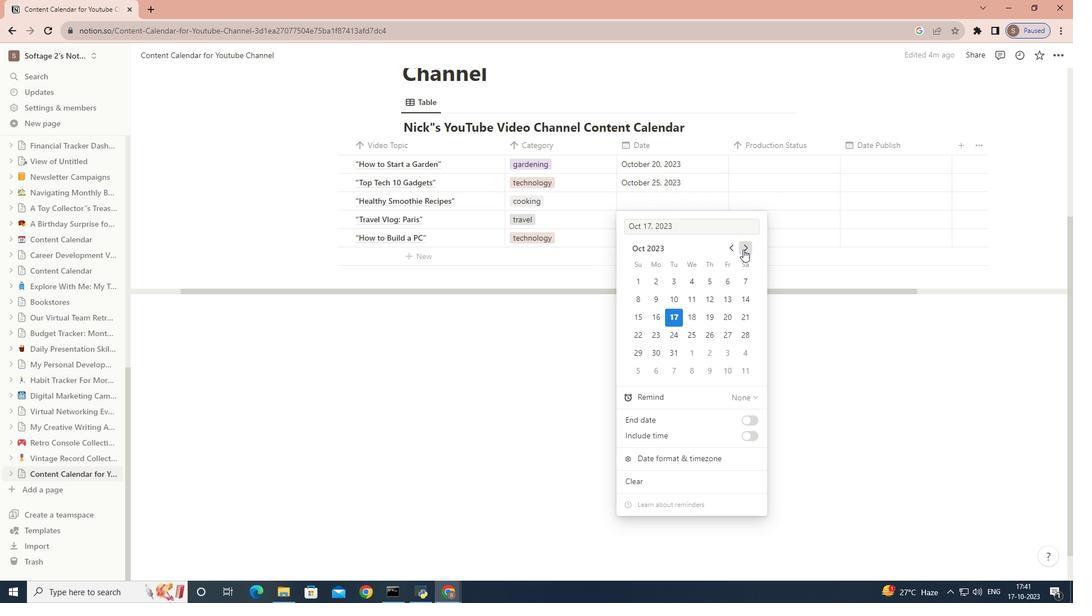 
Action: Mouse pressed left at (743, 249)
Screenshot: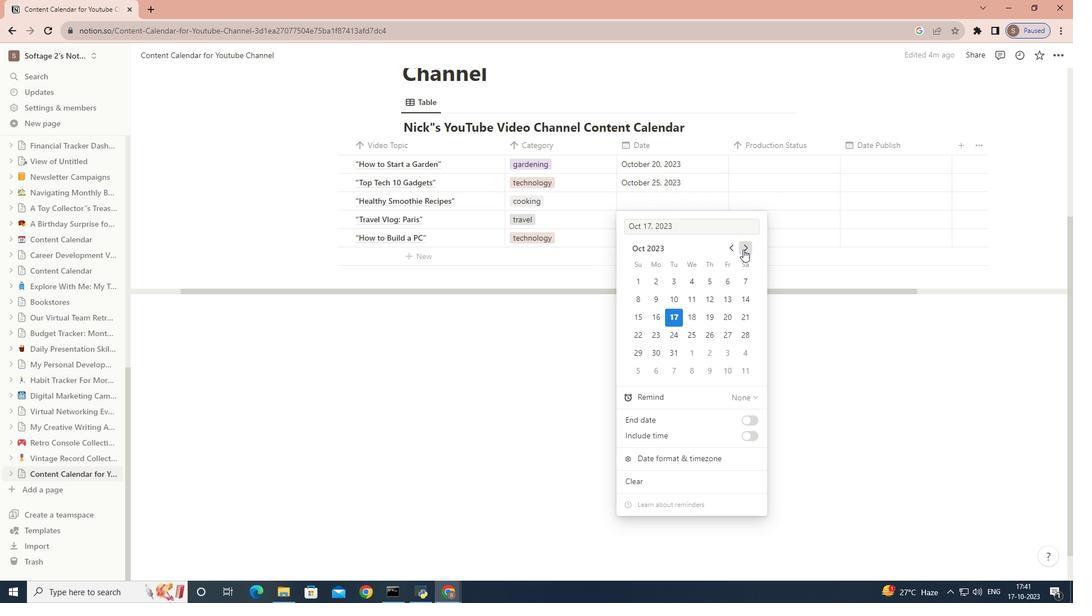
Action: Mouse moved to (732, 281)
Screenshot: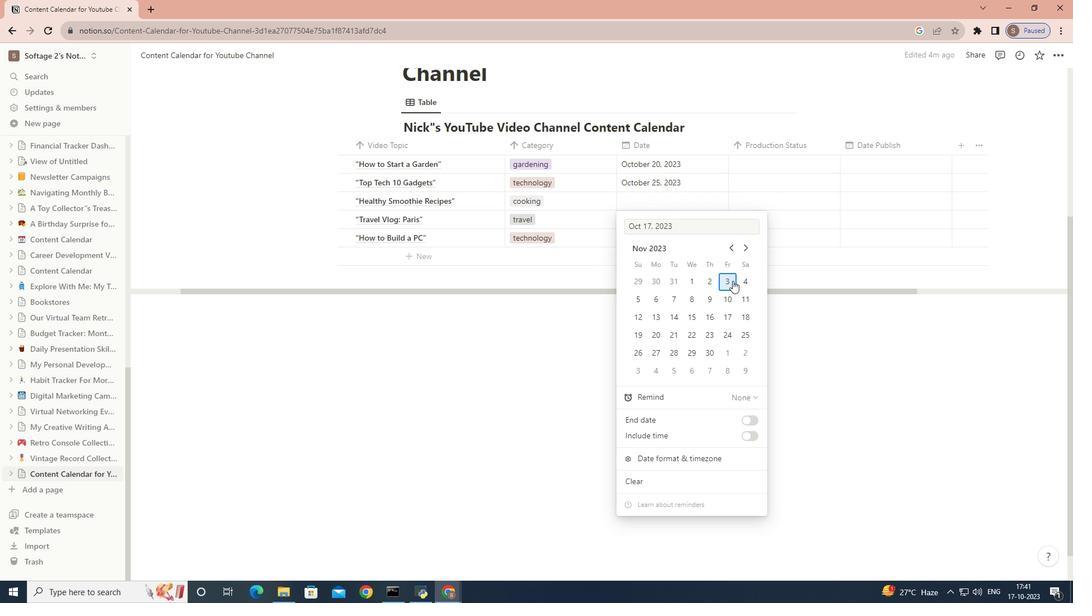 
Action: Mouse pressed left at (732, 281)
Screenshot: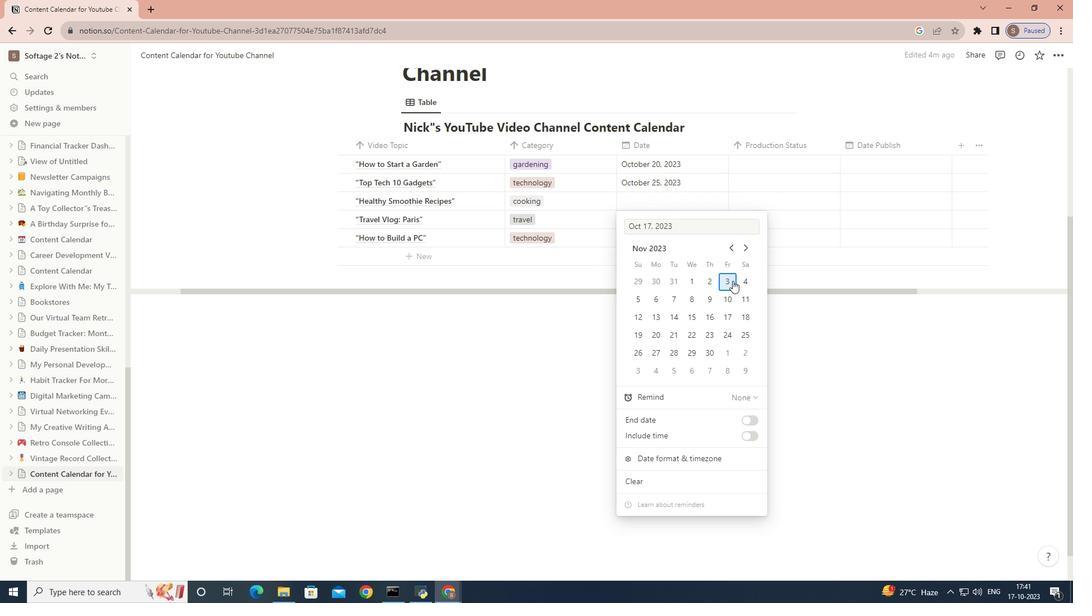 
Action: Mouse moved to (582, 229)
Screenshot: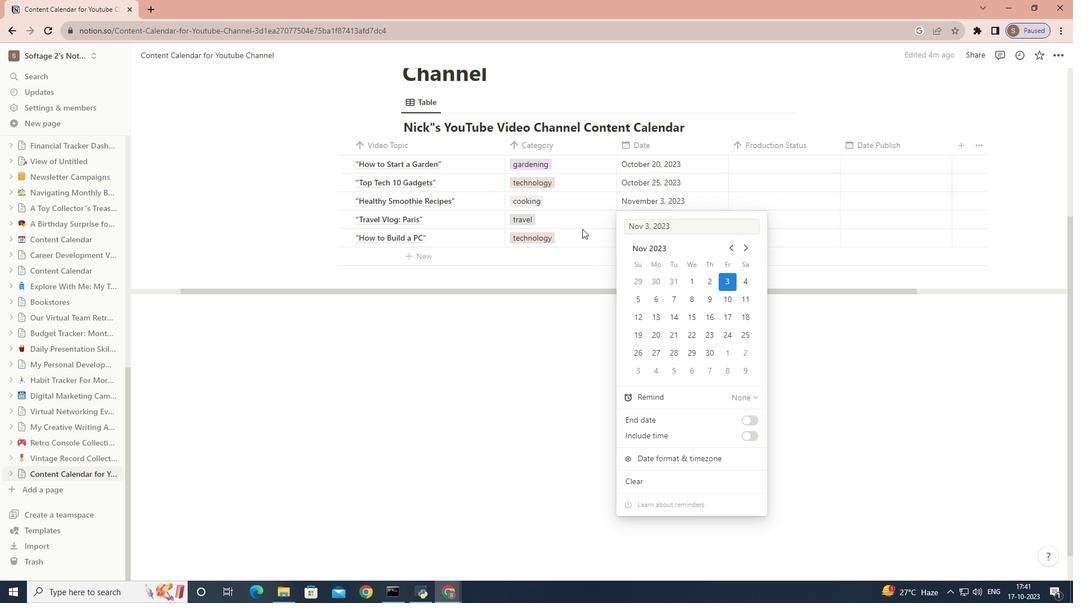 
Action: Mouse pressed left at (582, 229)
Screenshot: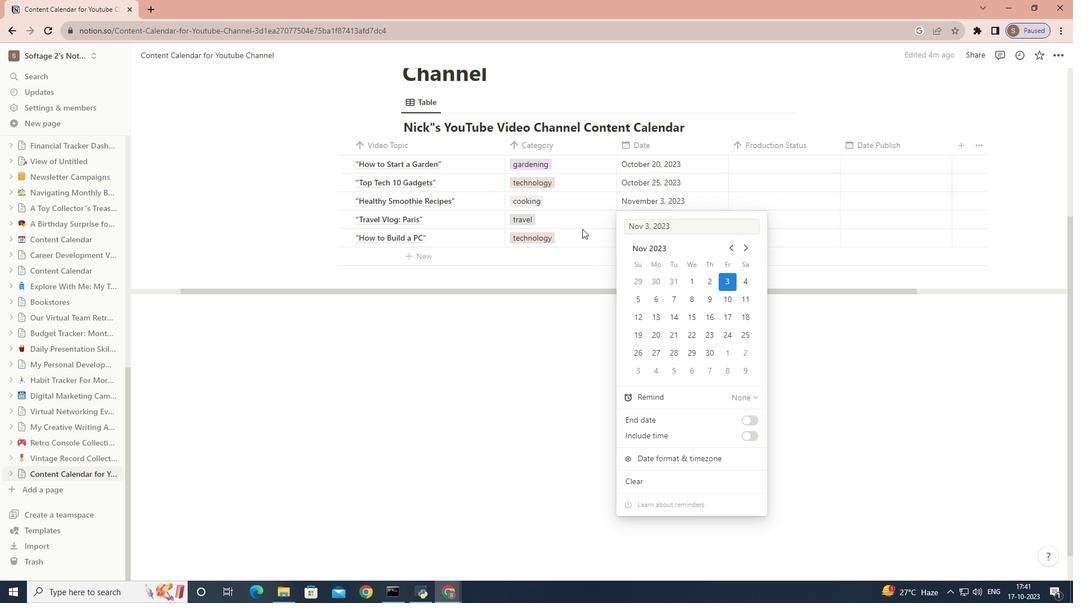 
Action: Mouse moved to (641, 223)
Screenshot: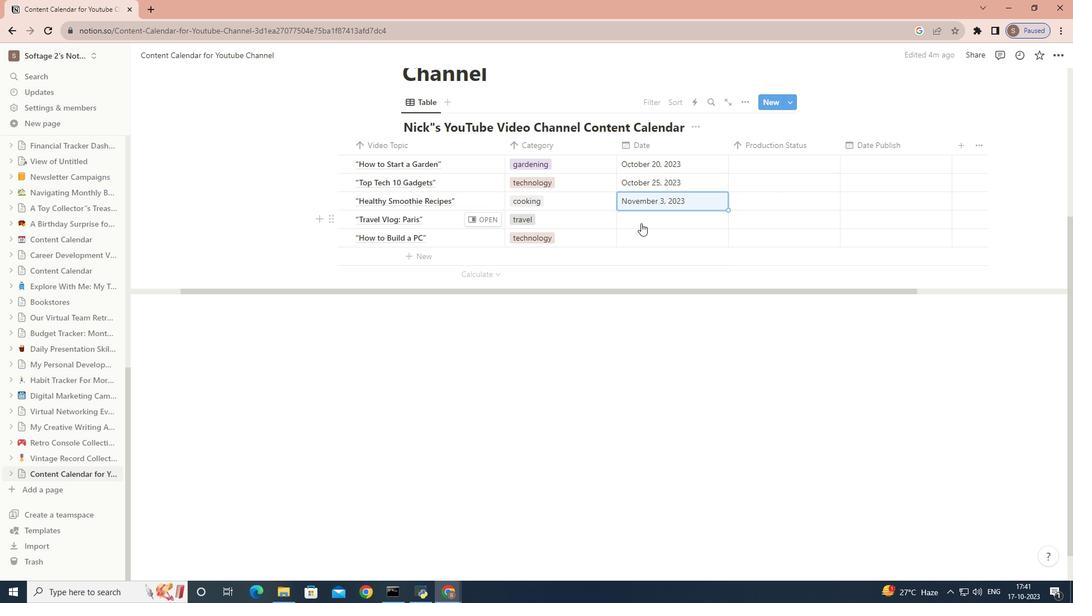 
Action: Mouse pressed left at (641, 223)
Screenshot: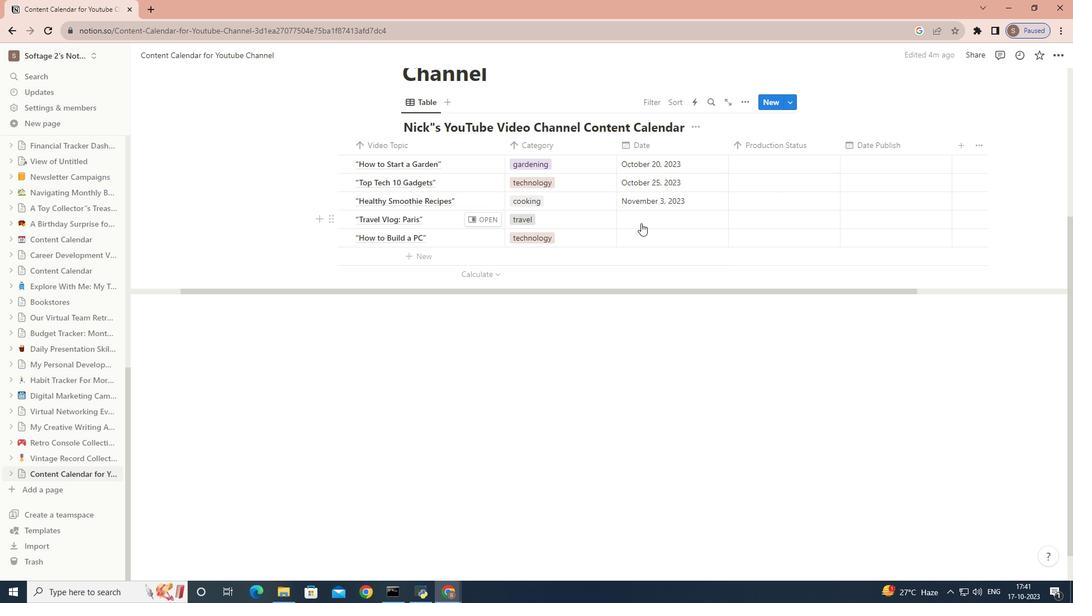 
Action: Mouse moved to (747, 268)
Screenshot: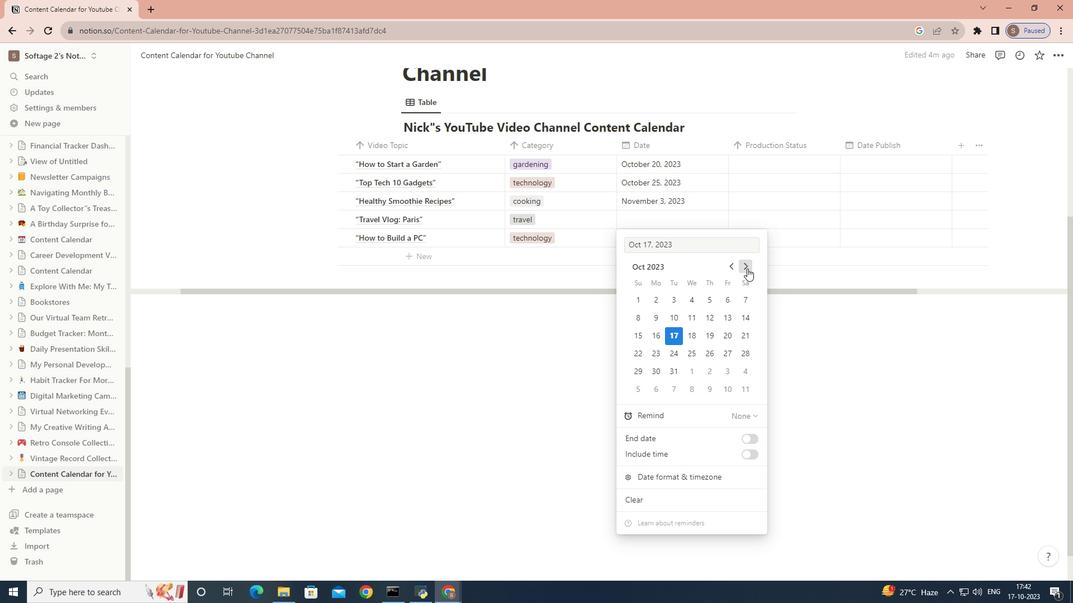 
Action: Mouse pressed left at (747, 268)
Screenshot: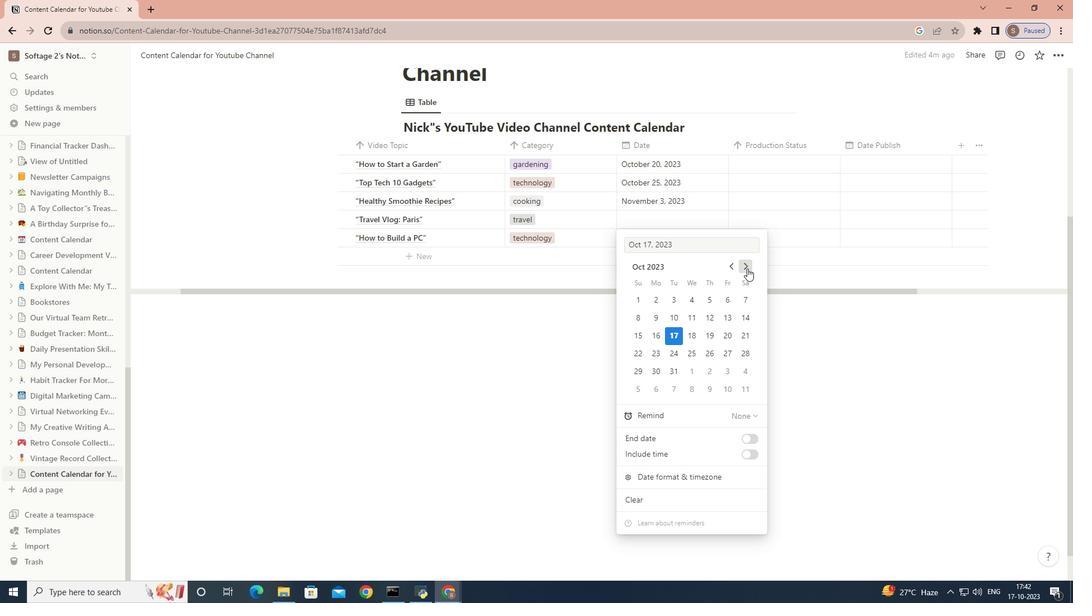 
Action: Mouse moved to (713, 323)
Screenshot: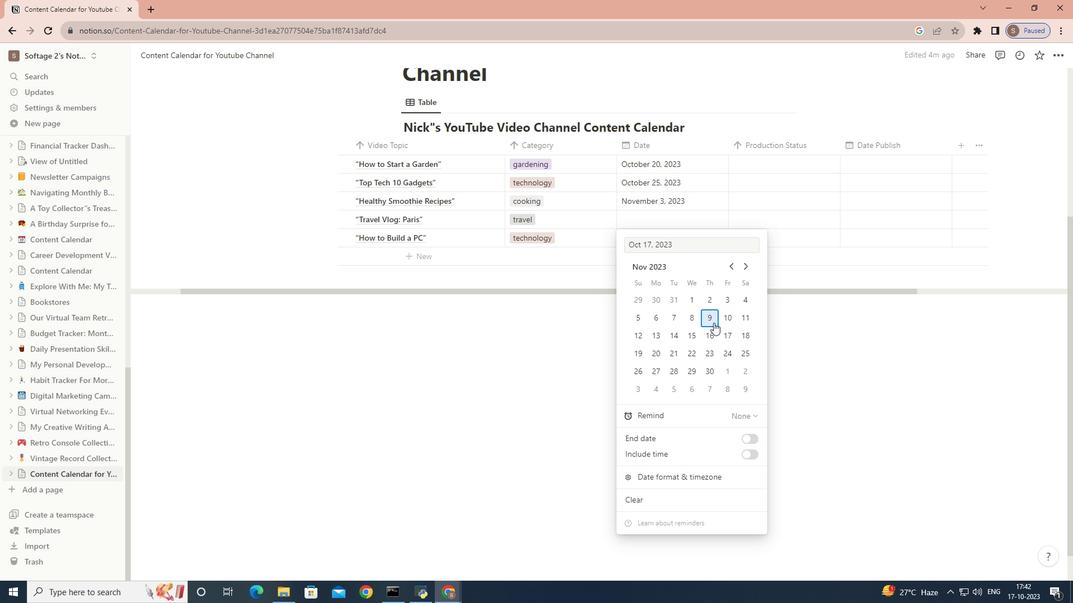 
Action: Mouse pressed left at (713, 323)
Screenshot: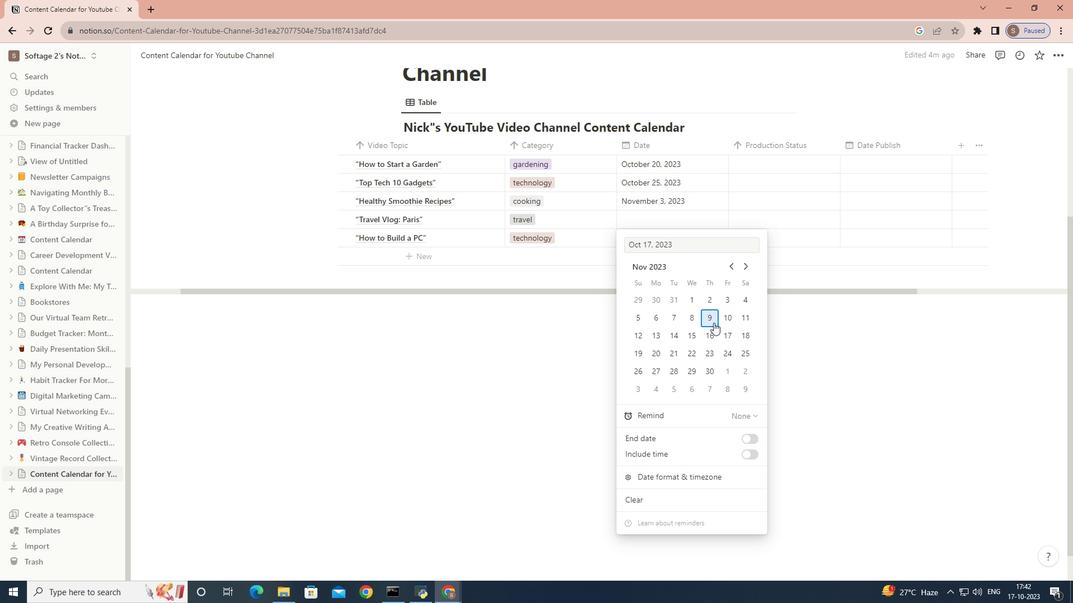 
Action: Mouse moved to (581, 243)
Screenshot: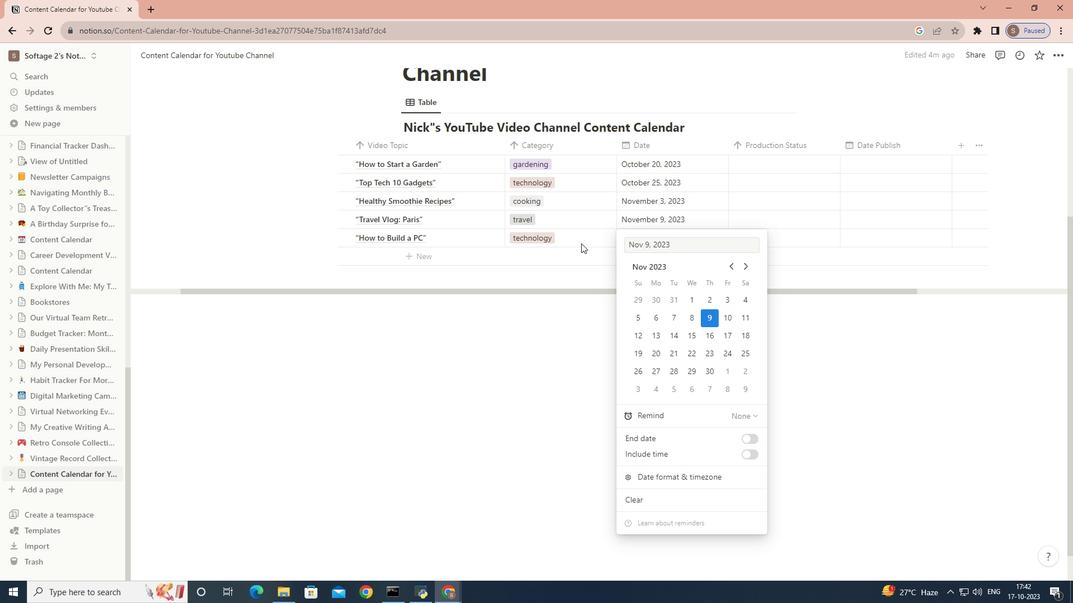 
Action: Mouse pressed left at (581, 243)
Screenshot: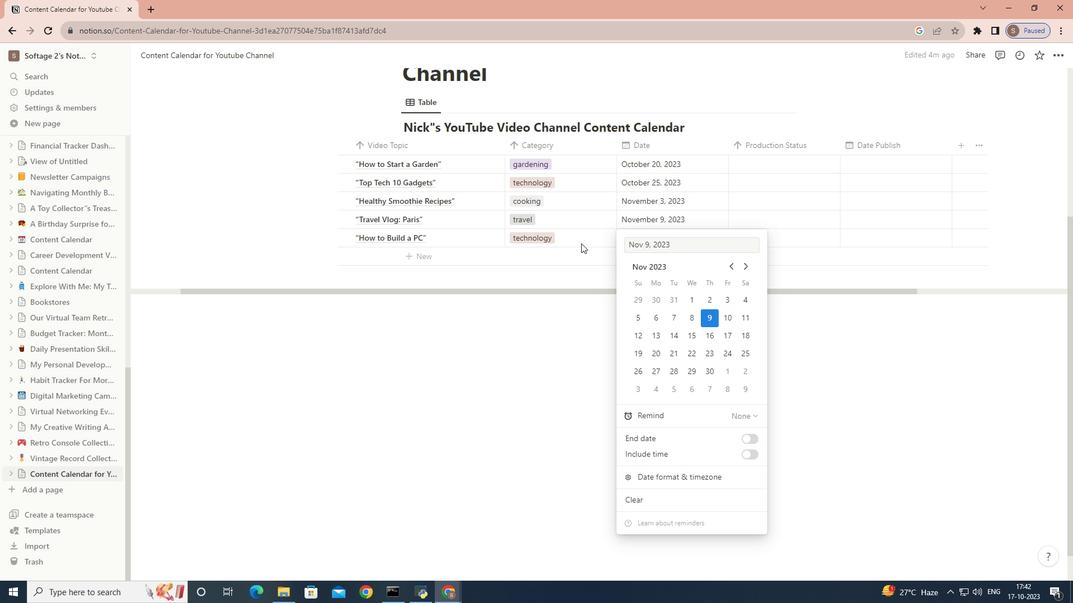 
Action: Mouse moved to (660, 236)
Screenshot: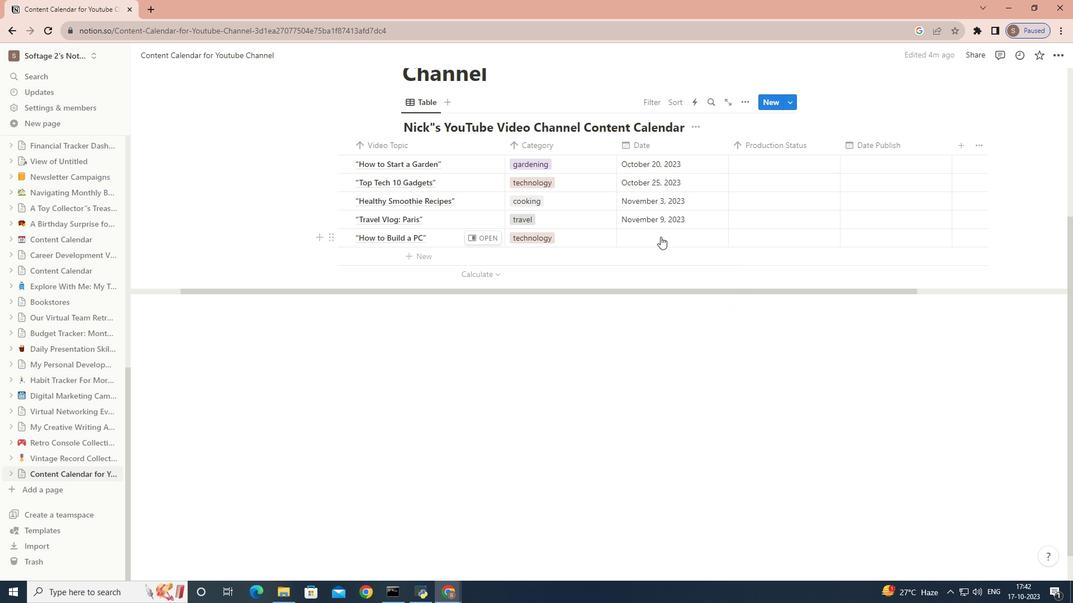 
Action: Mouse pressed left at (660, 236)
Screenshot: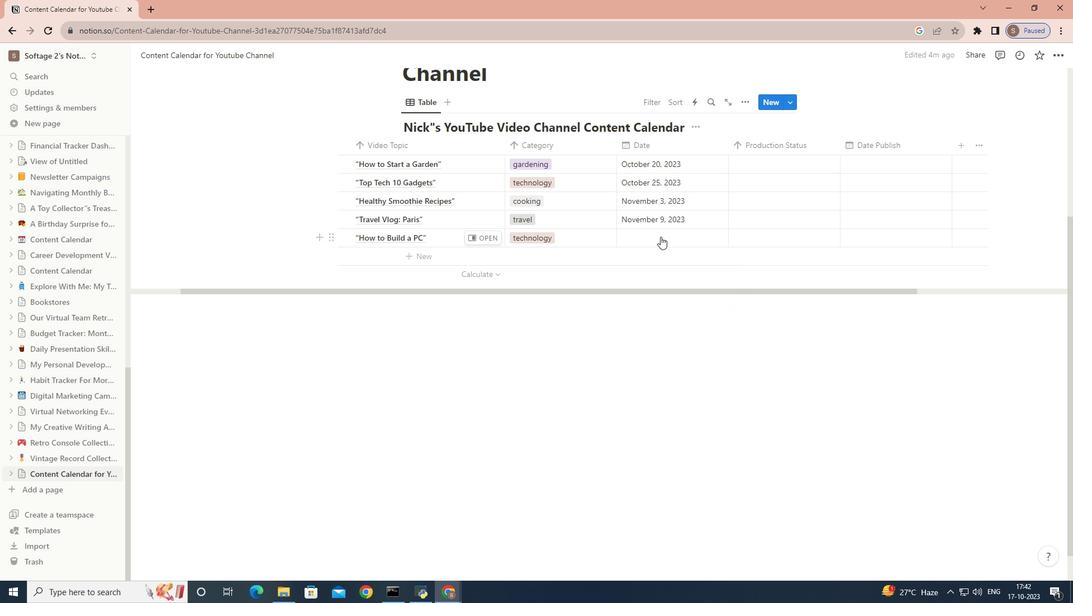 
Action: Mouse moved to (738, 285)
Screenshot: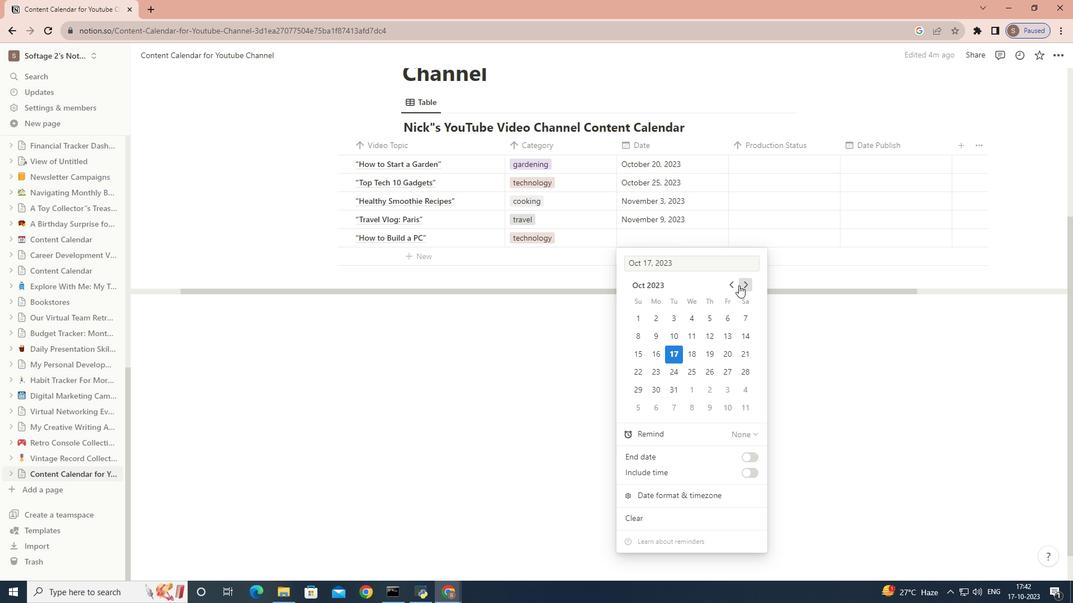 
Action: Mouse pressed left at (738, 285)
Screenshot: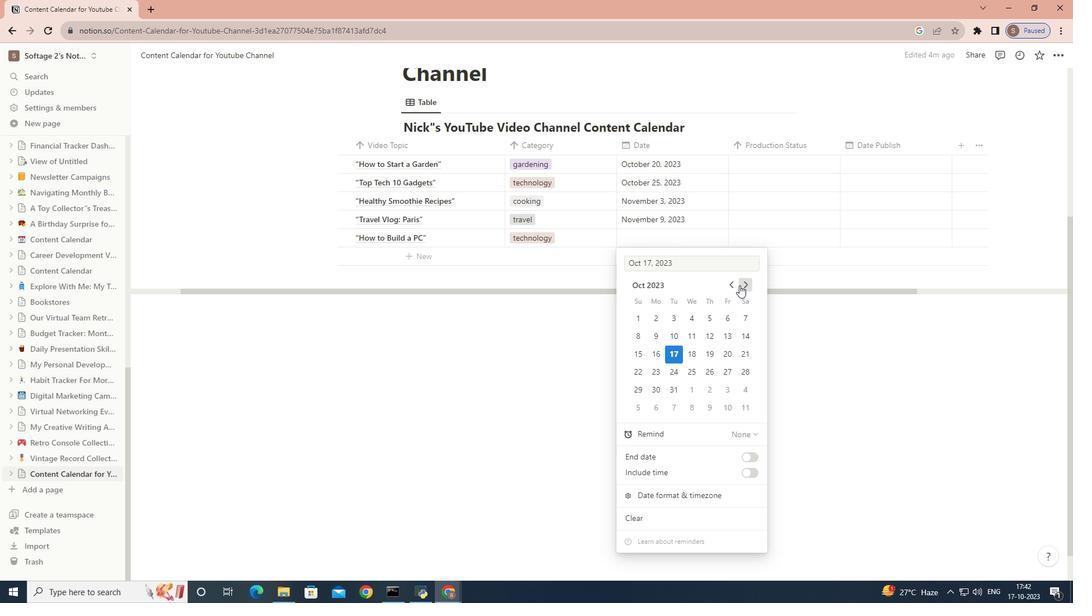 
Action: Mouse moved to (708, 354)
Screenshot: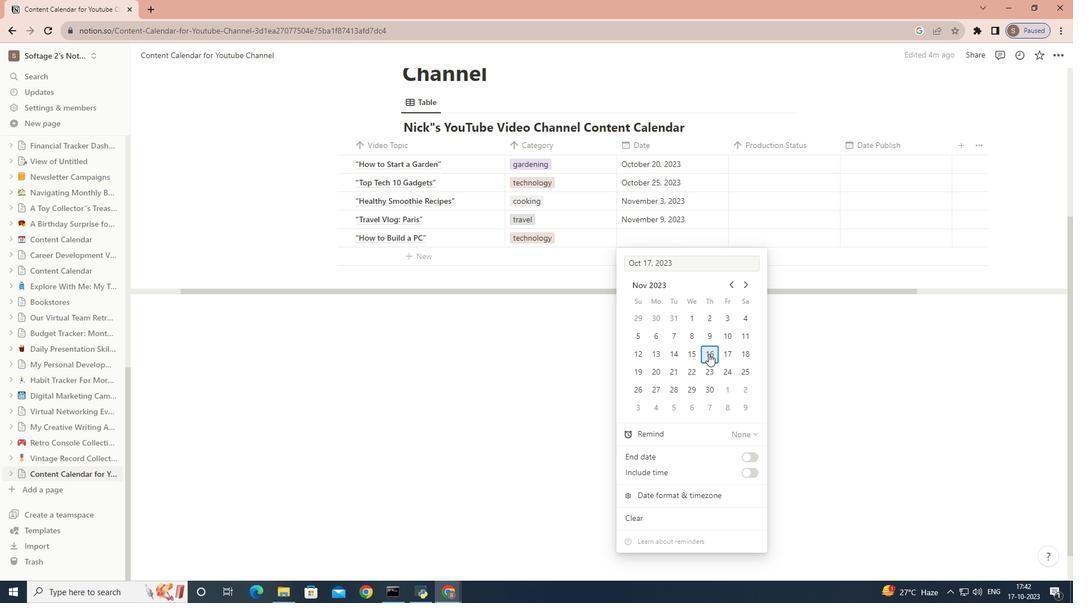 
Action: Mouse pressed left at (708, 354)
Screenshot: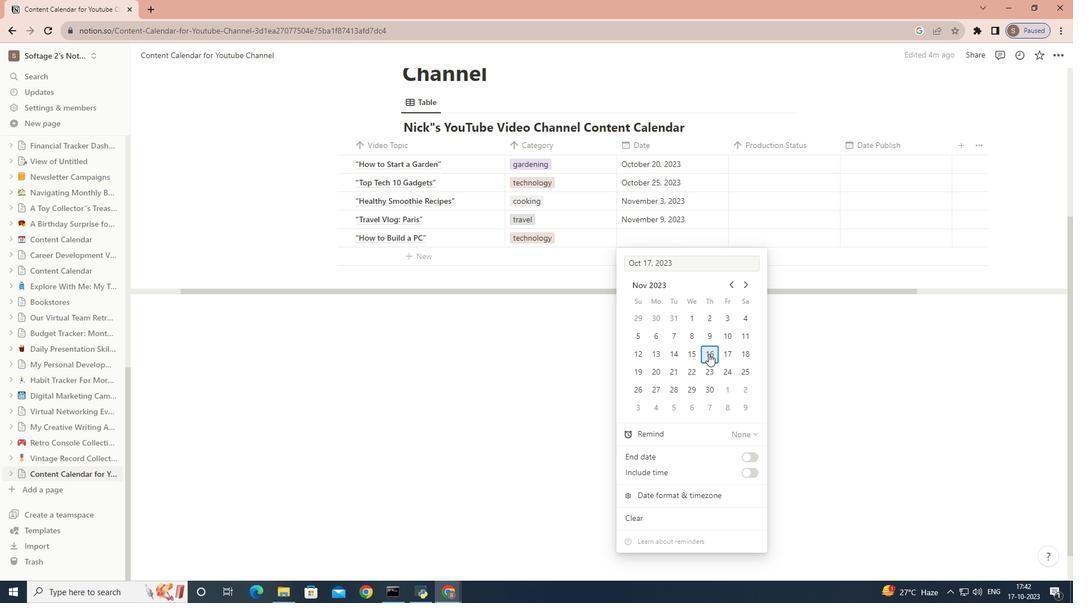 
Action: Mouse moved to (766, 157)
Screenshot: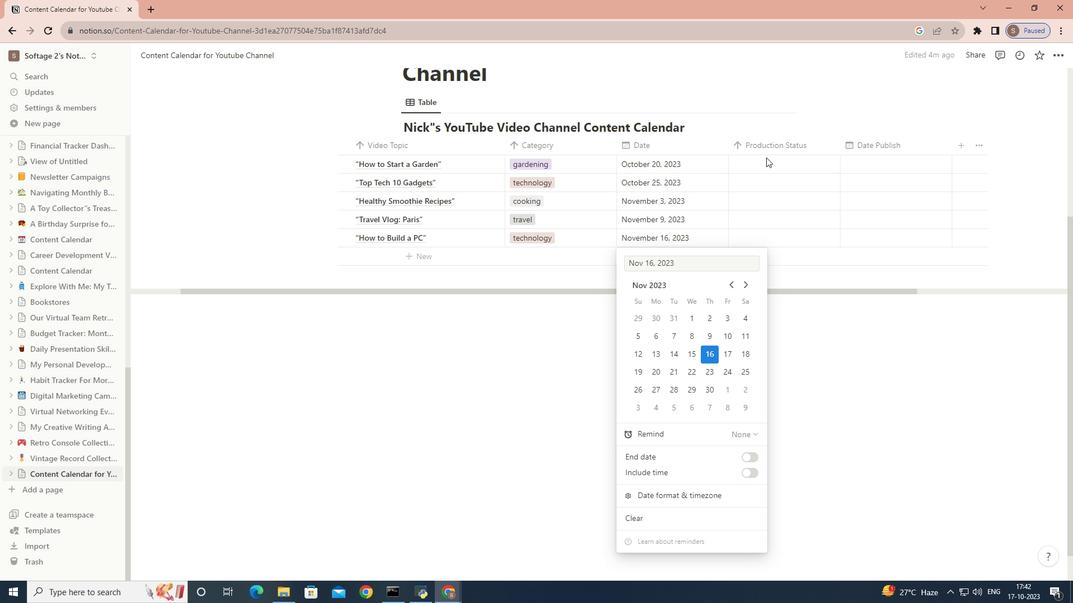 
Action: Mouse pressed left at (766, 157)
Screenshot: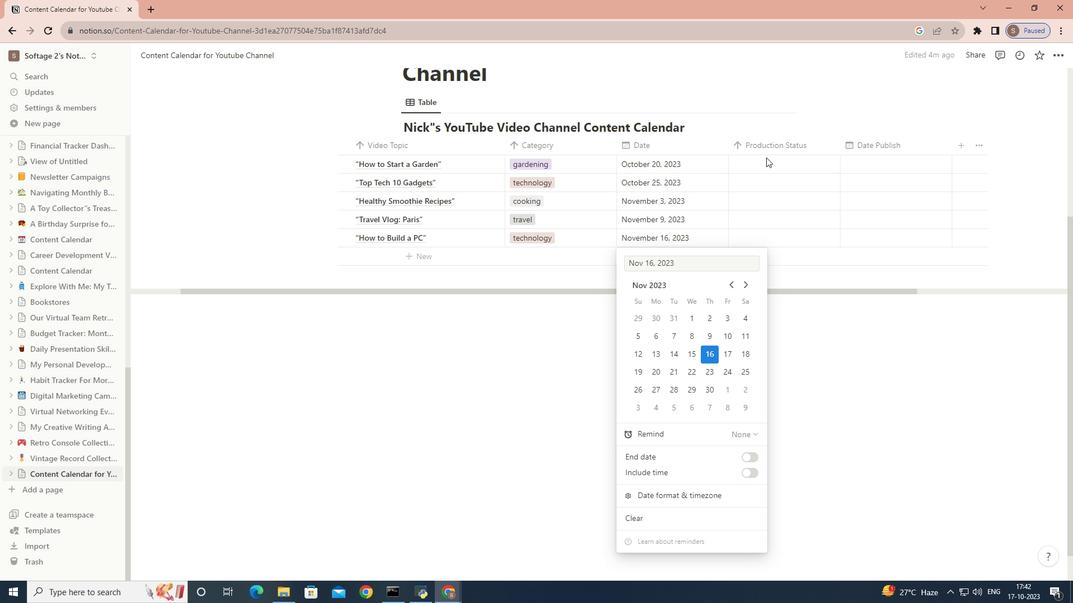 
Action: Mouse moved to (765, 157)
Screenshot: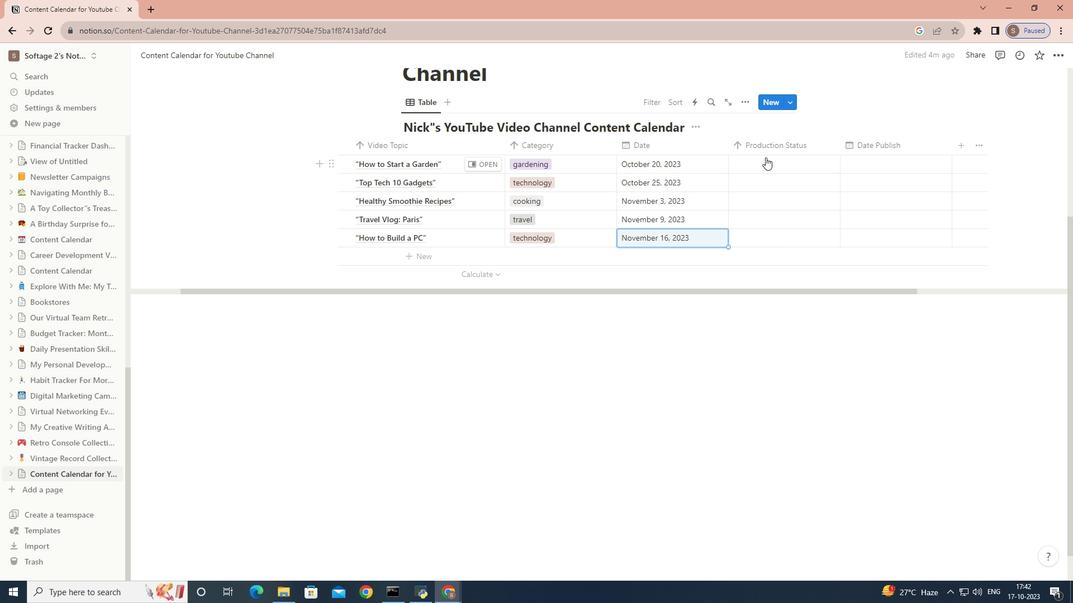 
Action: Mouse pressed left at (765, 157)
Screenshot: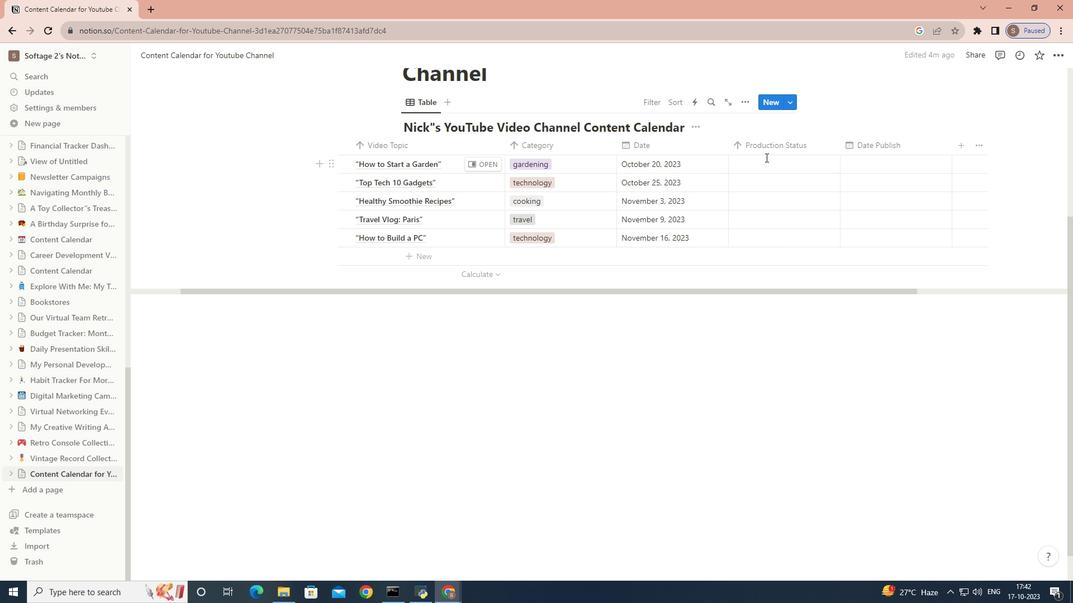 
Action: Mouse moved to (636, 215)
Screenshot: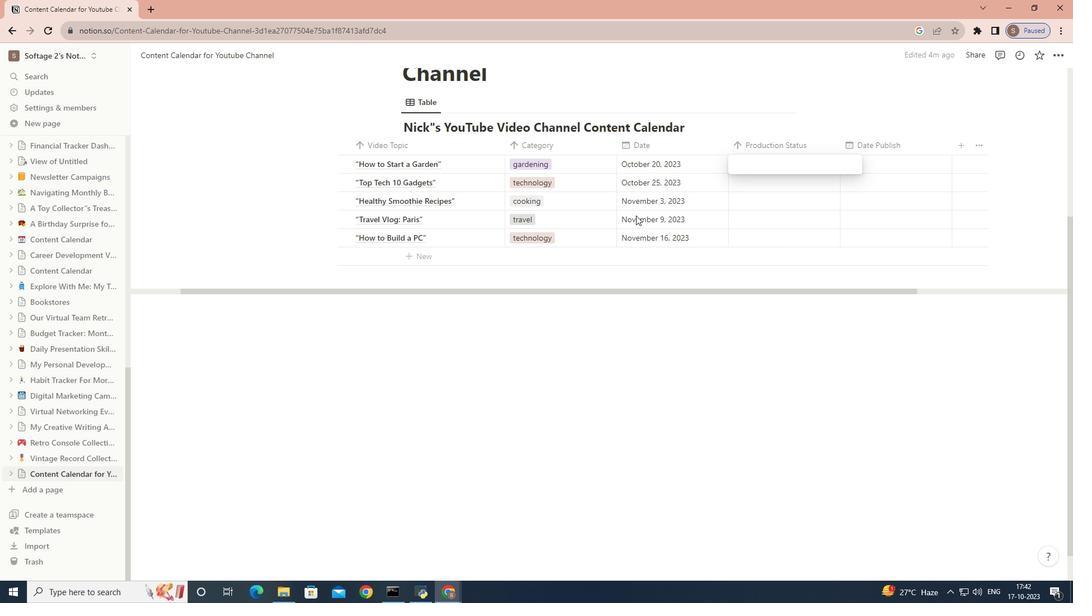 
Action: Mouse scrolled (636, 216) with delta (0, 0)
Screenshot: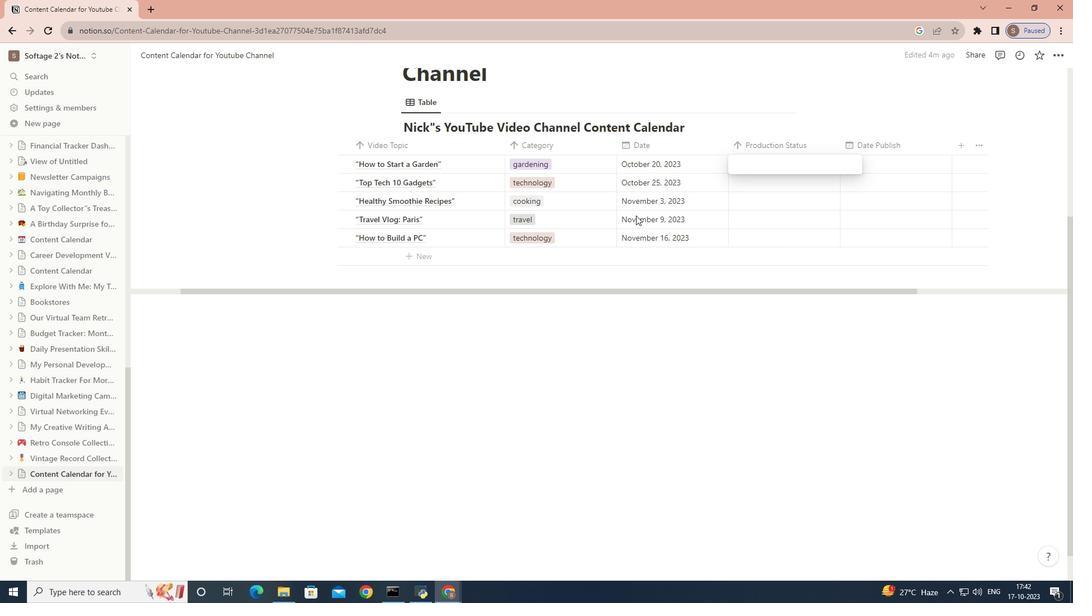
Action: Mouse scrolled (636, 216) with delta (0, 0)
Screenshot: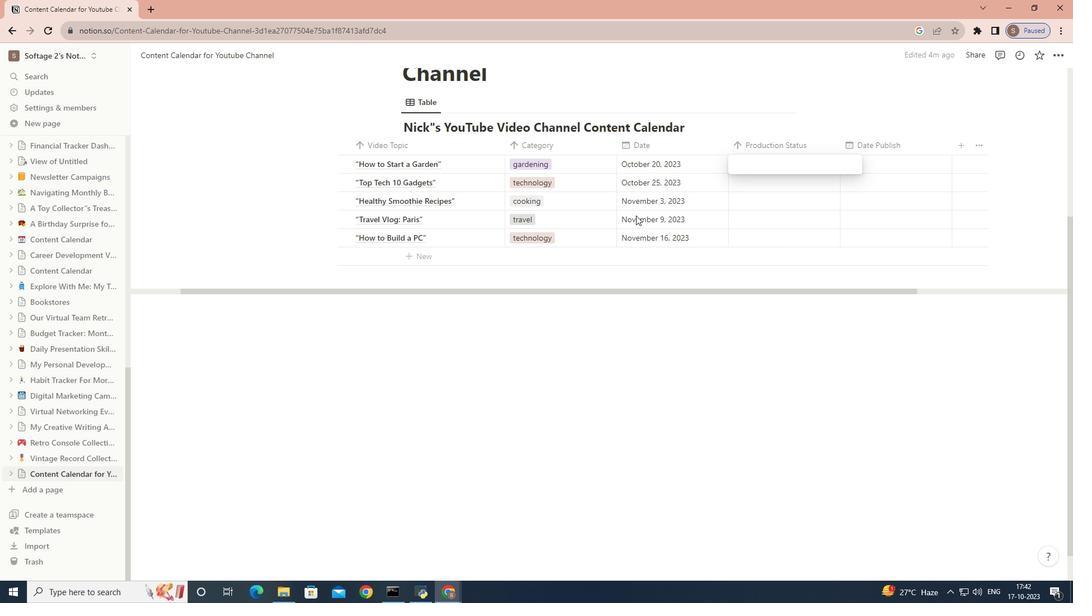 
Action: Mouse scrolled (636, 216) with delta (0, 0)
Screenshot: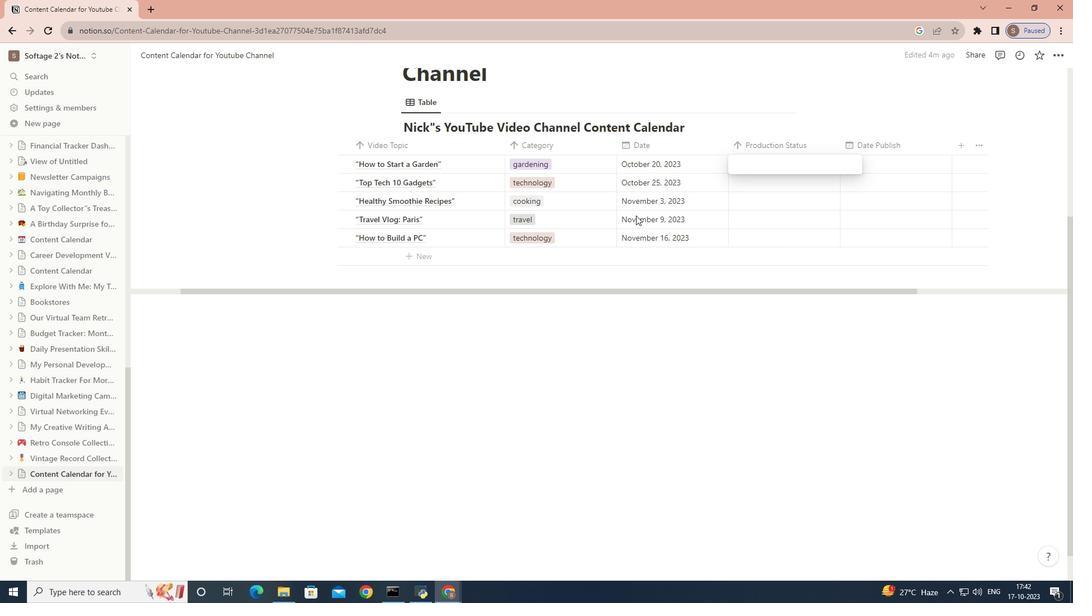 
Action: Mouse moved to (1072, 234)
Screenshot: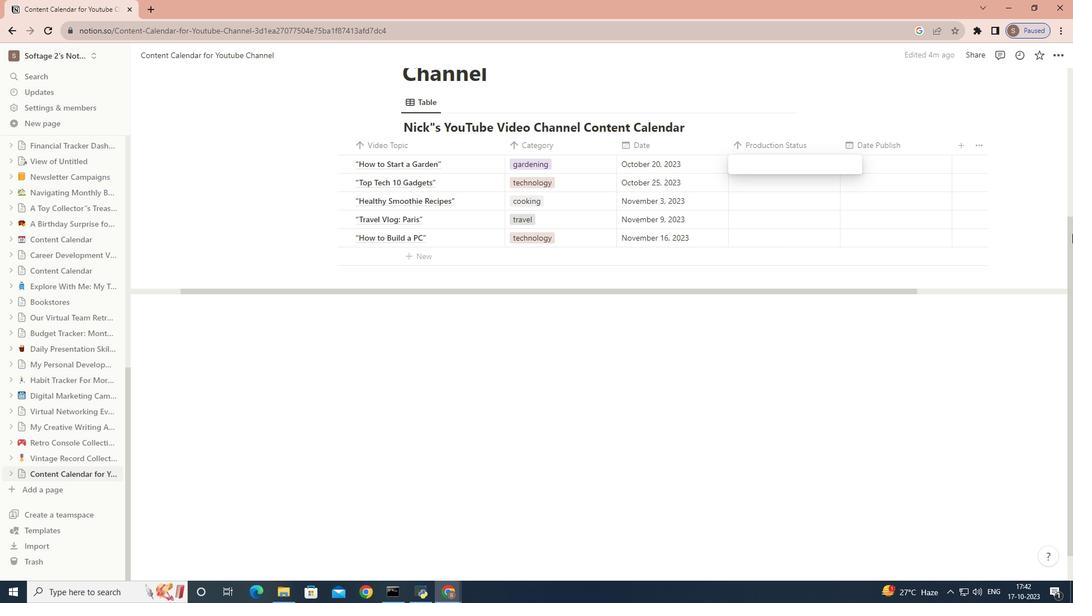 
Action: Mouse pressed left at (1072, 234)
Screenshot: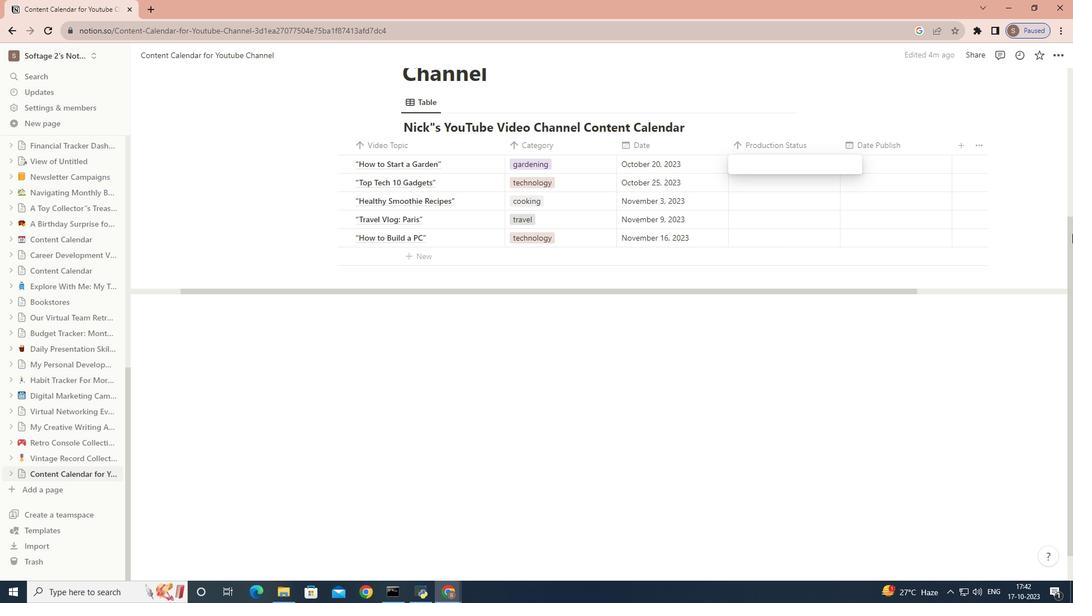 
Action: Mouse moved to (781, 164)
Screenshot: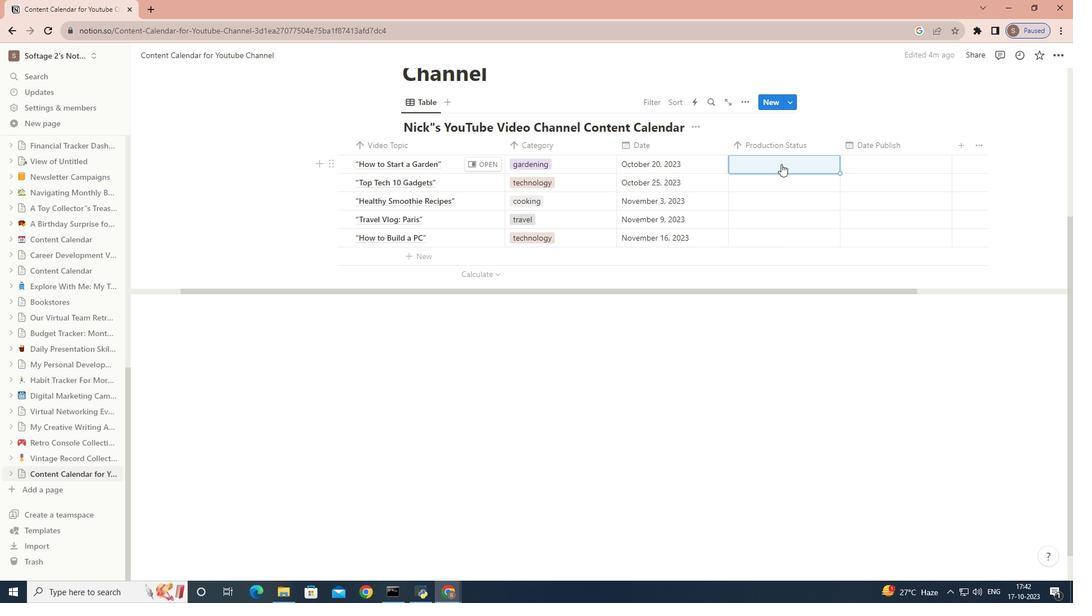 
Action: Mouse pressed left at (781, 164)
Screenshot: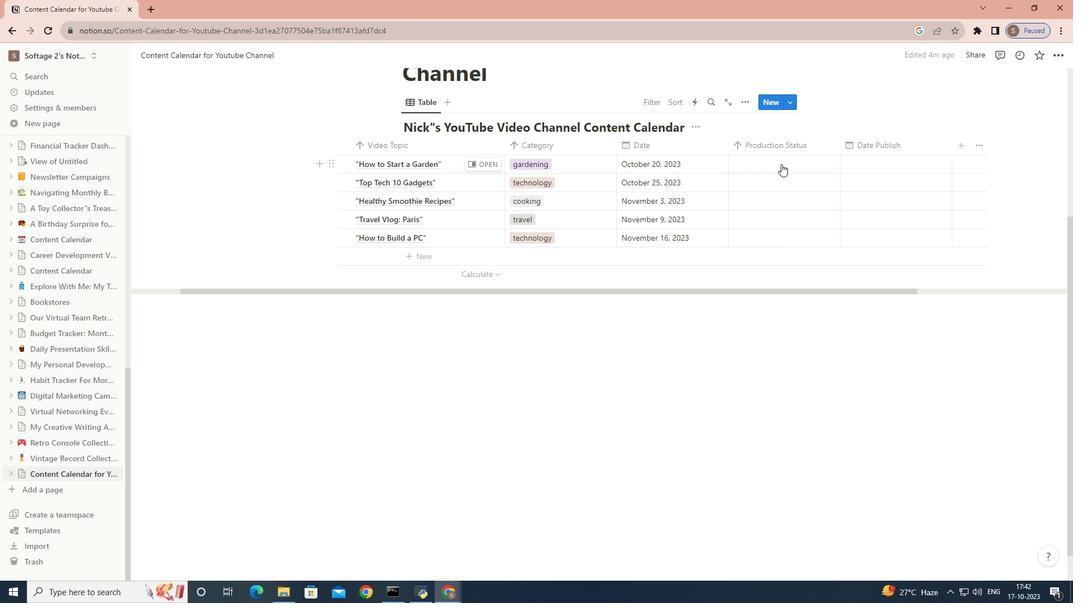 
Action: Mouse moved to (552, 102)
Screenshot: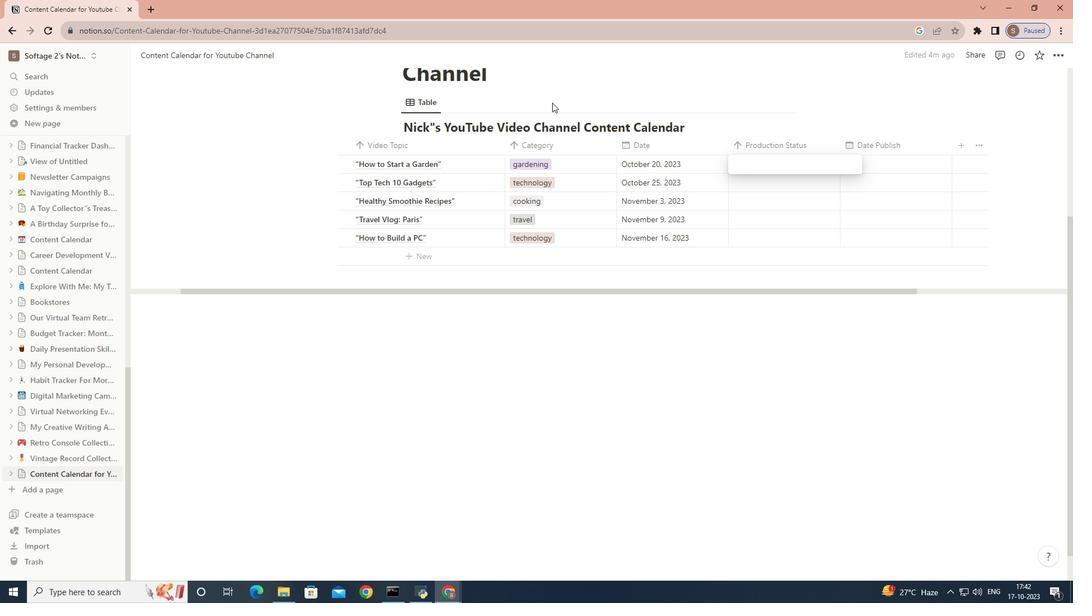 
Action: Mouse scrolled (552, 103) with delta (0, 0)
Screenshot: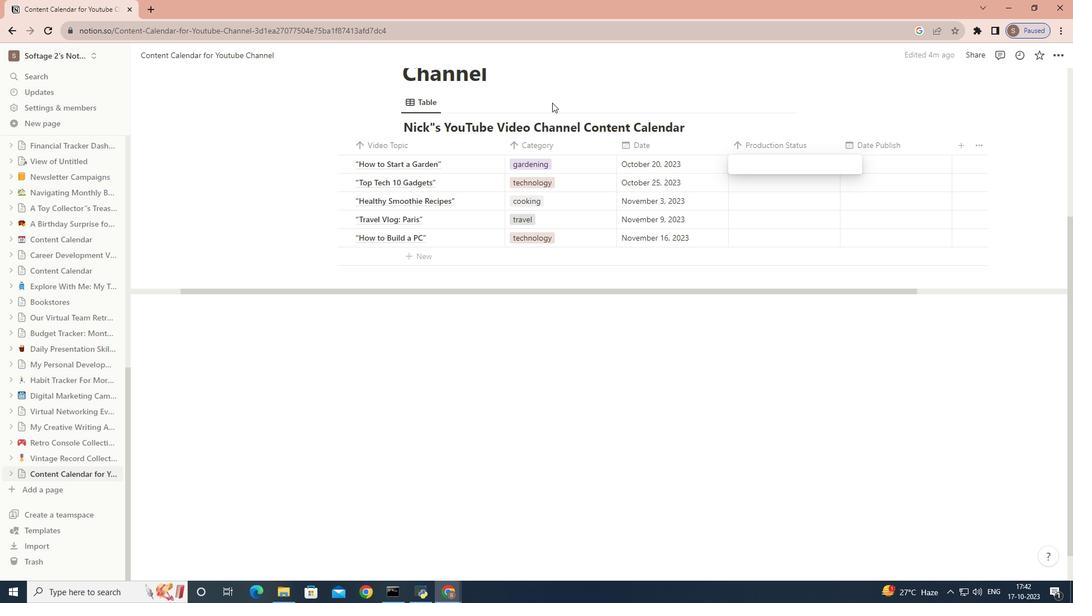 
Action: Mouse scrolled (552, 103) with delta (0, 0)
Screenshot: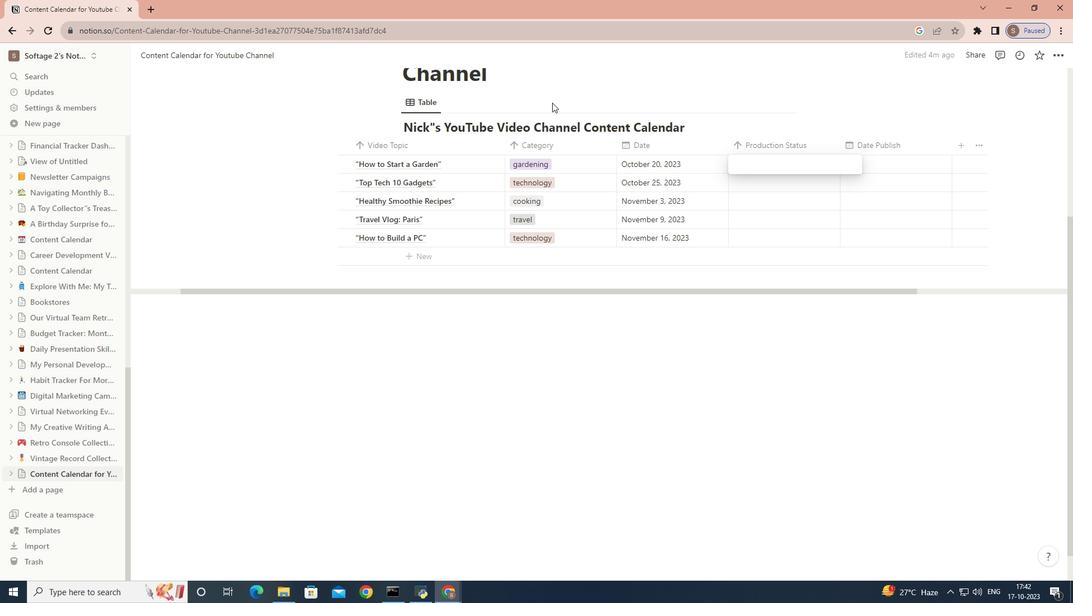 
Action: Mouse scrolled (552, 103) with delta (0, 0)
Screenshot: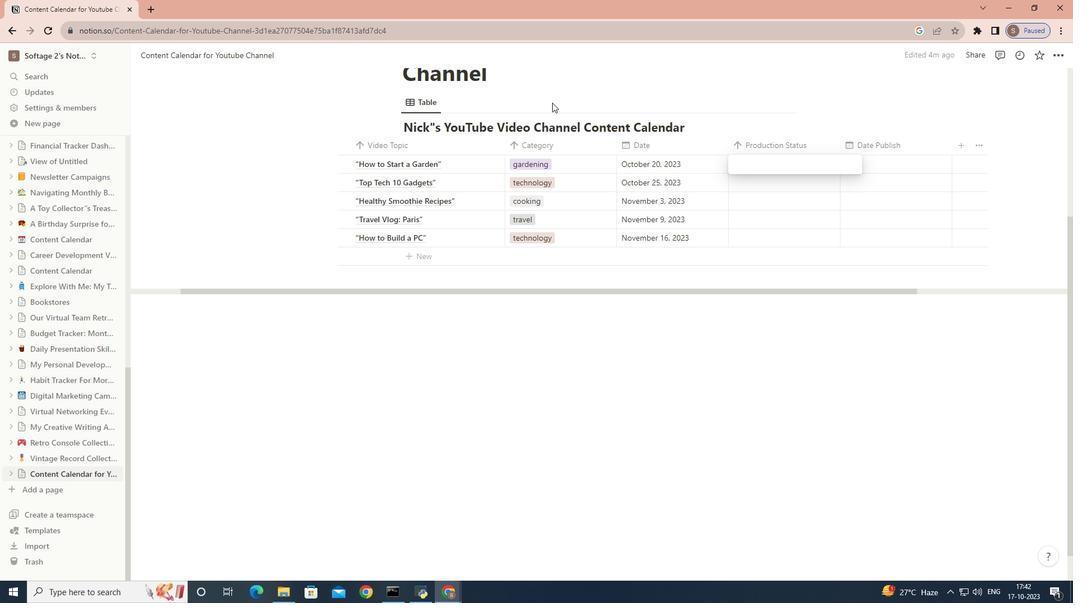 
Action: Mouse scrolled (552, 102) with delta (0, 0)
Screenshot: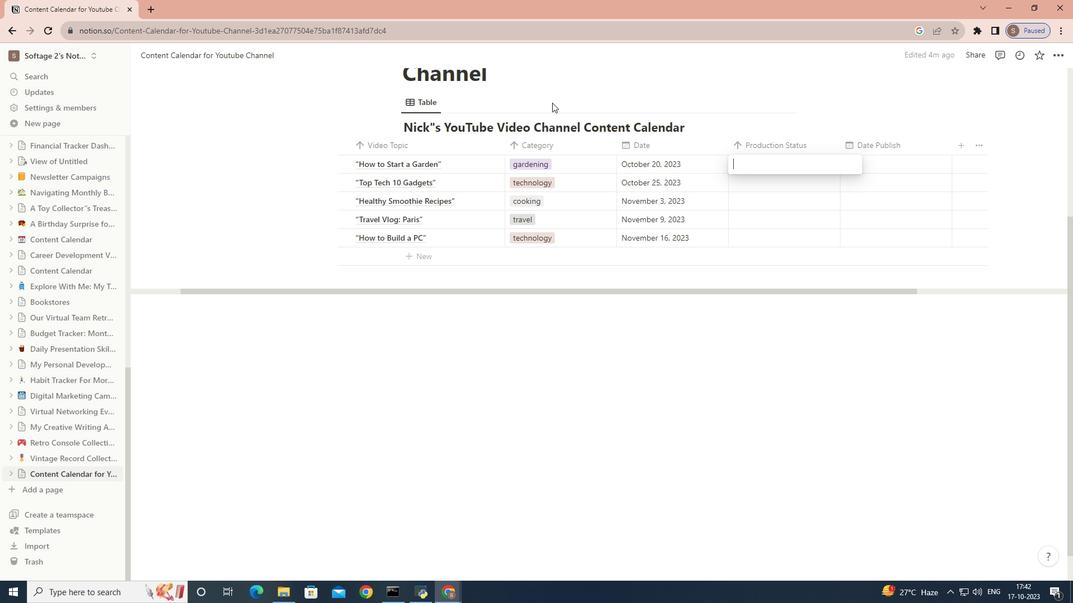 
Action: Mouse scrolled (552, 102) with delta (0, 0)
Screenshot: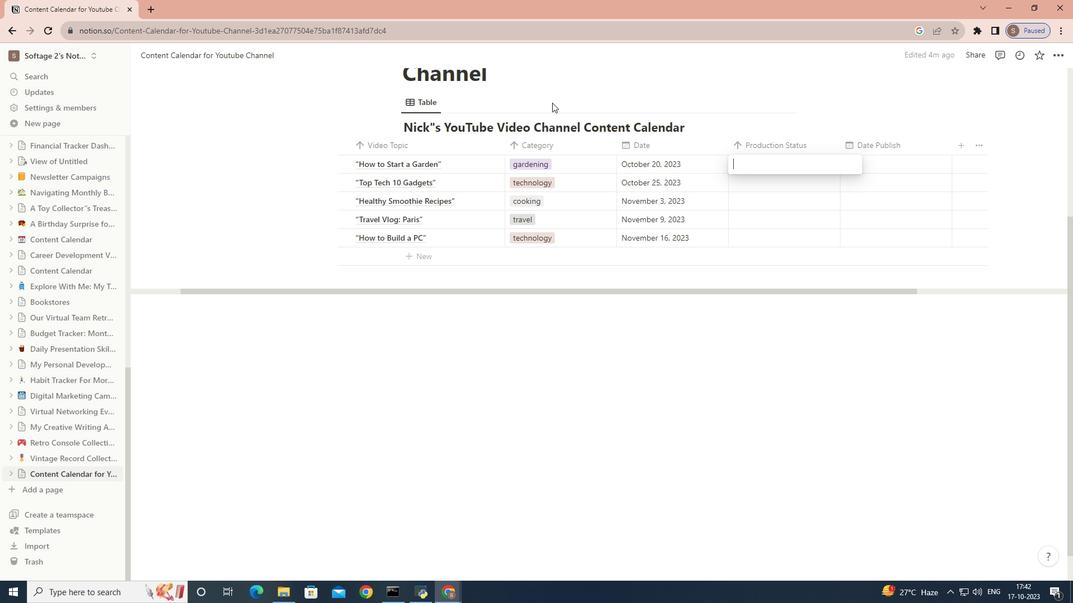 
Action: Mouse scrolled (552, 102) with delta (0, 0)
Screenshot: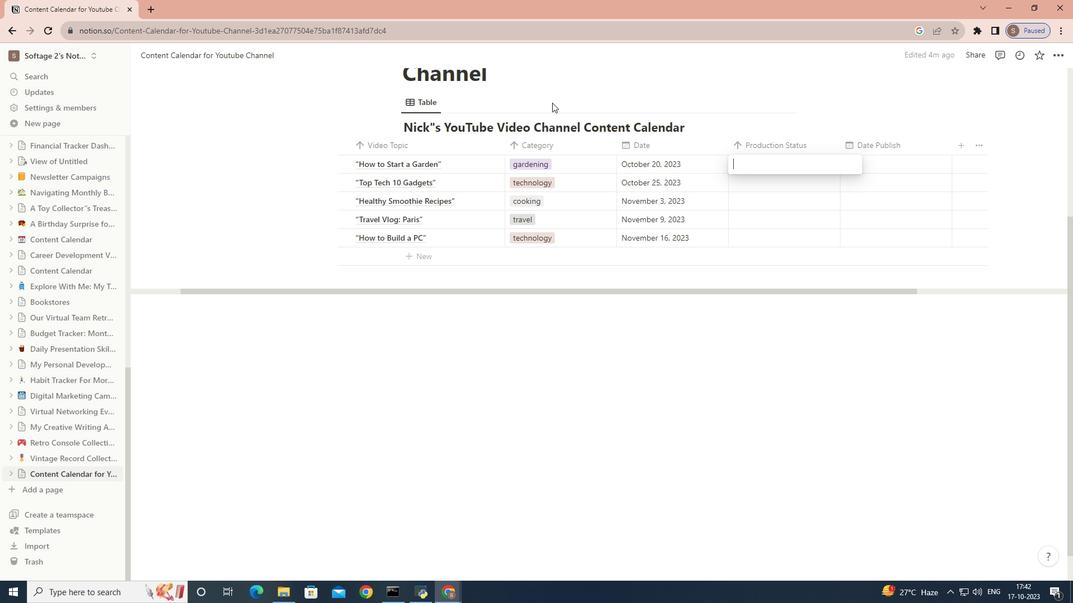 
Action: Mouse scrolled (552, 102) with delta (0, 0)
Screenshot: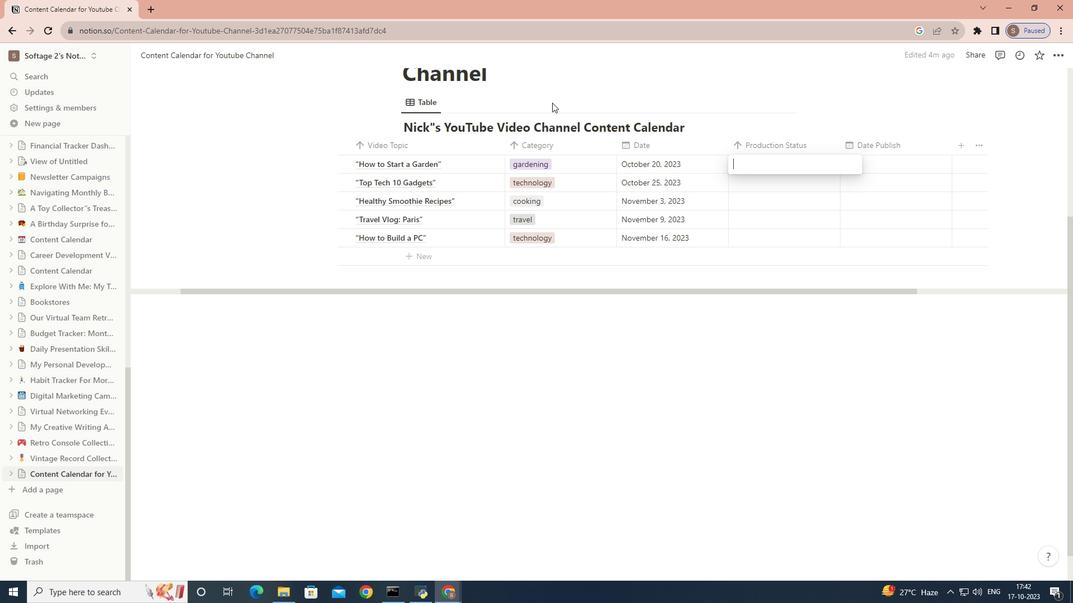 
Action: Mouse scrolled (552, 103) with delta (0, 0)
Screenshot: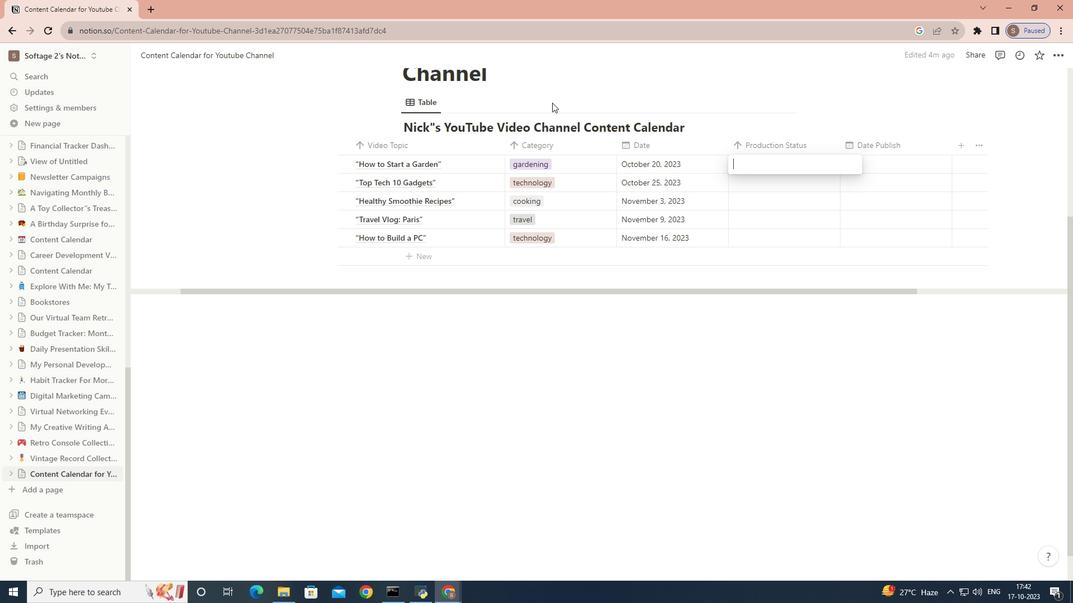 
Action: Mouse scrolled (552, 103) with delta (0, 0)
Screenshot: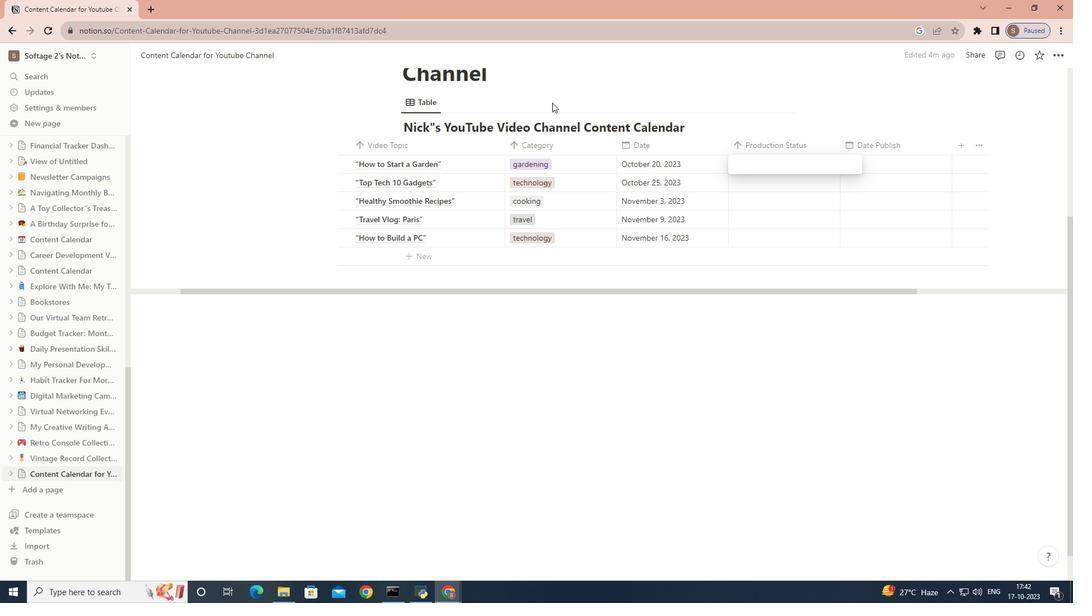 
Action: Mouse scrolled (552, 103) with delta (0, 0)
Screenshot: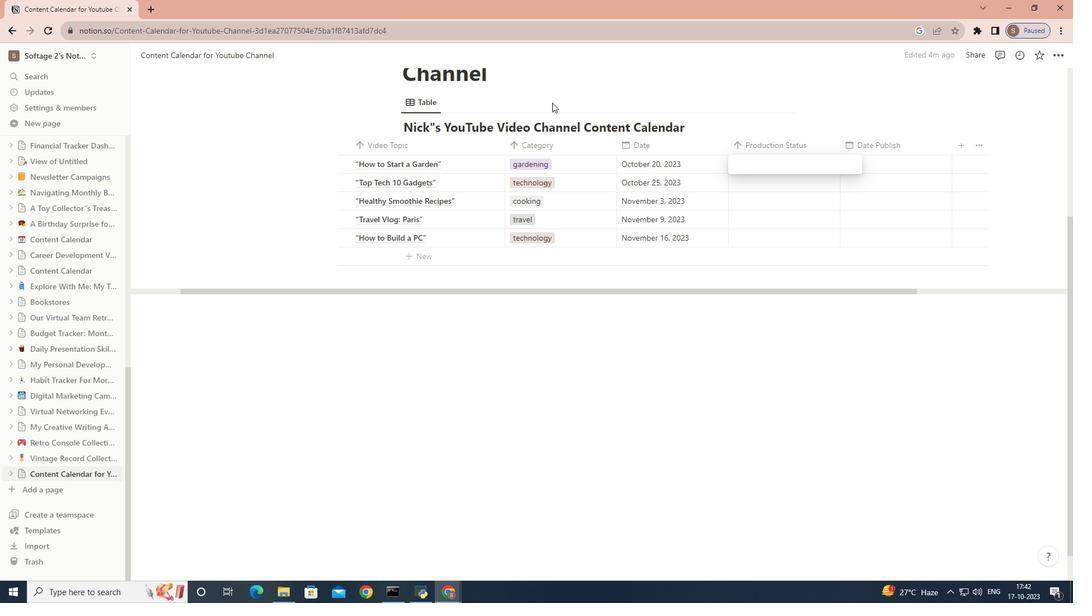 
Action: Mouse moved to (783, 165)
